 Task: Open an excel sheet and write heading  Excelerate Sales. Add 10 people name  'David White, Emily Green, Andrew Baker, Madison Evans, Logan King, Grace Hill, Gabriel Young, Elizabeth Flores, Samuel Reed, Avery Nelson'Item code in between  2020-2080. Product range in between  1000-10000. Add Products   TOMS Shoe, UGG Shoe, Wolverine Shoe, Z-Coil Shoe, Adidas shoe, Gucci T-shirt, Louis Vuitton bag, Zara Shirt, H&M jeans, Chanel perfume.Choose quantity  3 to 5 Tax 12 percent Total Add Amount. Save page  Excelerate Sales templetes book
Action: Mouse pressed left at (89, 179)
Screenshot: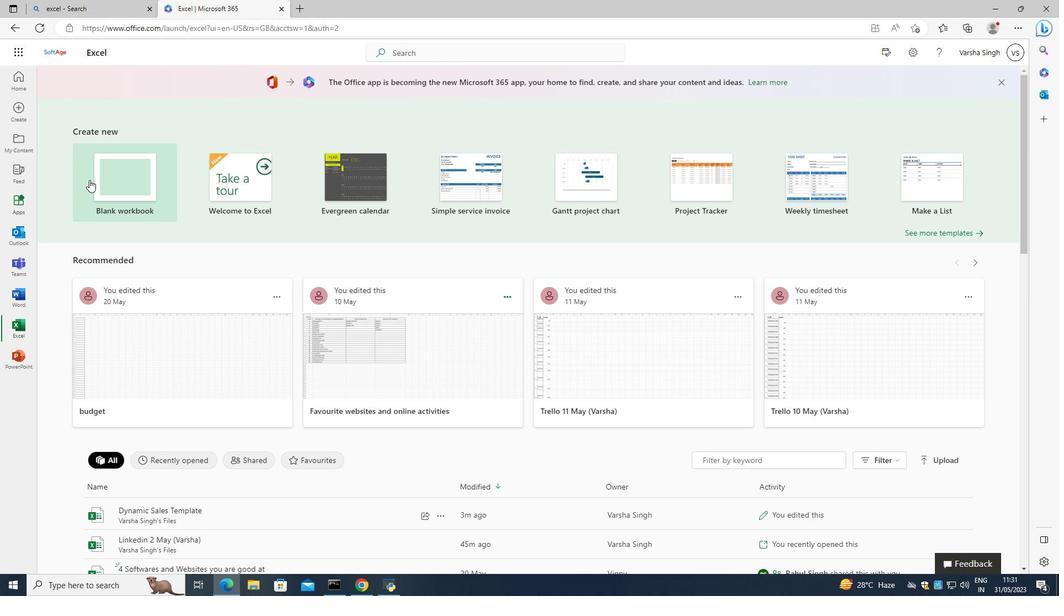 
Action: Mouse moved to (88, 173)
Screenshot: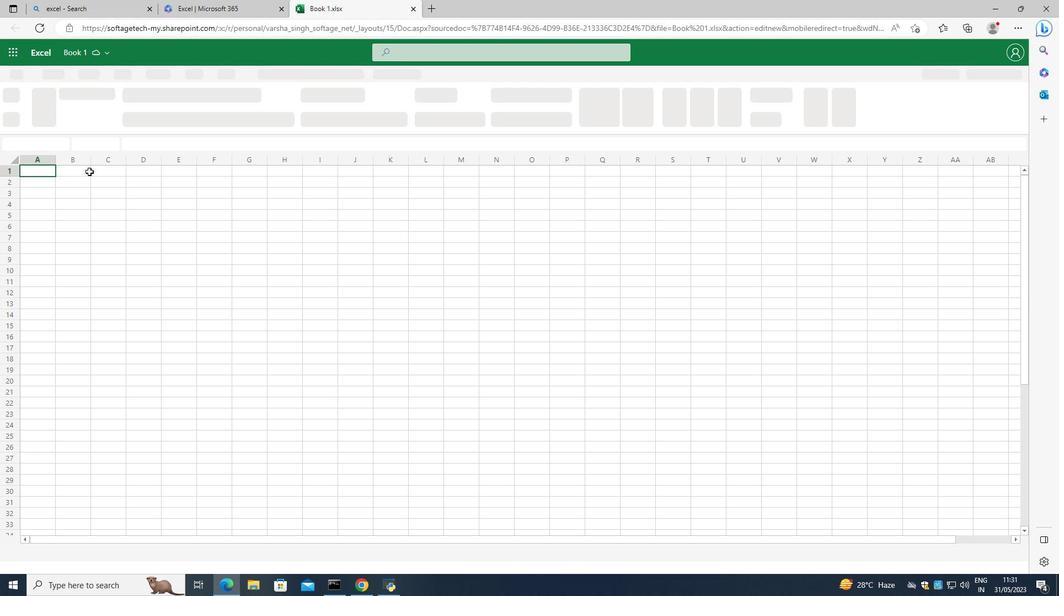 
Action: Mouse pressed left at (88, 173)
Screenshot: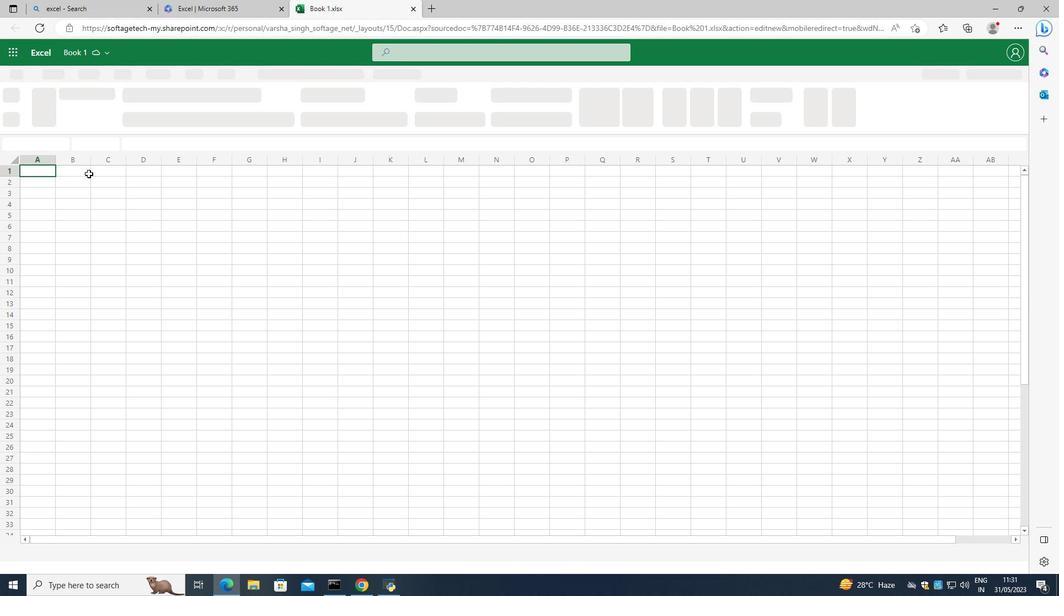 
Action: Mouse moved to (85, 166)
Screenshot: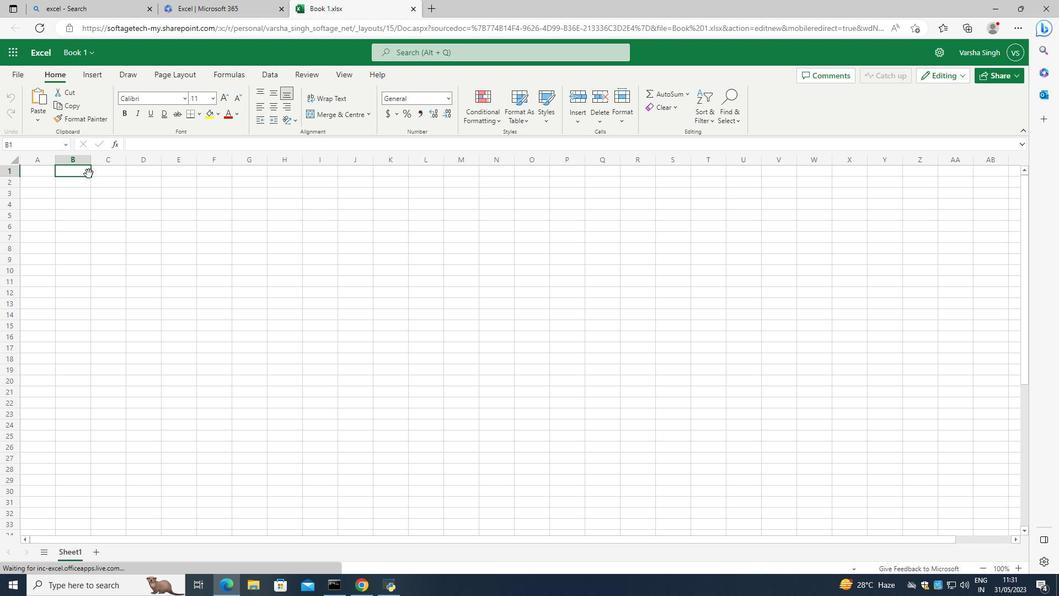 
Action: Key pressed <Key.caps_lock>E<Key.caps_lock>xcelee<Key.backspace><Key.backspace><Key.backspace><Key.backspace><Key.backspace><Key.backspace><Key.backspace>
Screenshot: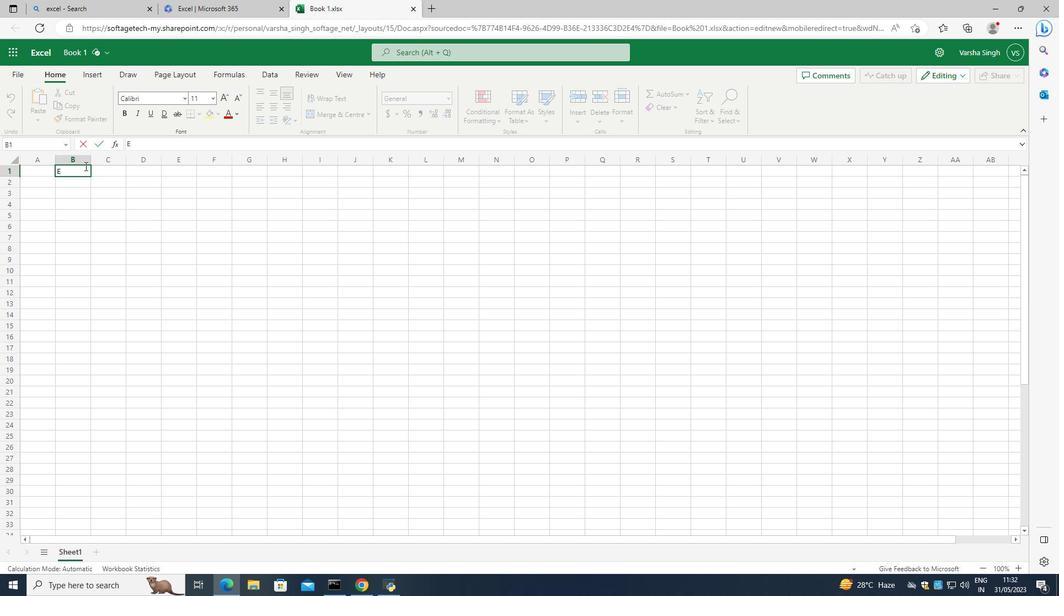
Action: Mouse moved to (118, 168)
Screenshot: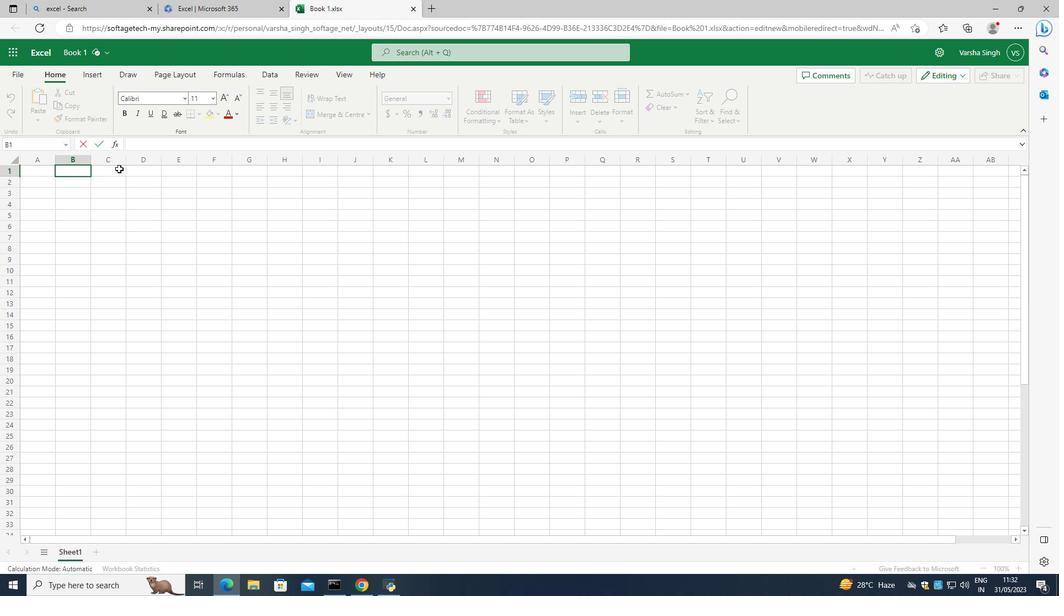 
Action: Mouse pressed left at (118, 168)
Screenshot: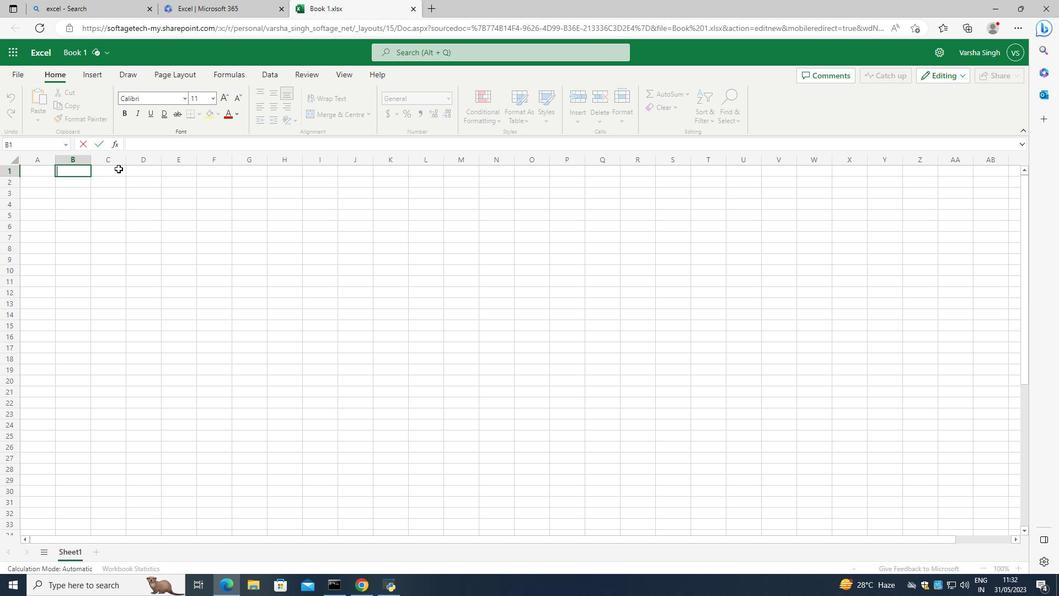 
Action: Mouse moved to (118, 169)
Screenshot: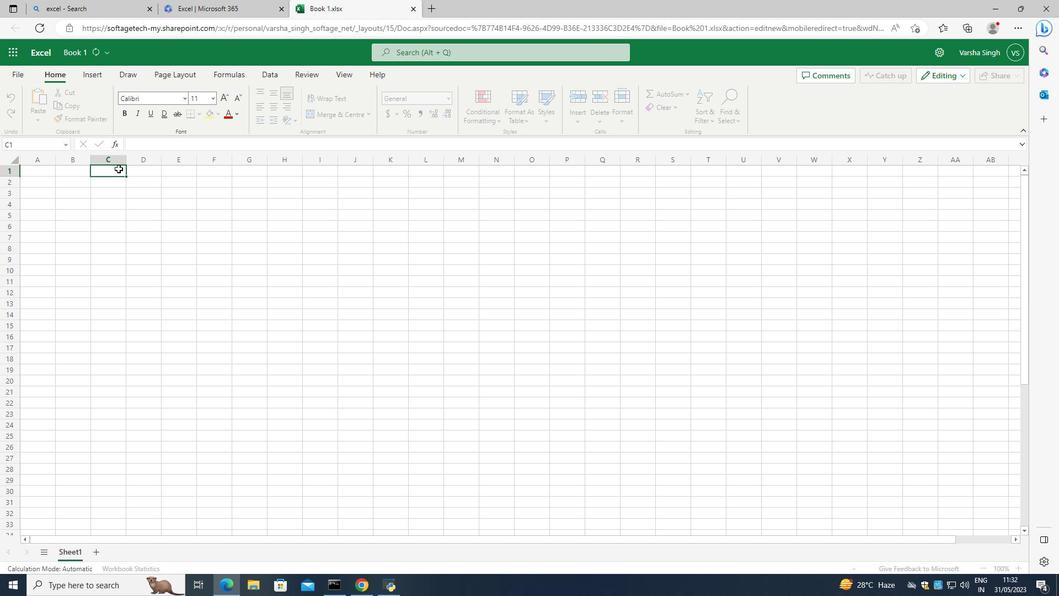 
Action: Key pressed <Key.caps_lock>R5<Key.caps_lock>xcelerate<Key.space><Key.caps_lock>S<Key.caps_lock>ales<Key.enter>
Screenshot: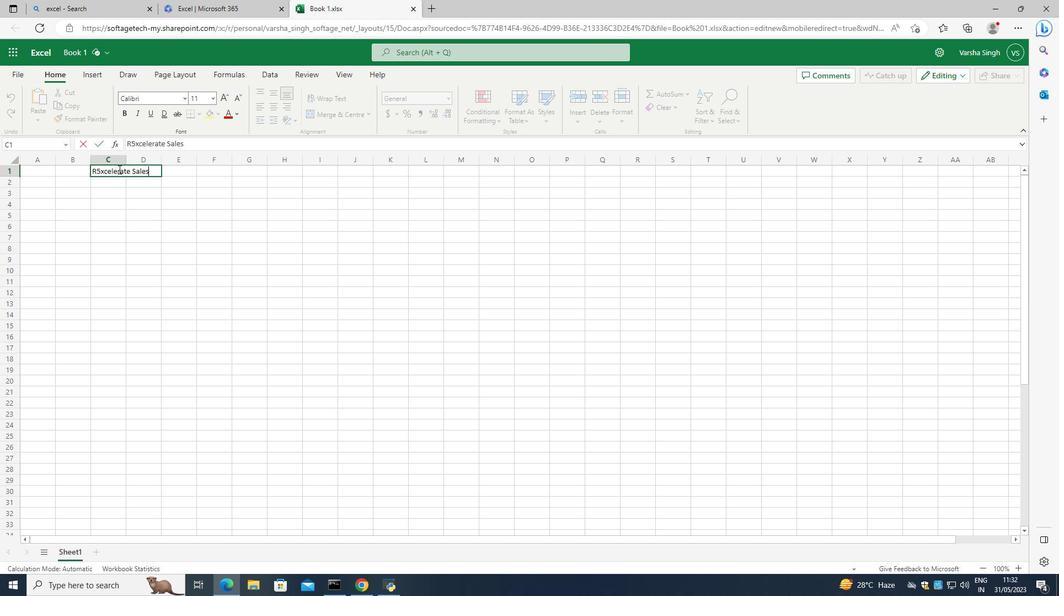 
Action: Mouse moved to (95, 179)
Screenshot: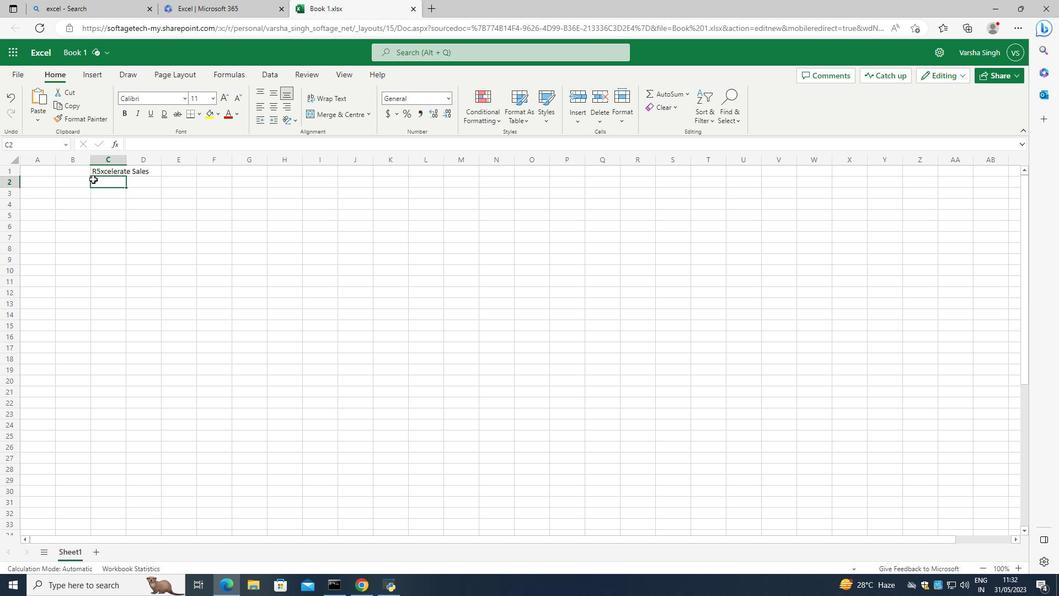 
Action: Mouse pressed left at (95, 179)
Screenshot: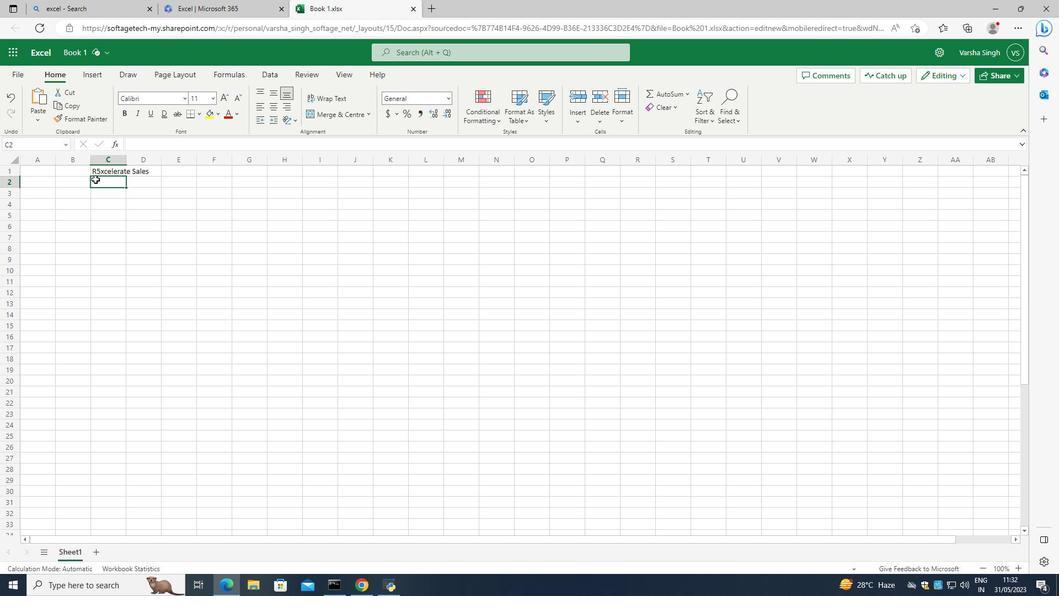 
Action: Mouse moved to (105, 172)
Screenshot: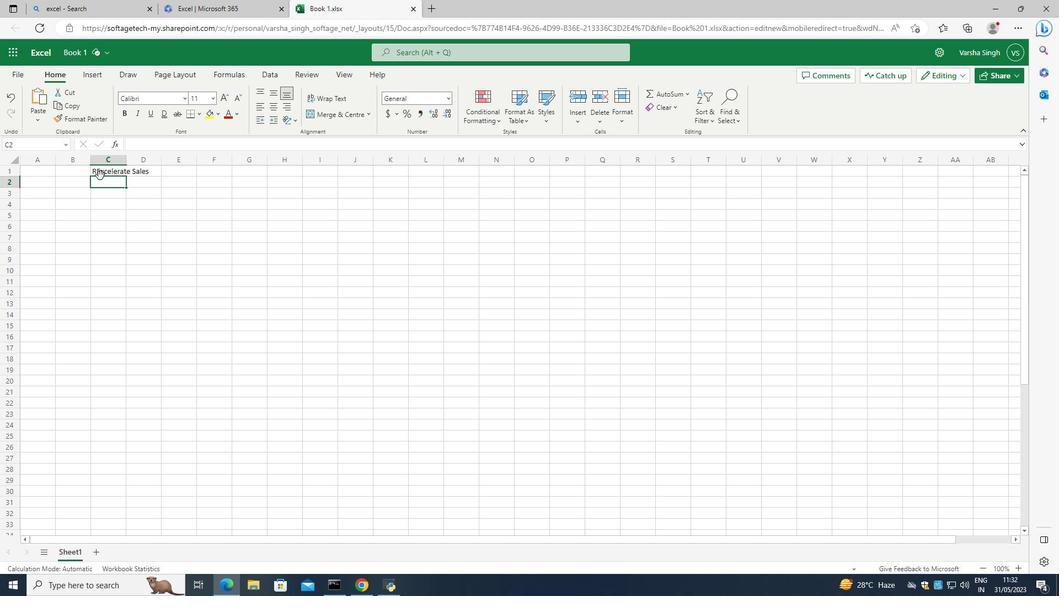 
Action: Mouse pressed left at (105, 172)
Screenshot: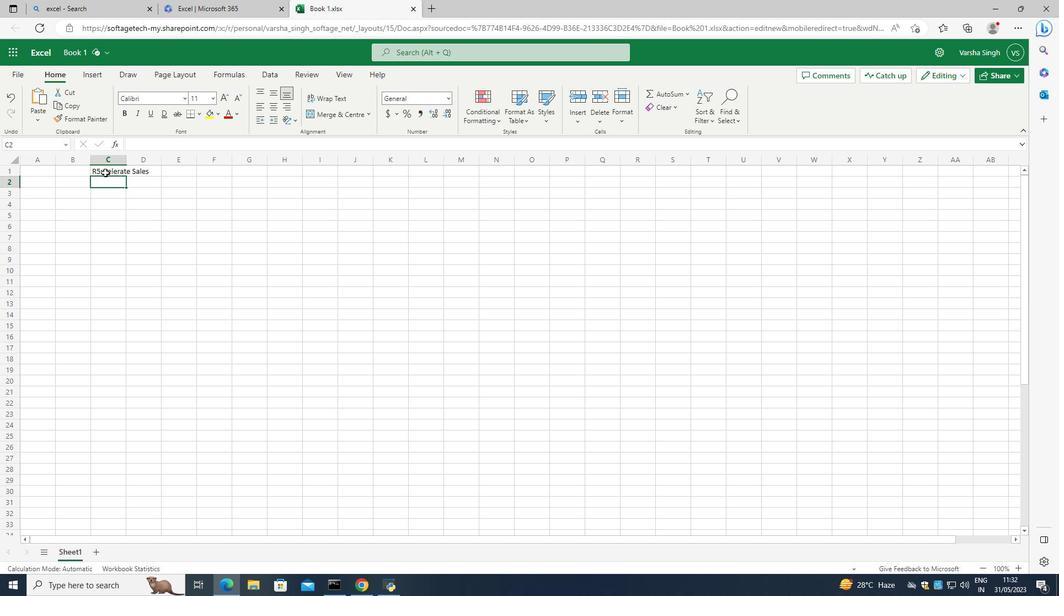 
Action: Mouse pressed left at (105, 172)
Screenshot: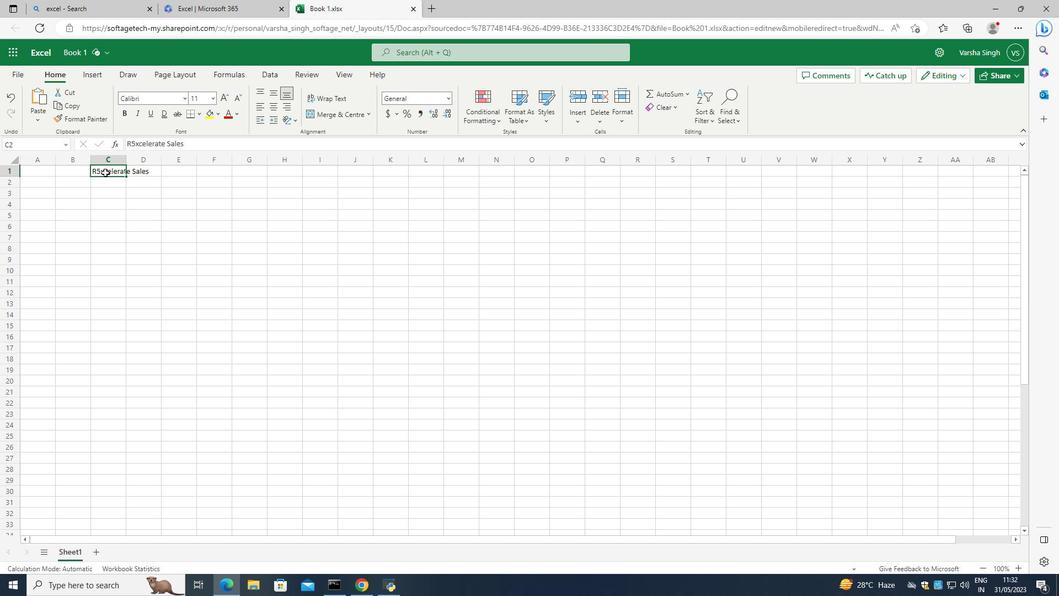 
Action: Mouse moved to (104, 172)
Screenshot: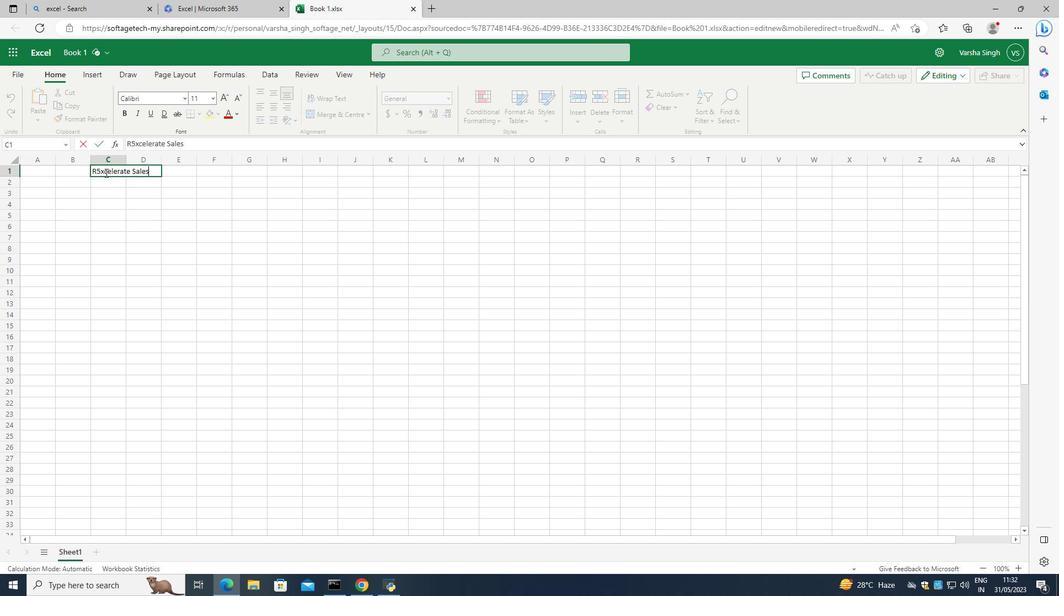 
Action: Mouse pressed left at (104, 172)
Screenshot: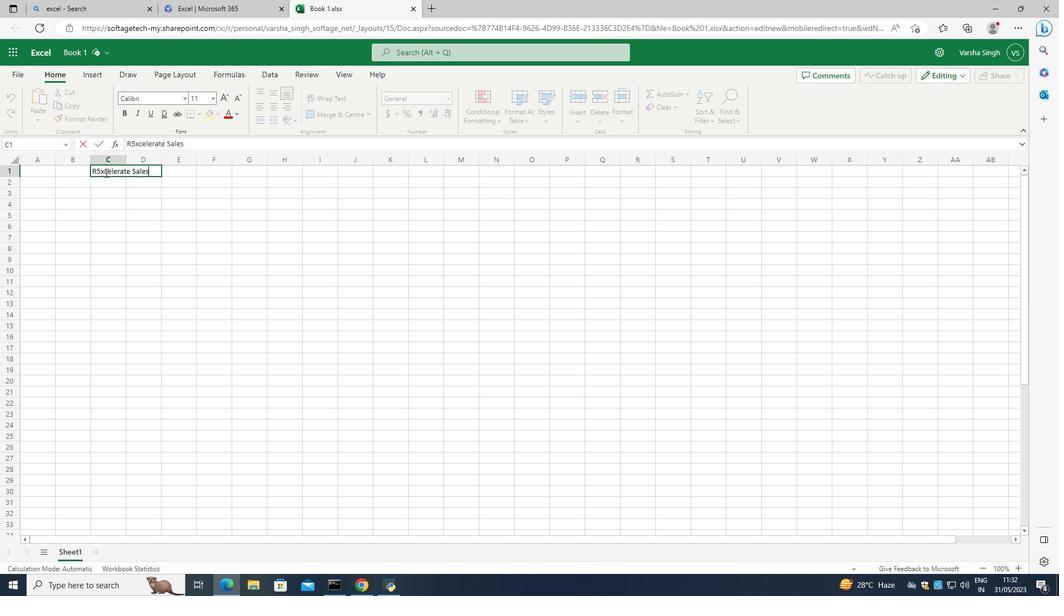 
Action: Mouse moved to (98, 176)
Screenshot: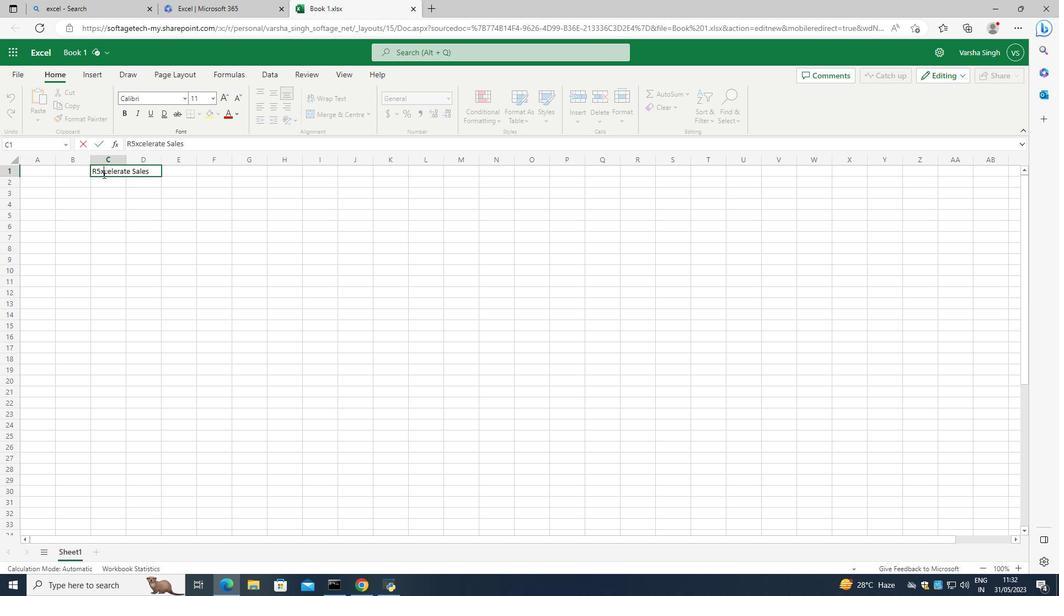 
Action: Key pressed <Key.backspace>
Screenshot: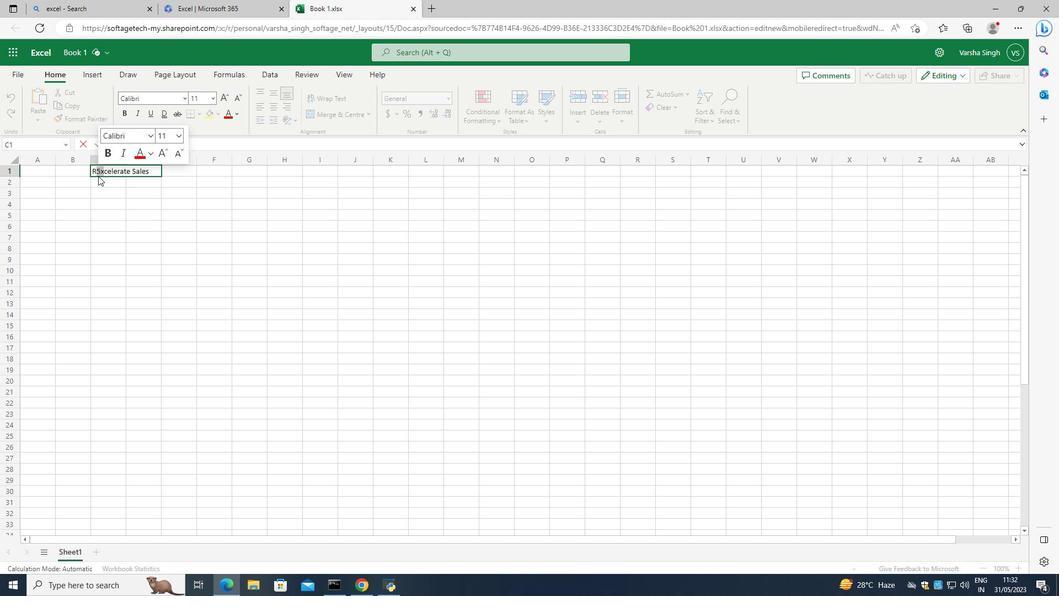 
Action: Mouse moved to (98, 176)
Screenshot: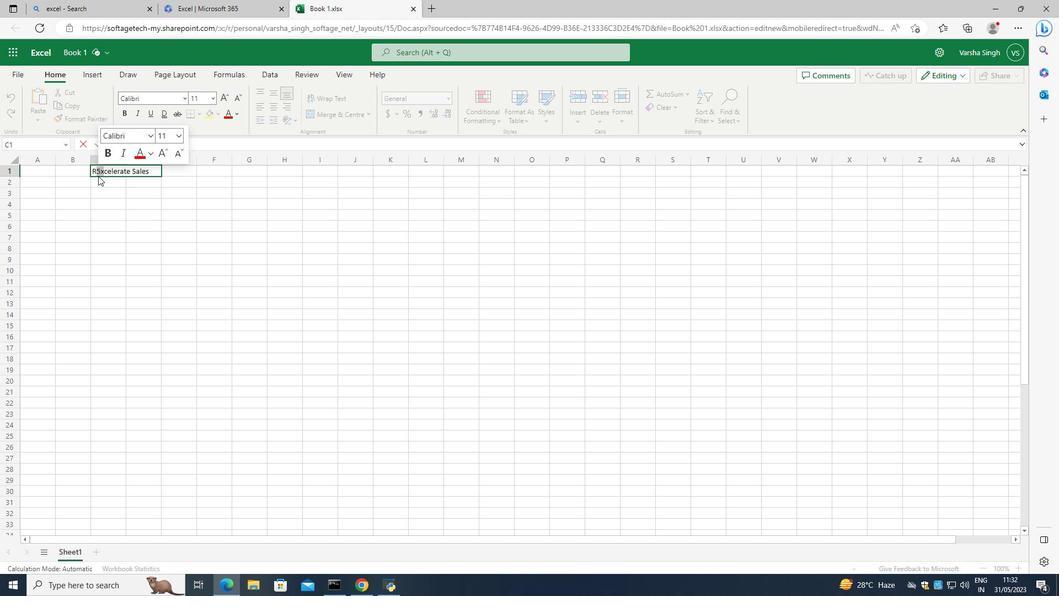 
Action: Key pressed <Key.backspace><Key.backspace>
Screenshot: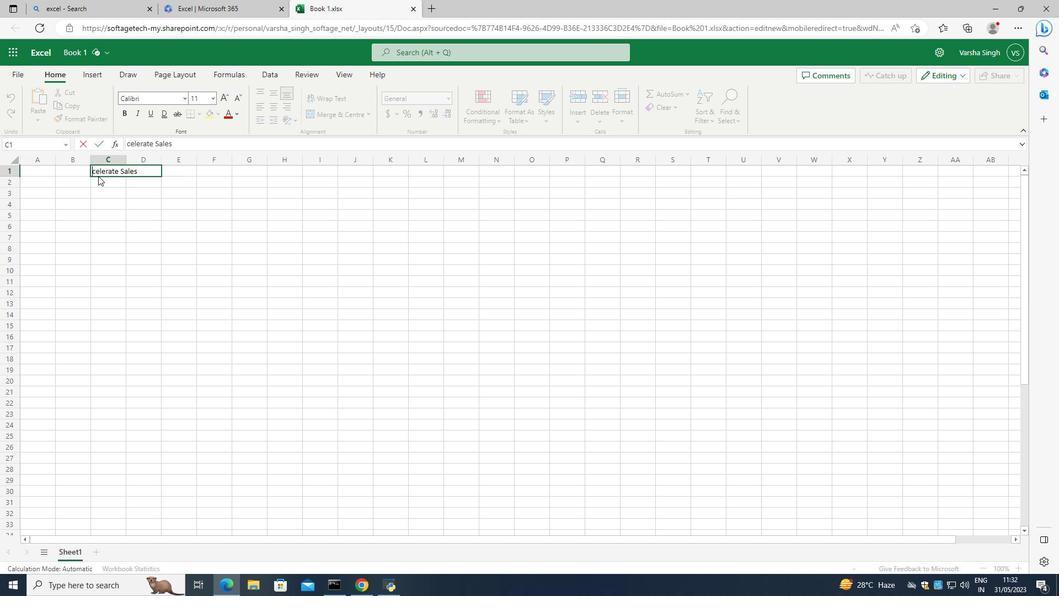 
Action: Mouse moved to (97, 170)
Screenshot: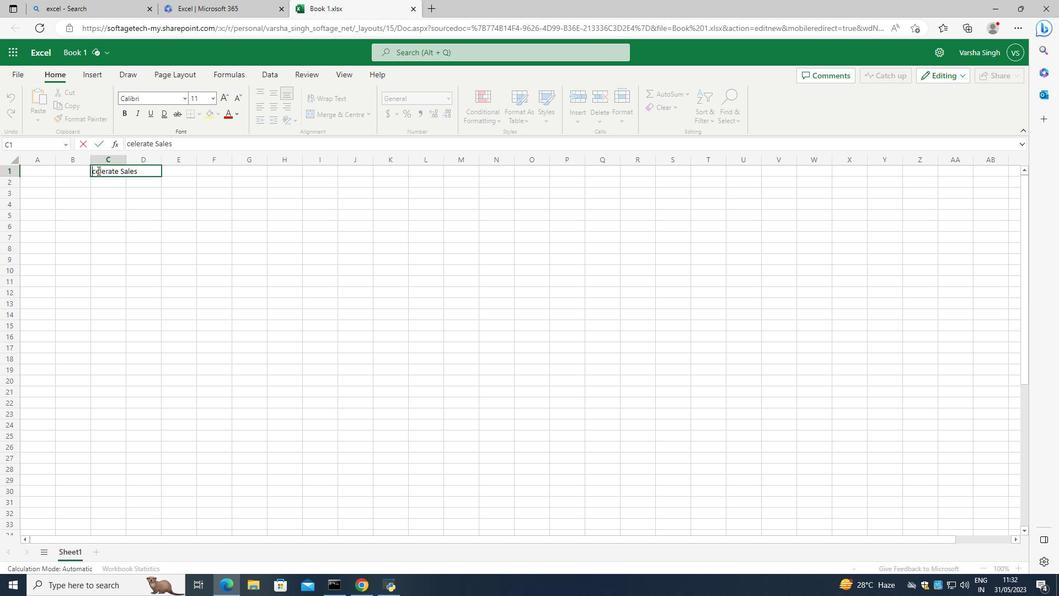 
Action: Key pressed <Key.caps_lock>E
Screenshot: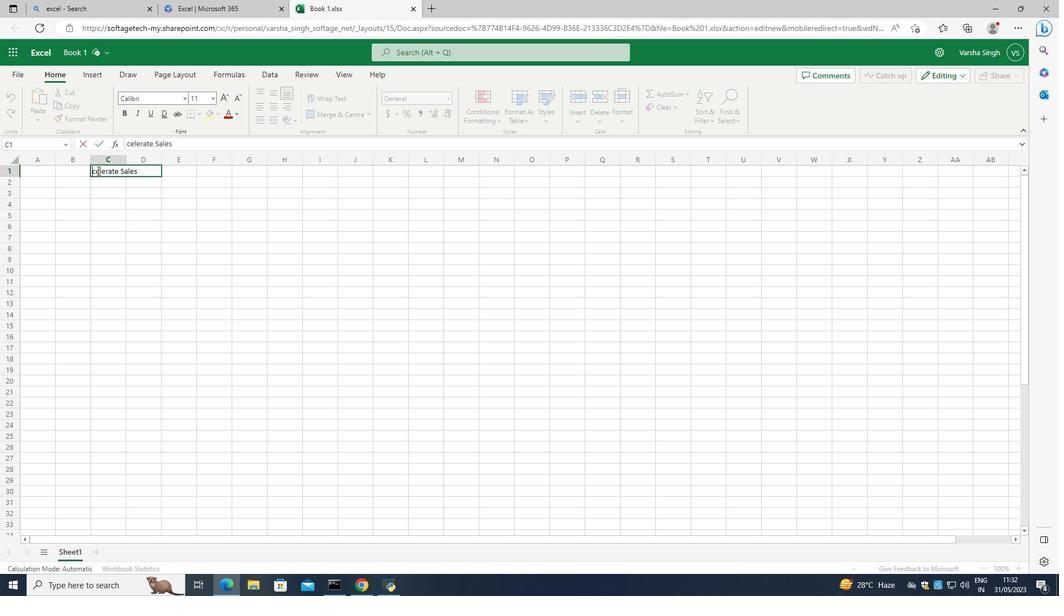 
Action: Mouse moved to (97, 170)
Screenshot: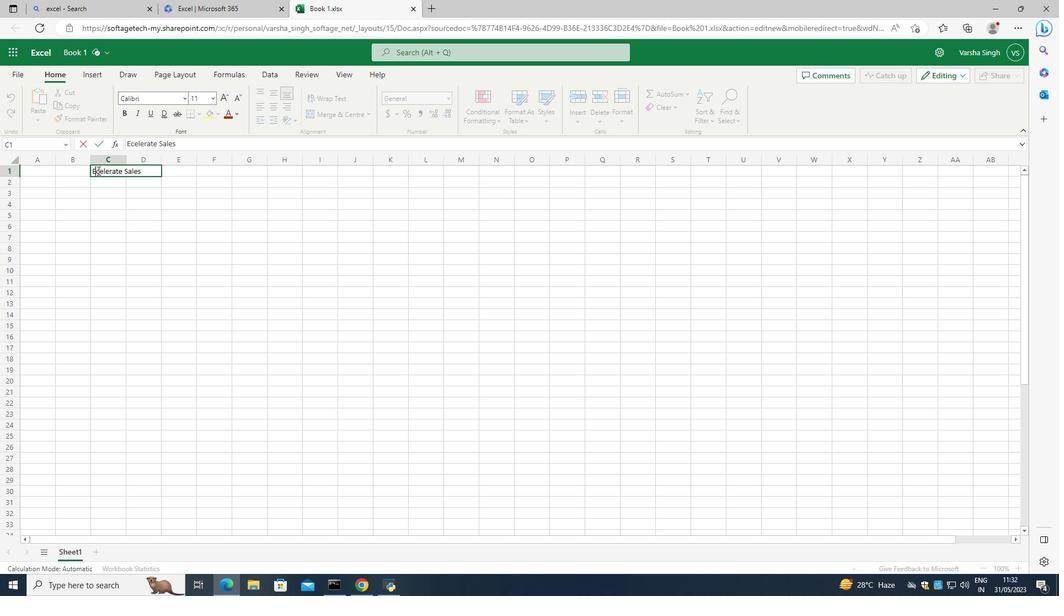 
Action: Key pressed <Key.caps_lock>
Screenshot: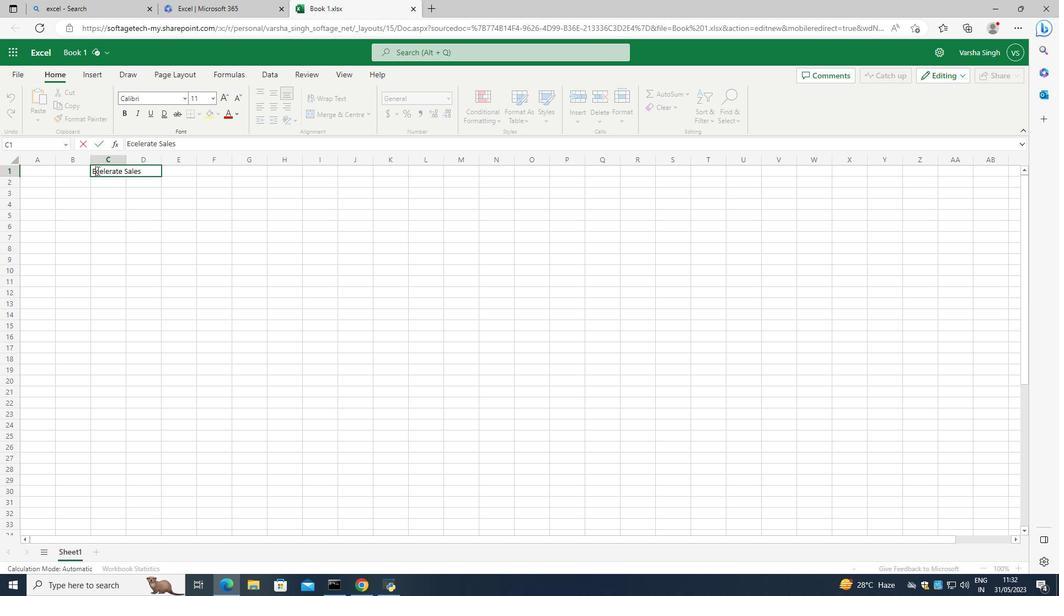 
Action: Mouse moved to (95, 171)
Screenshot: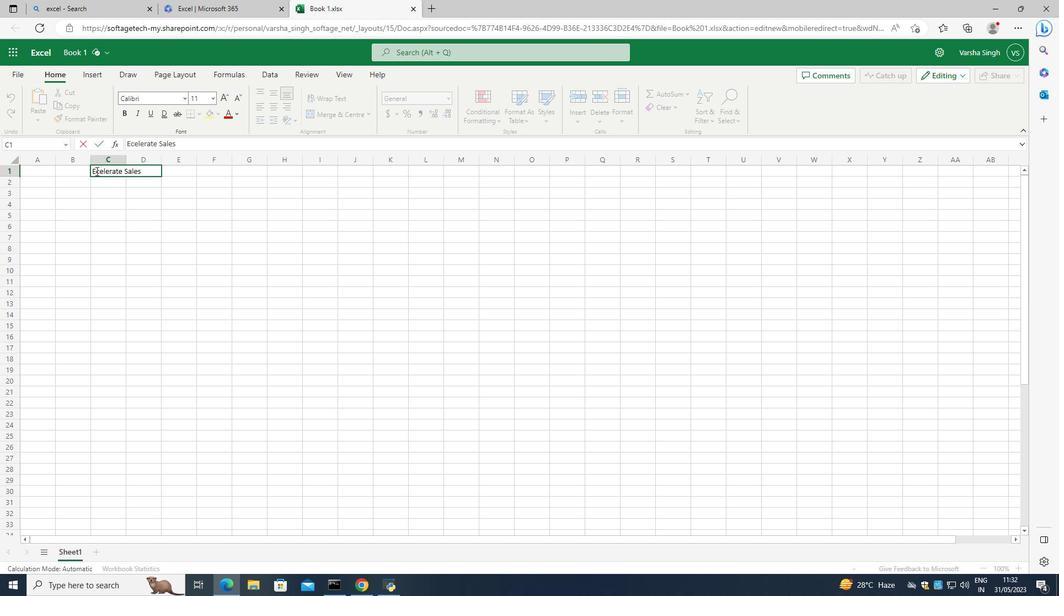 
Action: Key pressed x
Screenshot: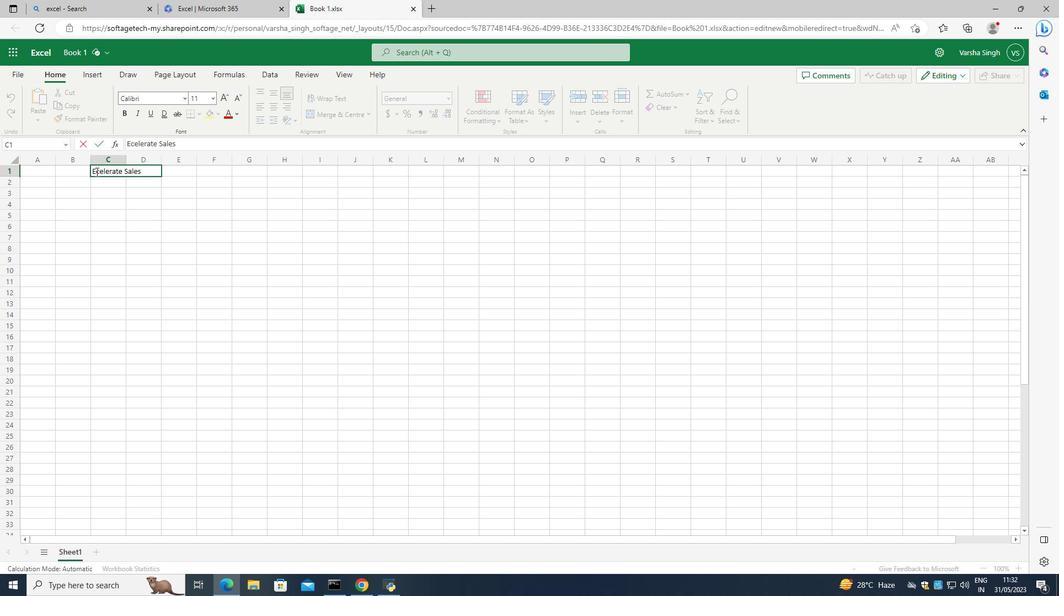 
Action: Mouse moved to (93, 214)
Screenshot: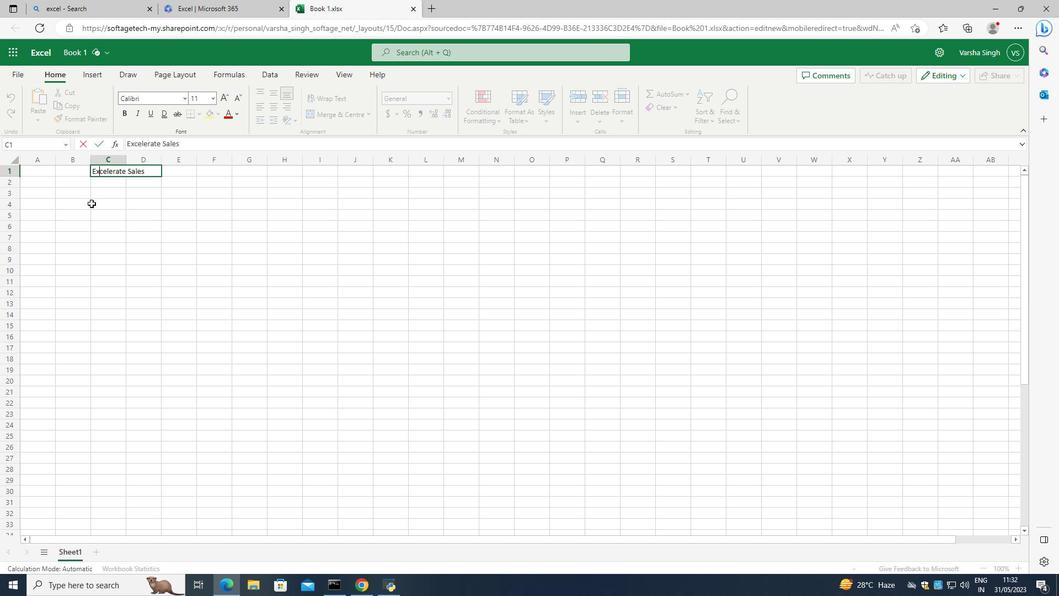 
Action: Mouse pressed left at (93, 214)
Screenshot: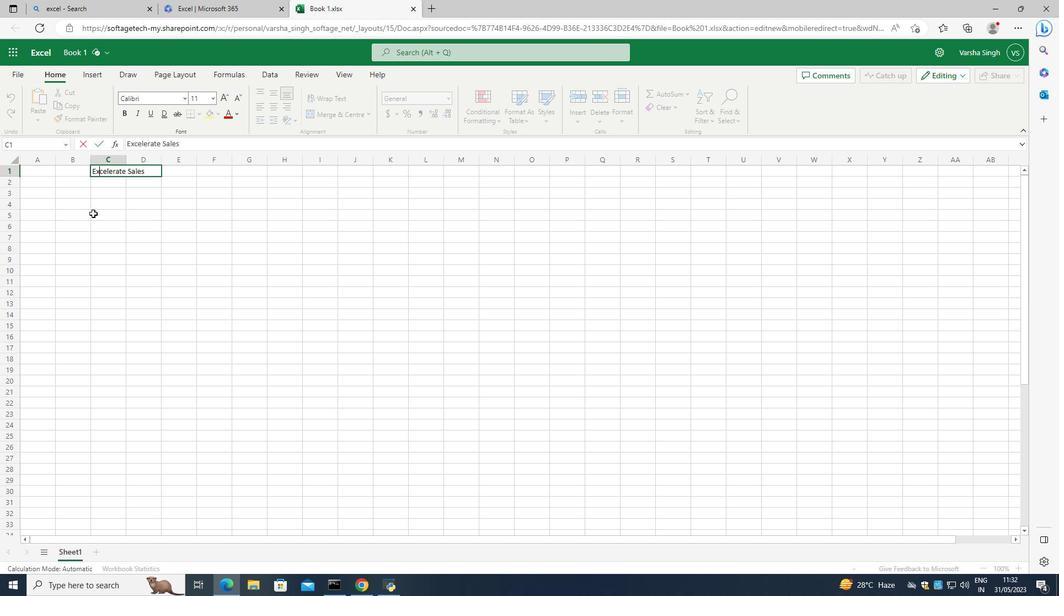 
Action: Mouse moved to (52, 183)
Screenshot: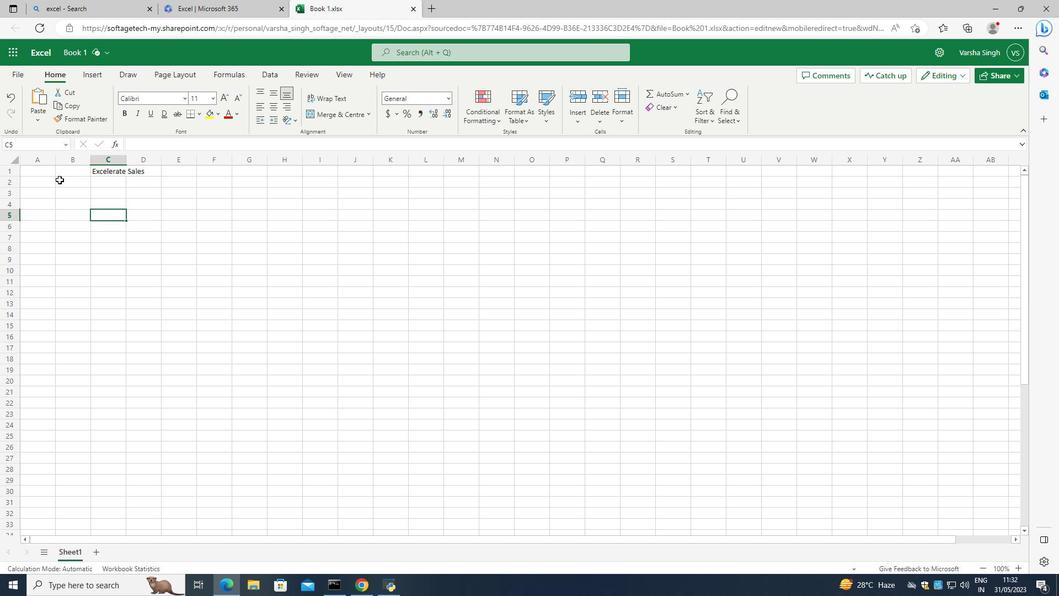 
Action: Mouse pressed left at (52, 183)
Screenshot: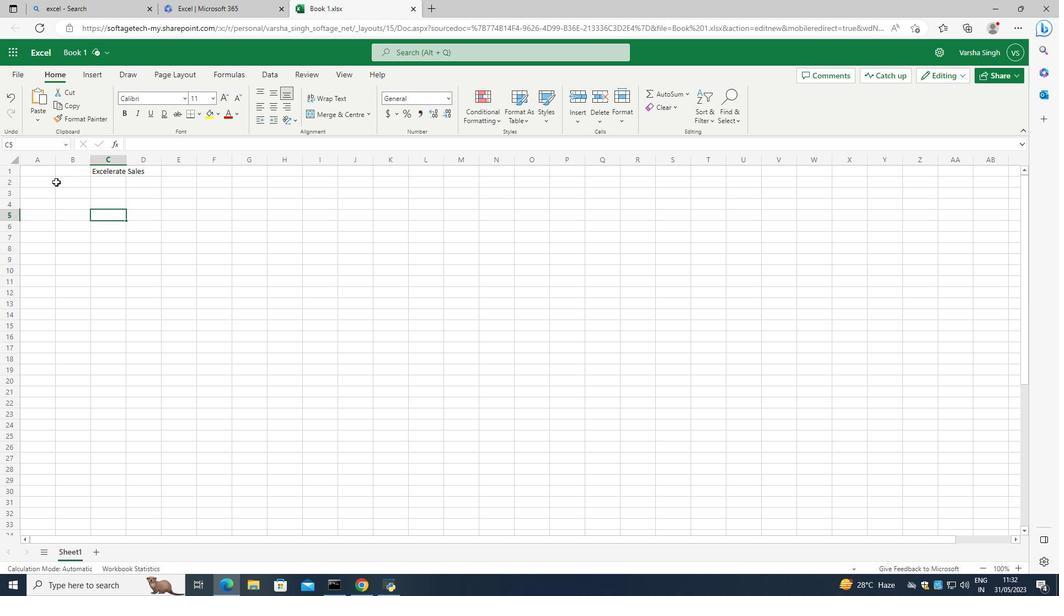 
Action: Mouse pressed left at (52, 183)
Screenshot: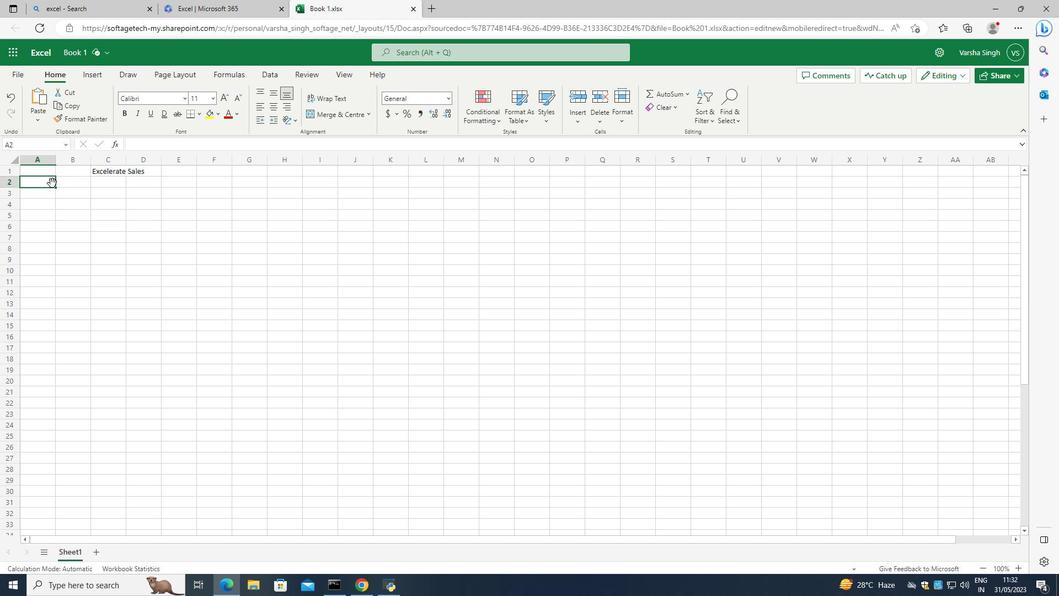 
Action: Mouse pressed left at (52, 183)
Screenshot: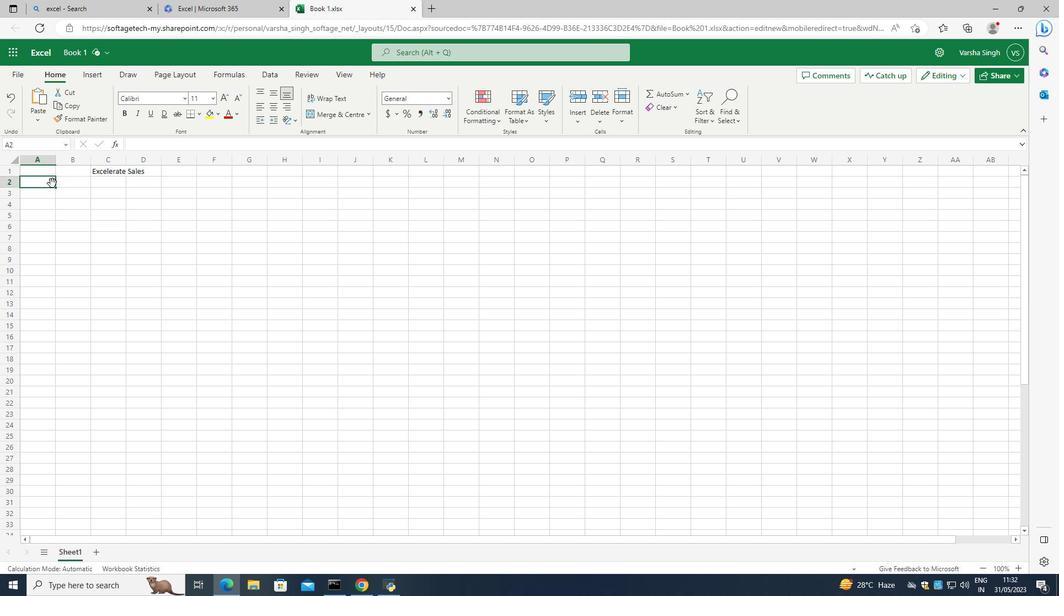 
Action: Mouse pressed left at (52, 183)
Screenshot: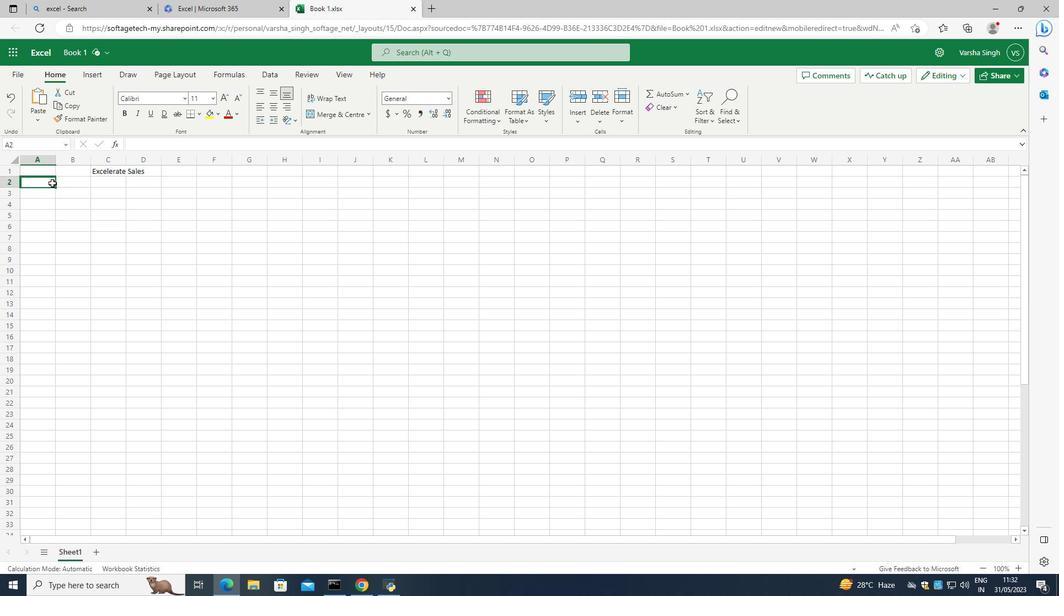 
Action: Mouse moved to (44, 228)
Screenshot: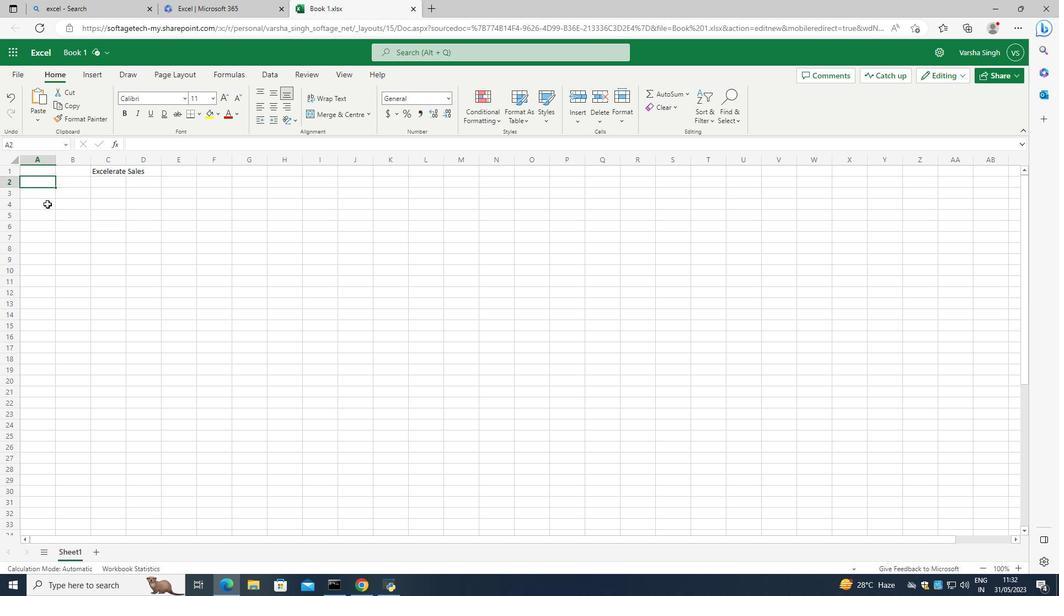 
Action: Mouse pressed left at (44, 228)
Screenshot: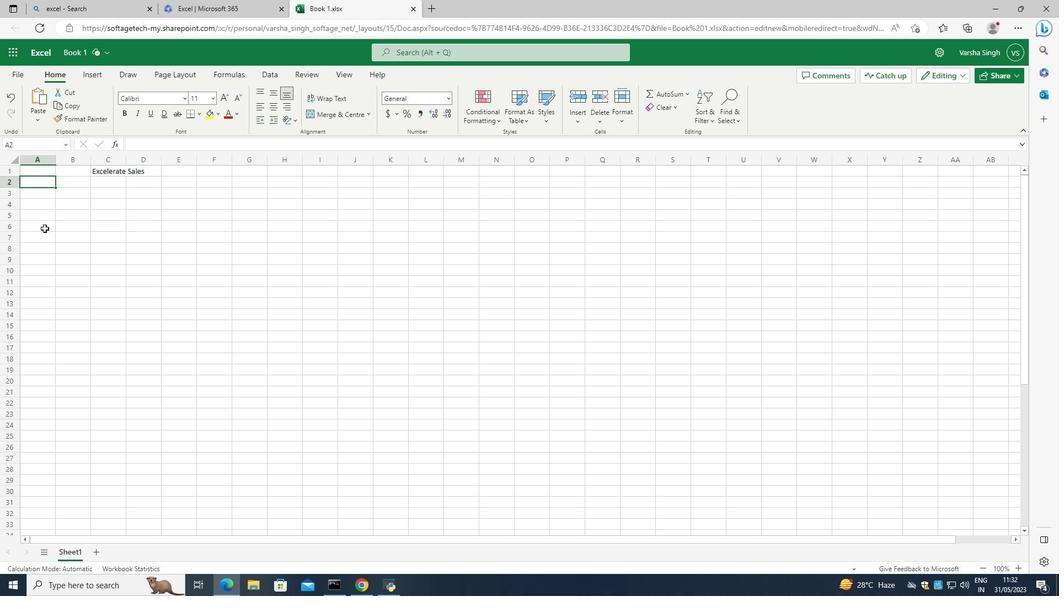 
Action: Mouse moved to (176, 205)
Screenshot: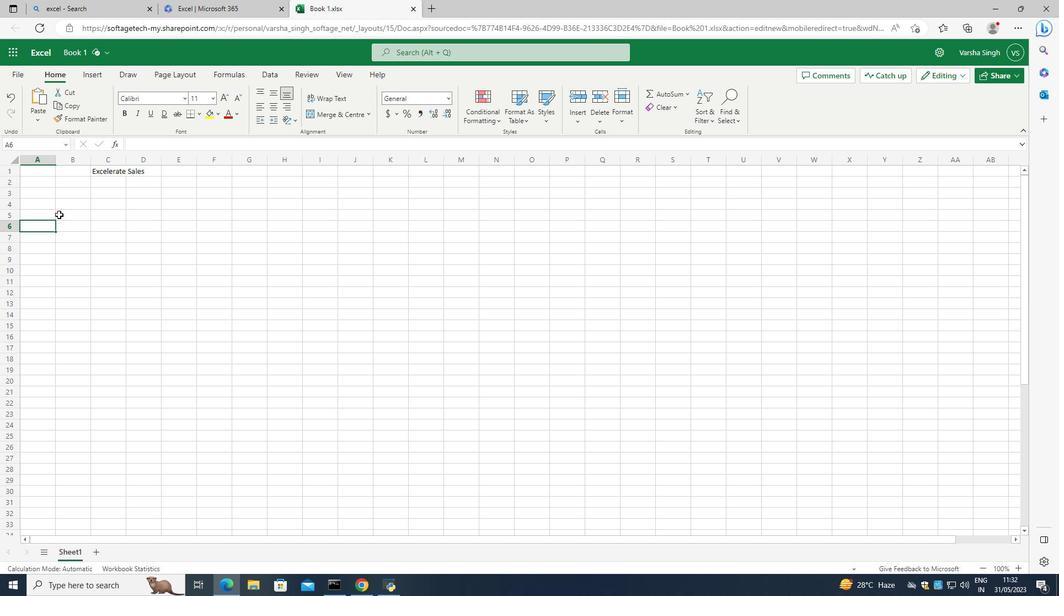 
Action: Mouse pressed left at (176, 205)
Screenshot: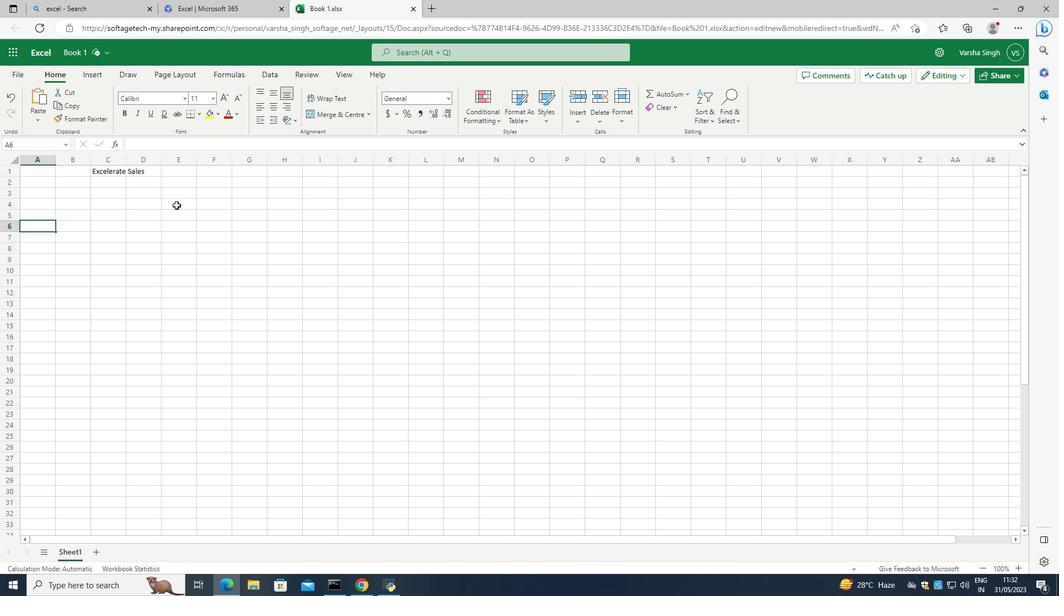 
Action: Mouse moved to (40, 182)
Screenshot: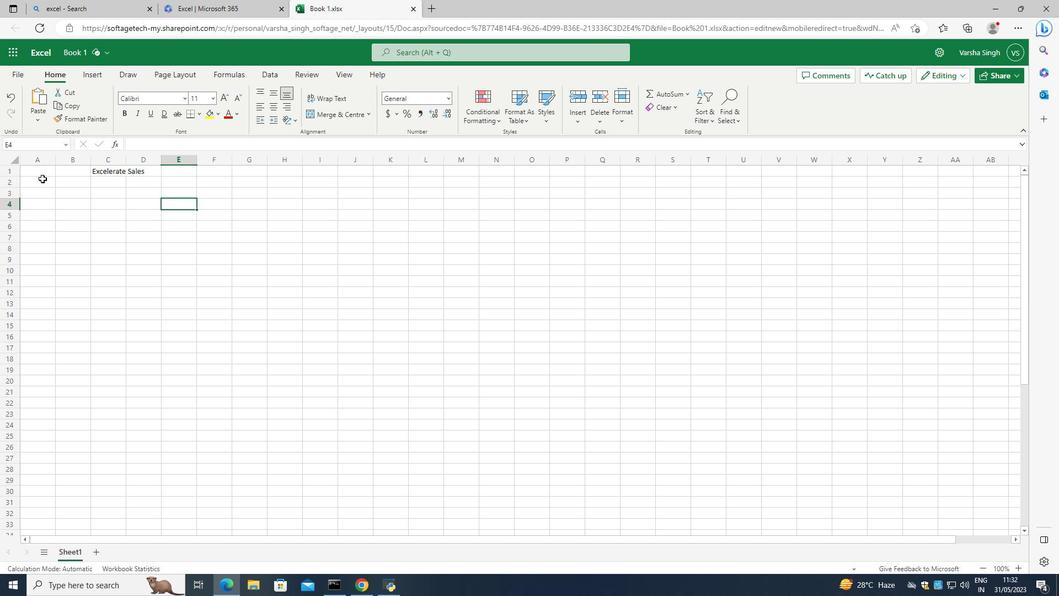 
Action: Mouse pressed left at (40, 182)
Screenshot: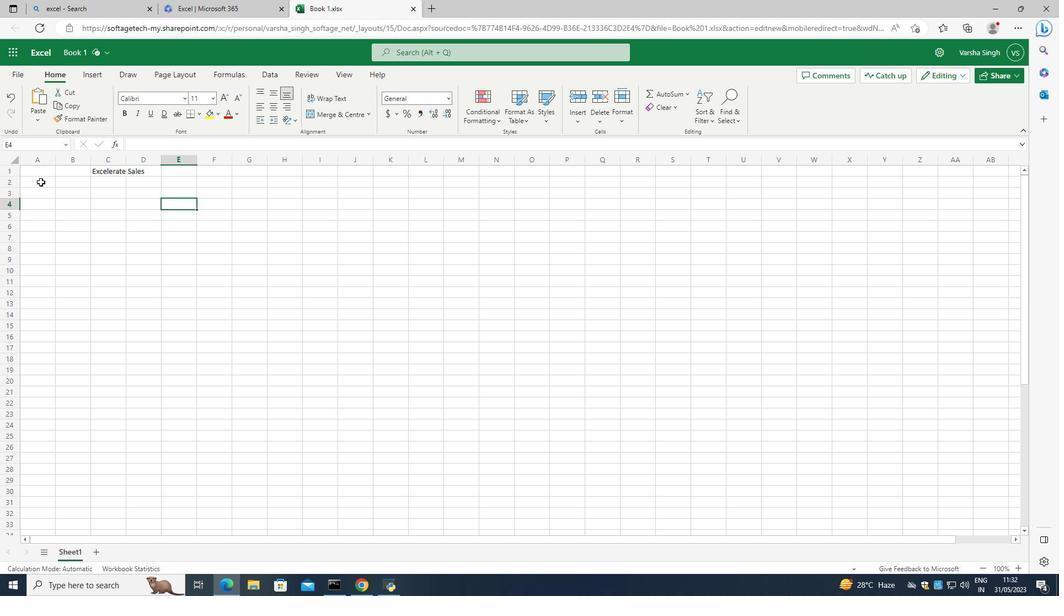
Action: Mouse pressed left at (40, 182)
Screenshot: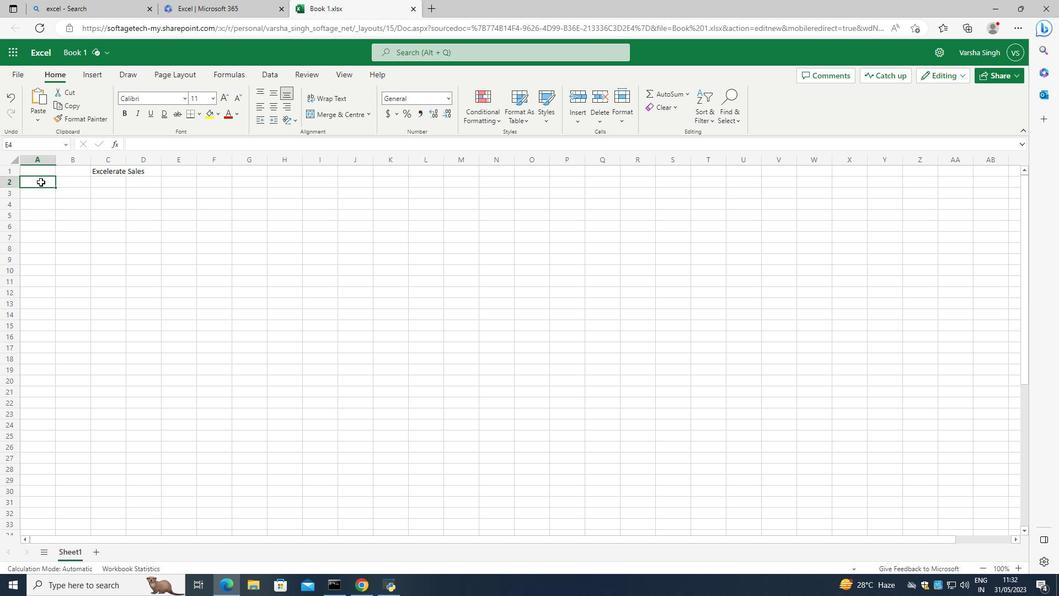 
Action: Mouse moved to (41, 182)
Screenshot: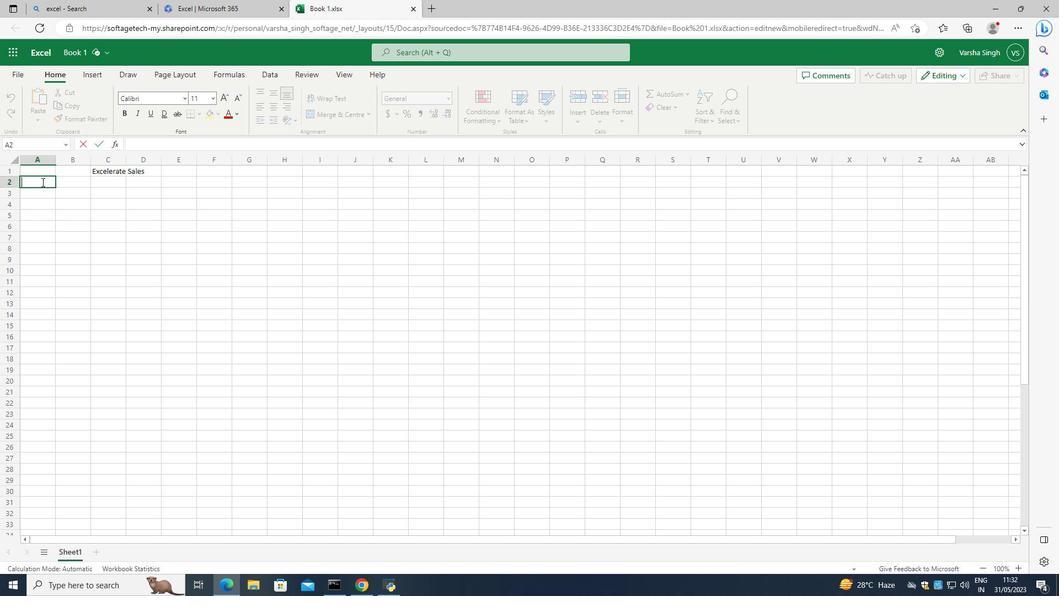 
Action: Key pressed <Key.caps_lock>N<Key.caps_lock>ames
Screenshot: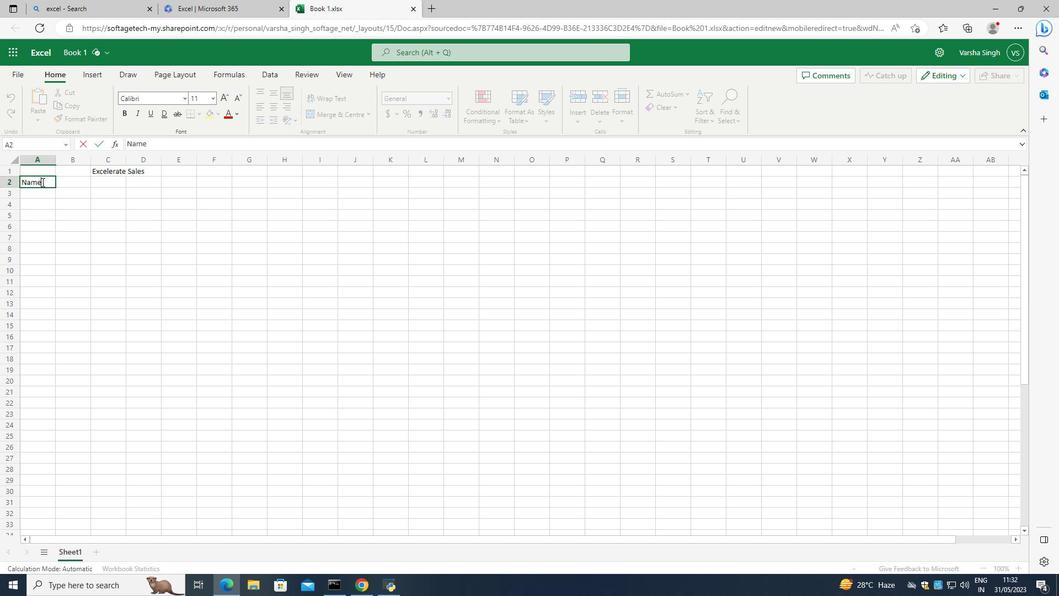 
Action: Mouse moved to (108, 207)
Screenshot: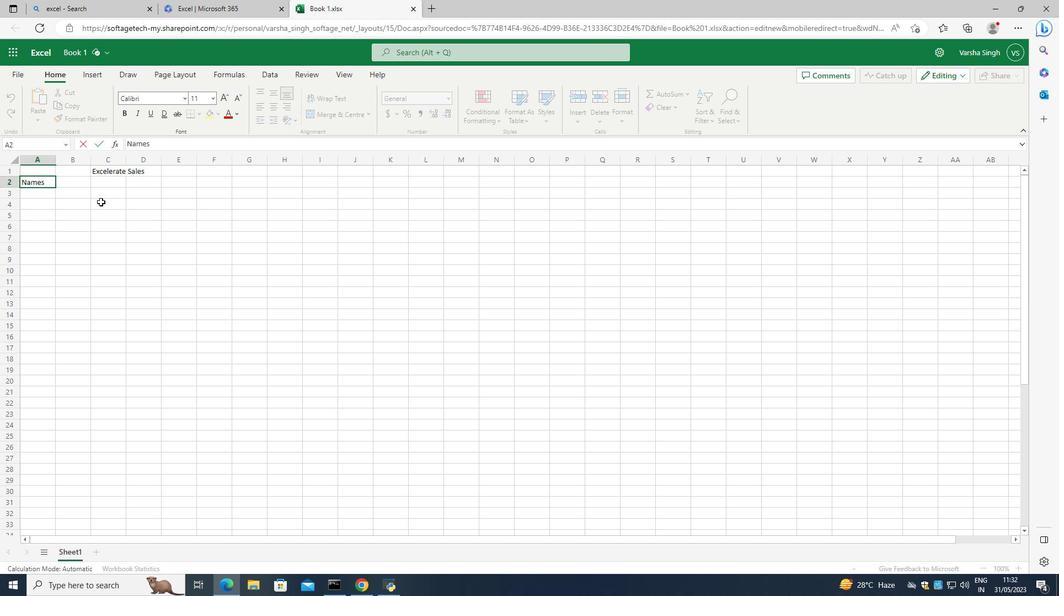 
Action: Mouse pressed left at (108, 207)
Screenshot: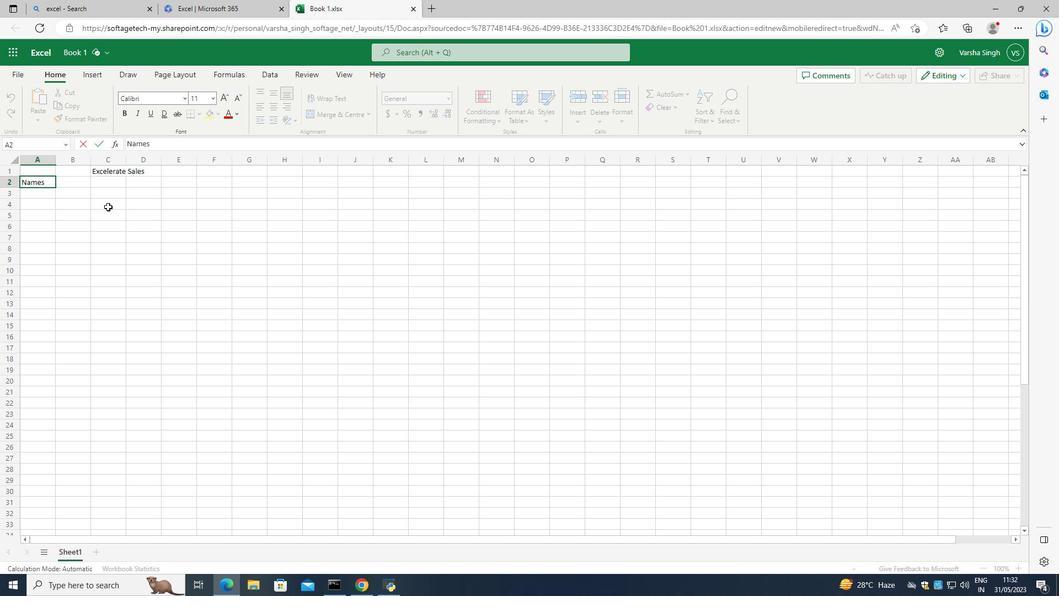 
Action: Mouse moved to (86, 183)
Screenshot: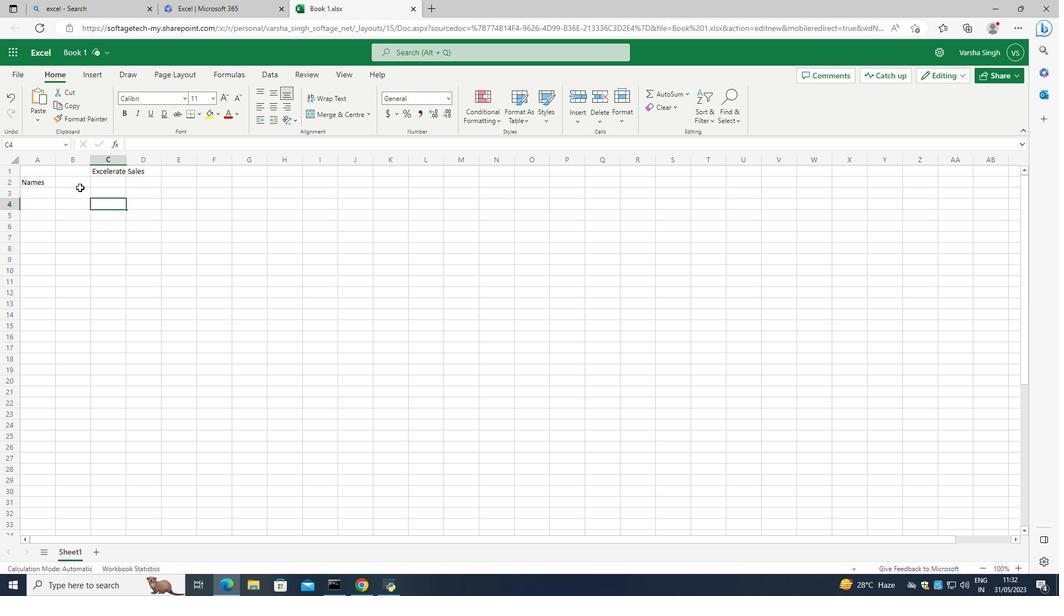 
Action: Mouse pressed left at (86, 183)
Screenshot: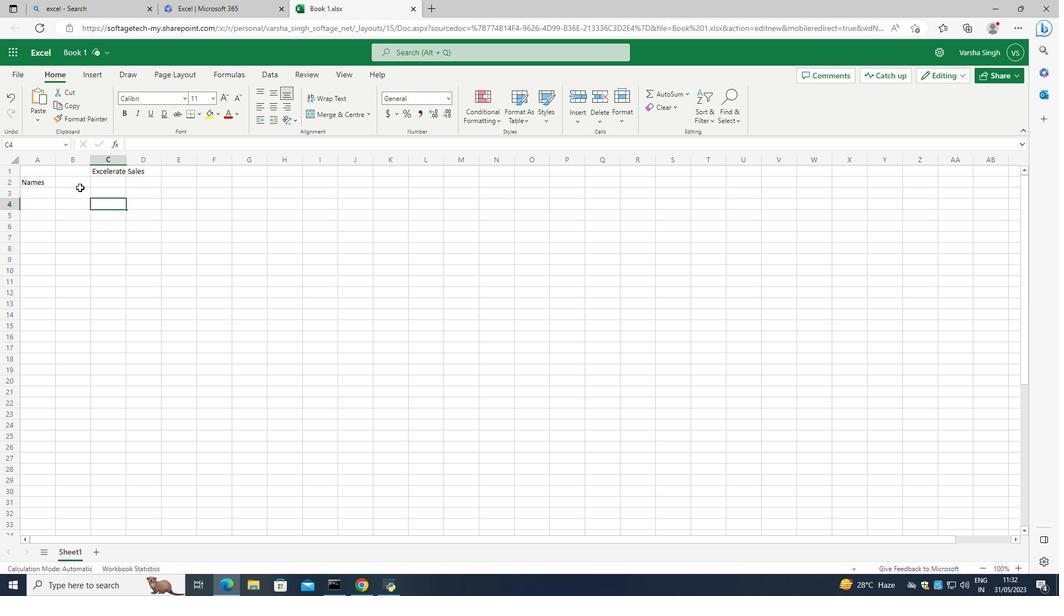 
Action: Mouse moved to (86, 183)
Screenshot: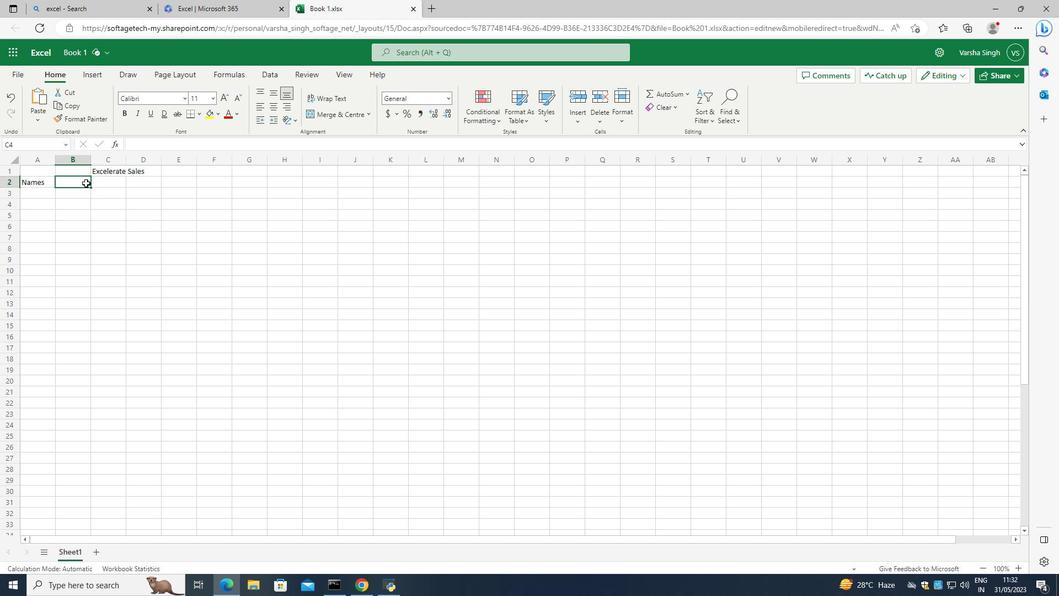 
Action: Mouse pressed left at (86, 183)
Screenshot: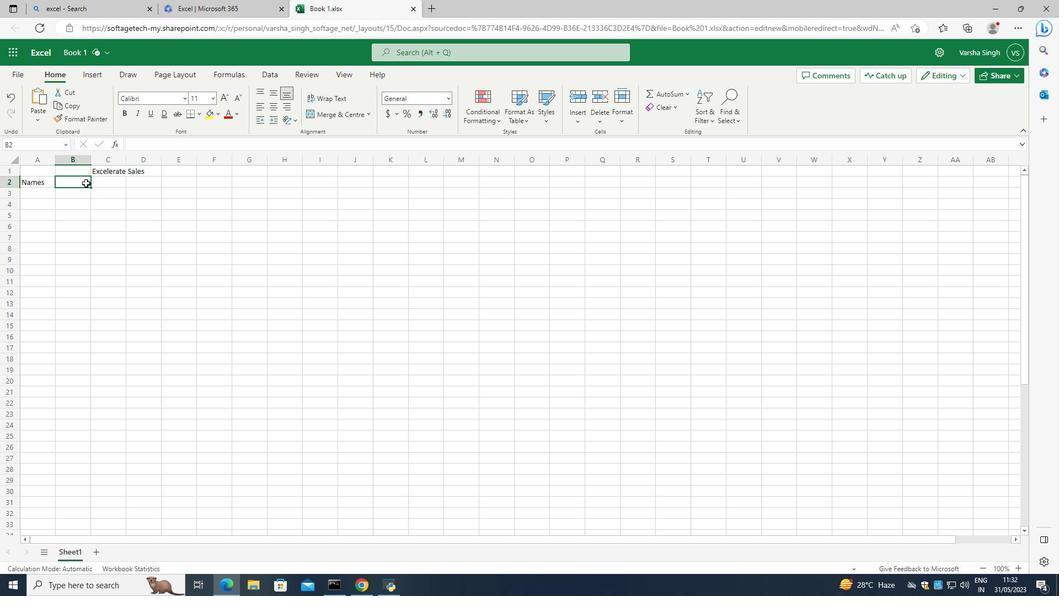 
Action: Key pressed <Key.caps_lock>I<Key.caps_lock>tem,<Key.space>c==<Key.backspace><Key.backspace><Key.backspace><Key.backspace><Key.backspace><Key.space><Key.caps_lock>C<Key.caps_lock>ode
Screenshot: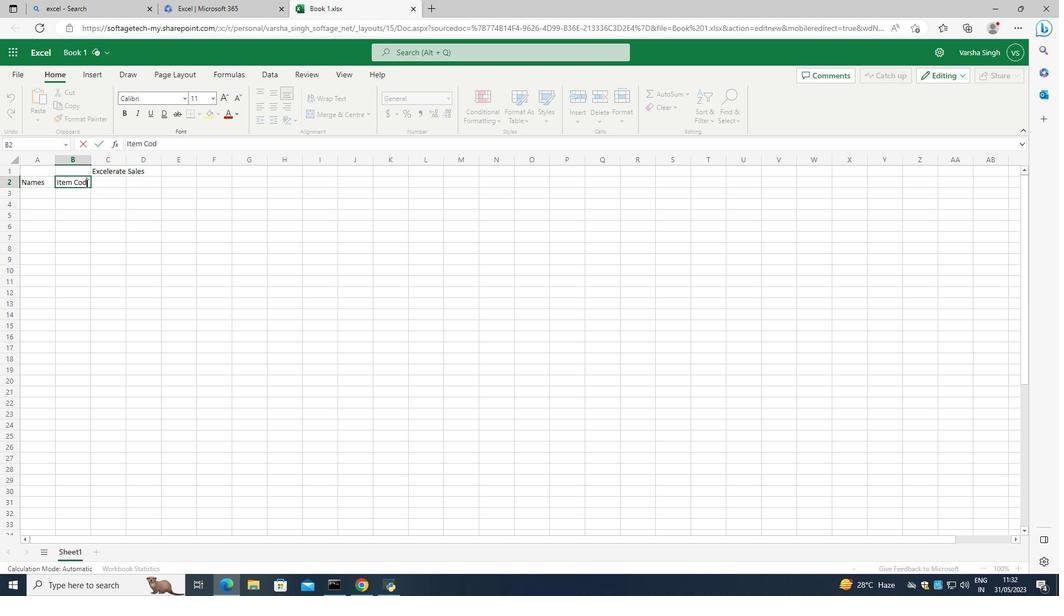 
Action: Mouse moved to (69, 177)
Screenshot: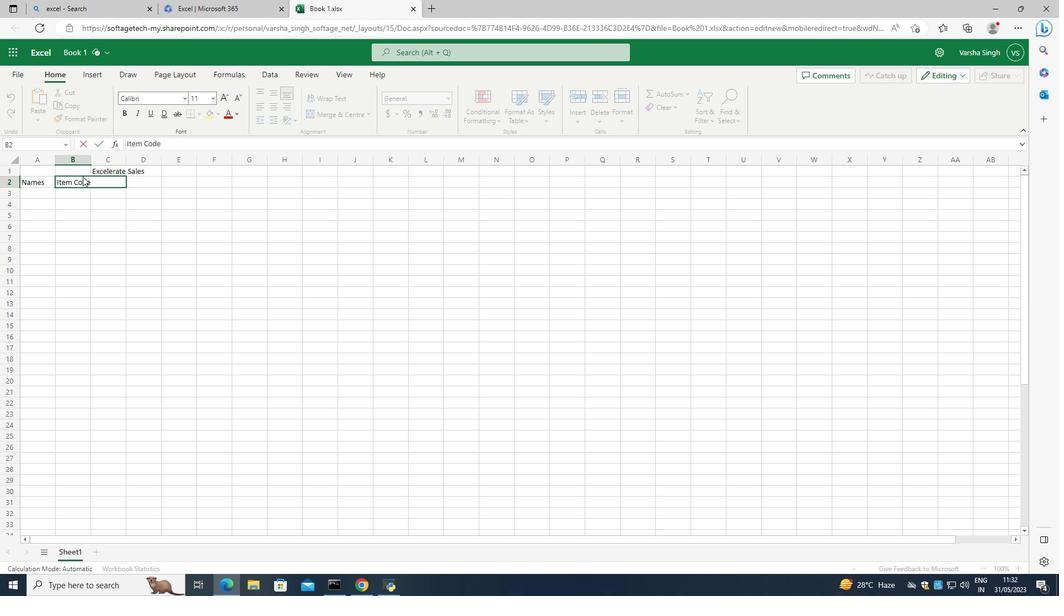
Action: Mouse pressed left at (69, 177)
Screenshot: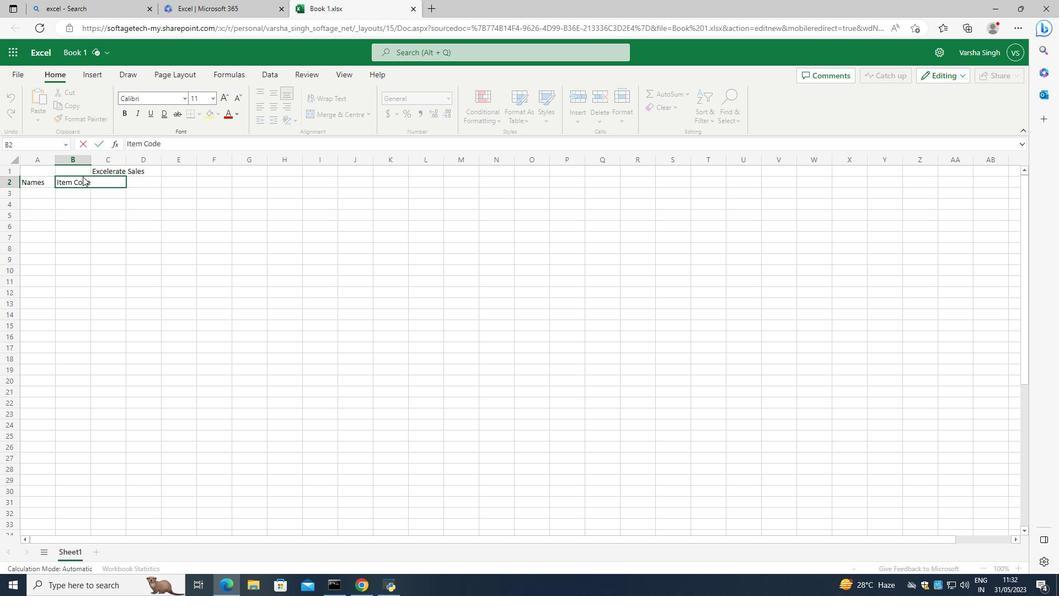 
Action: Mouse moved to (76, 199)
Screenshot: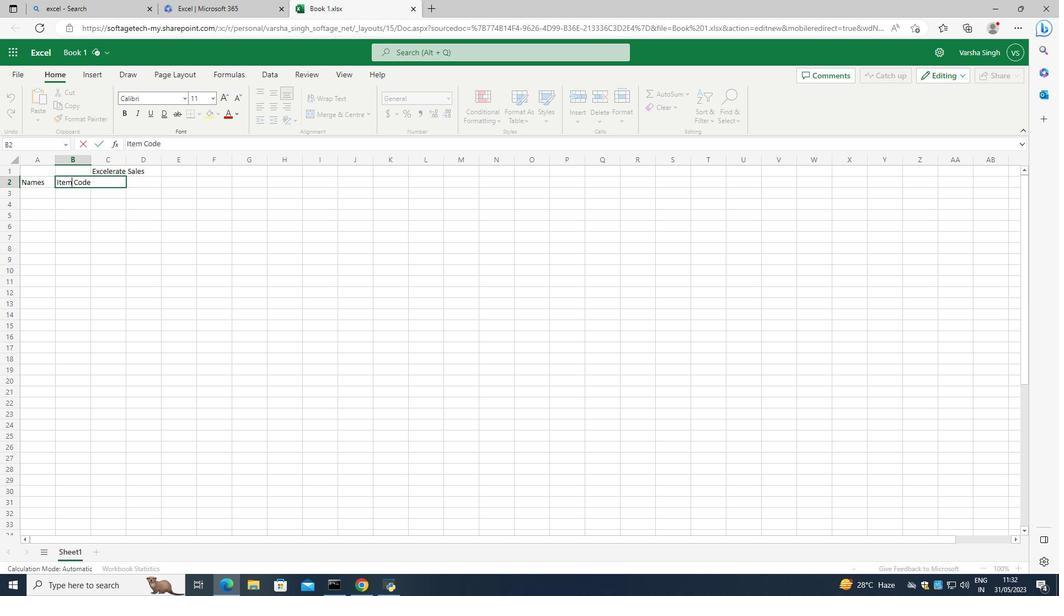 
Action: Mouse pressed left at (76, 199)
Screenshot: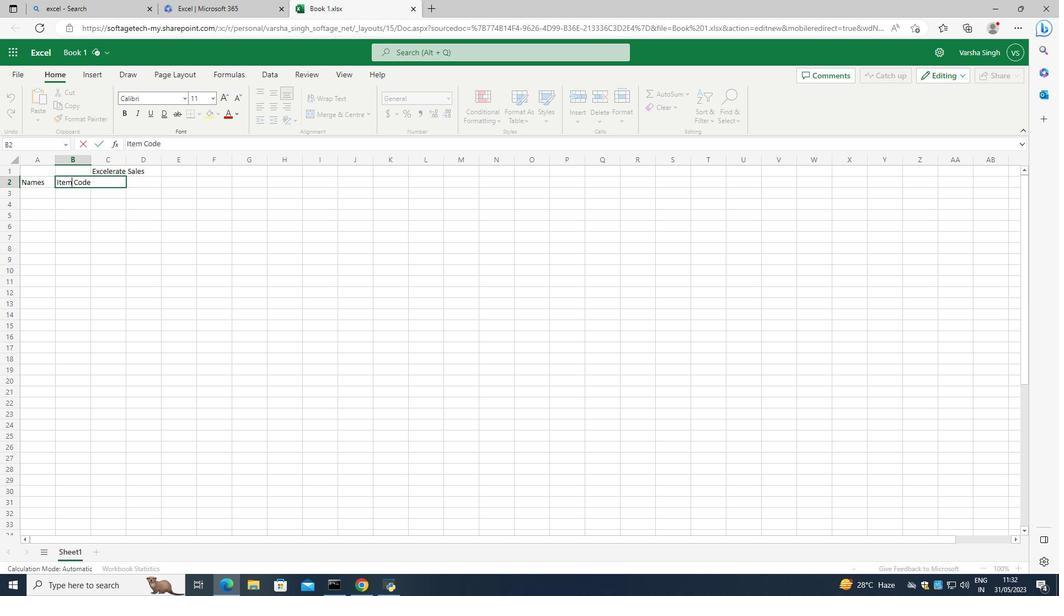 
Action: Mouse moved to (115, 185)
Screenshot: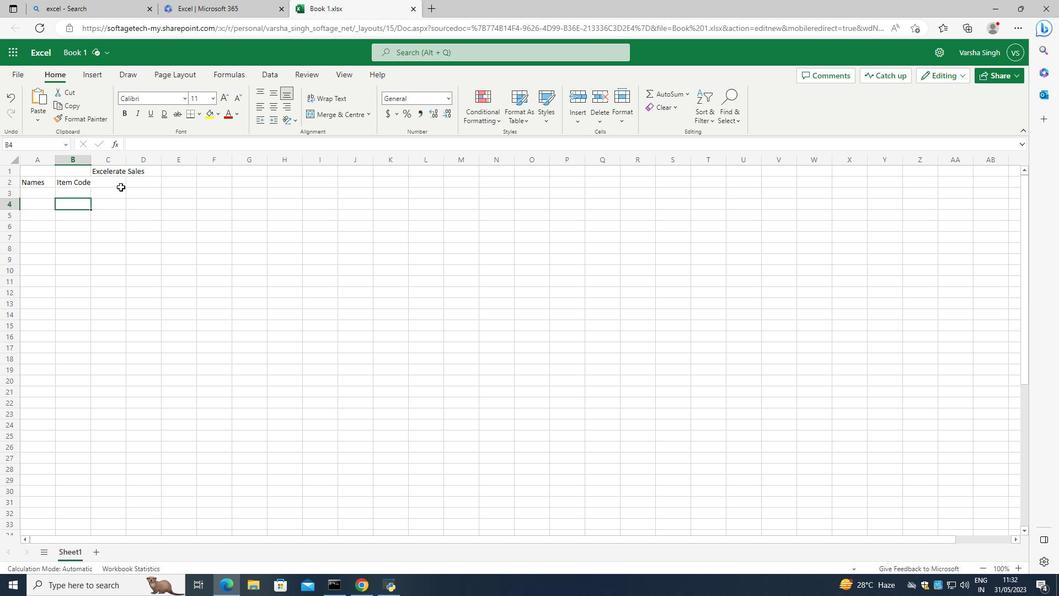 
Action: Mouse pressed left at (115, 185)
Screenshot: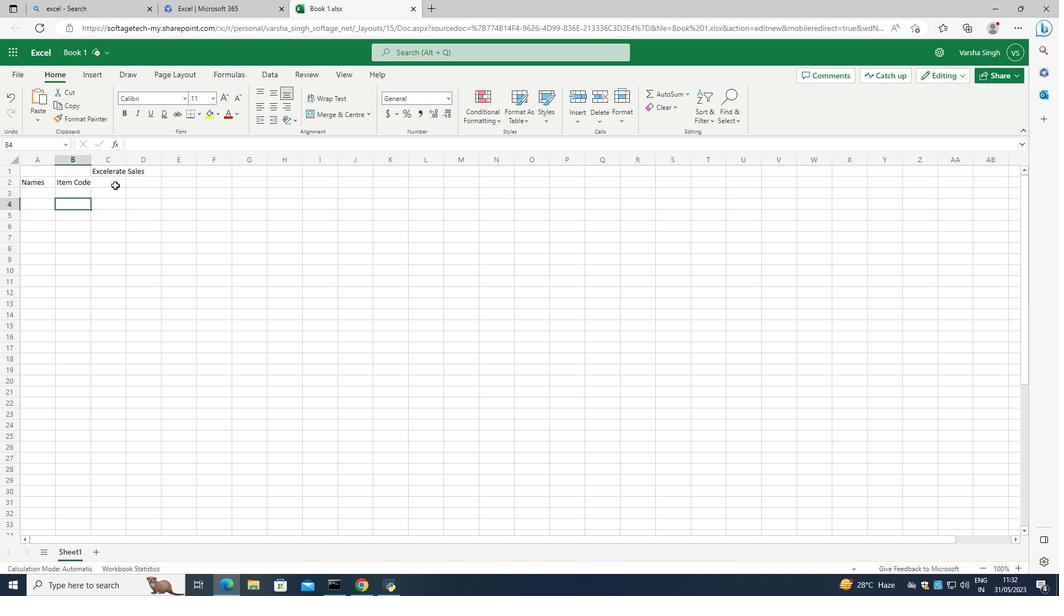 
Action: Mouse pressed left at (115, 185)
Screenshot: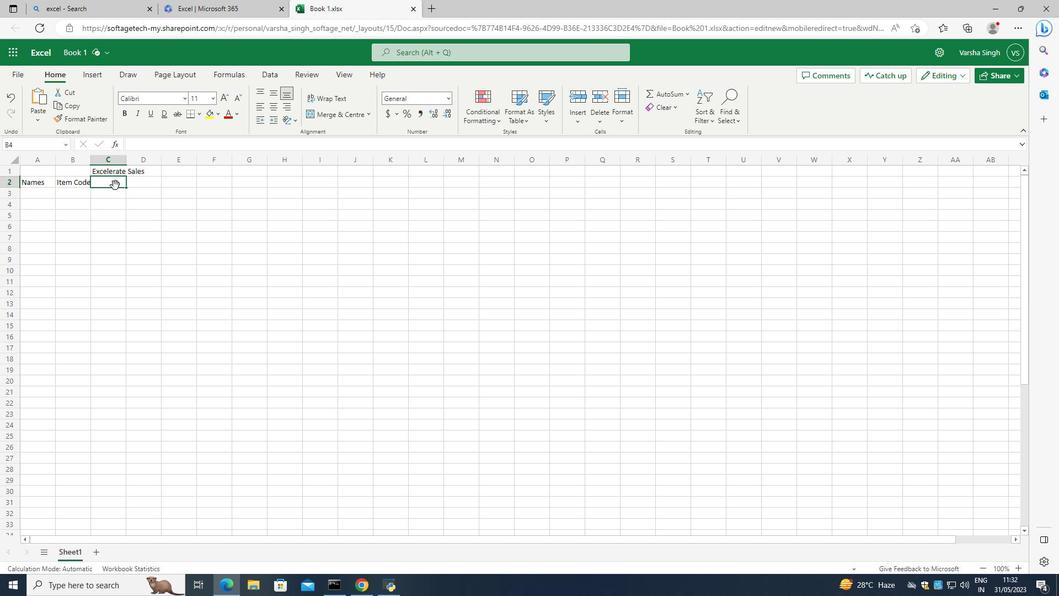 
Action: Mouse moved to (114, 185)
Screenshot: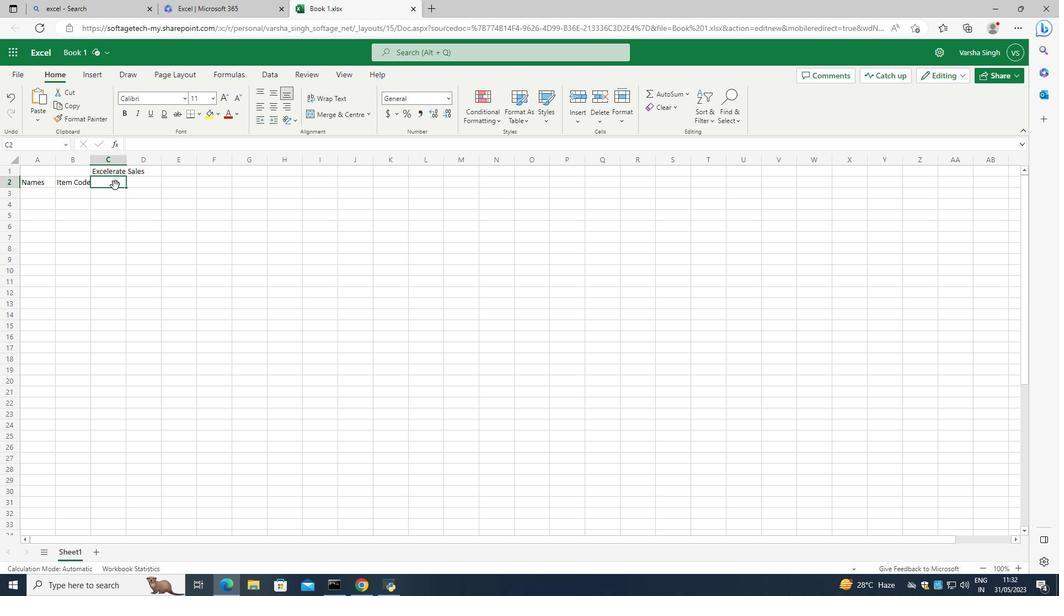 
Action: Mouse pressed left at (114, 185)
Screenshot: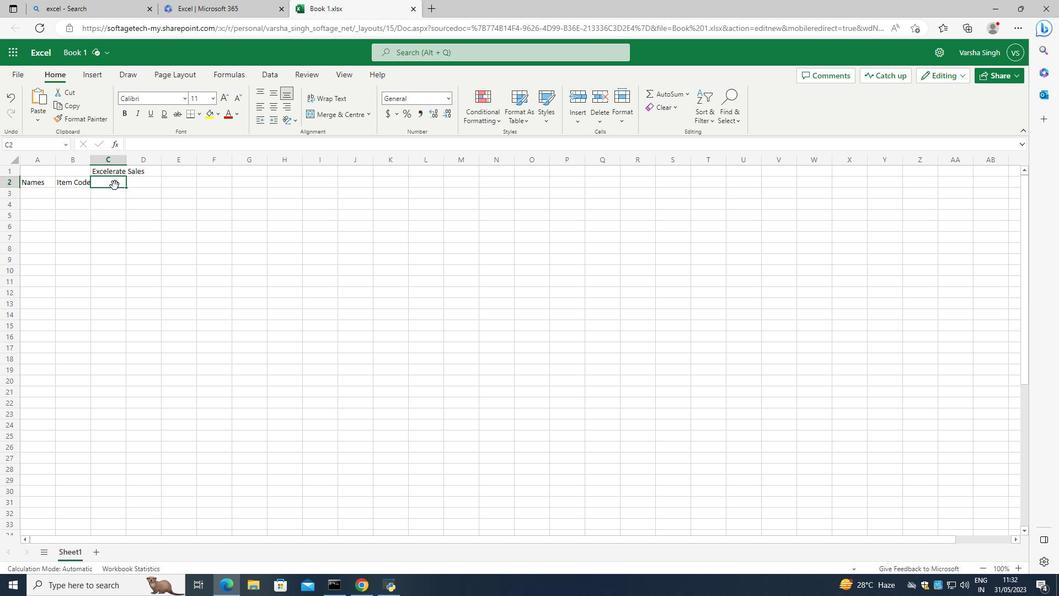 
Action: Mouse moved to (114, 184)
Screenshot: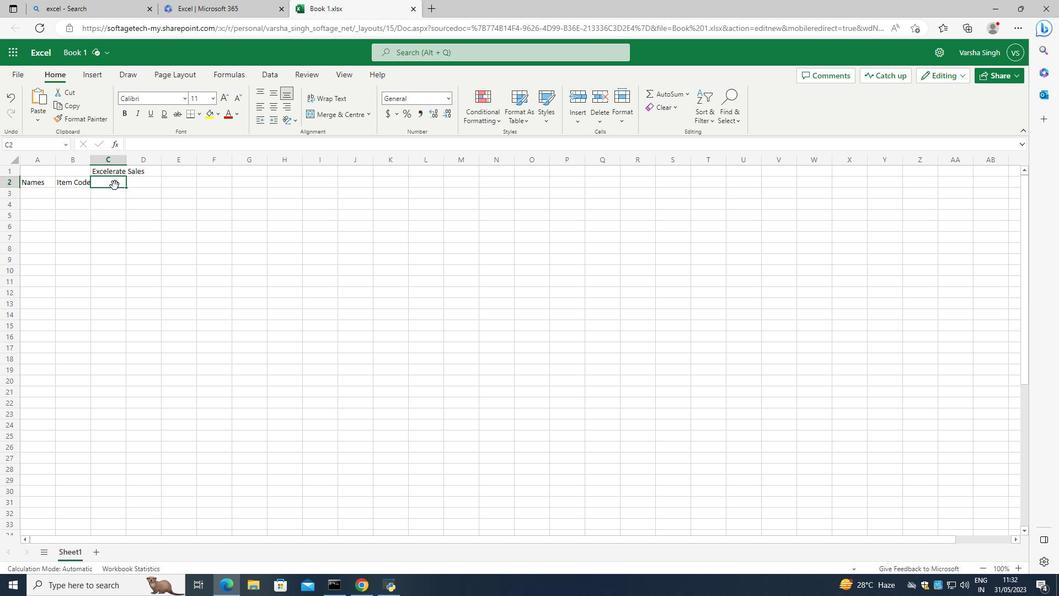 
Action: Mouse pressed left at (114, 184)
Screenshot: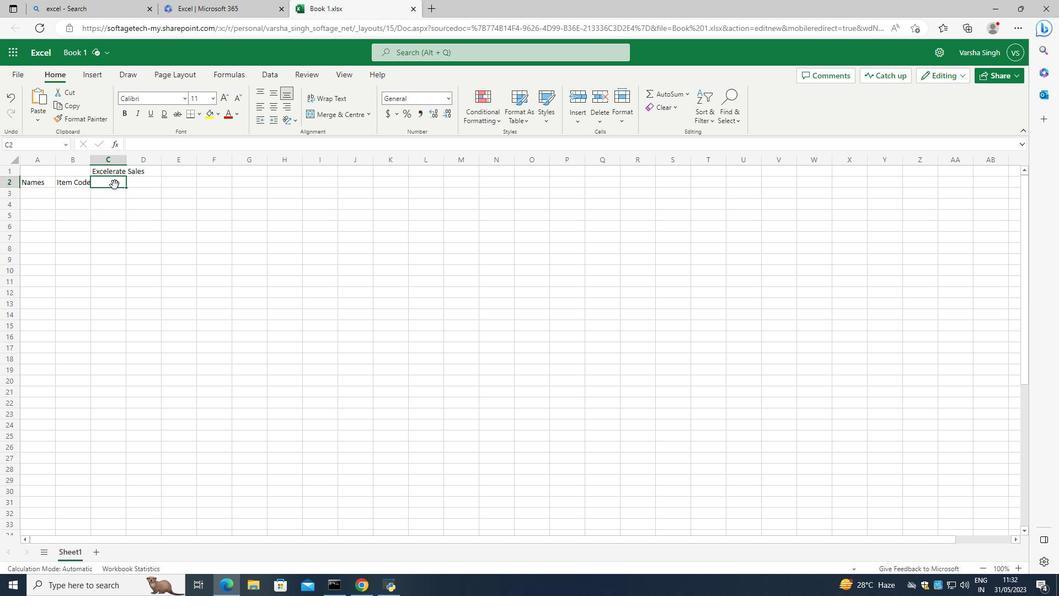 
Action: Mouse moved to (118, 179)
Screenshot: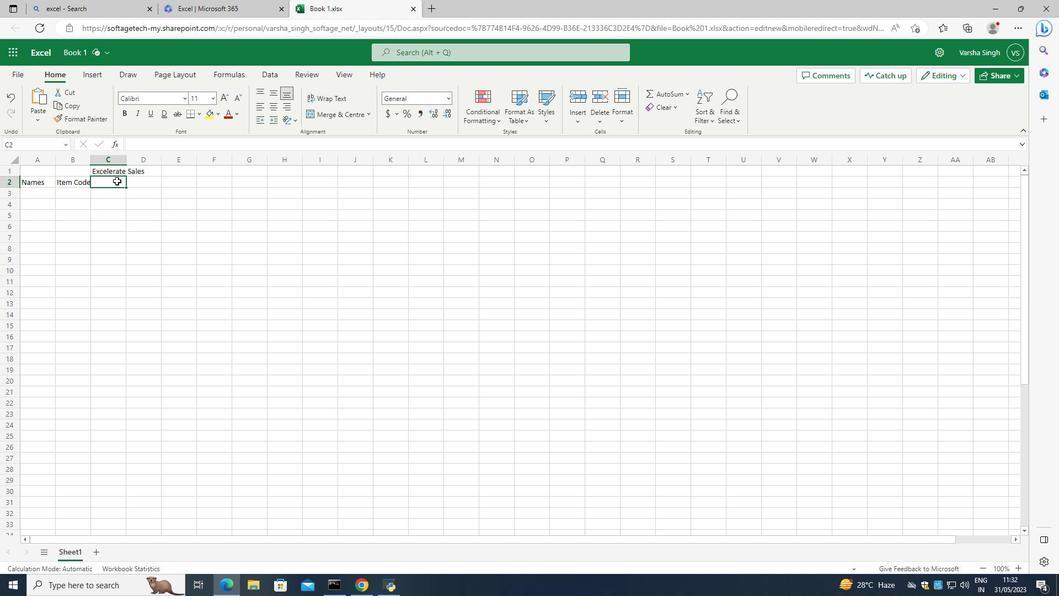 
Action: Mouse pressed left at (118, 179)
Screenshot: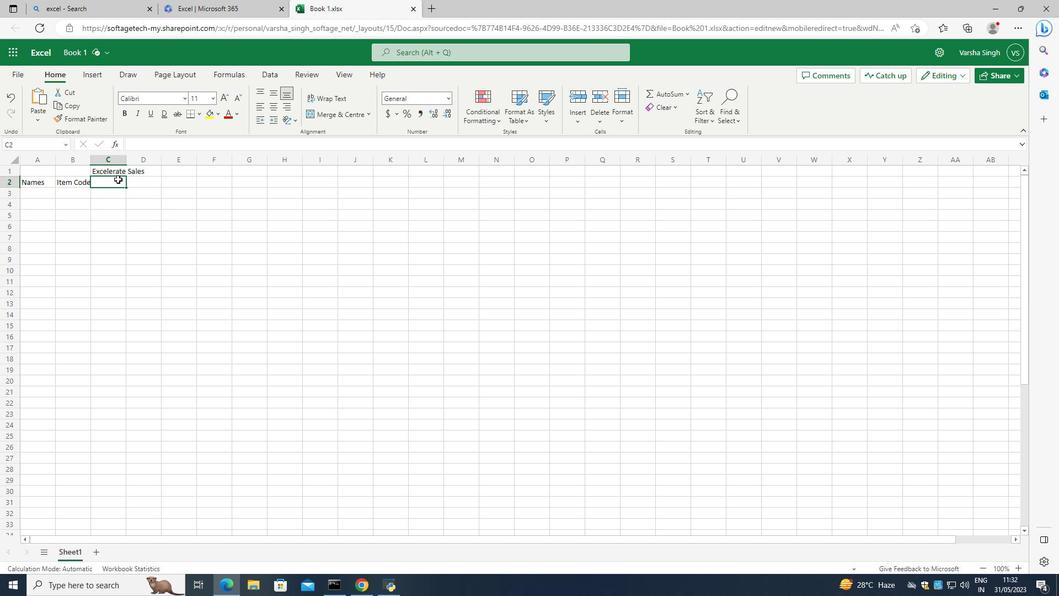 
Action: Mouse moved to (115, 182)
Screenshot: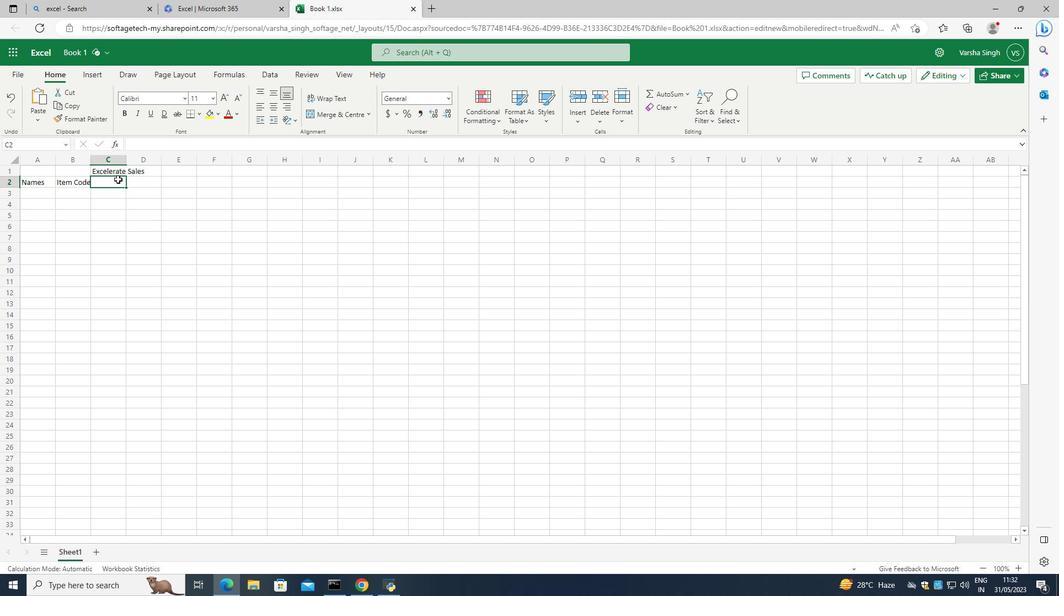 
Action: Mouse pressed left at (115, 182)
Screenshot: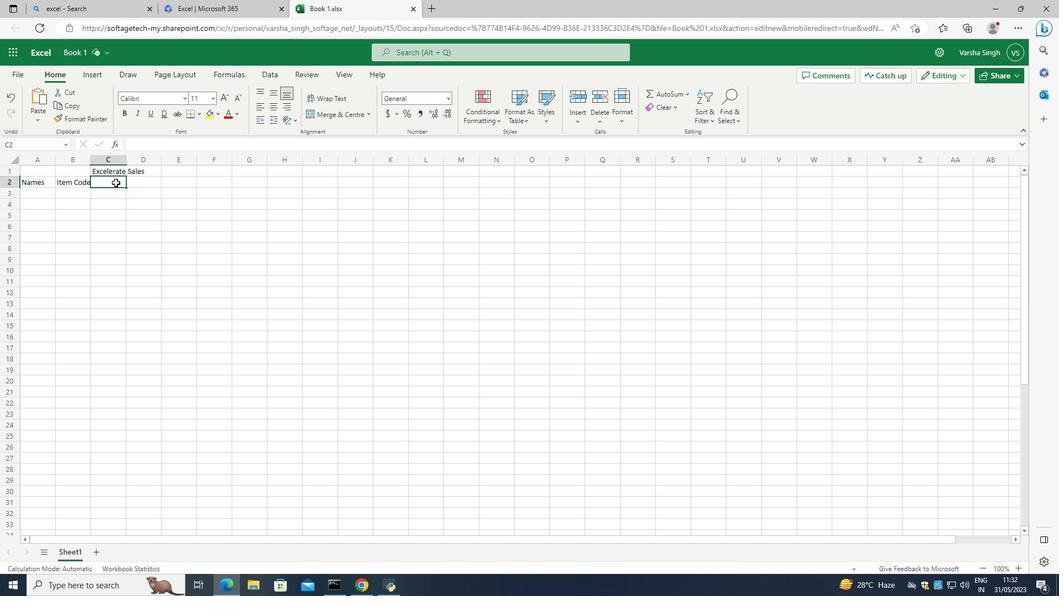 
Action: Mouse pressed left at (115, 182)
Screenshot: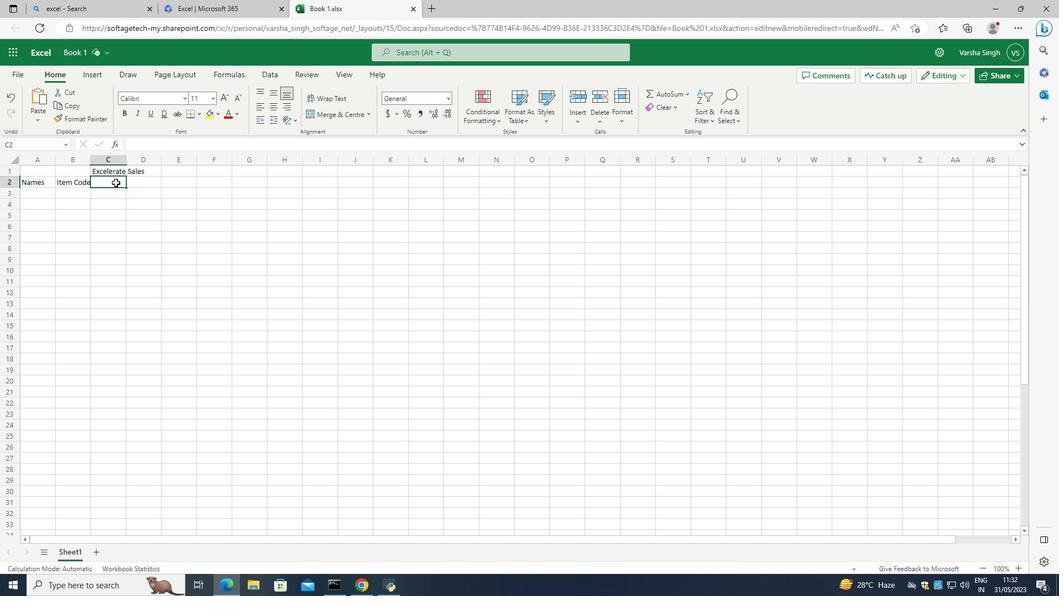 
Action: Mouse moved to (117, 182)
Screenshot: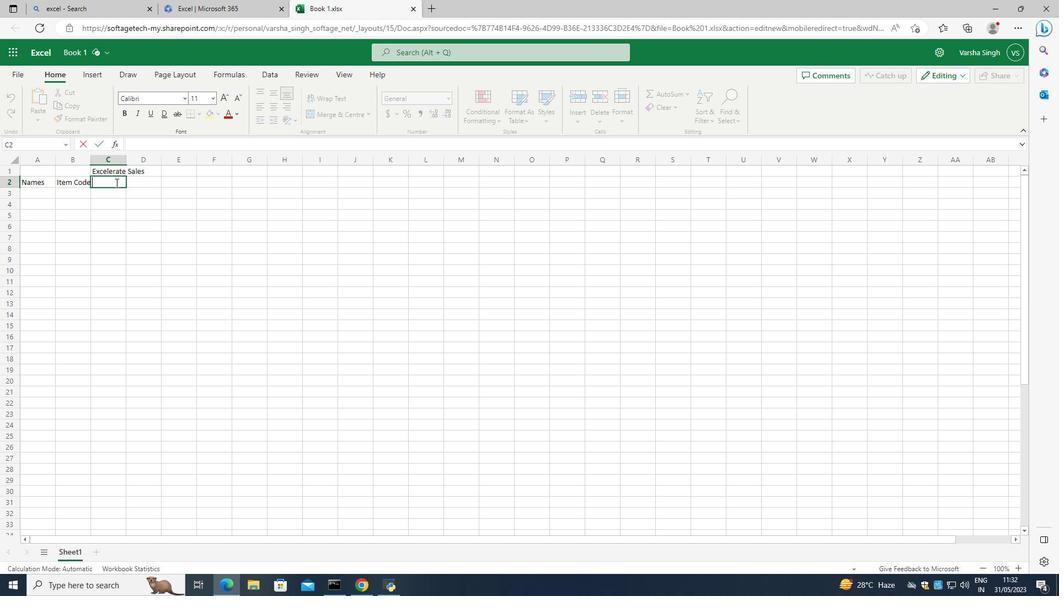 
Action: Key pressed <Key.caps_lock>P<Key.caps_lock>roduct<Key.space><Key.caps_lock>R<Key.caps_lock>ange
Screenshot: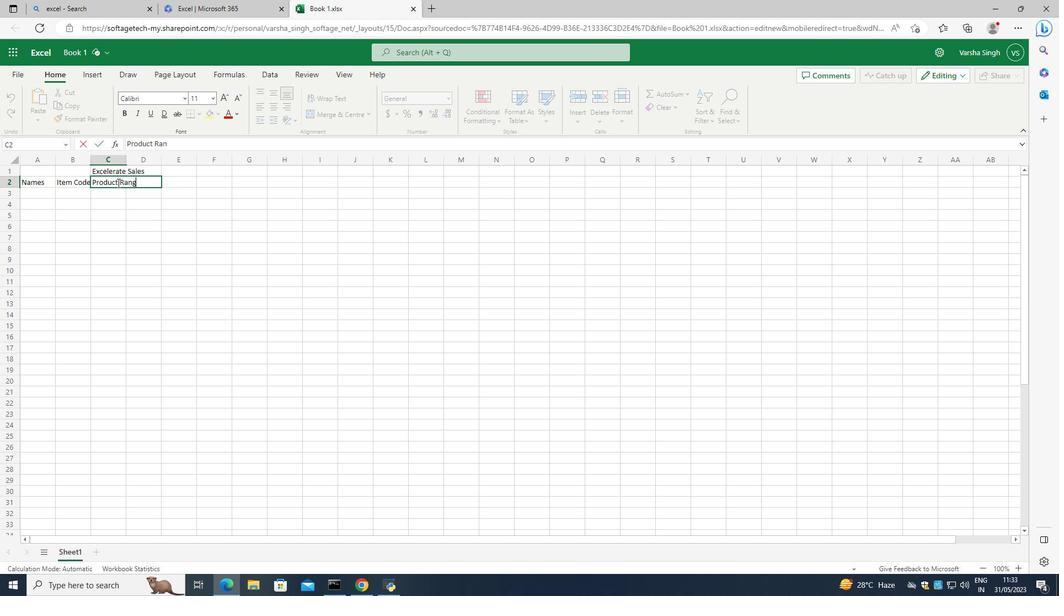 
Action: Mouse moved to (177, 236)
Screenshot: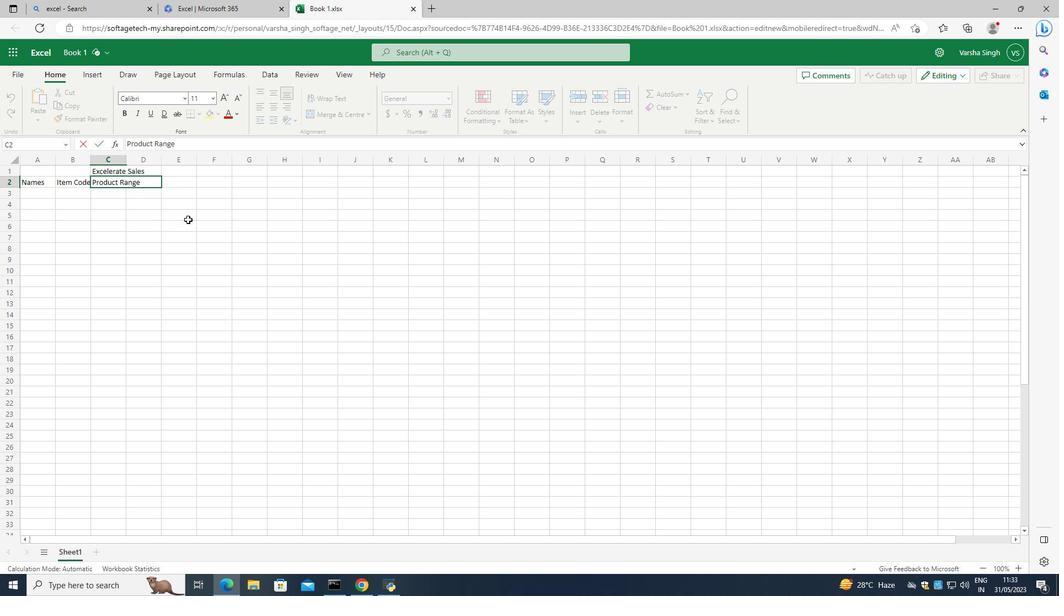 
Action: Mouse pressed left at (177, 236)
Screenshot: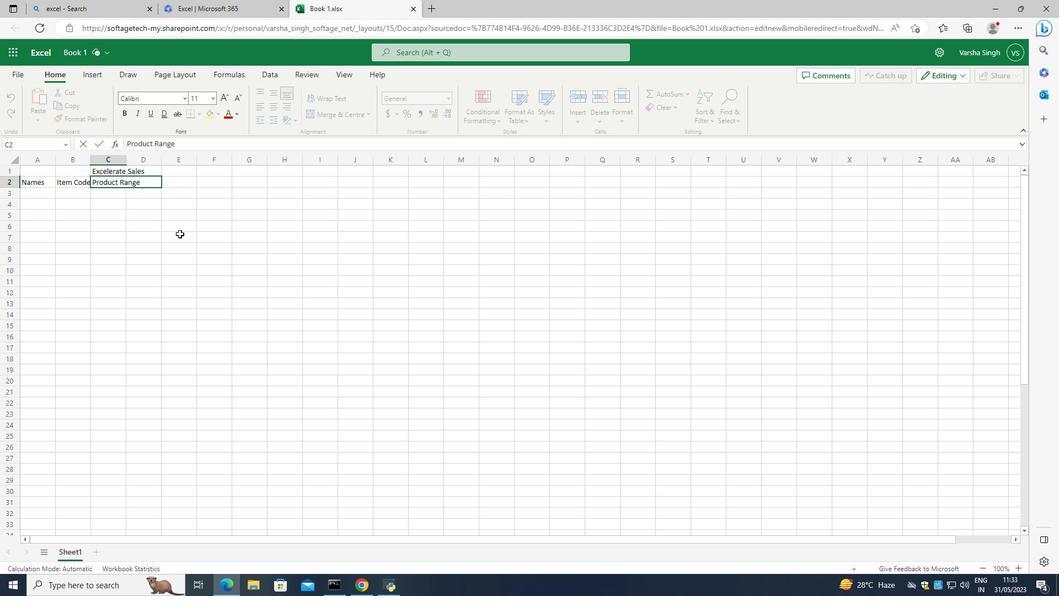 
Action: Mouse moved to (176, 185)
Screenshot: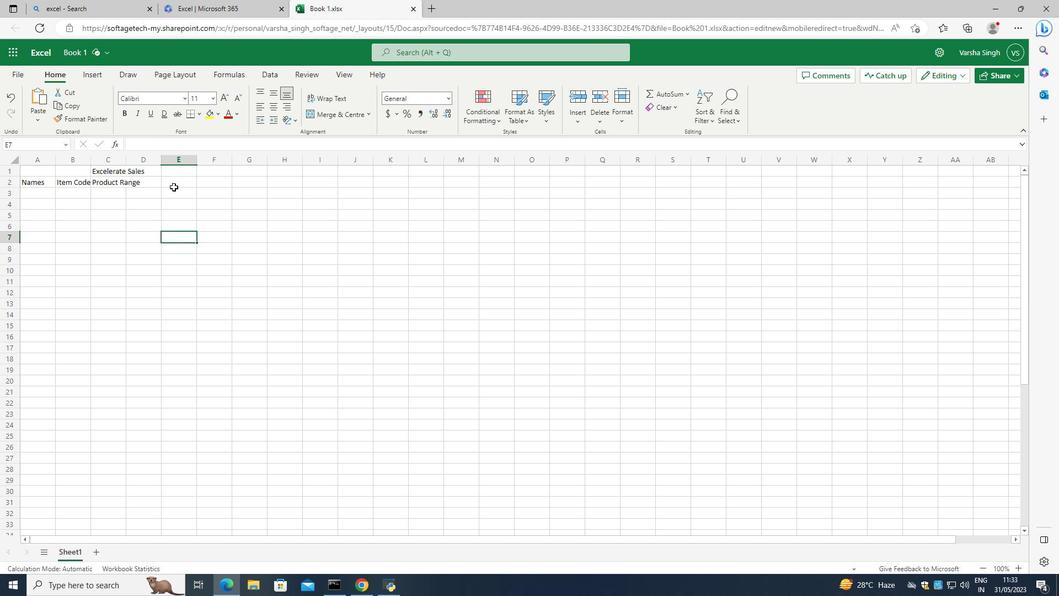 
Action: Mouse pressed left at (176, 185)
Screenshot: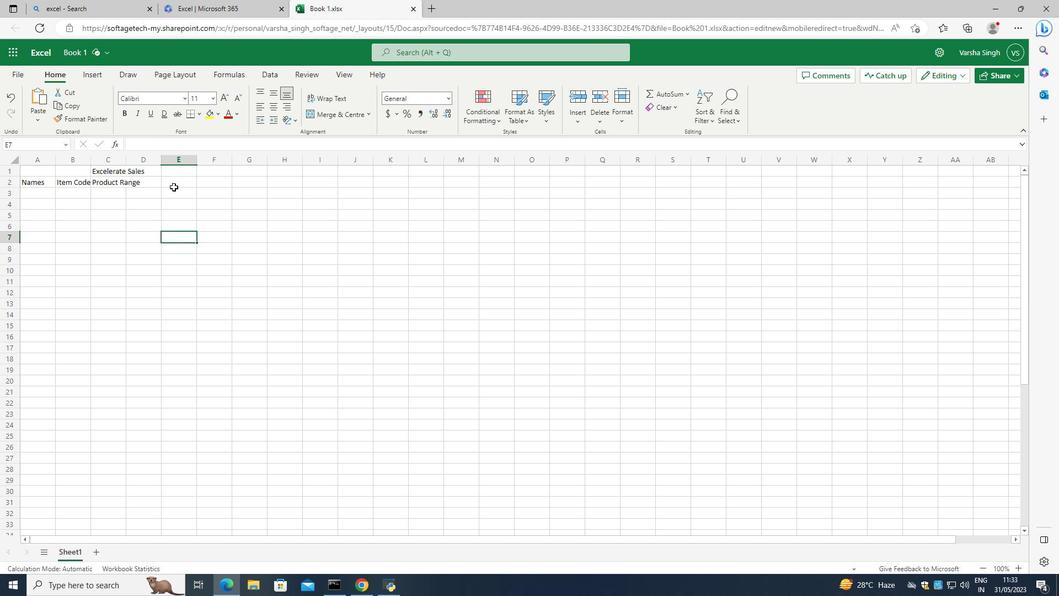 
Action: Mouse pressed left at (176, 185)
Screenshot: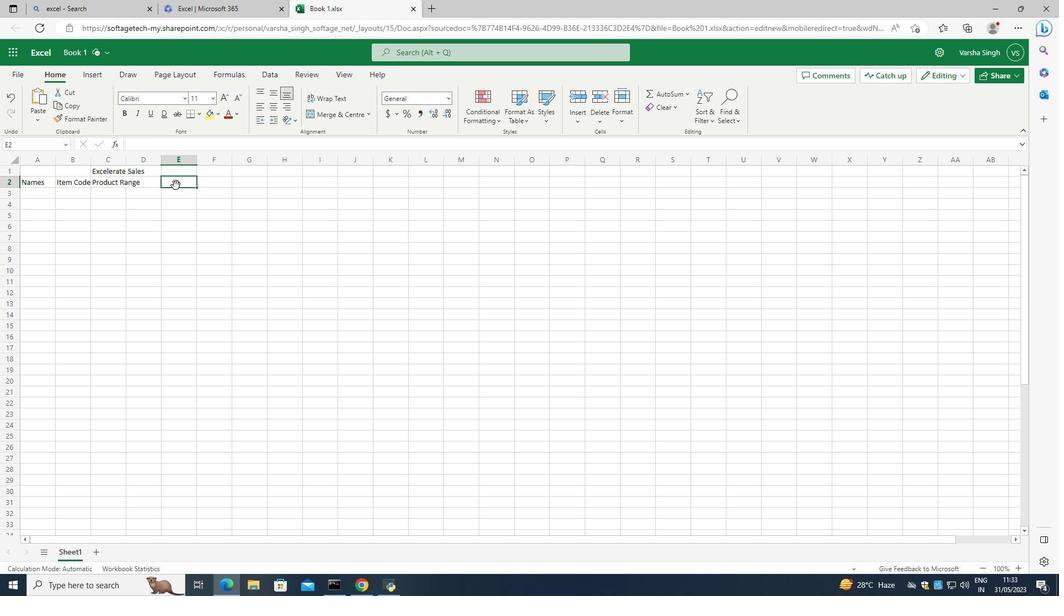 
Action: Mouse moved to (178, 183)
Screenshot: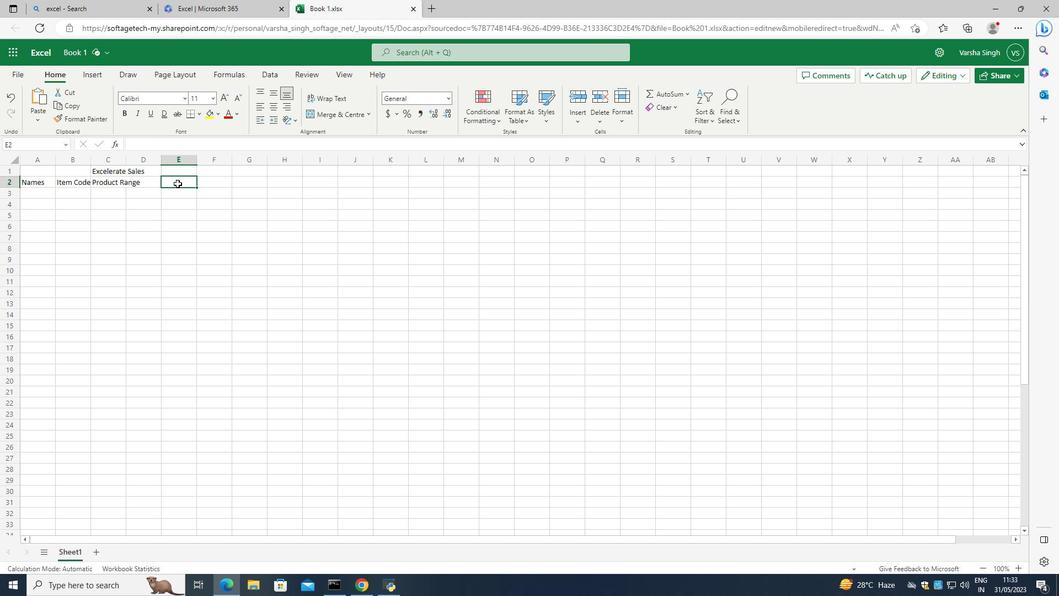 
Action: Mouse pressed left at (178, 183)
Screenshot: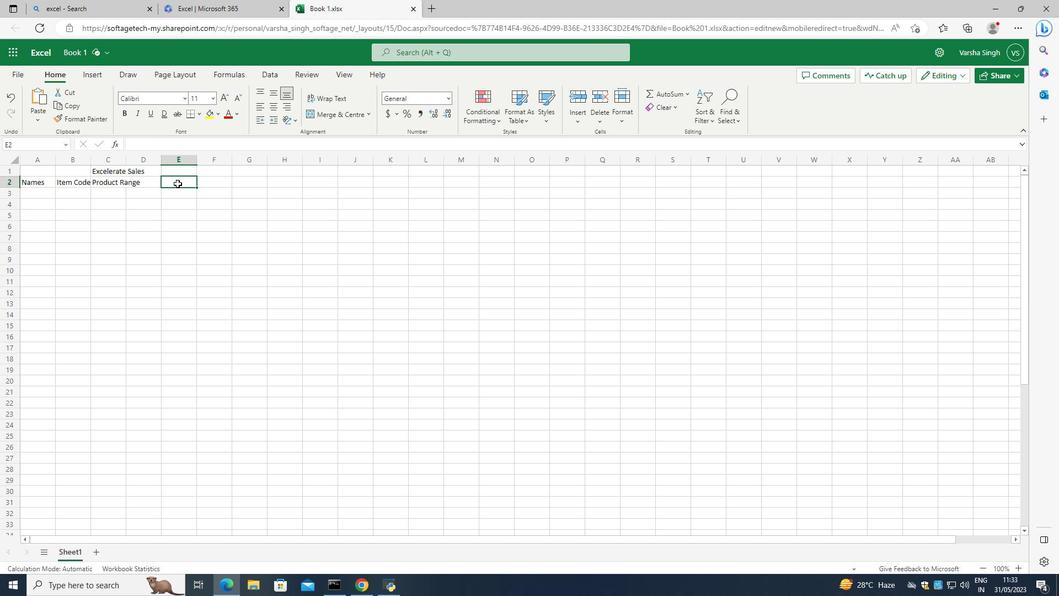 
Action: Mouse pressed left at (178, 183)
Screenshot: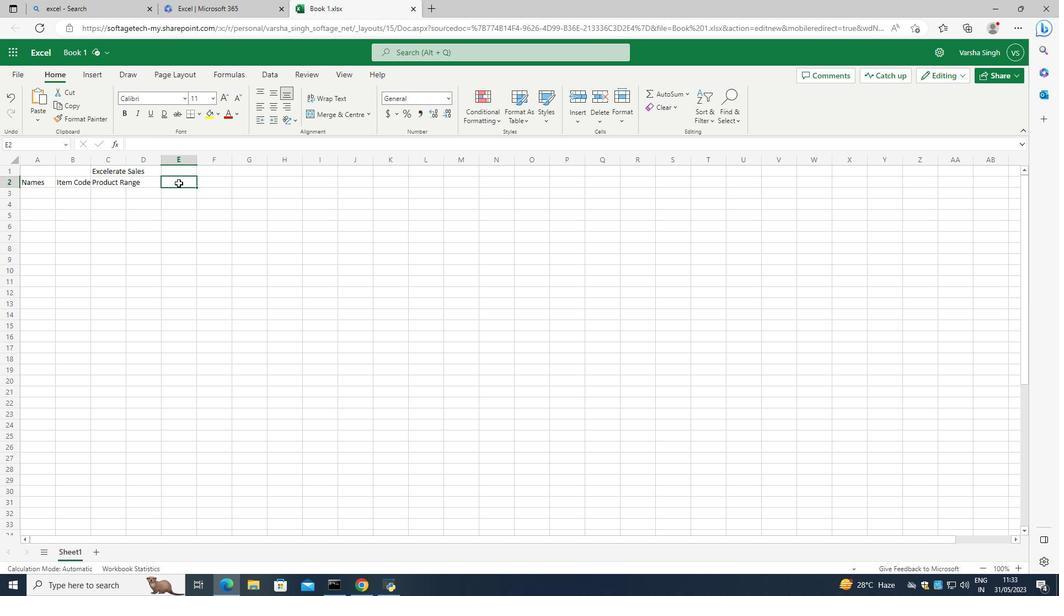 
Action: Mouse moved to (125, 180)
Screenshot: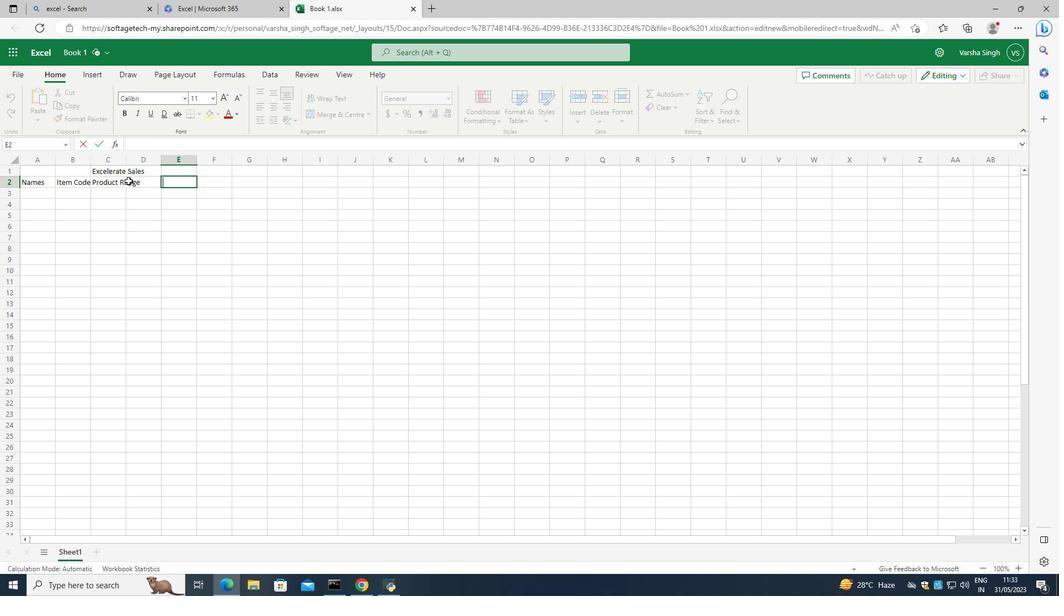 
Action: Mouse pressed left at (125, 180)
Screenshot: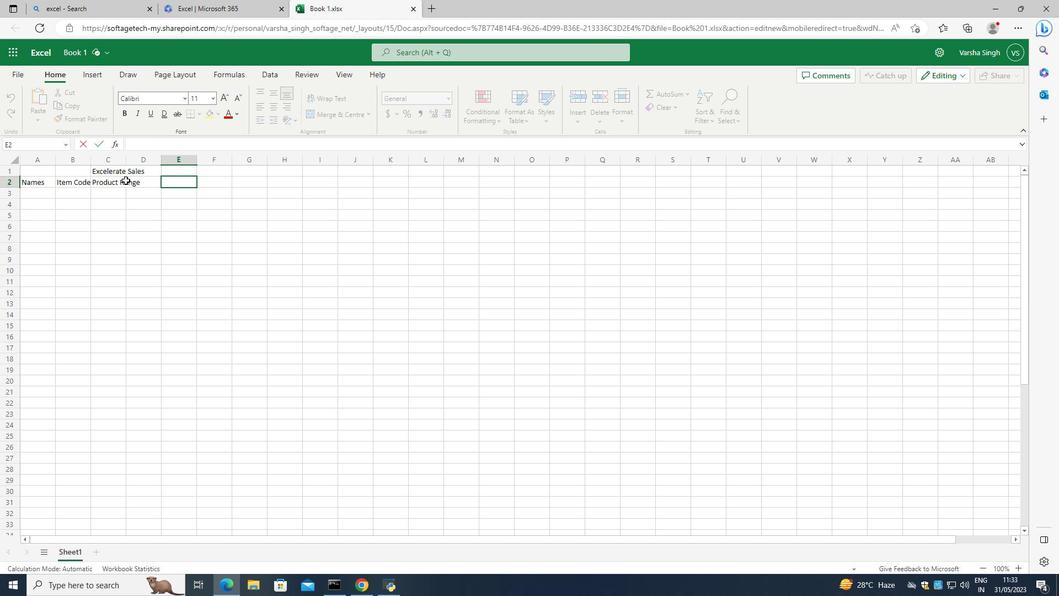 
Action: Mouse moved to (128, 162)
Screenshot: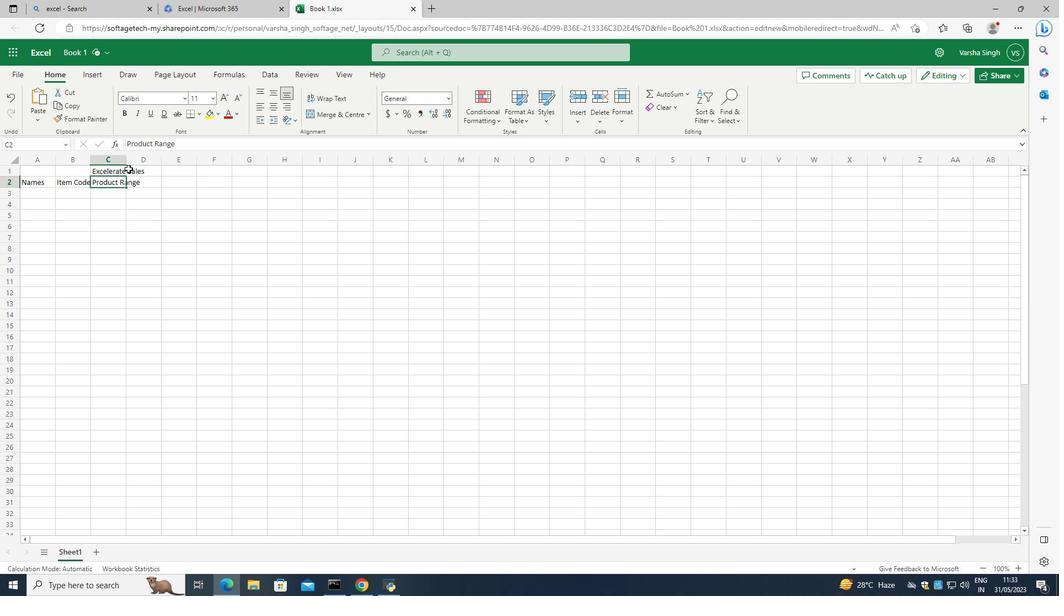 
Action: Mouse pressed left at (128, 162)
Screenshot: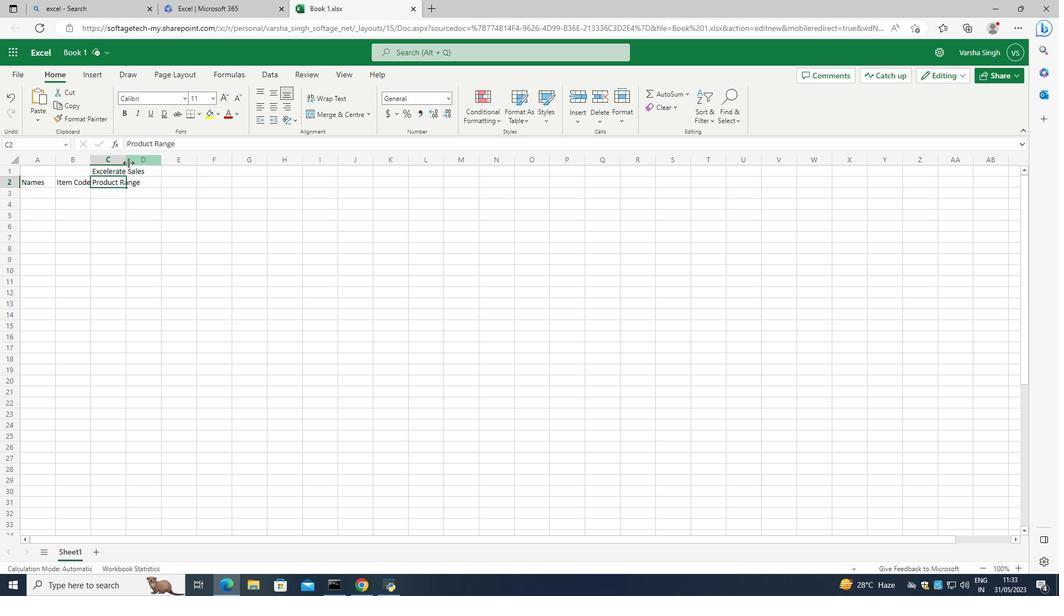 
Action: Mouse moved to (156, 181)
Screenshot: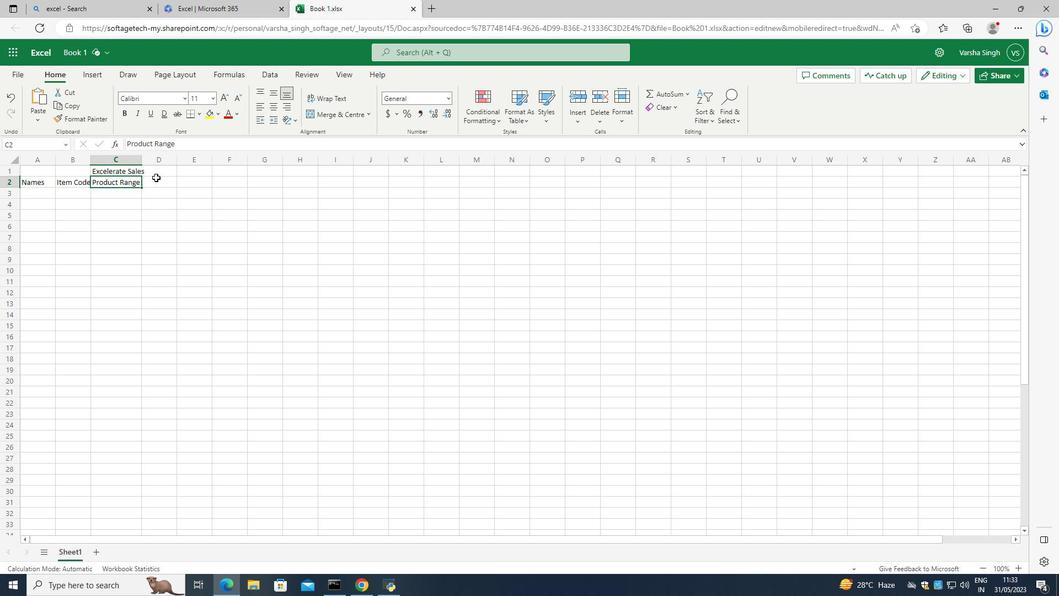 
Action: Mouse pressed left at (156, 181)
Screenshot: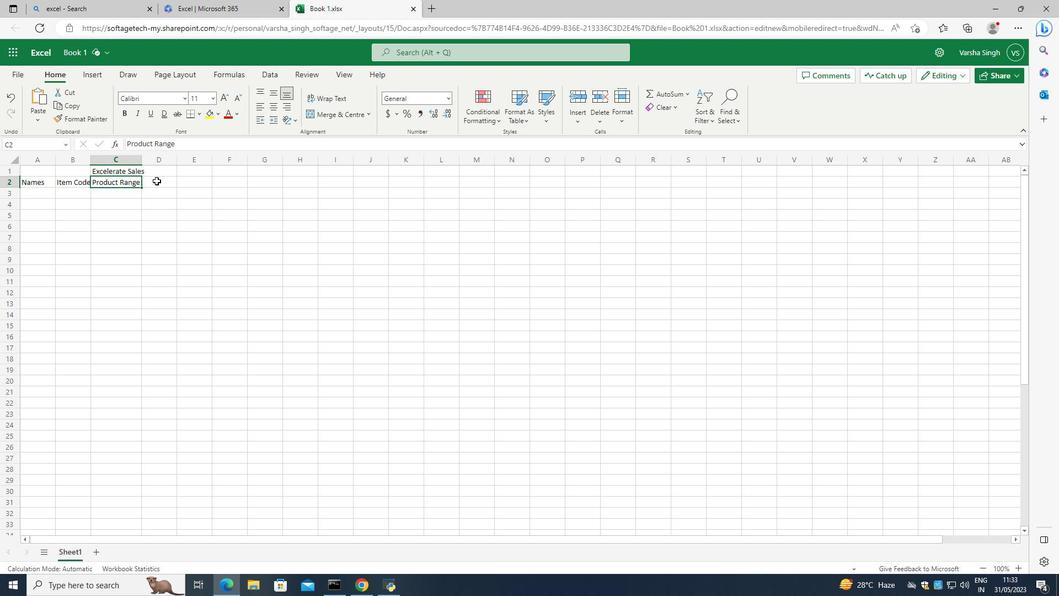 
Action: Mouse moved to (156, 182)
Screenshot: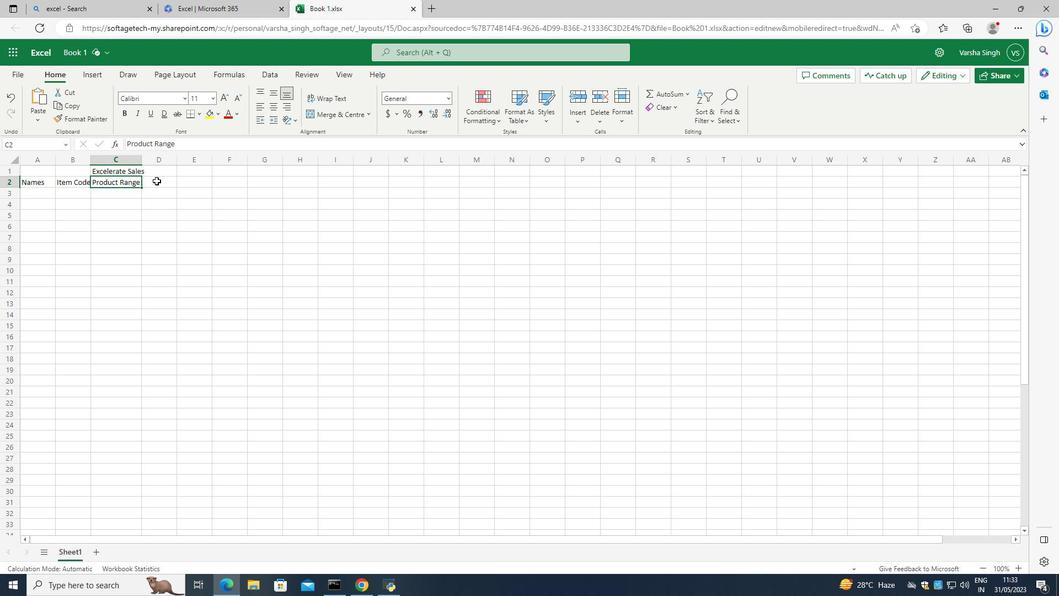 
Action: Mouse pressed left at (156, 182)
Screenshot: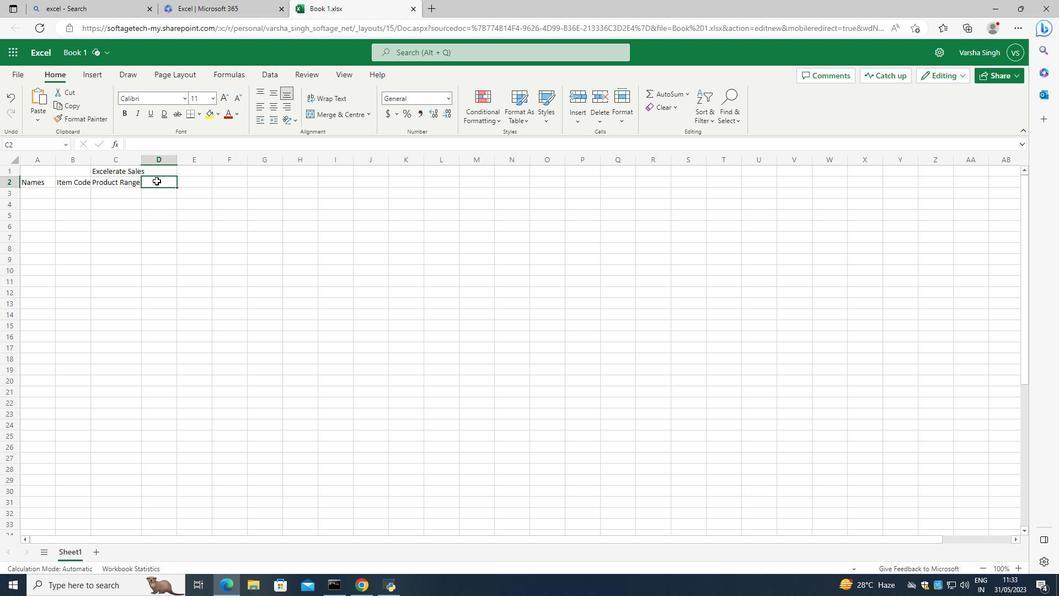 
Action: Mouse moved to (158, 182)
Screenshot: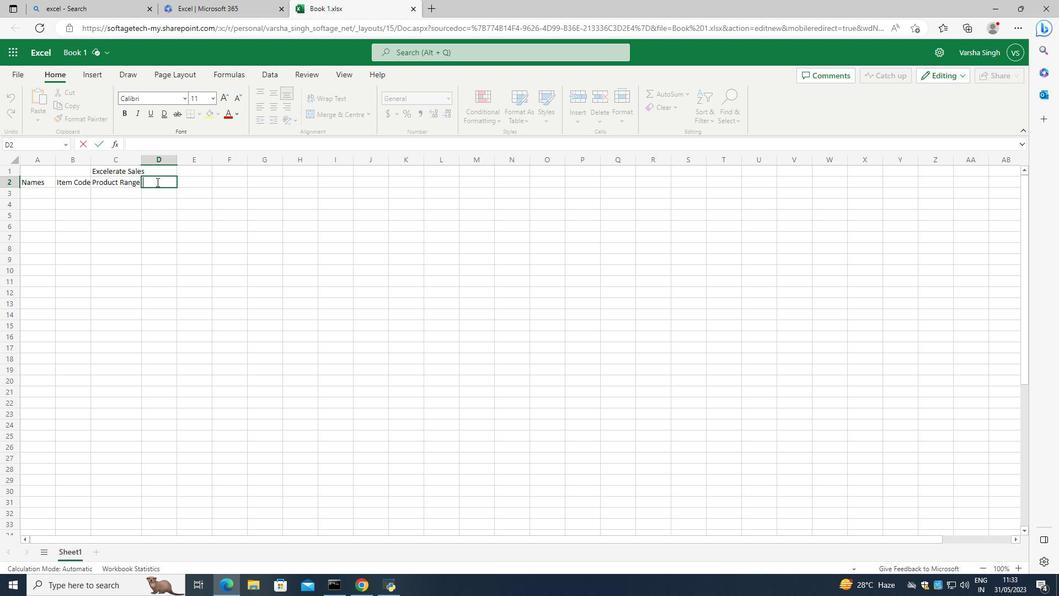 
Action: Key pressed <Key.caps_lock>P<Key.caps_lock>roducts
Screenshot: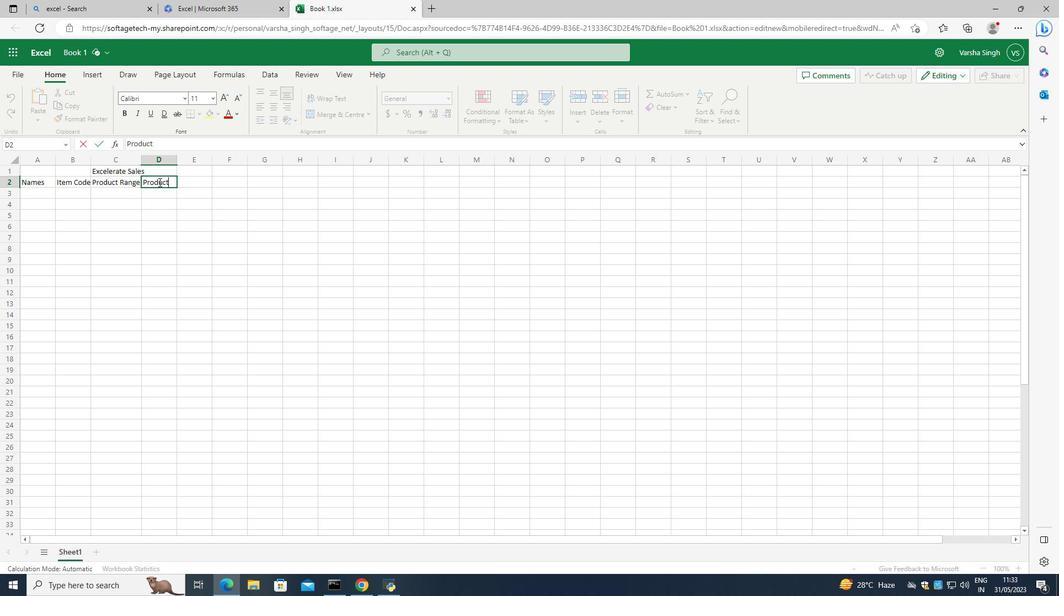 
Action: Mouse moved to (308, 275)
Screenshot: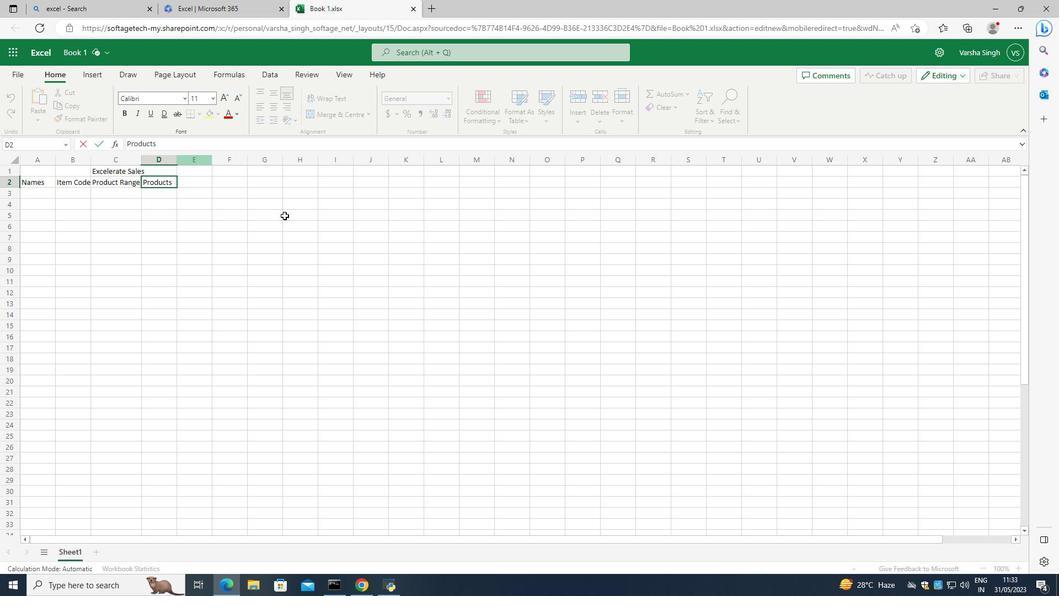 
Action: Mouse pressed left at (308, 275)
Screenshot: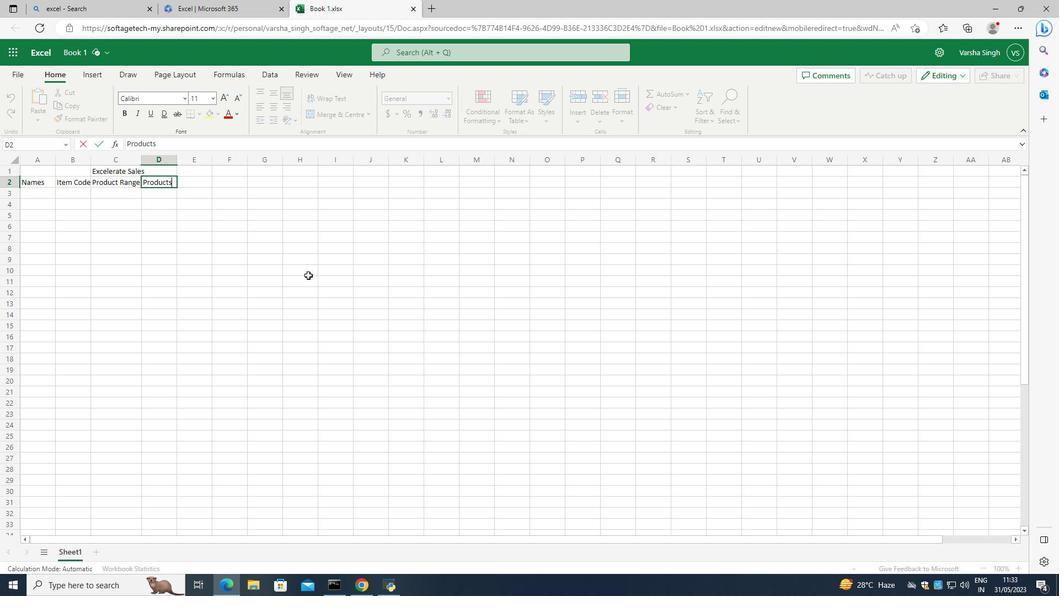 
Action: Mouse moved to (173, 182)
Screenshot: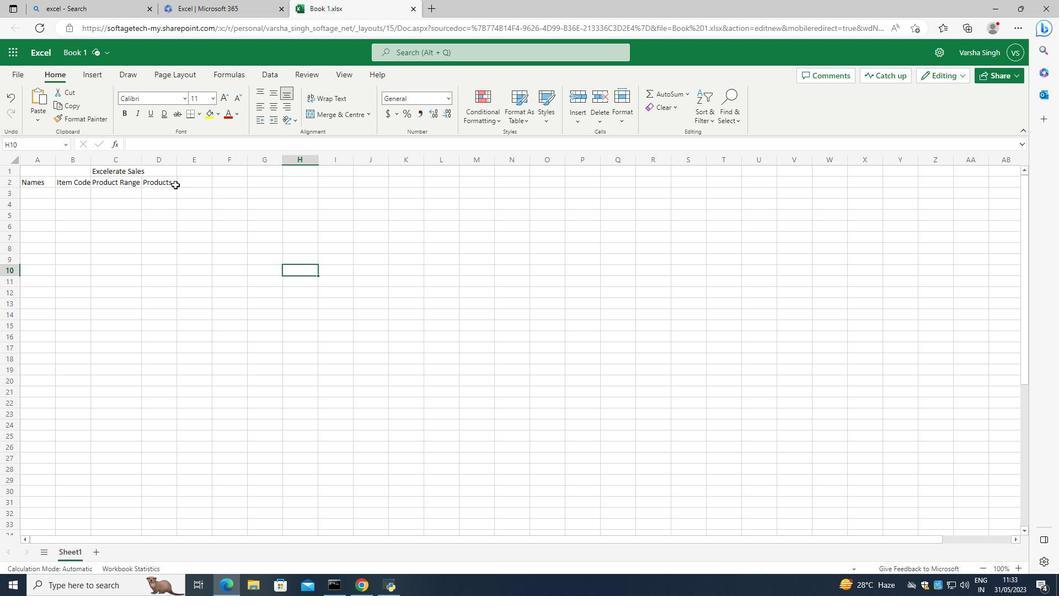 
Action: Mouse pressed left at (173, 182)
Screenshot: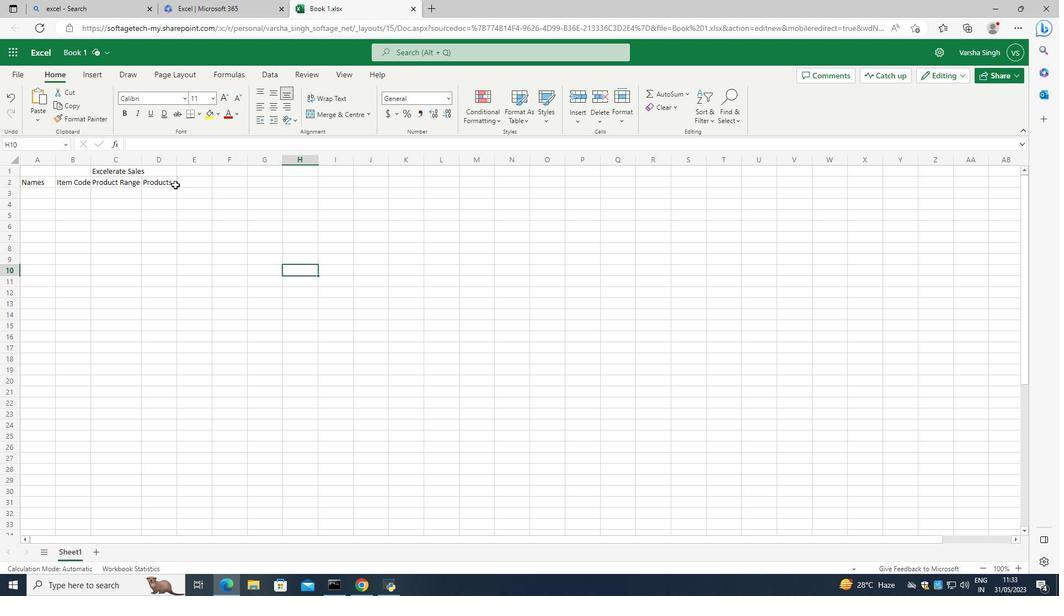 
Action: Mouse moved to (178, 163)
Screenshot: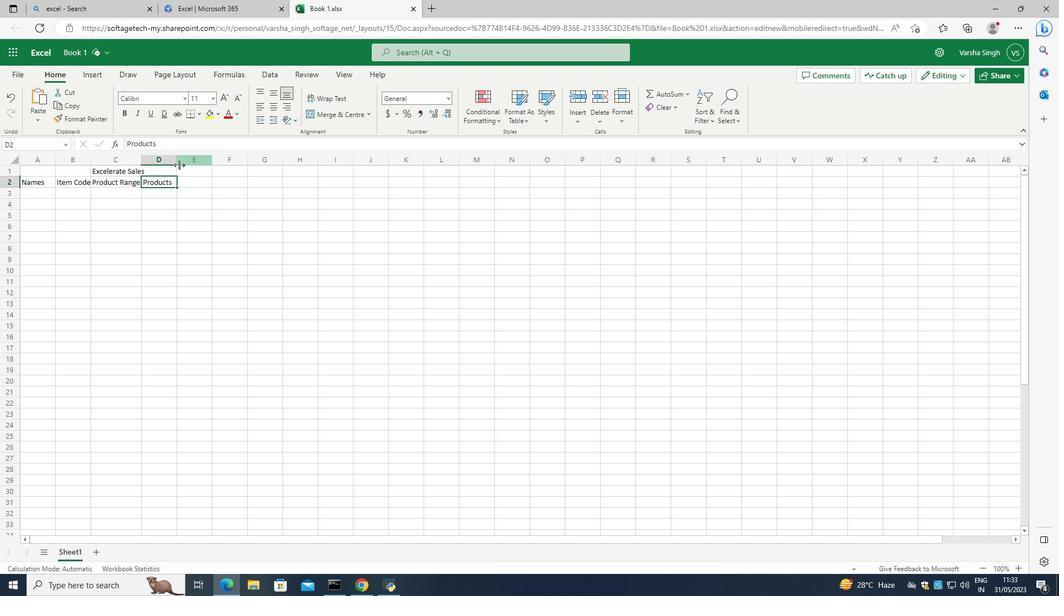 
Action: Mouse pressed left at (178, 163)
Screenshot: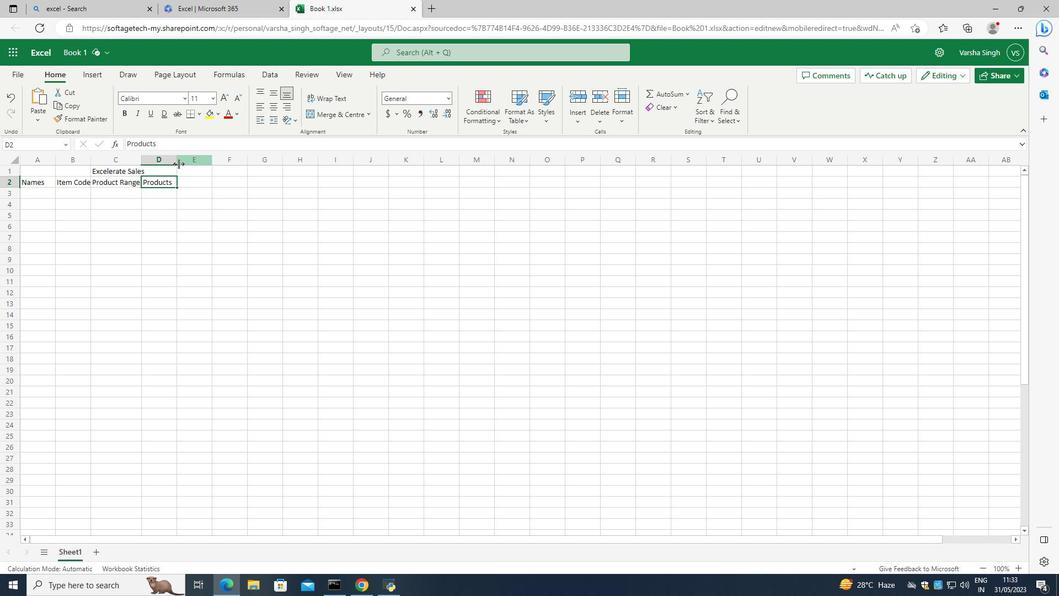 
Action: Mouse moved to (198, 178)
Screenshot: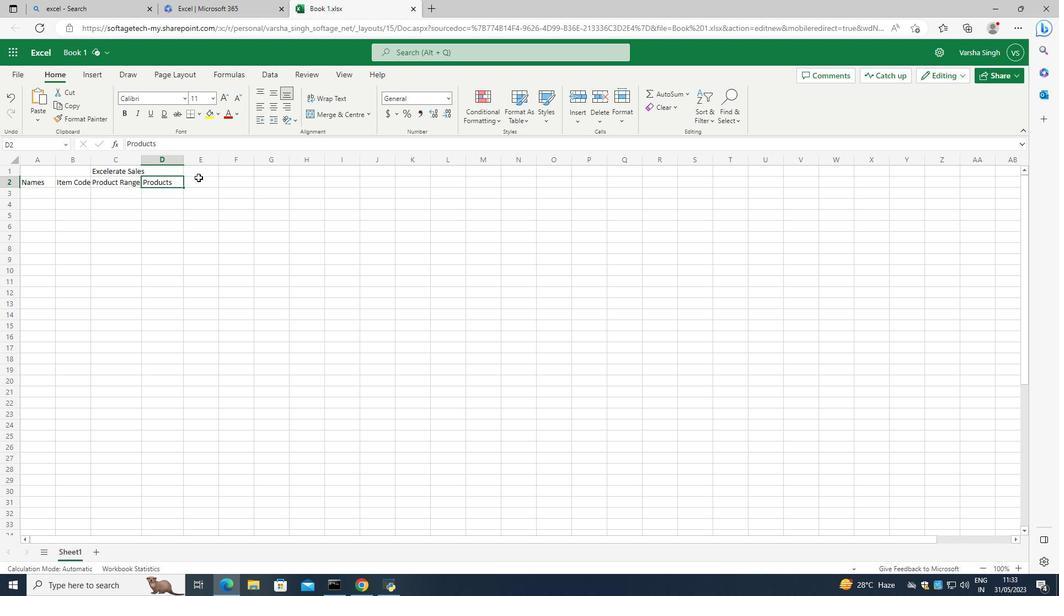 
Action: Mouse pressed left at (198, 177)
Screenshot: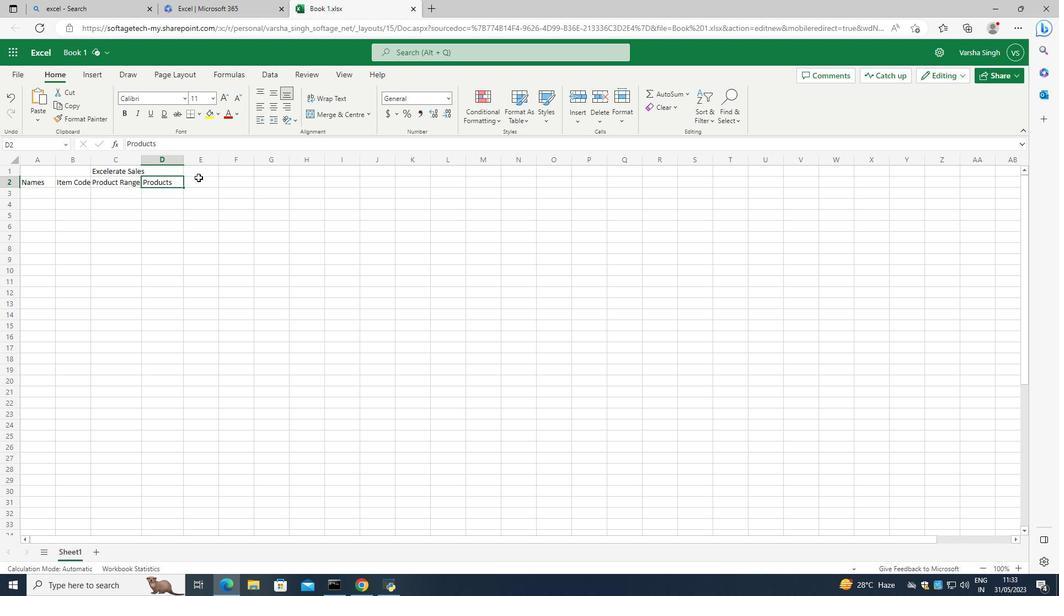 
Action: Mouse pressed left at (198, 178)
Screenshot: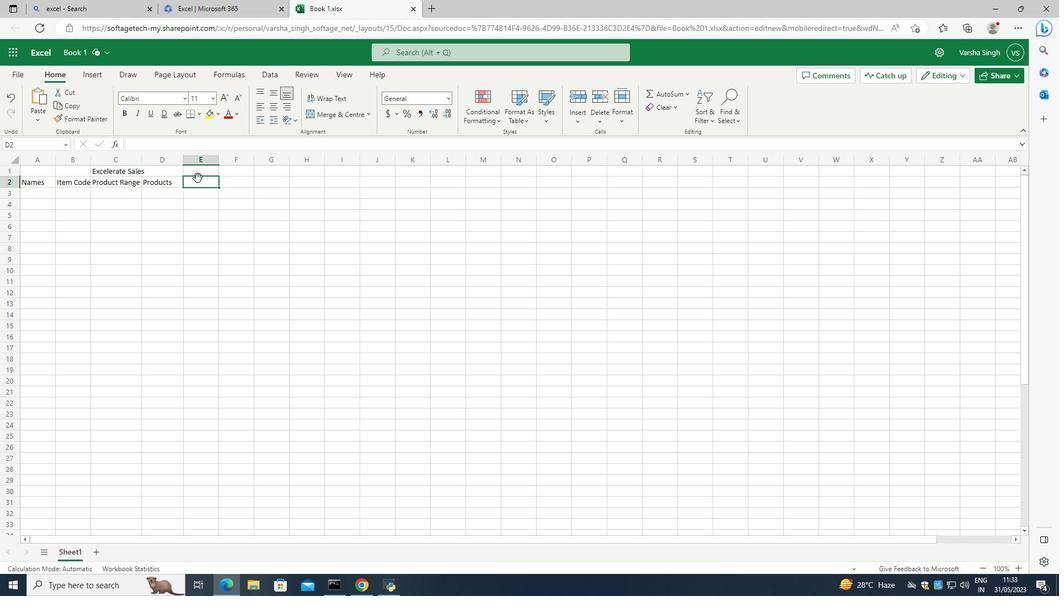 
Action: Mouse moved to (81, 171)
Screenshot: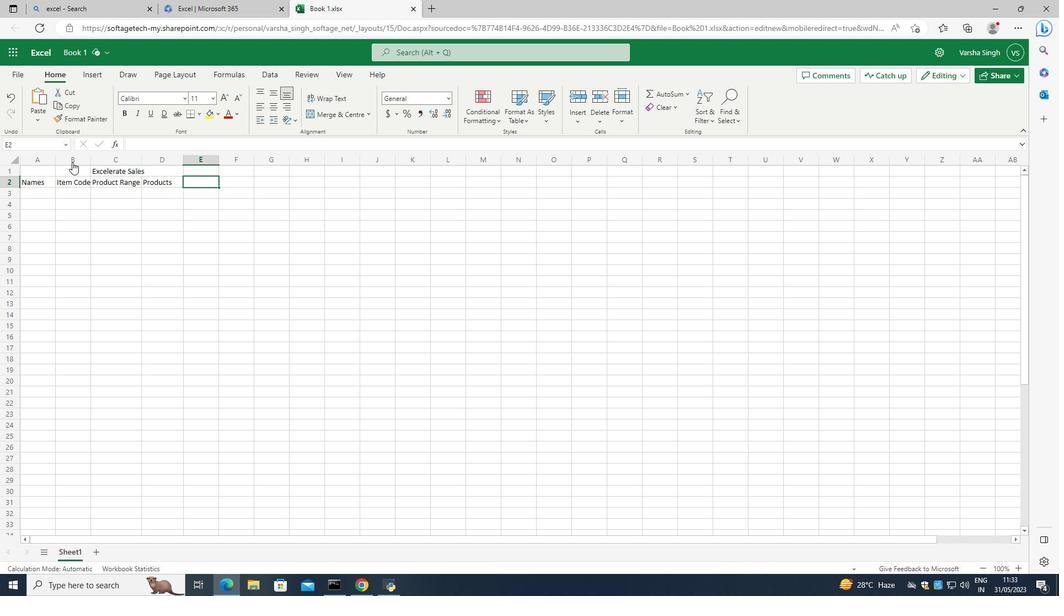 
Action: Mouse pressed left at (81, 171)
Screenshot: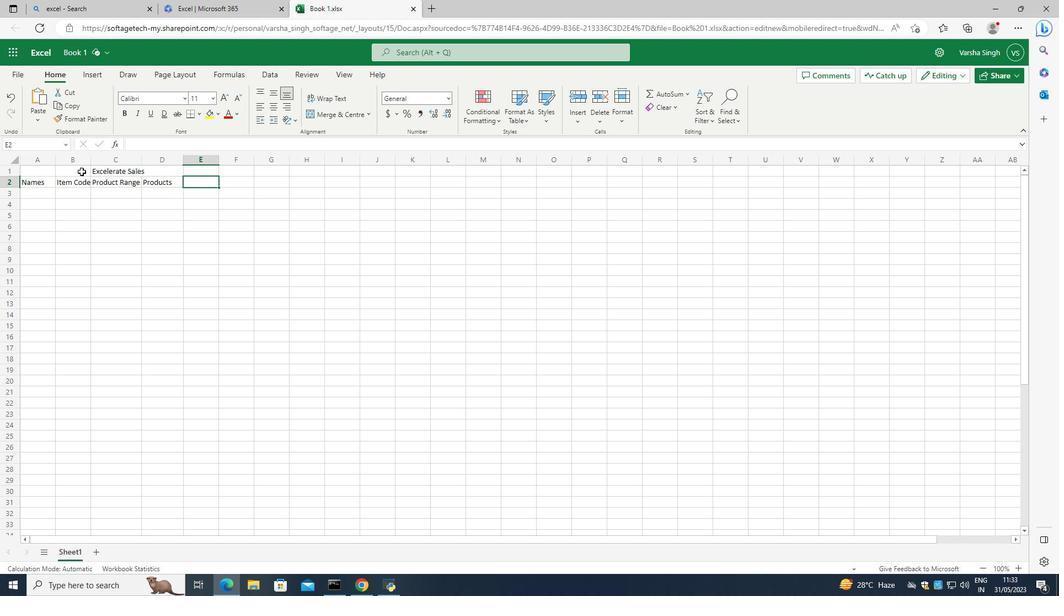 
Action: Mouse moved to (91, 161)
Screenshot: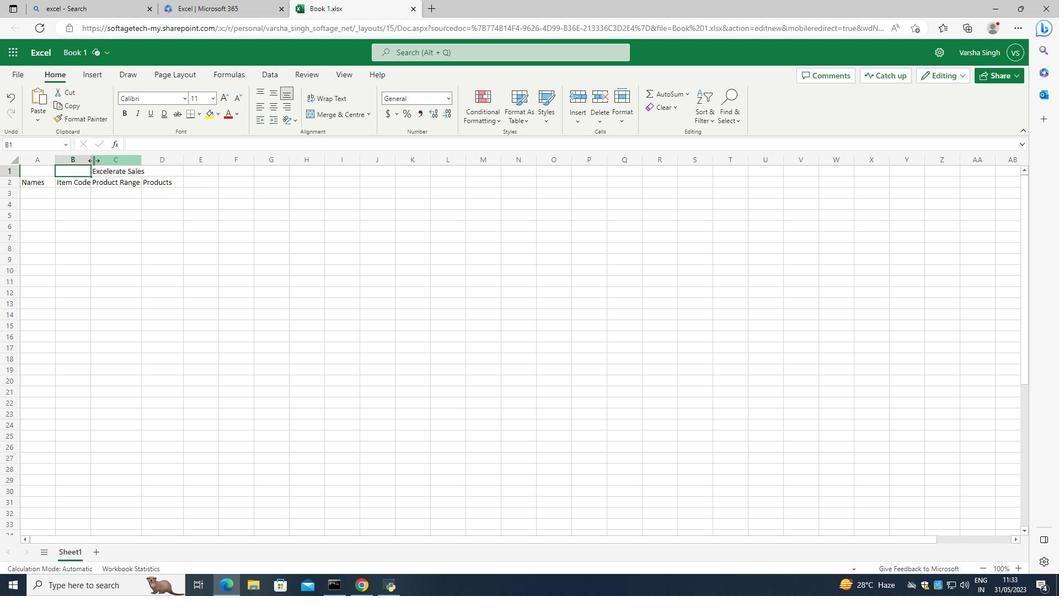 
Action: Mouse pressed left at (91, 161)
Screenshot: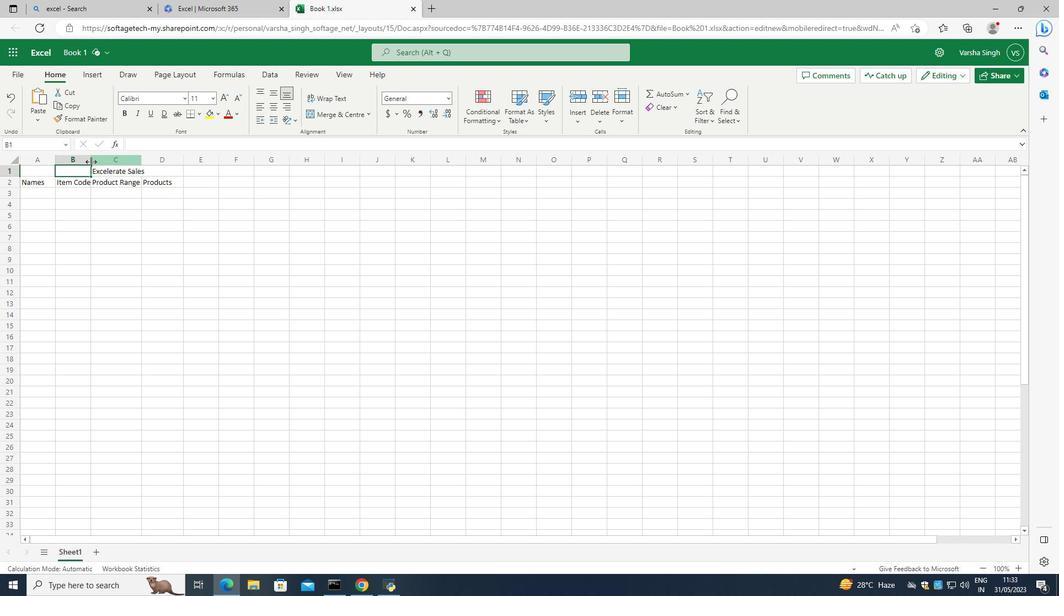 
Action: Mouse moved to (195, 181)
Screenshot: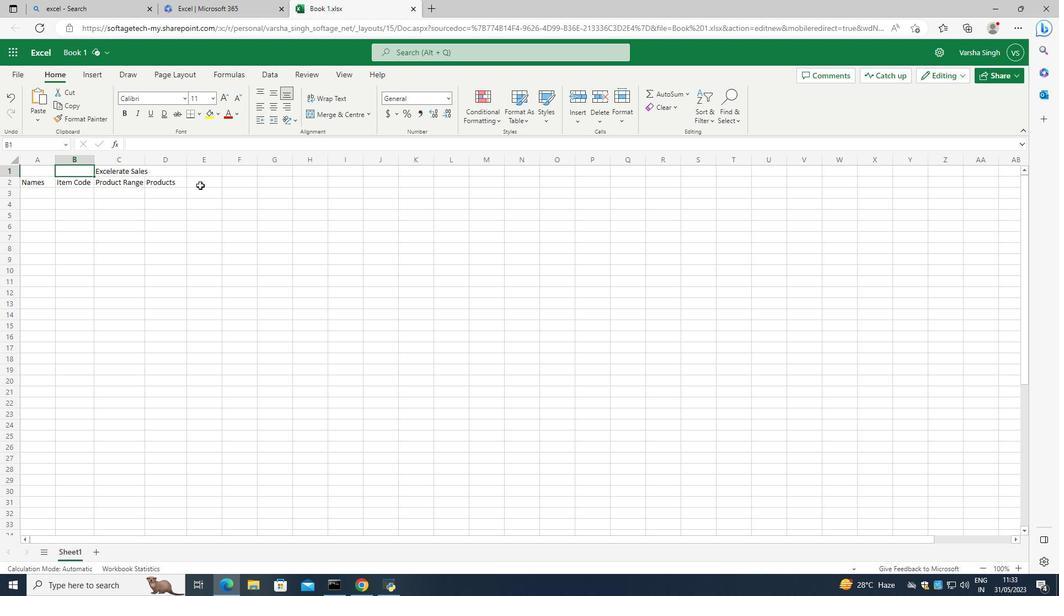 
Action: Mouse pressed left at (195, 181)
Screenshot: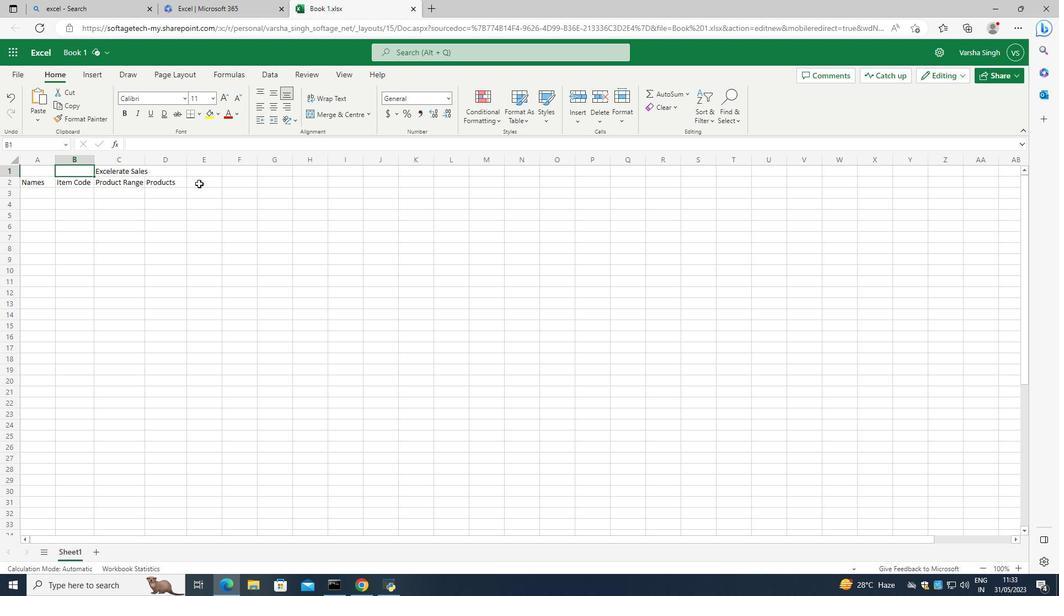 
Action: Mouse moved to (195, 180)
Screenshot: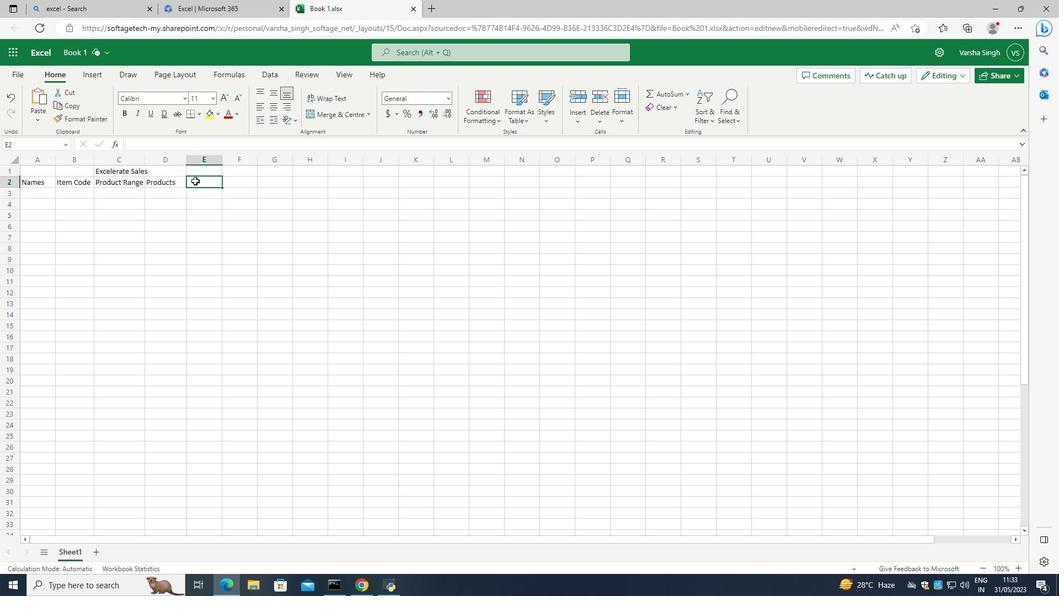 
Action: Mouse pressed left at (195, 180)
Screenshot: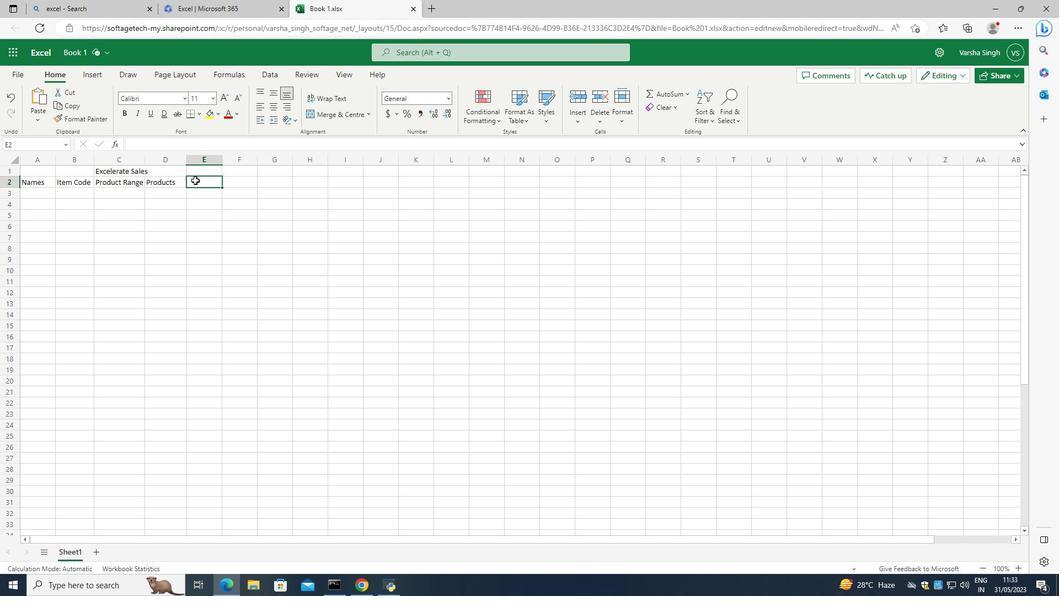 
Action: Mouse pressed left at (195, 180)
Screenshot: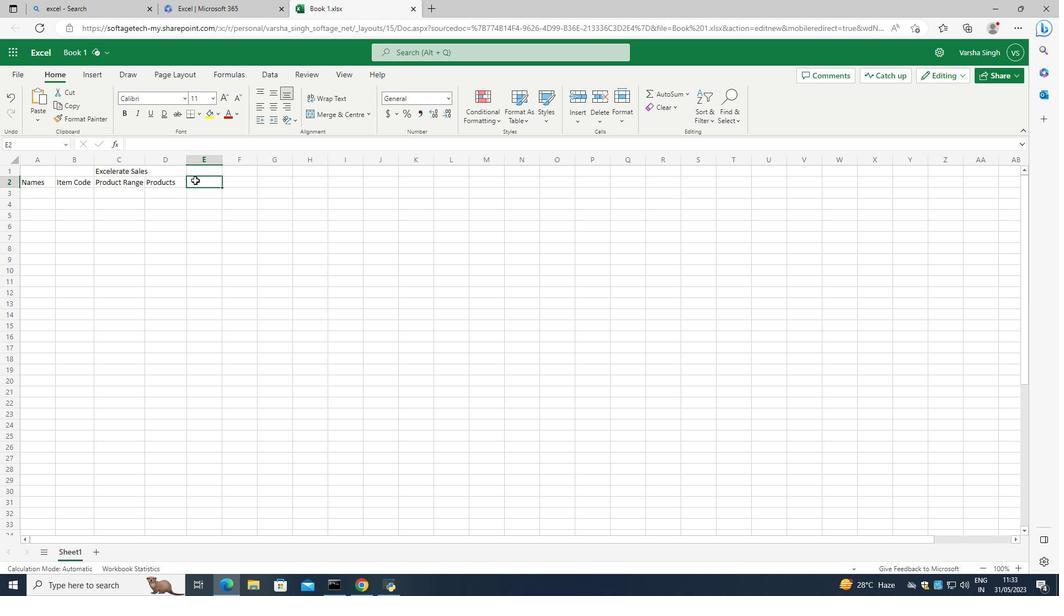 
Action: Mouse moved to (189, 182)
Screenshot: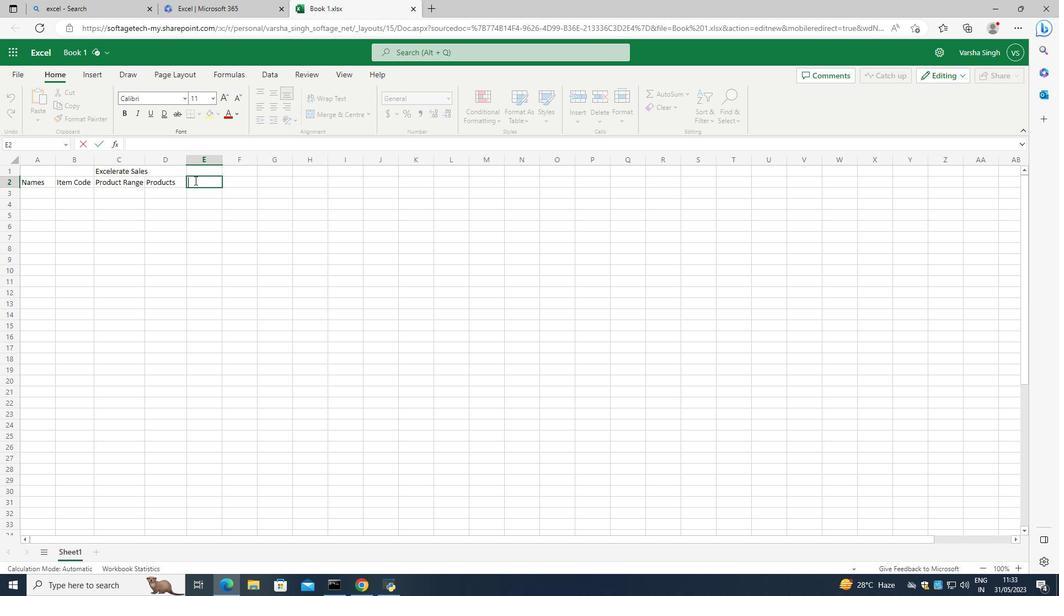
Action: Key pressed <Key.caps_lock>Q<Key.caps_lock>ty.
Screenshot: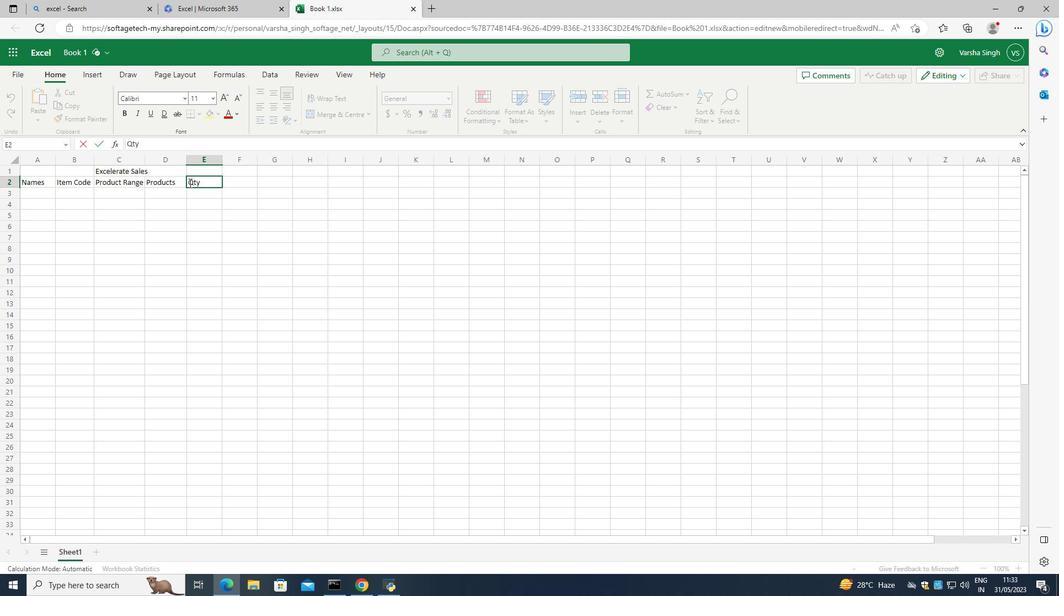 
Action: Mouse moved to (225, 224)
Screenshot: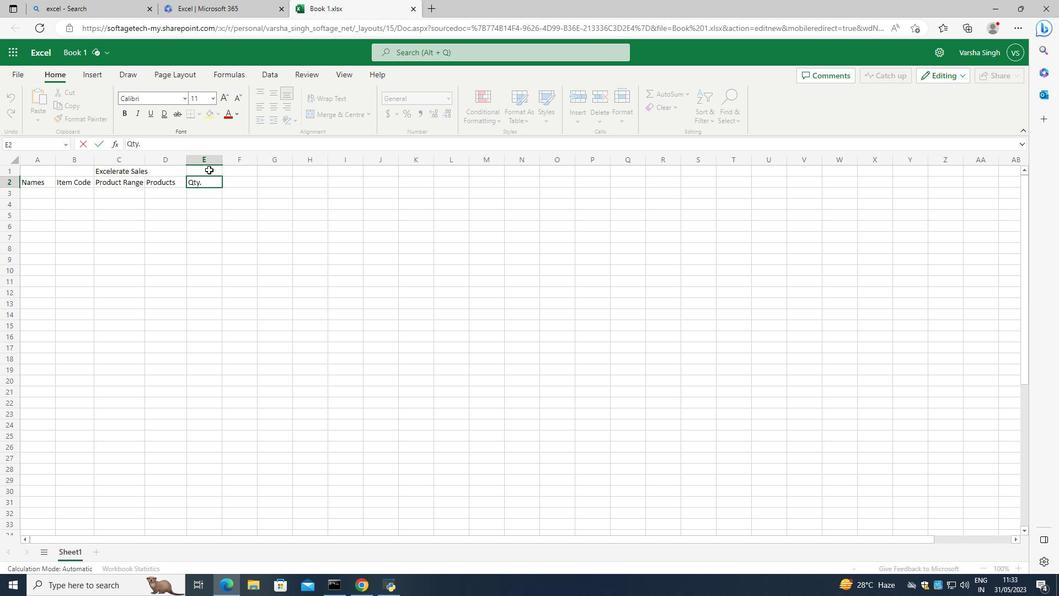 
Action: Mouse pressed left at (225, 224)
Screenshot: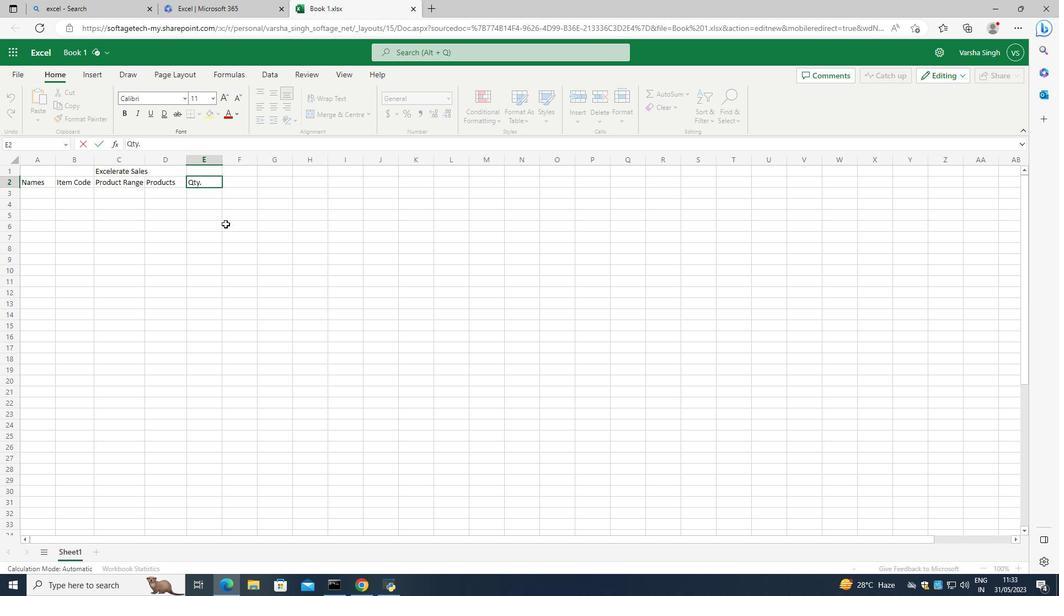 
Action: Mouse moved to (234, 184)
Screenshot: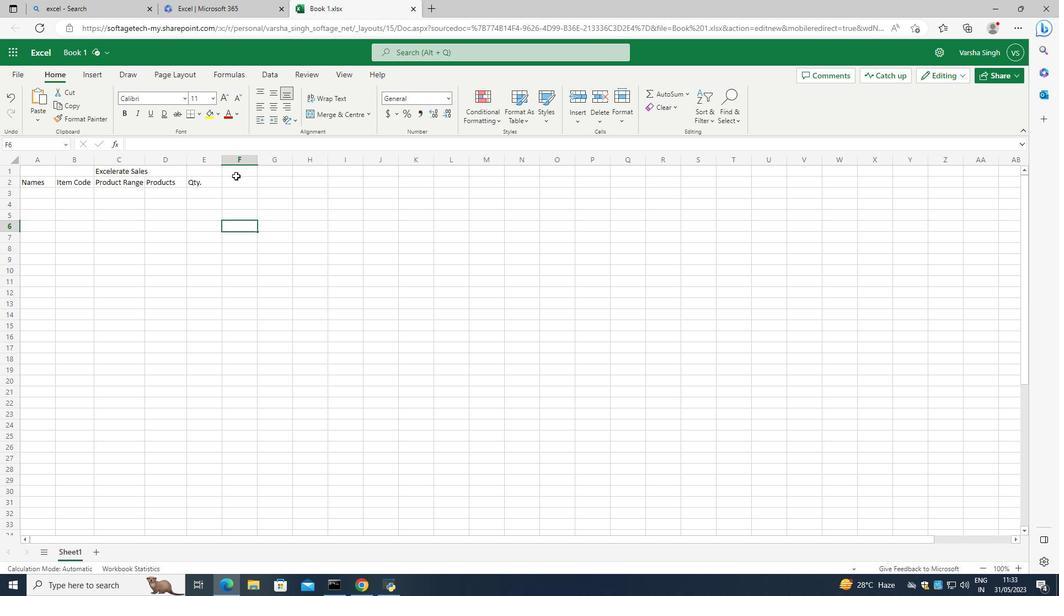
Action: Mouse pressed left at (234, 184)
Screenshot: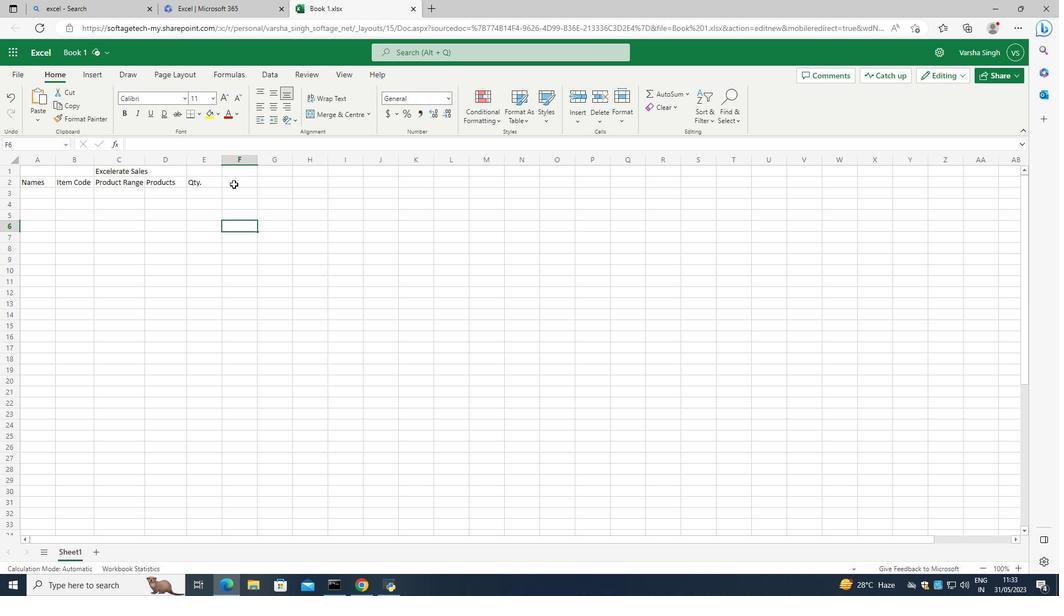 
Action: Mouse pressed left at (234, 184)
Screenshot: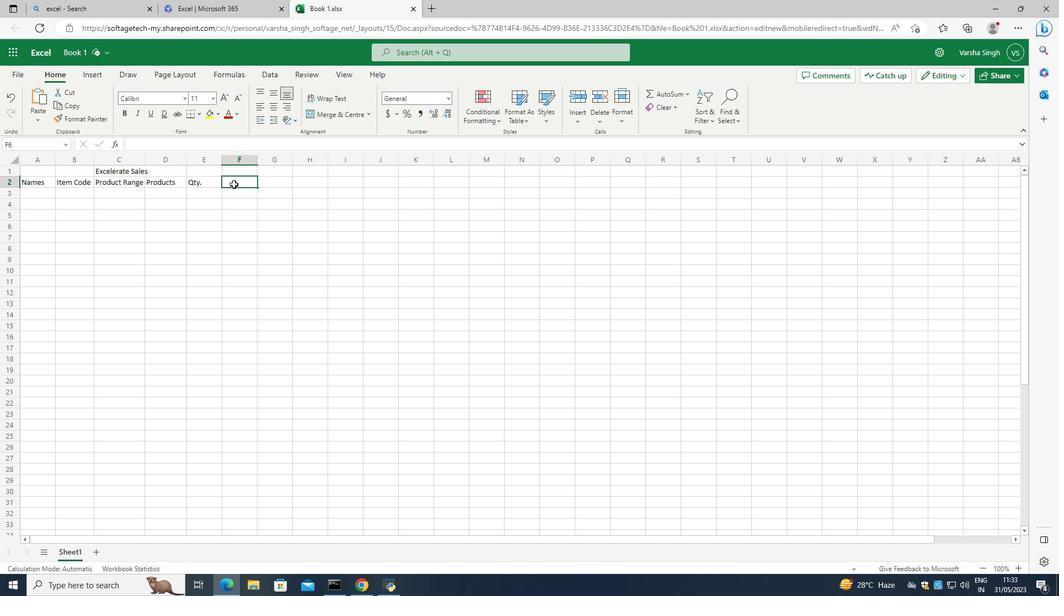 
Action: Mouse moved to (234, 184)
Screenshot: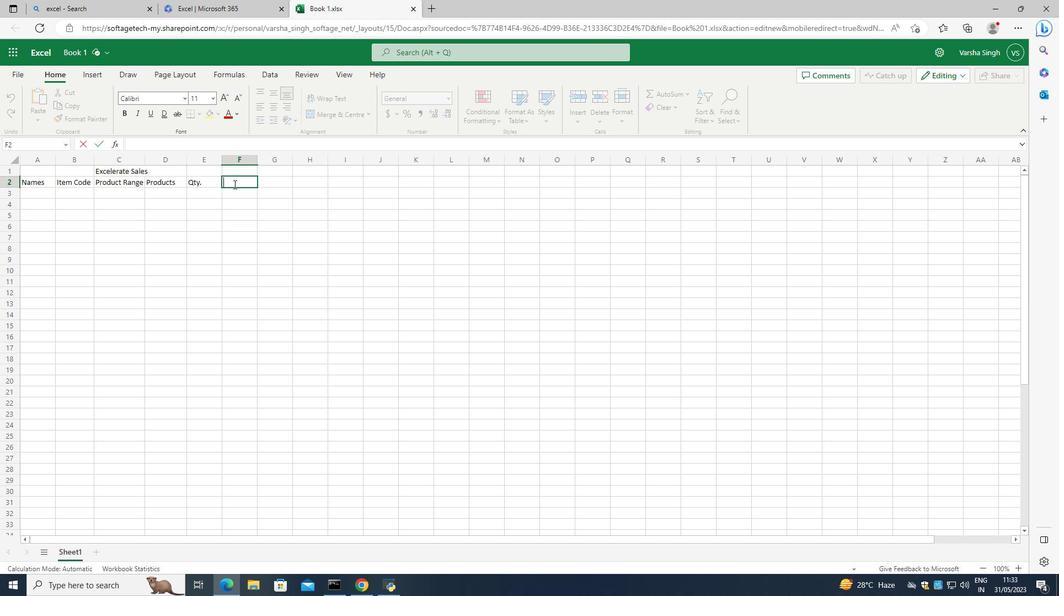 
Action: Key pressed <Key.caps_lock>A<Key.caps_lock>
Screenshot: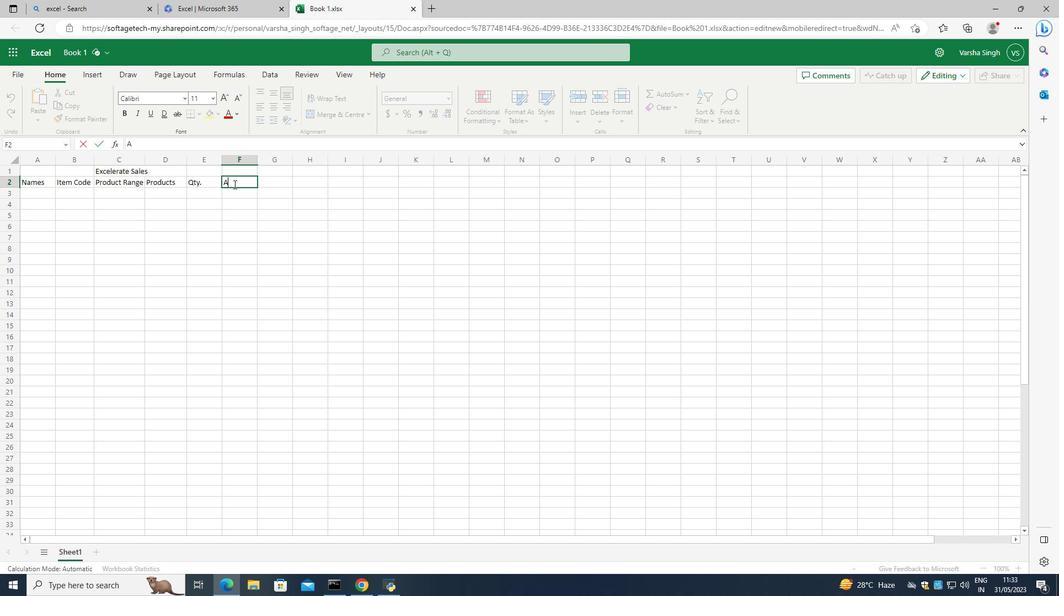 
Action: Mouse moved to (232, 182)
Screenshot: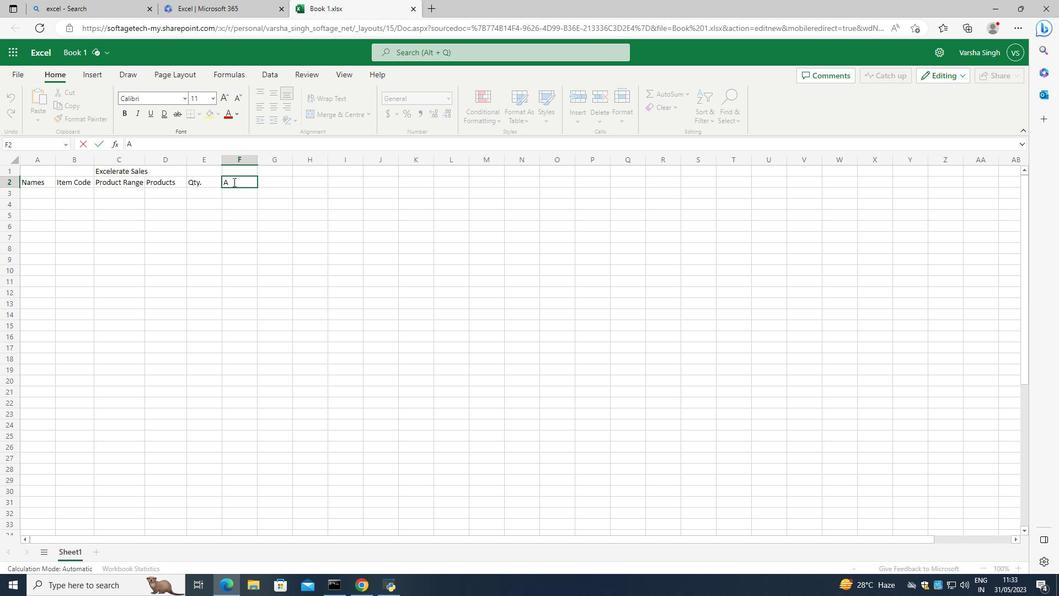 
Action: Key pressed mount
Screenshot: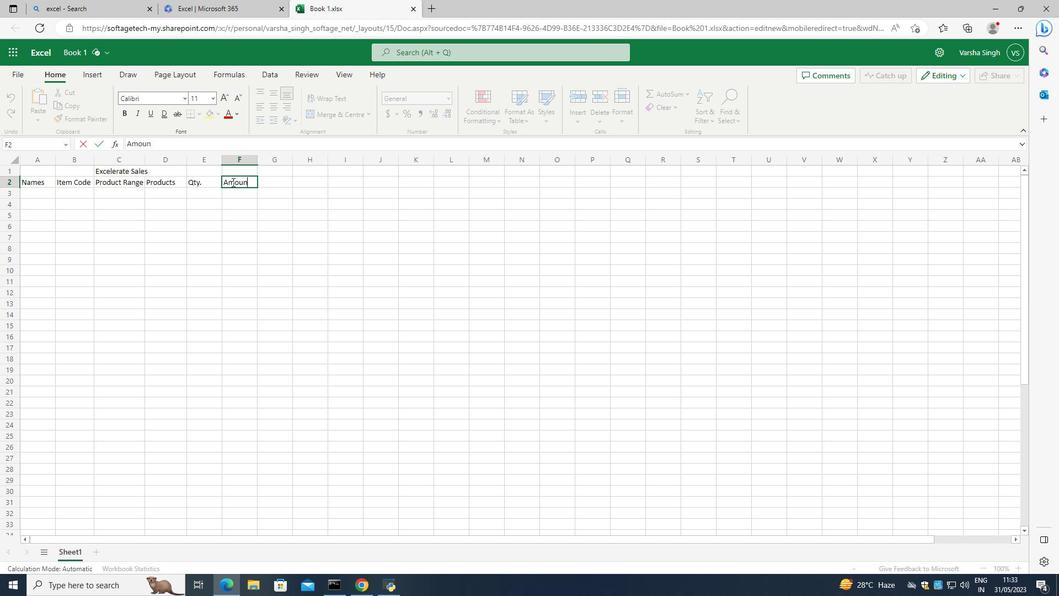 
Action: Mouse moved to (284, 186)
Screenshot: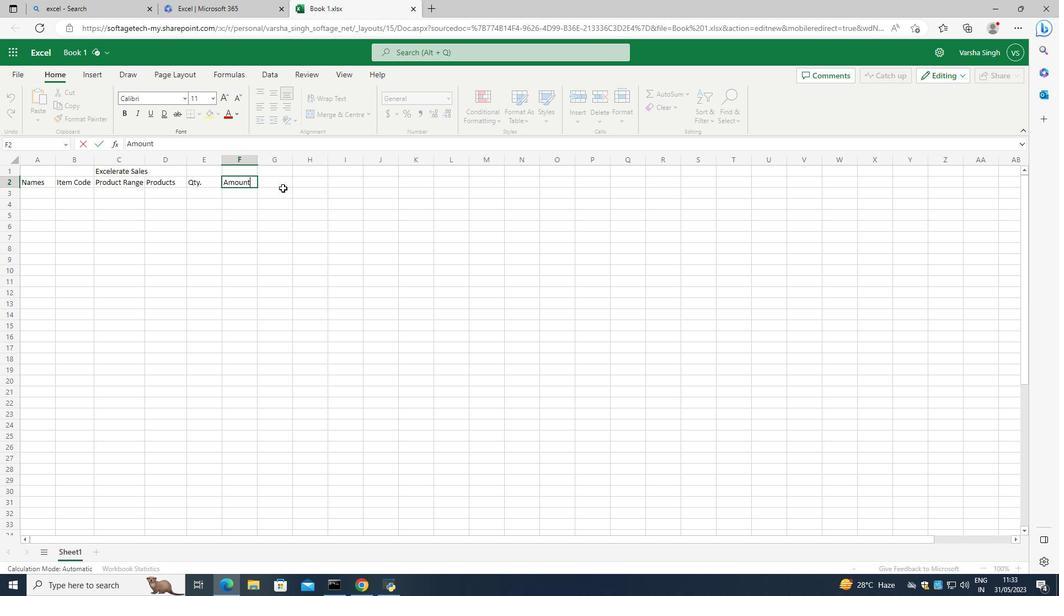
Action: Mouse pressed left at (284, 186)
Screenshot: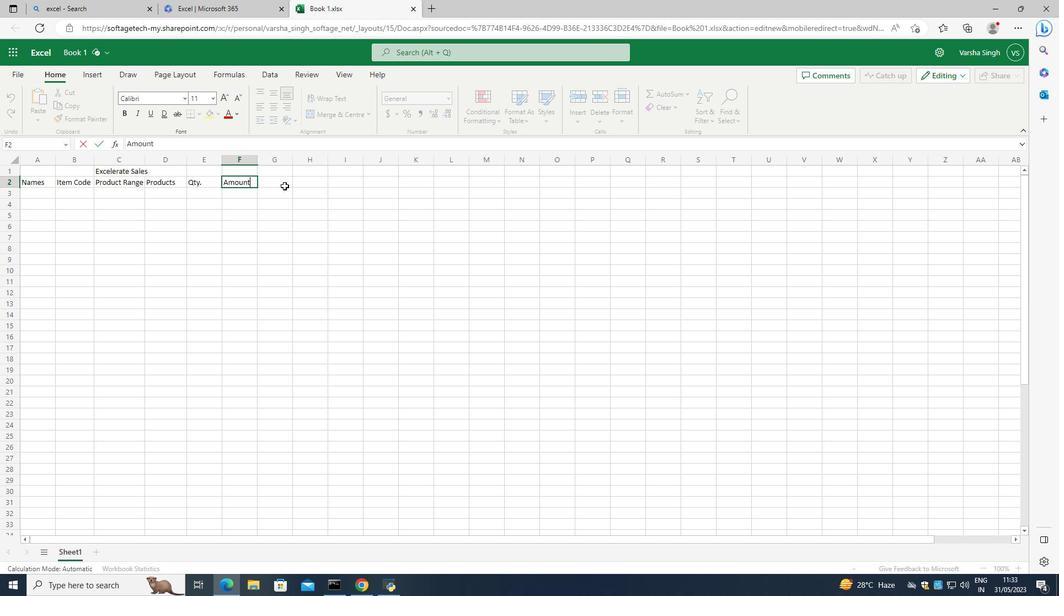 
Action: Mouse pressed left at (284, 186)
Screenshot: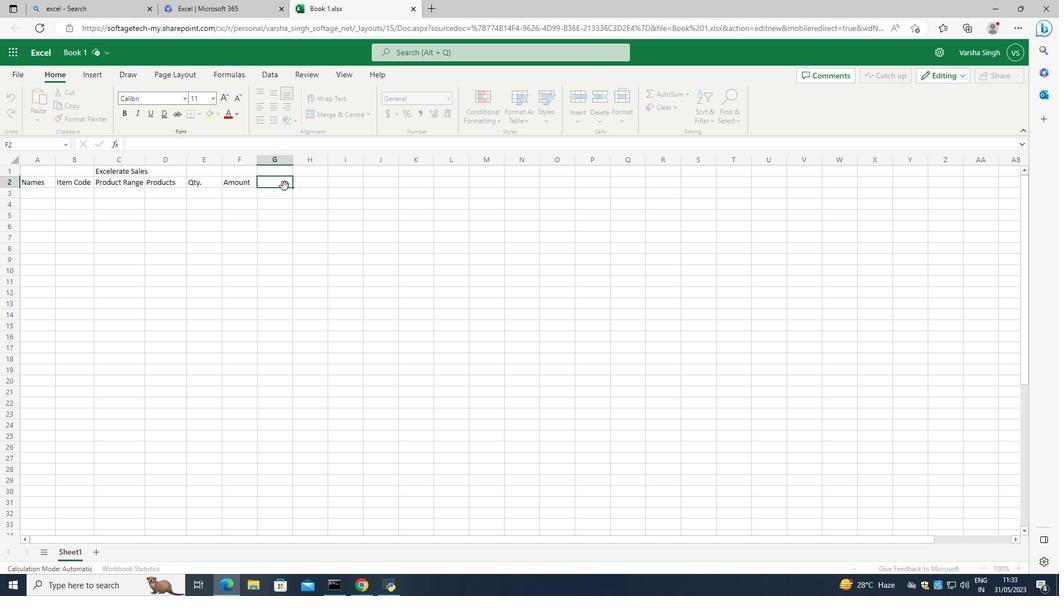 
Action: Mouse moved to (280, 184)
Screenshot: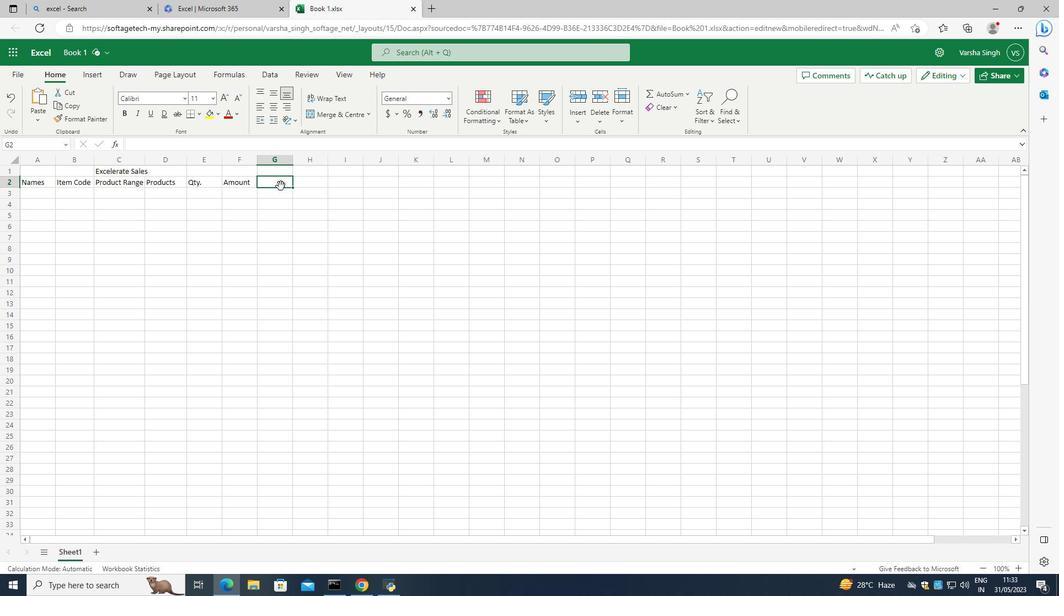 
Action: Mouse pressed left at (280, 184)
Screenshot: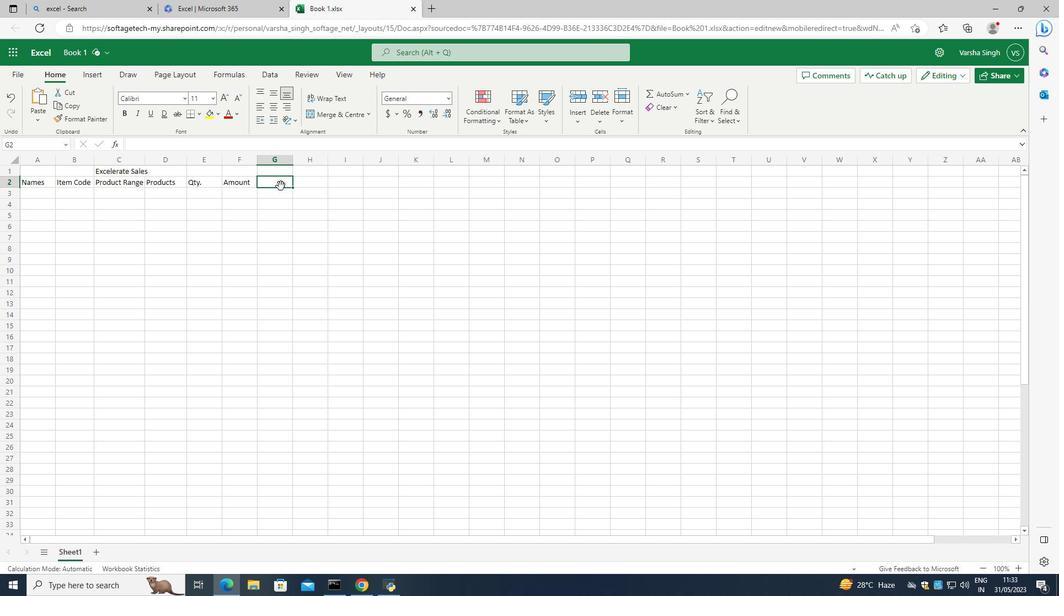 
Action: Mouse pressed left at (280, 184)
Screenshot: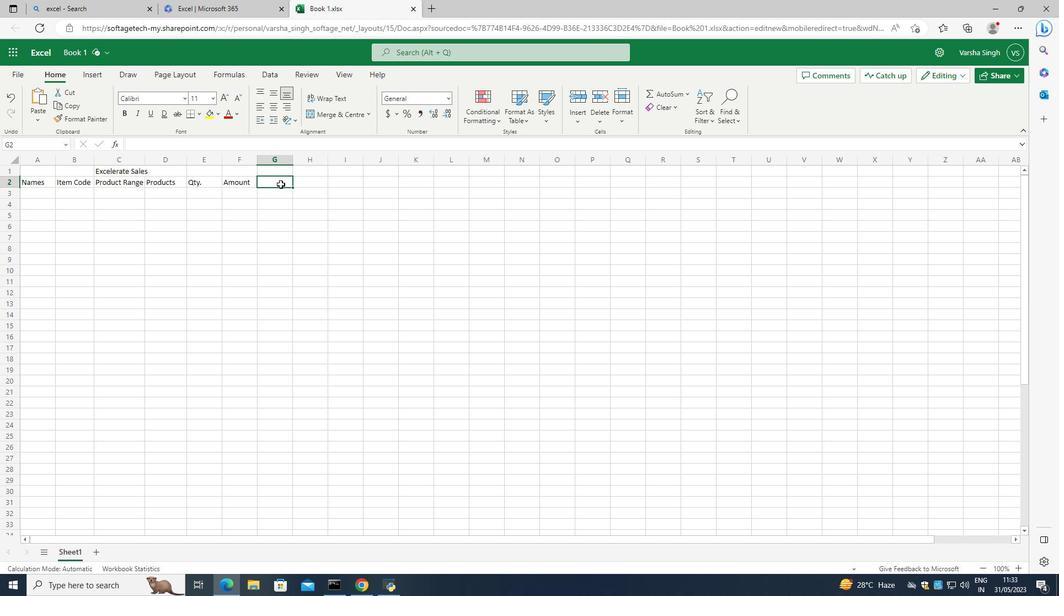
Action: Mouse moved to (277, 185)
Screenshot: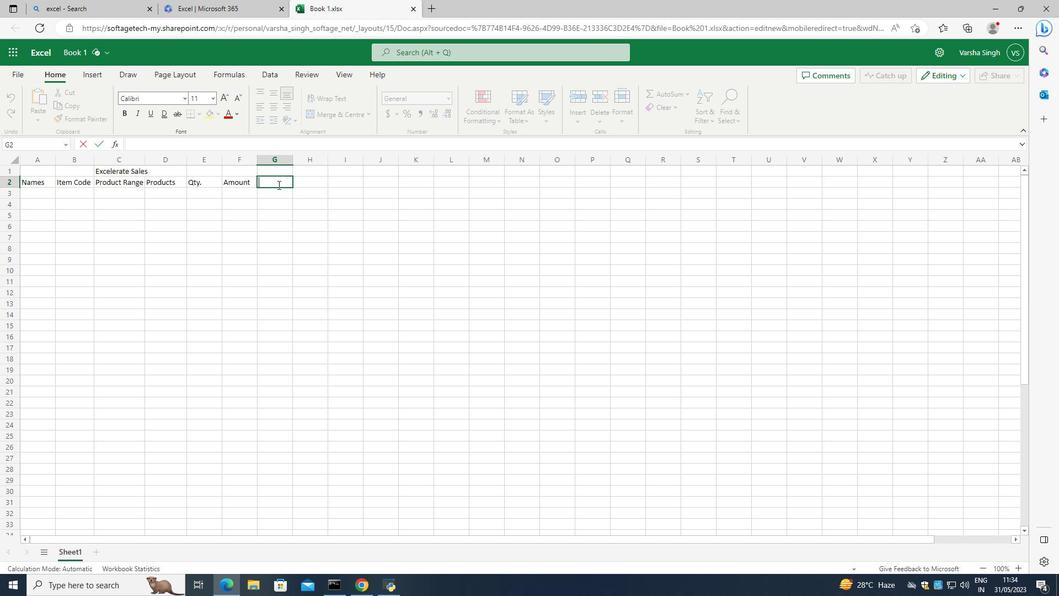 
Action: Key pressed <Key.caps_lock>
Screenshot: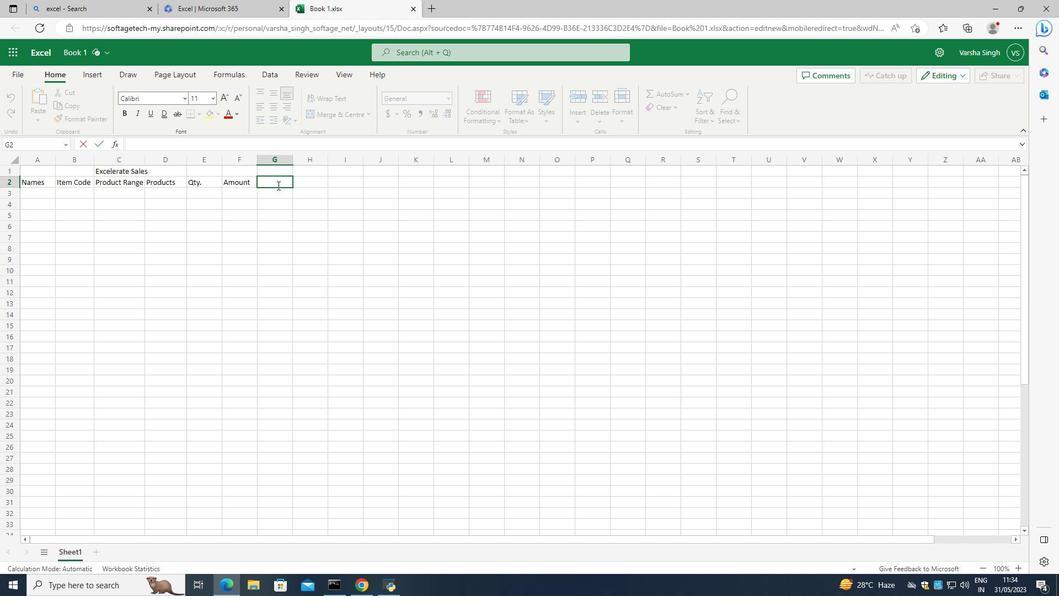 
Action: Mouse moved to (293, 195)
Screenshot: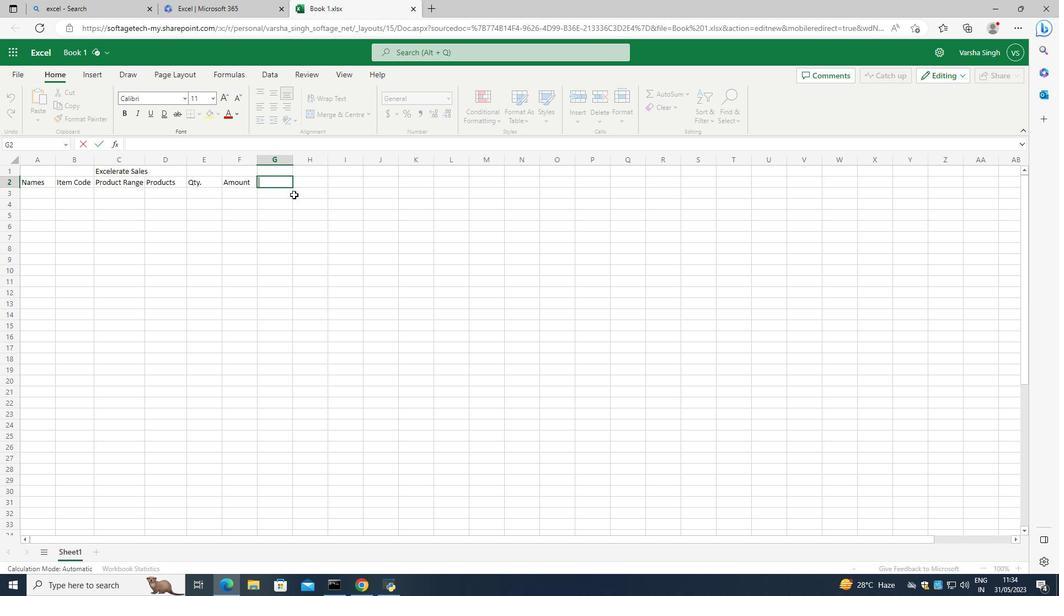 
Action: Key pressed 12<Key.shift_r><Key.shift_r><Key.shift_r>%<Key.space><Key.caps_lock><Key.caps_lock>T<Key.caps_lock>ax
Screenshot: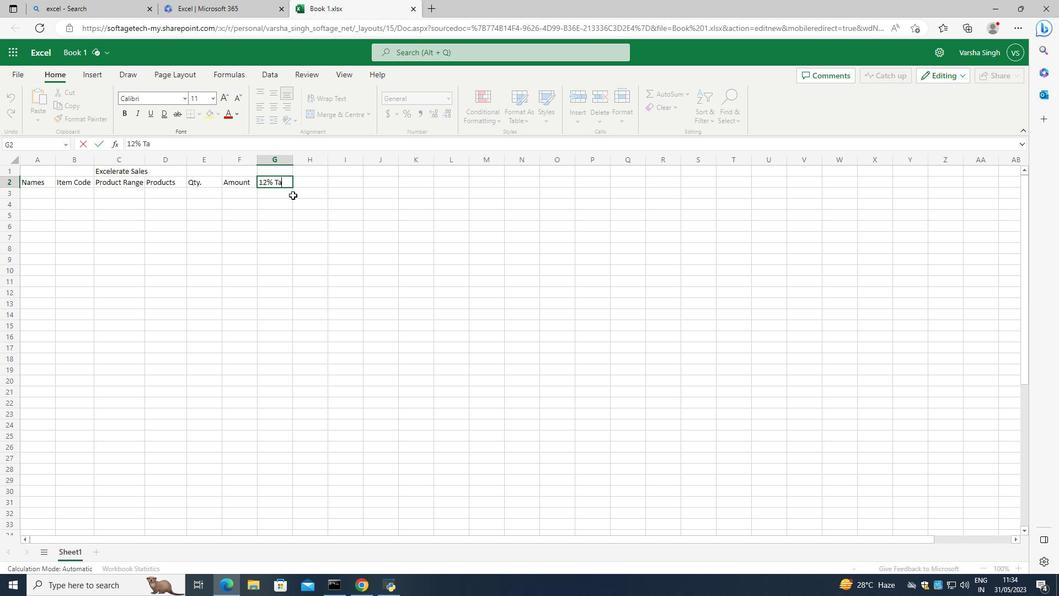 
Action: Mouse moved to (315, 177)
Screenshot: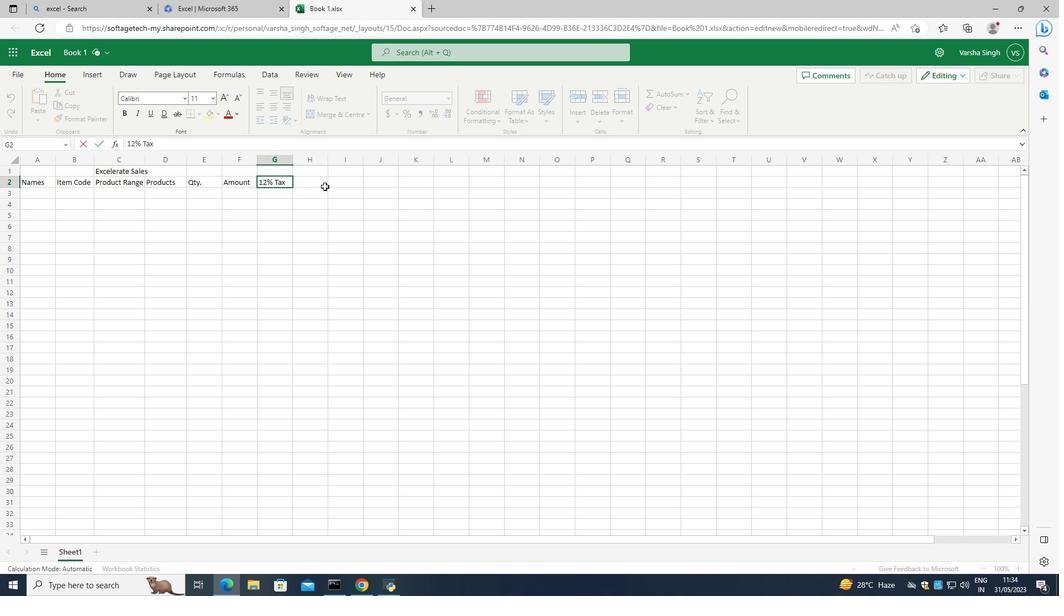 
Action: Mouse pressed left at (315, 177)
Screenshot: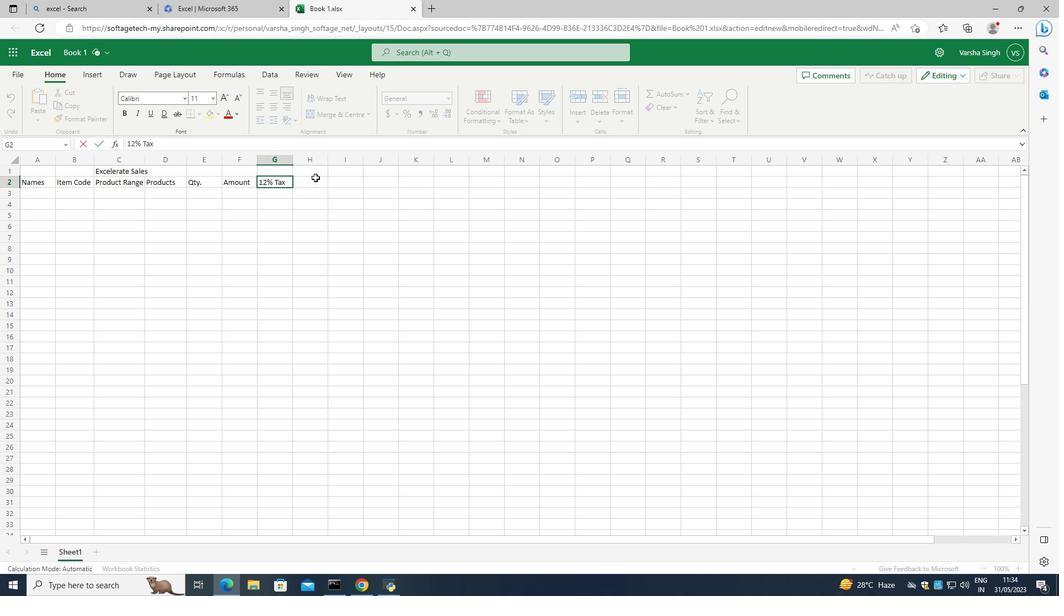 
Action: Mouse moved to (313, 181)
Screenshot: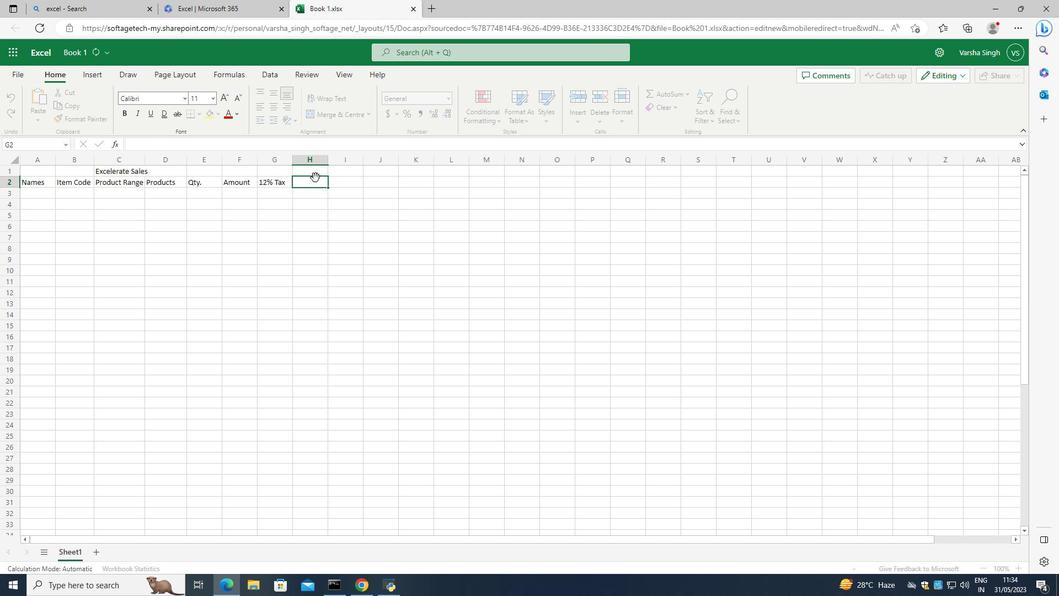 
Action: Mouse pressed left at (313, 181)
Screenshot: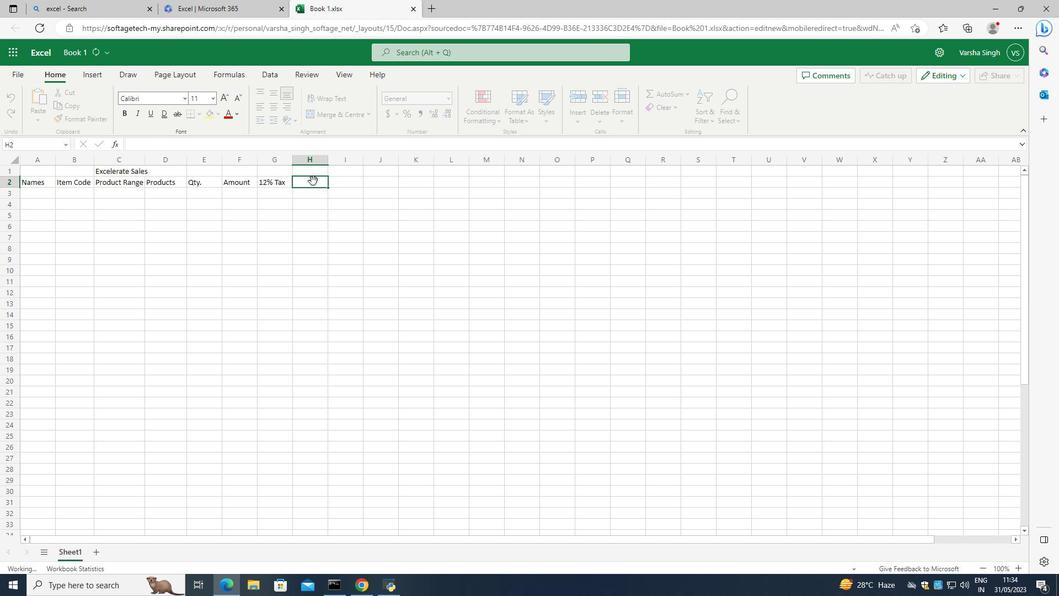 
Action: Mouse pressed left at (313, 181)
Screenshot: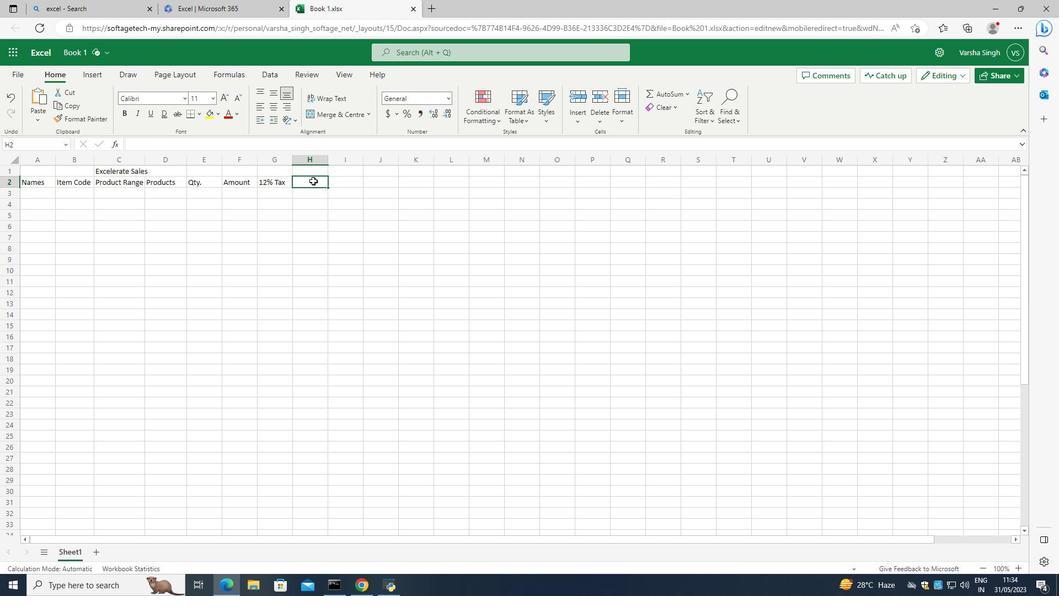 
Action: Mouse moved to (292, 193)
Screenshot: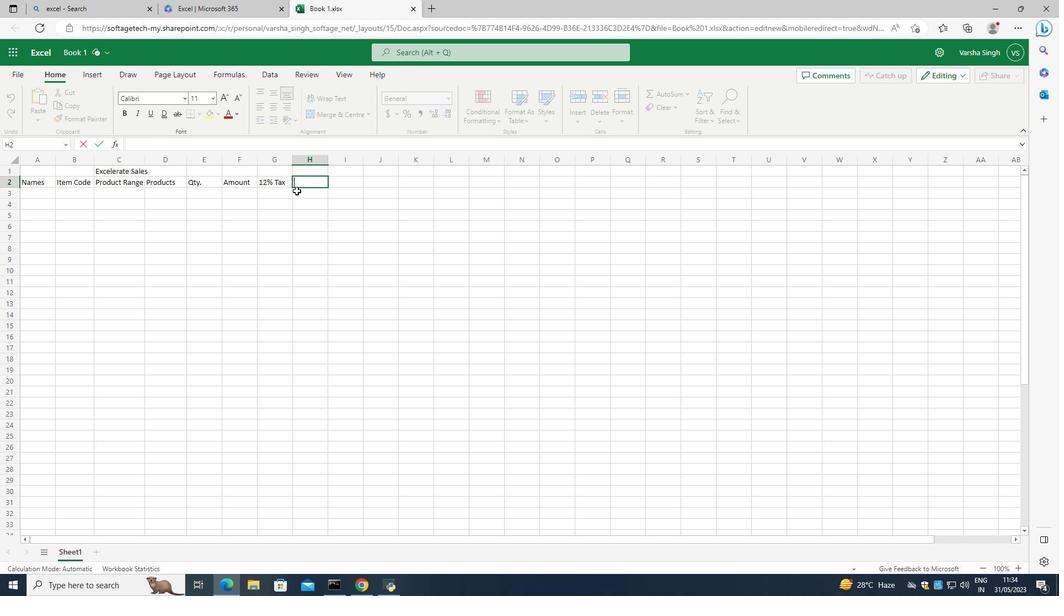 
Action: Key pressed <Key.caps_lock>A<Key.caps_lock>mount
Screenshot: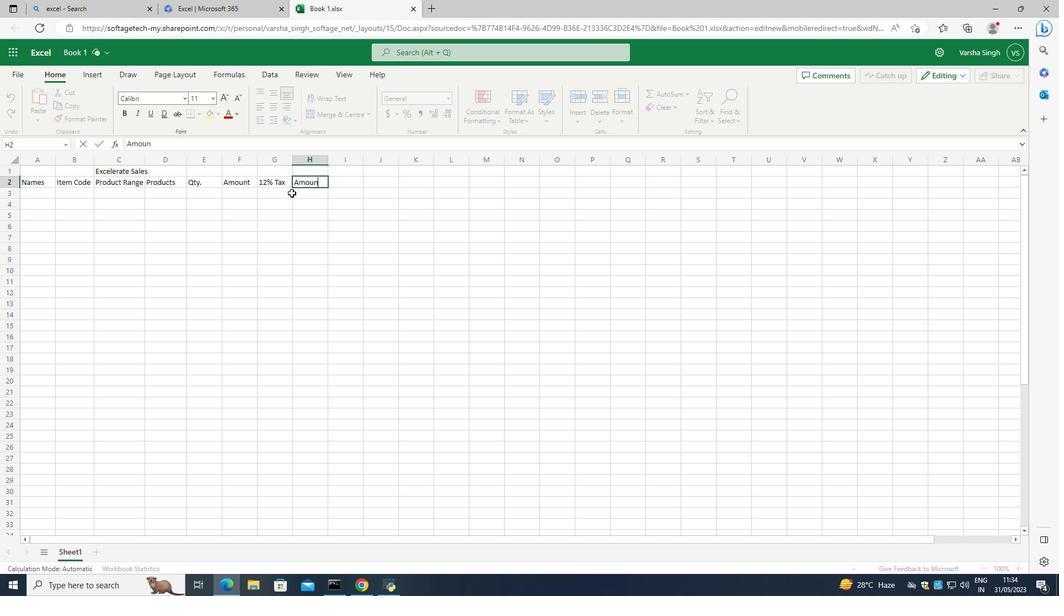 
Action: Mouse moved to (293, 183)
Screenshot: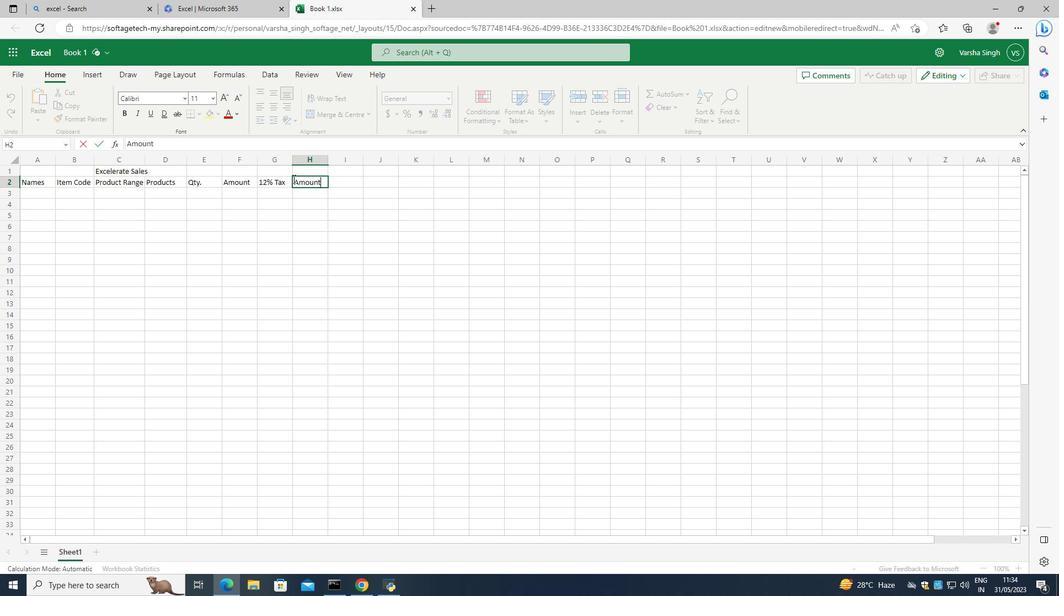 
Action: Mouse pressed left at (293, 183)
Screenshot: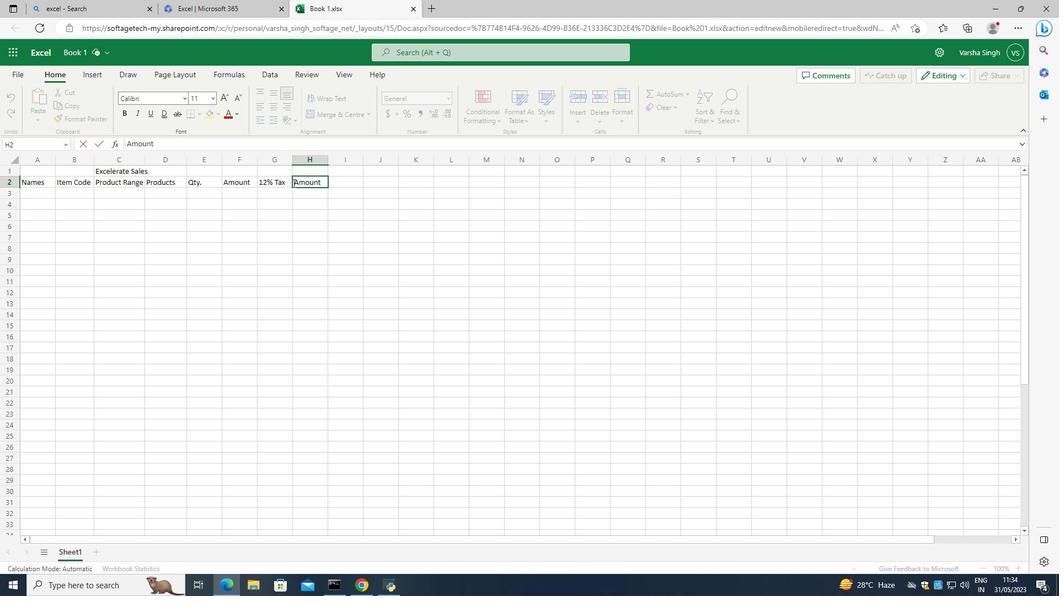 
Action: Mouse moved to (287, 198)
Screenshot: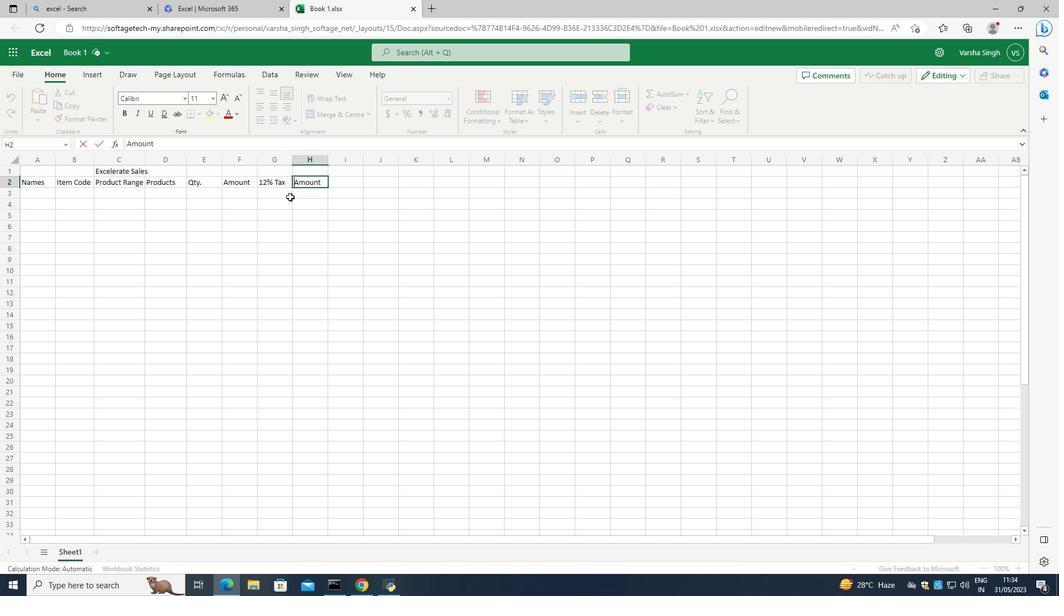 
Action: Key pressed <Key.caps_lock>
Screenshot: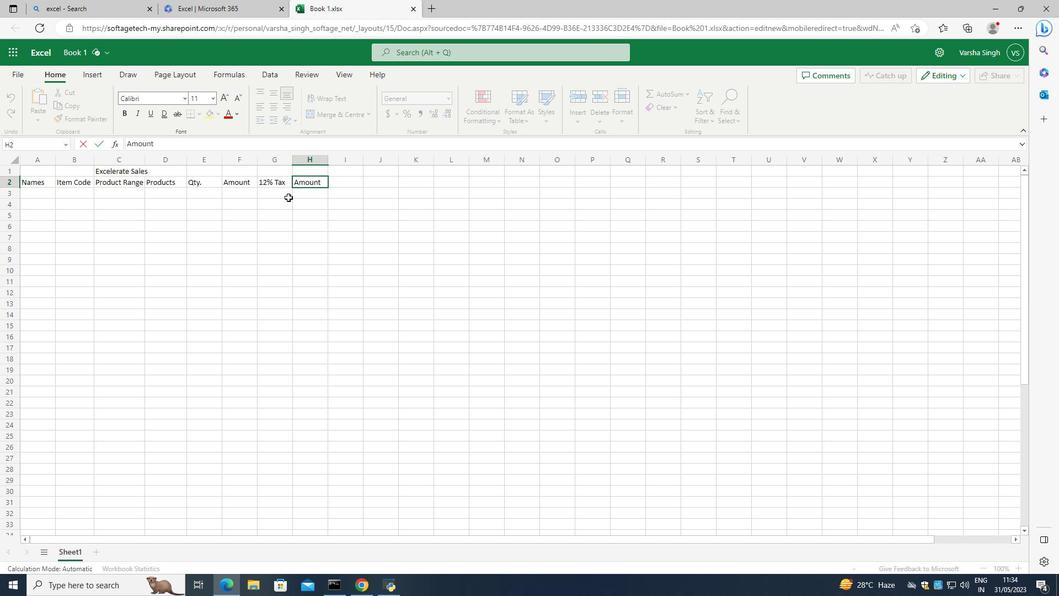 
Action: Mouse moved to (285, 198)
Screenshot: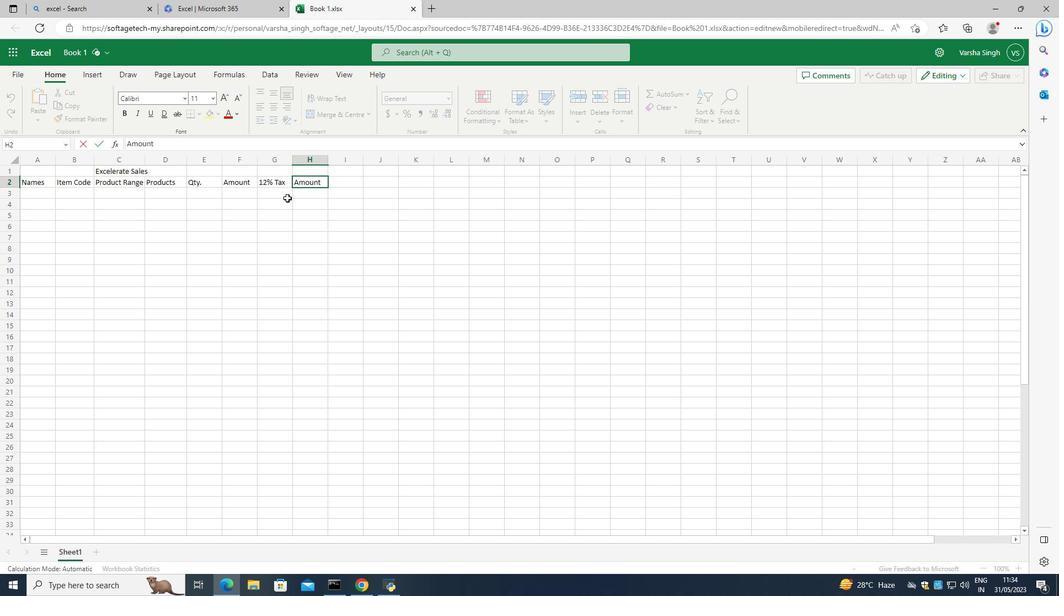 
Action: Key pressed T<Key.caps_lock>otal<Key.space>
Screenshot: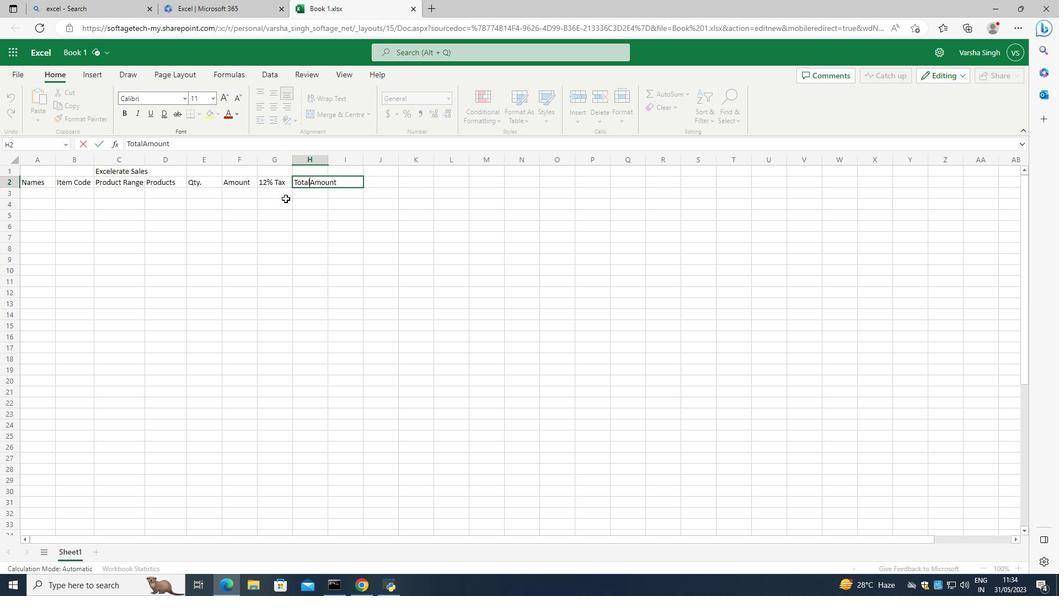
Action: Mouse moved to (322, 291)
Screenshot: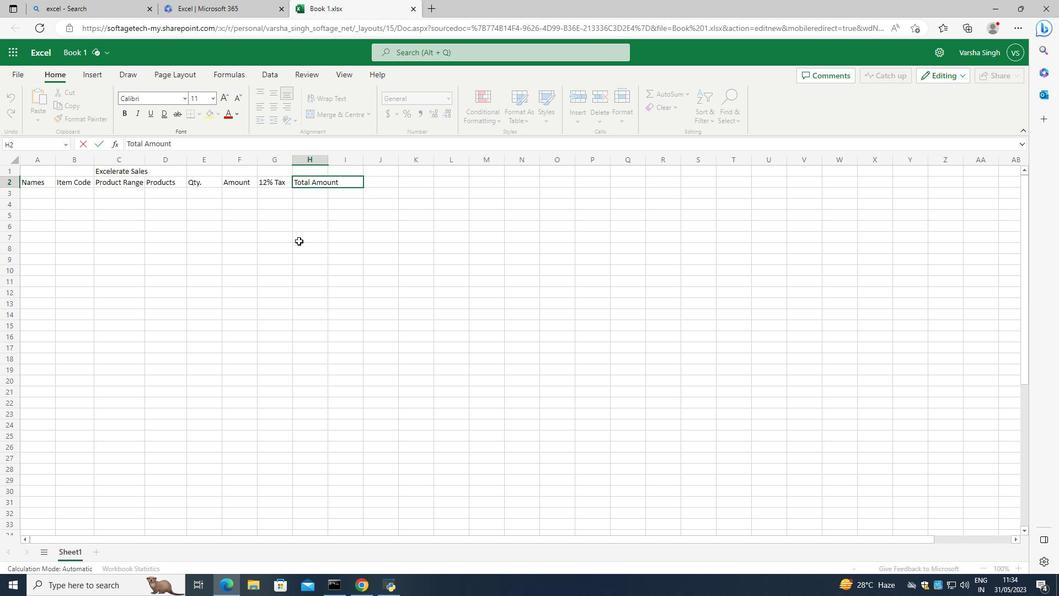 
Action: Mouse pressed left at (322, 291)
Screenshot: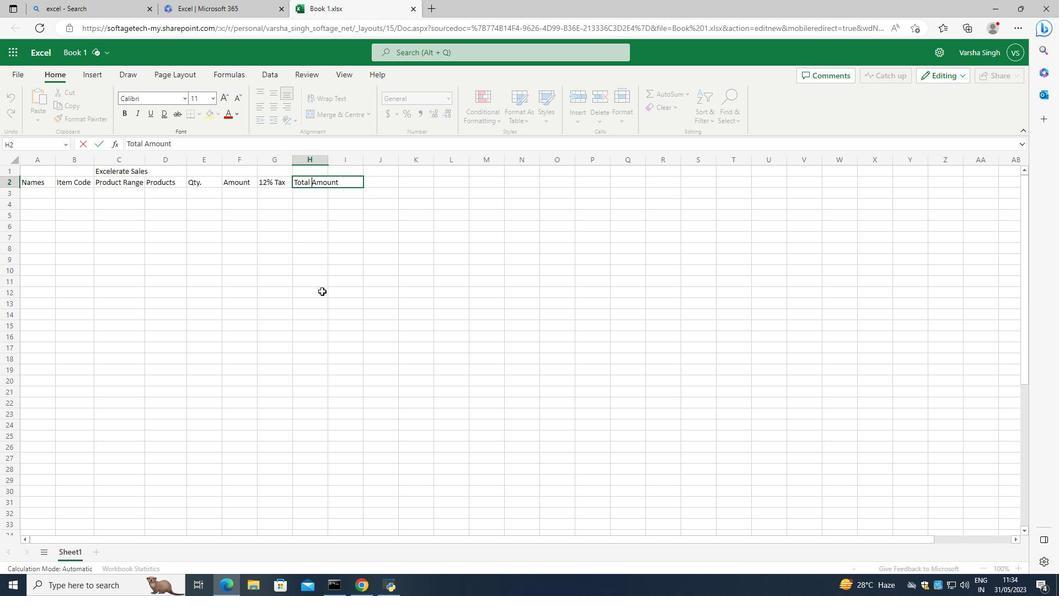 
Action: Mouse moved to (312, 187)
Screenshot: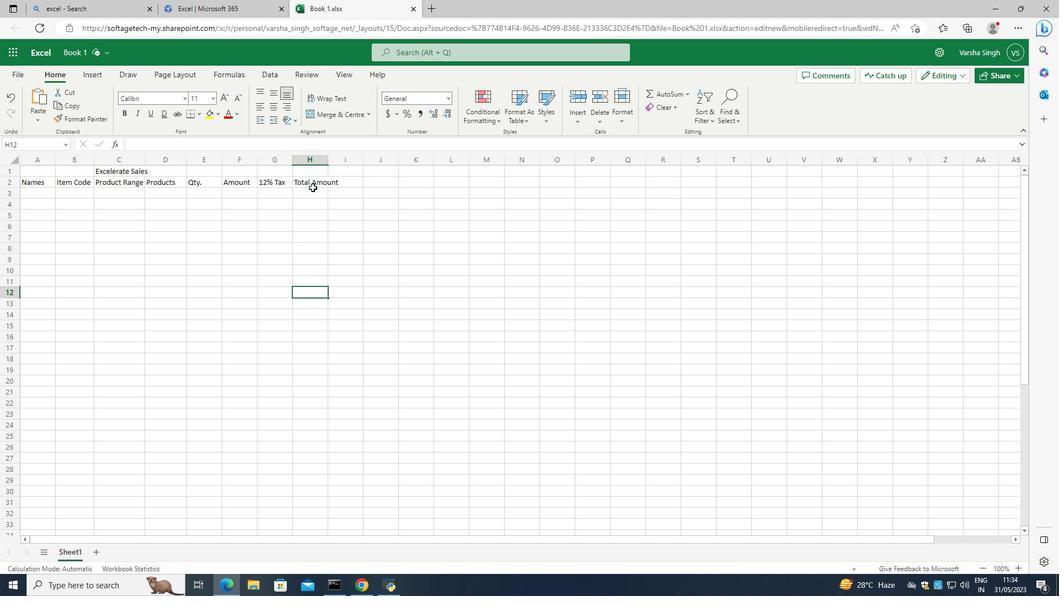 
Action: Mouse pressed left at (312, 187)
Screenshot: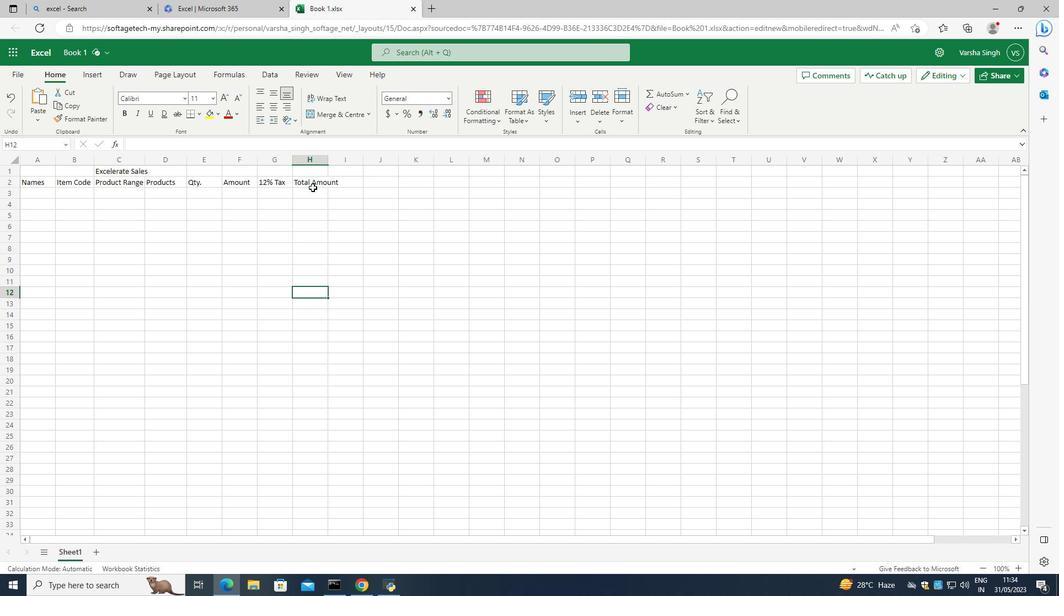 
Action: Mouse pressed left at (312, 187)
Screenshot: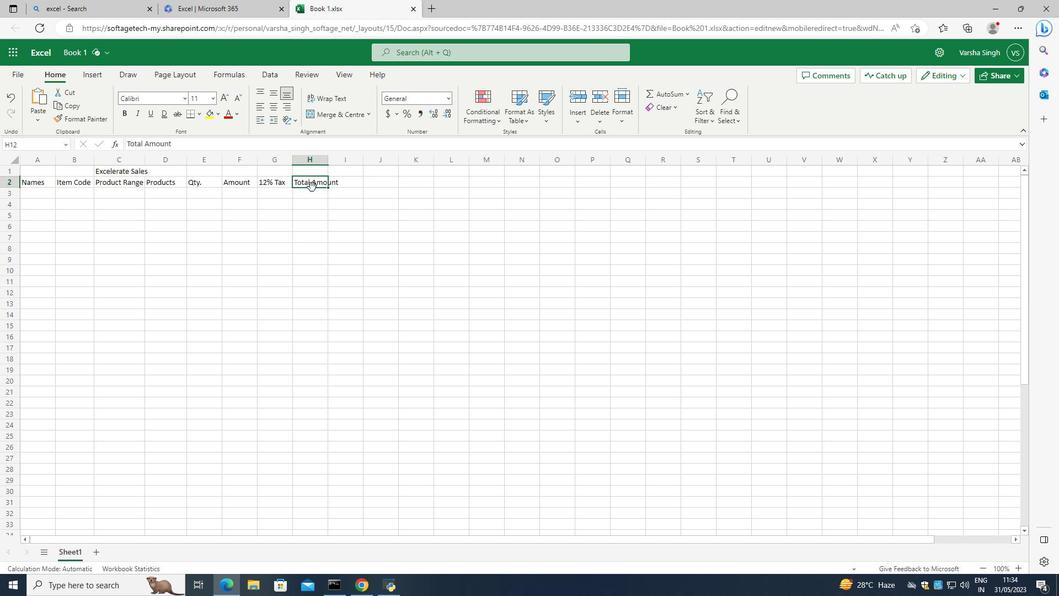 
Action: Mouse moved to (323, 182)
Screenshot: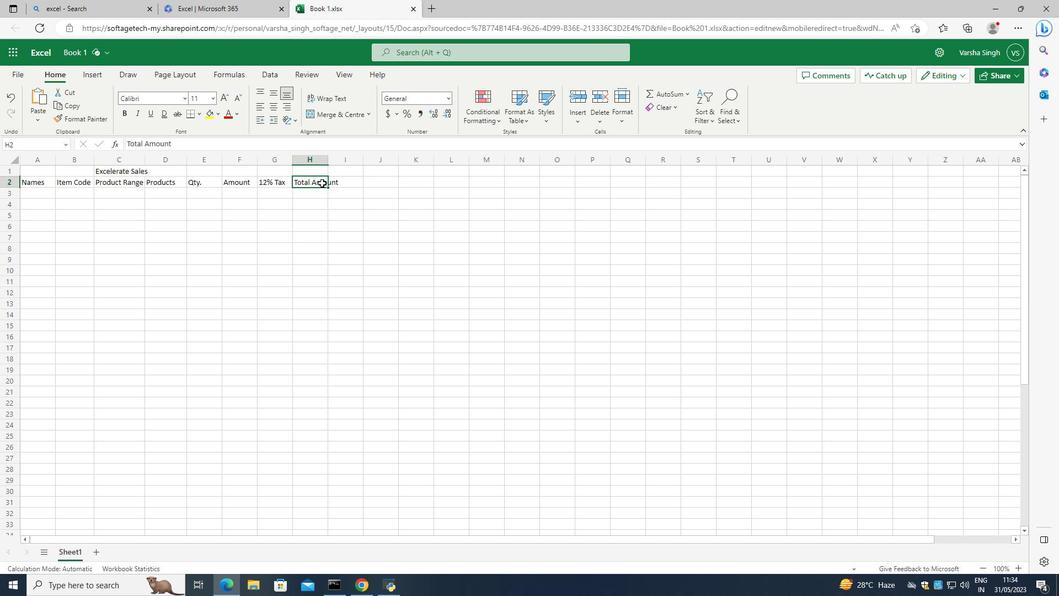 
Action: Mouse pressed left at (323, 182)
Screenshot: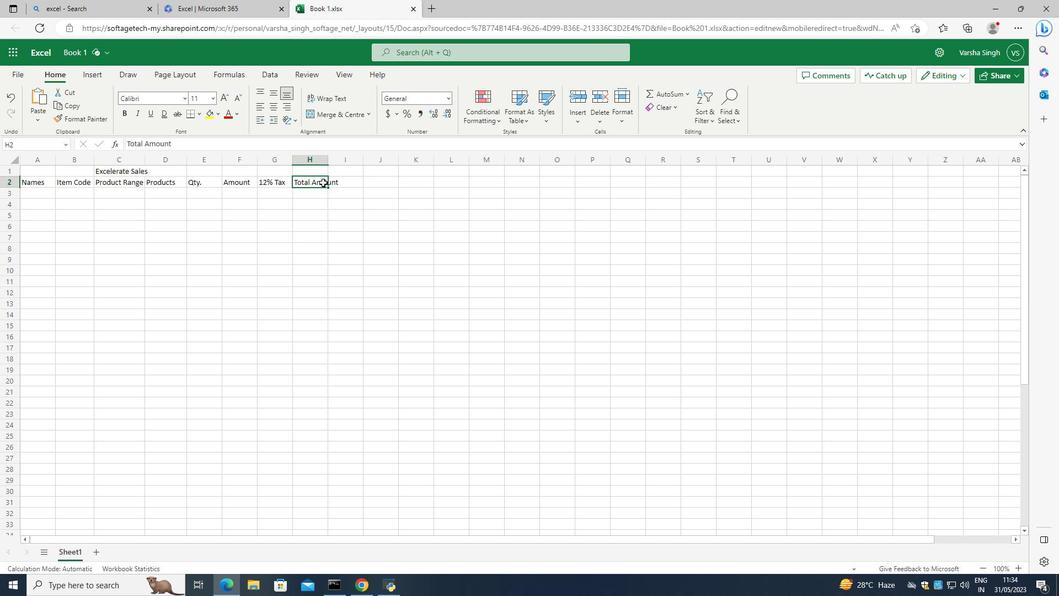 
Action: Mouse pressed left at (323, 182)
Screenshot: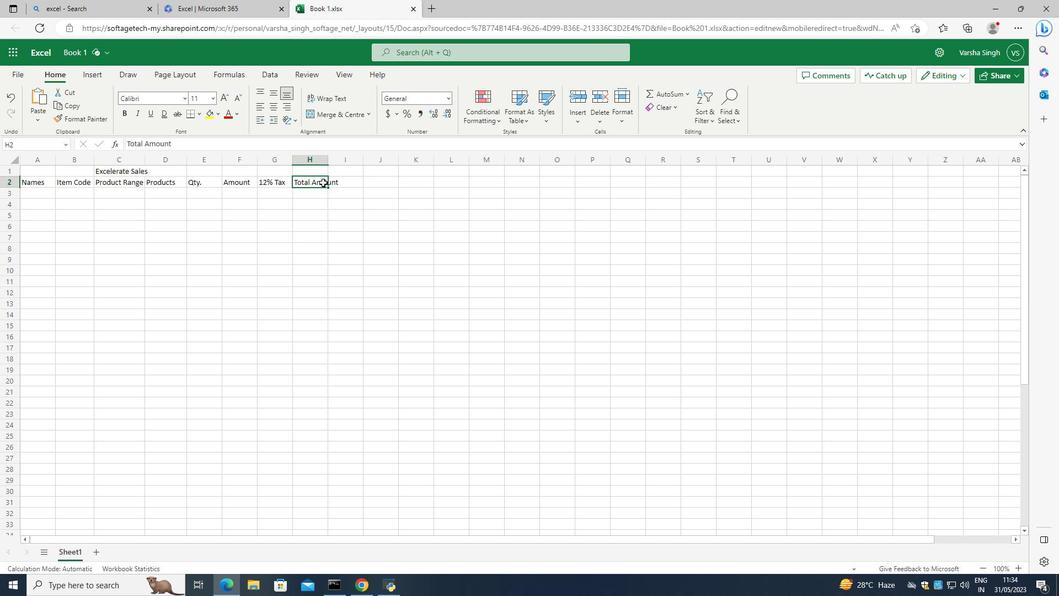 
Action: Mouse moved to (327, 182)
Screenshot: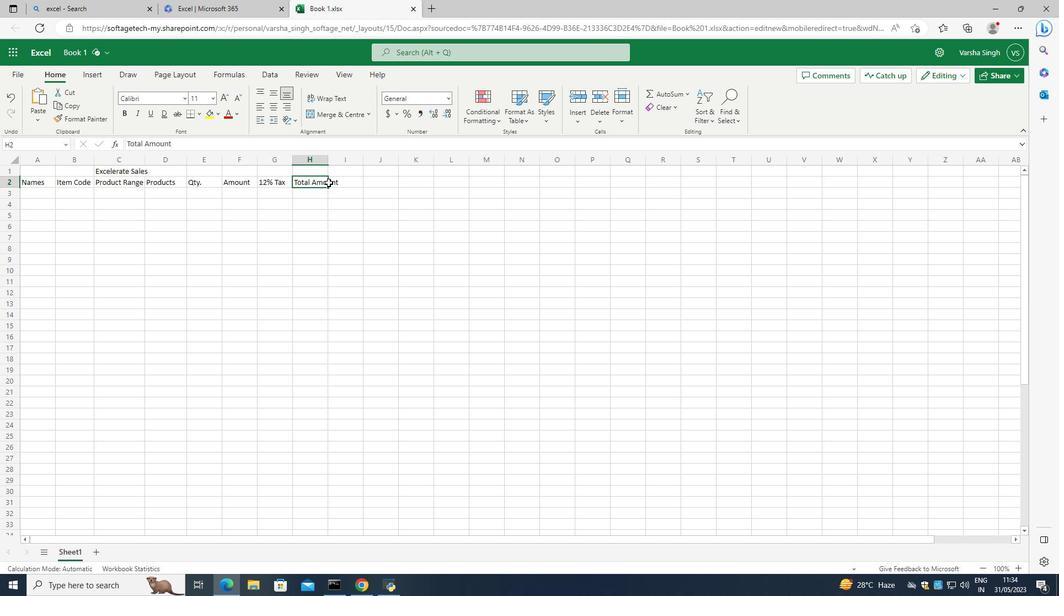 
Action: Mouse pressed left at (327, 182)
Screenshot: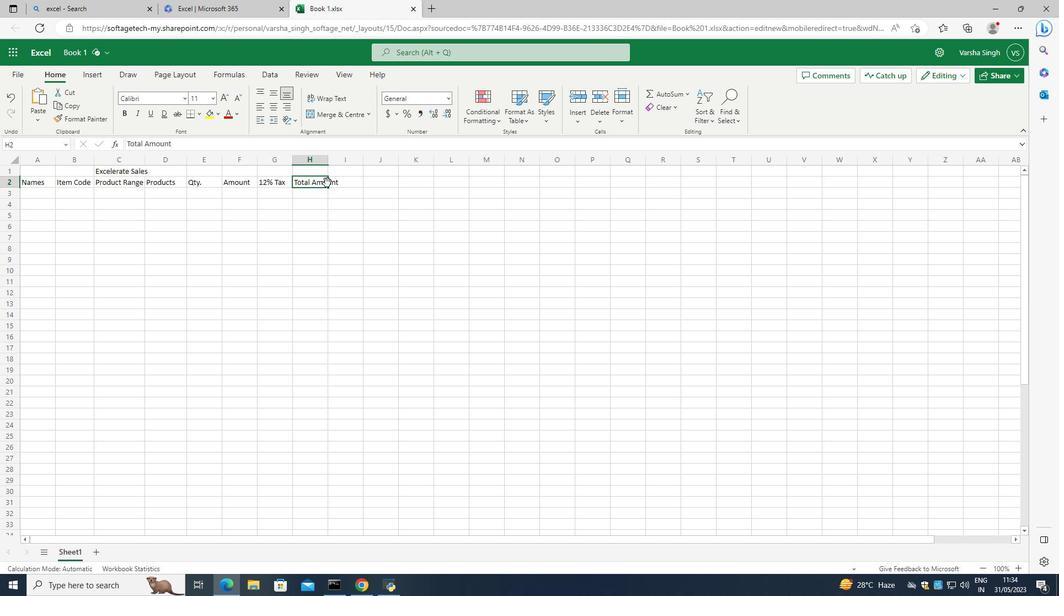 
Action: Mouse moved to (324, 182)
Screenshot: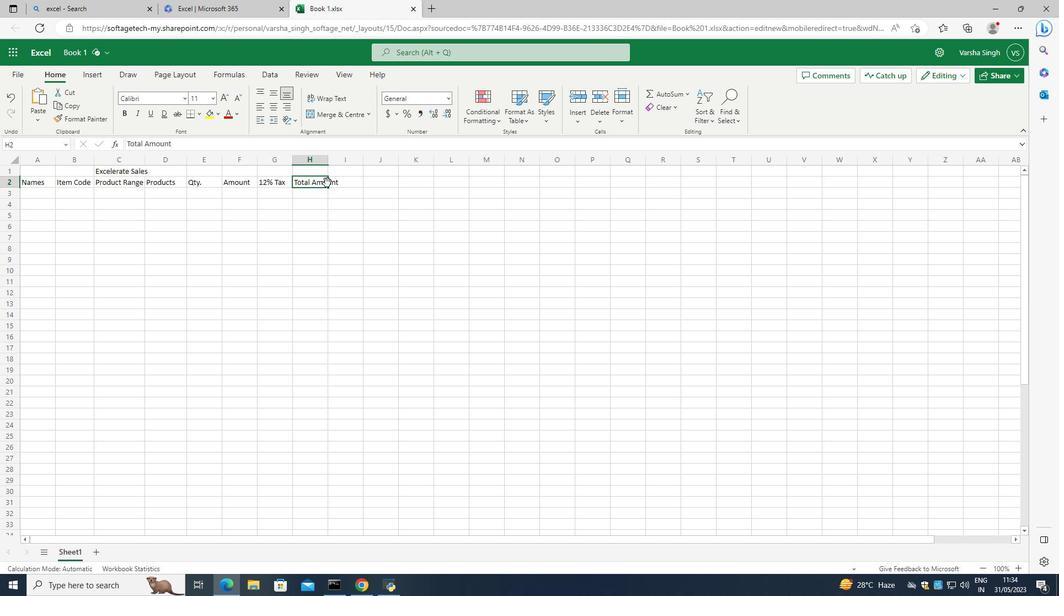 
Action: Mouse pressed left at (324, 182)
Screenshot: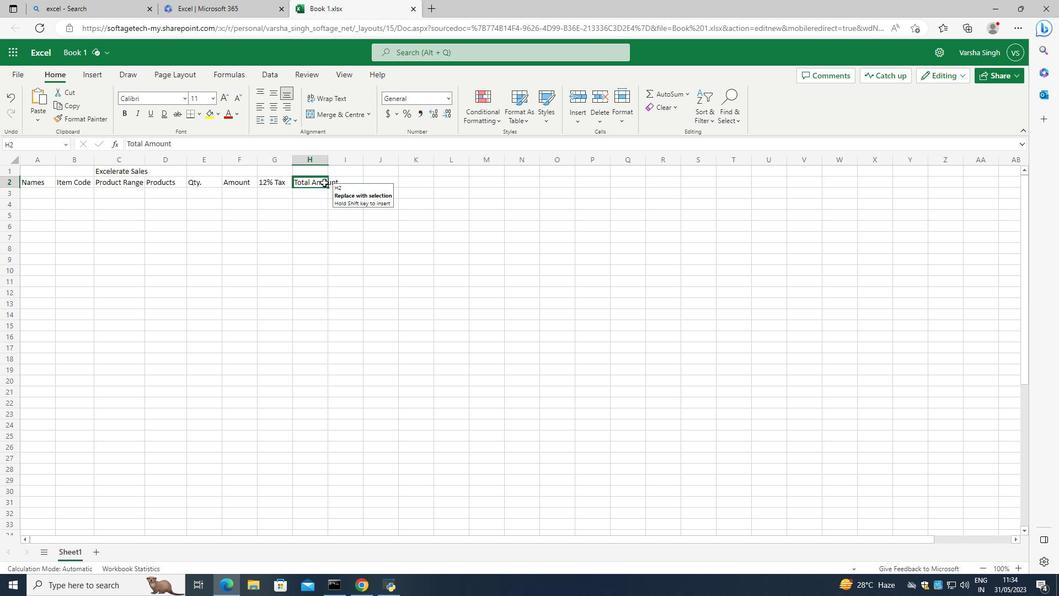 
Action: Mouse pressed left at (324, 182)
Screenshot: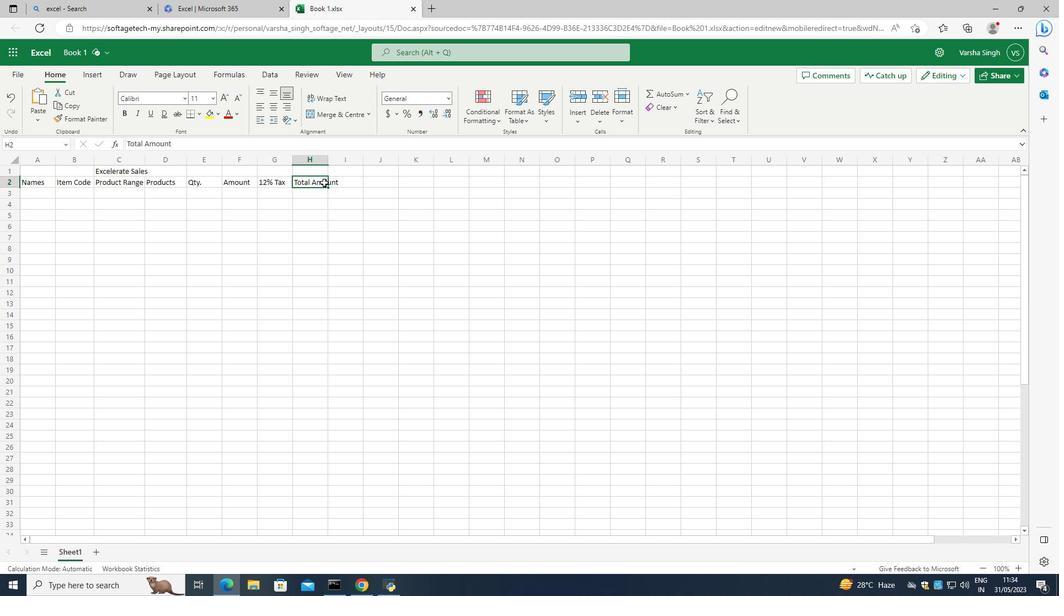 
Action: Mouse moved to (322, 182)
Screenshot: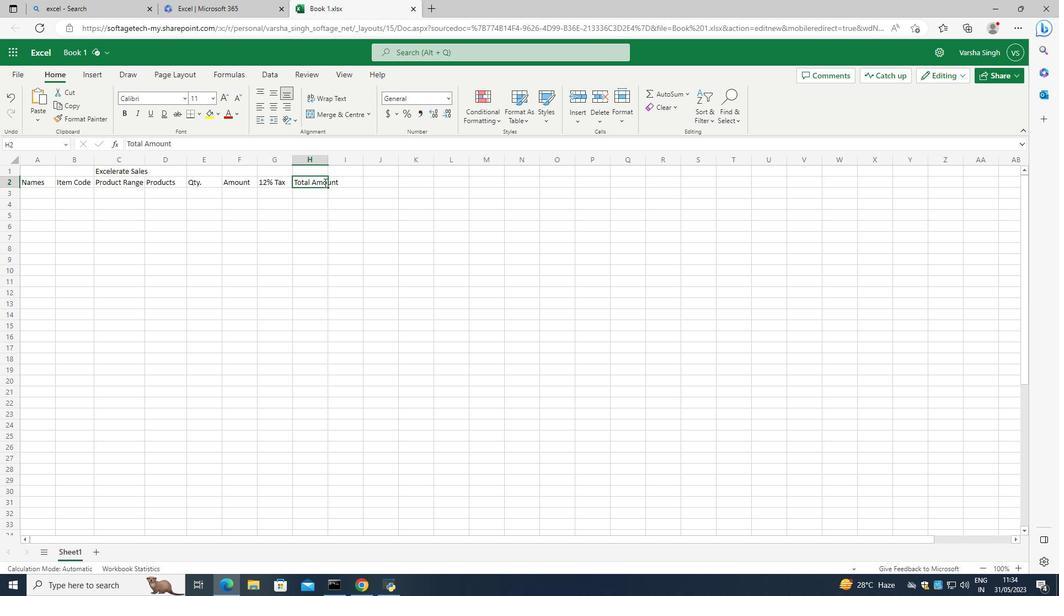 
Action: Mouse pressed left at (322, 182)
Screenshot: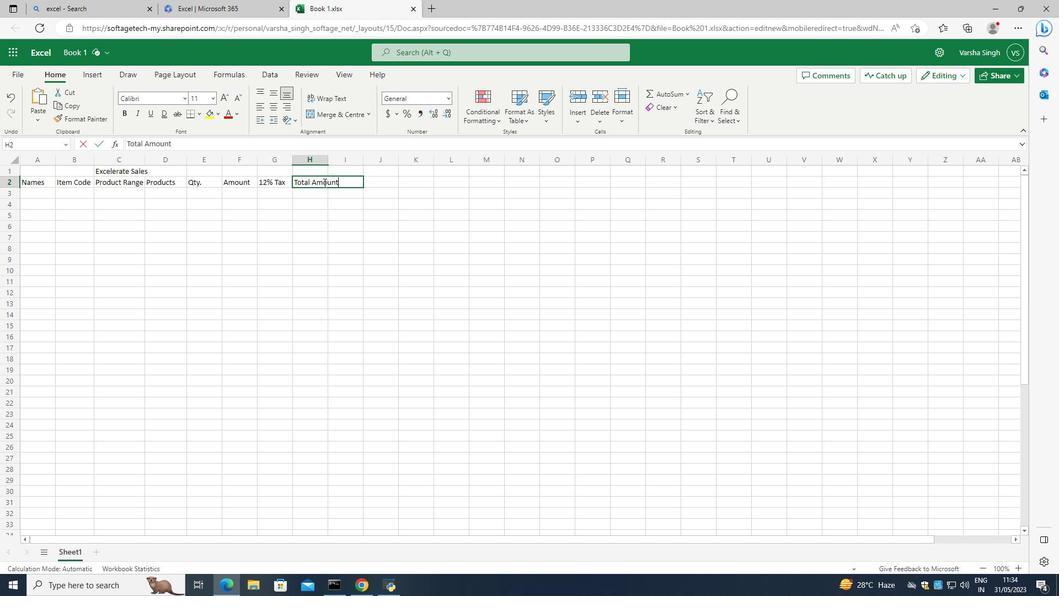 
Action: Mouse moved to (342, 182)
Screenshot: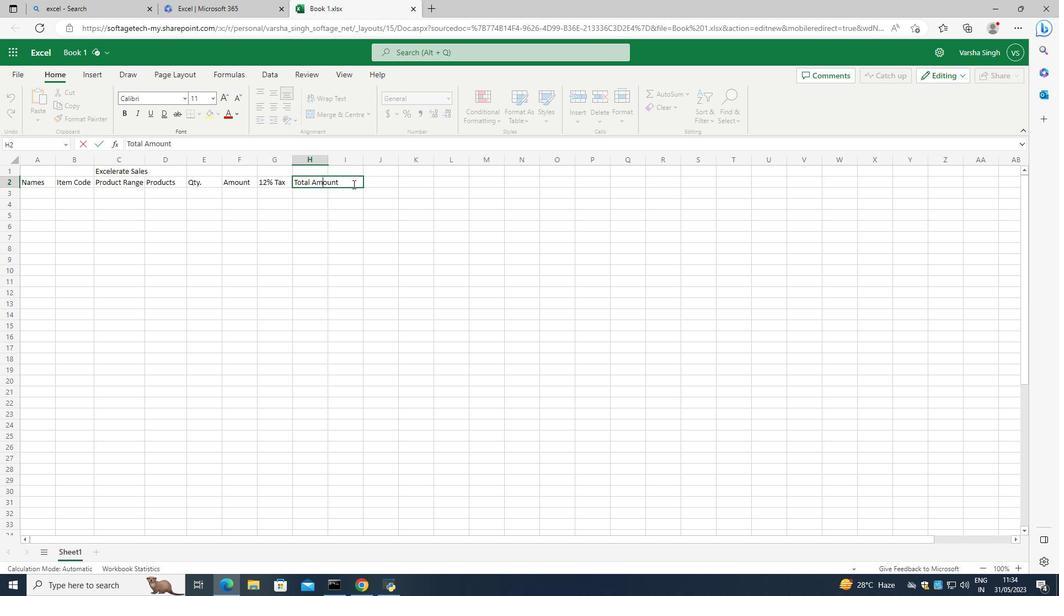 
Action: Mouse pressed left at (342, 182)
Screenshot: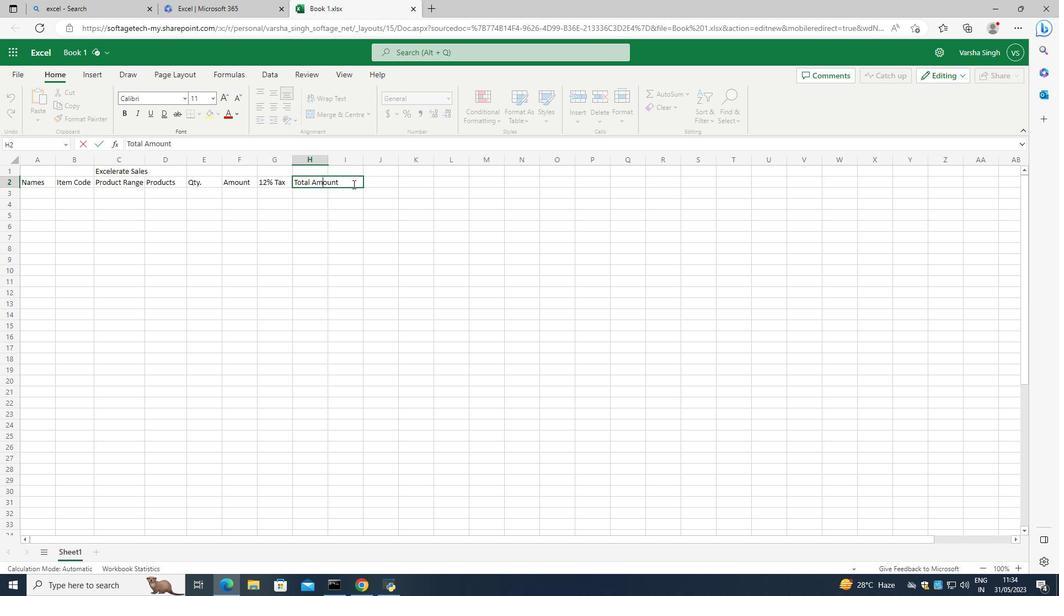 
Action: Mouse moved to (308, 183)
Screenshot: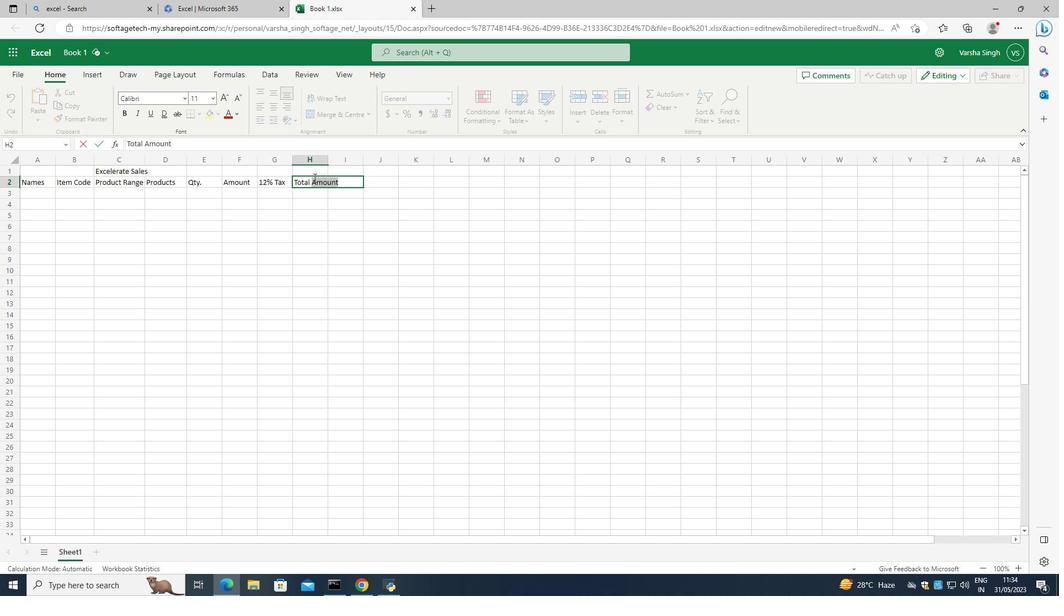 
Action: Key pressed <Key.backspace>
Screenshot: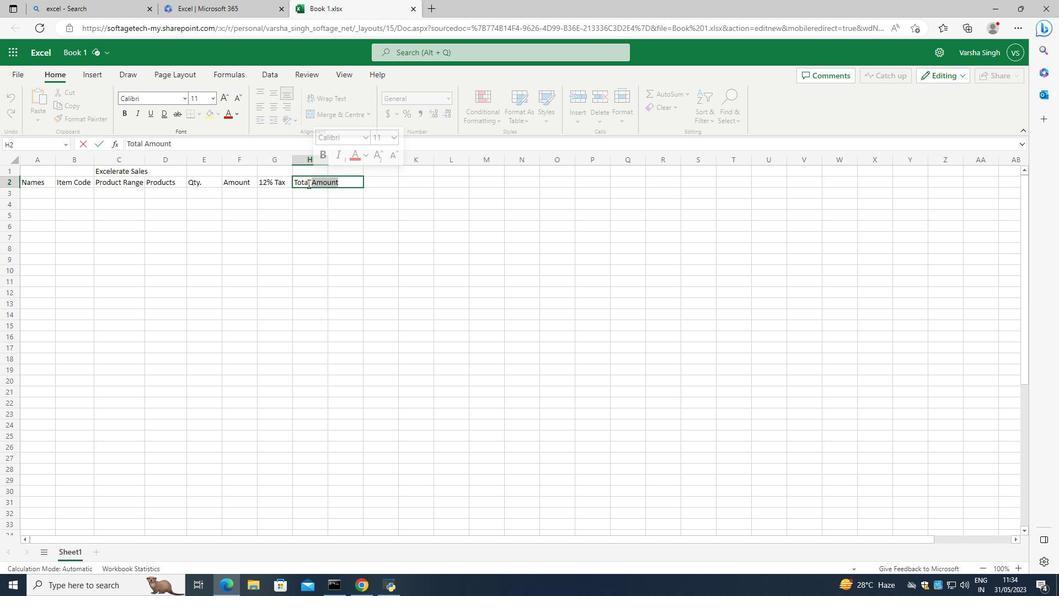 
Action: Mouse moved to (340, 256)
Screenshot: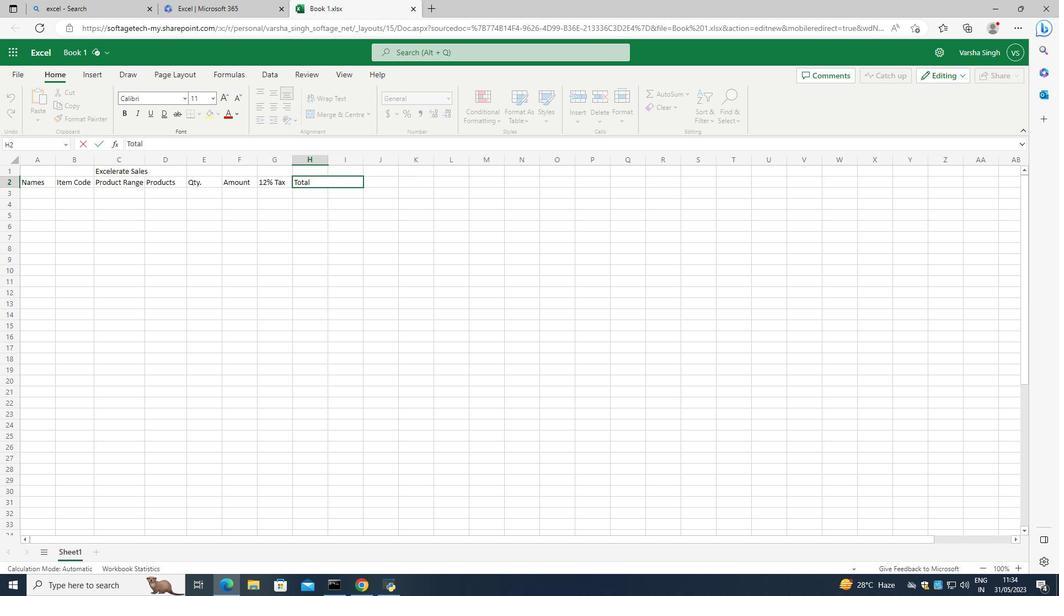 
Action: Mouse pressed left at (340, 256)
Screenshot: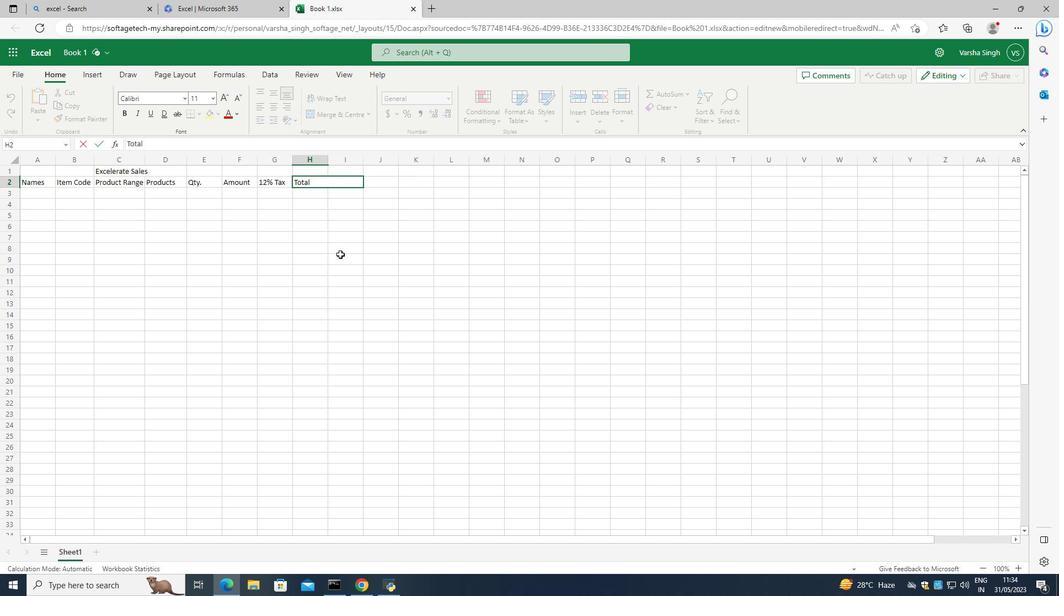 
Action: Mouse moved to (70, 50)
Screenshot: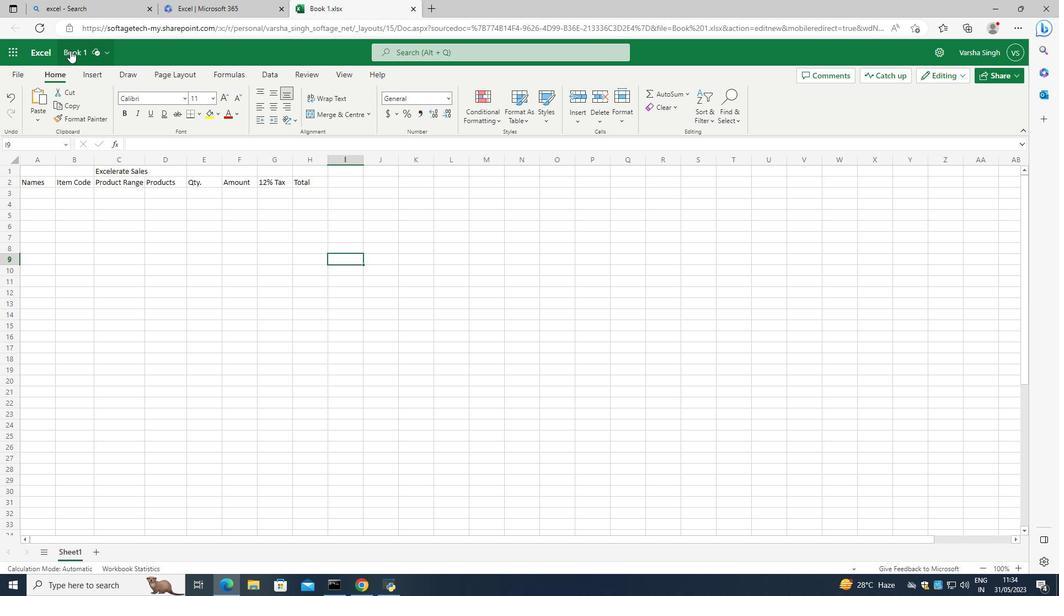 
Action: Mouse pressed left at (70, 50)
Screenshot: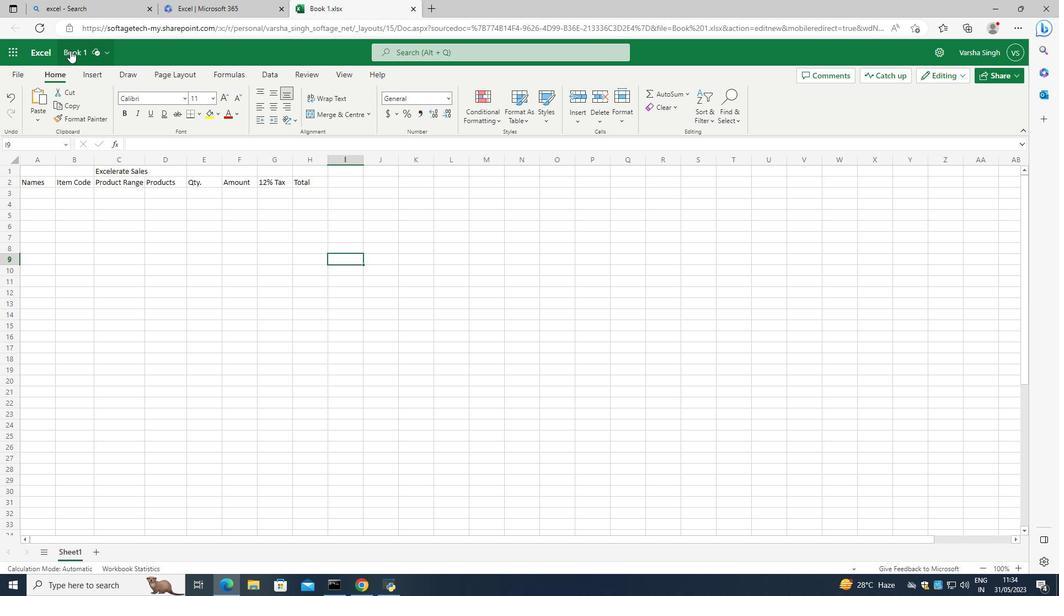 
Action: Mouse moved to (73, 45)
Screenshot: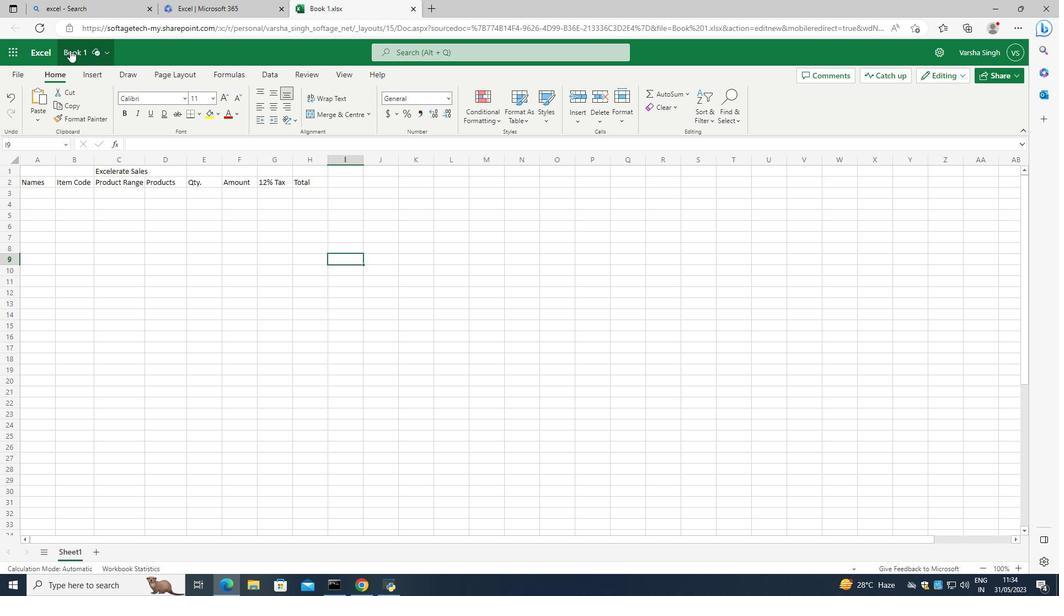 
Action: Mouse pressed left at (73, 45)
Screenshot: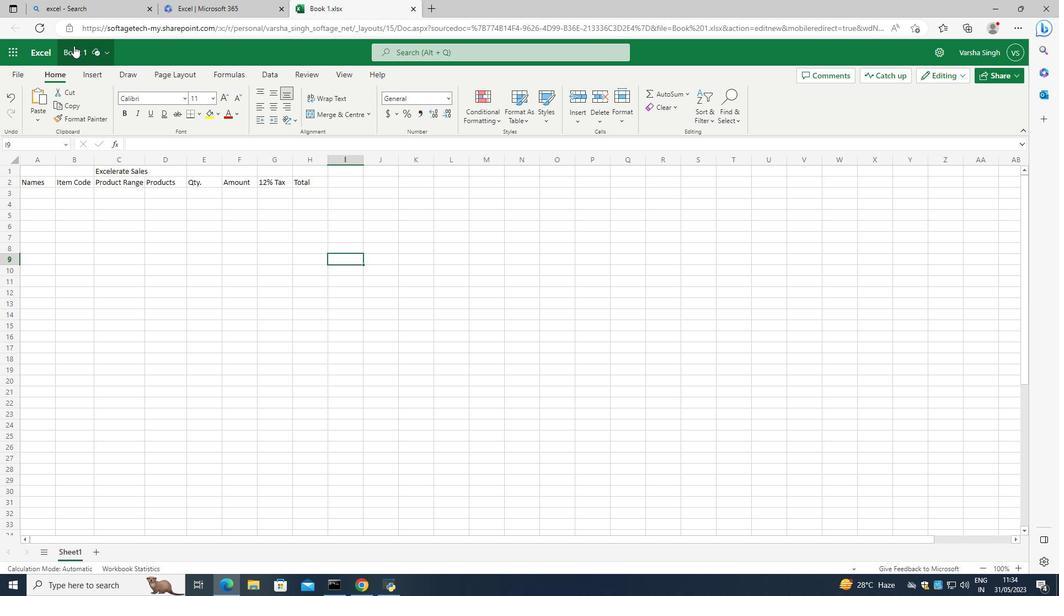 
Action: Mouse pressed left at (73, 45)
Screenshot: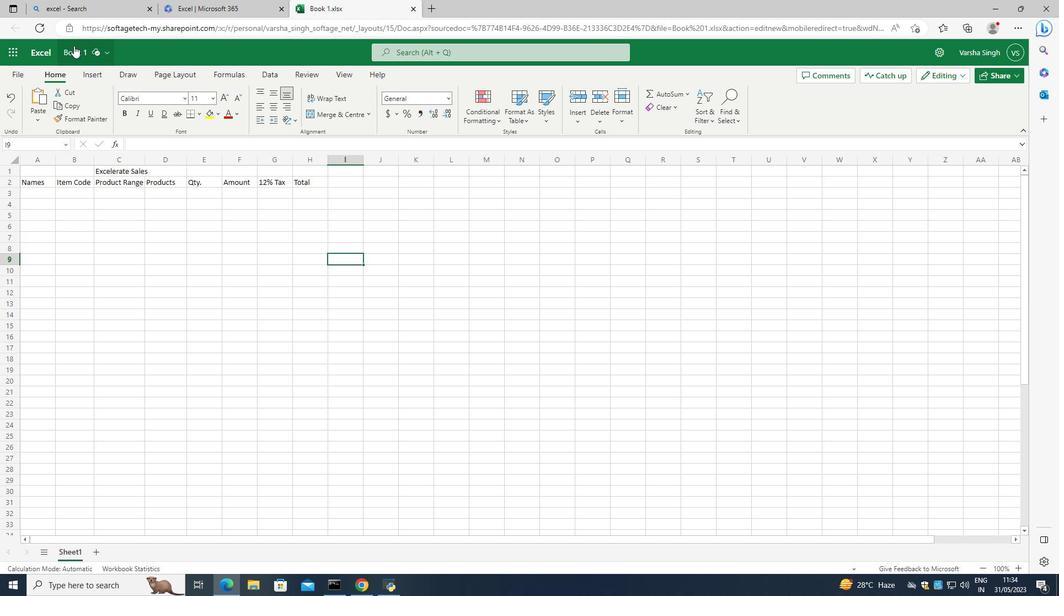 
Action: Mouse moved to (55, 98)
Screenshot: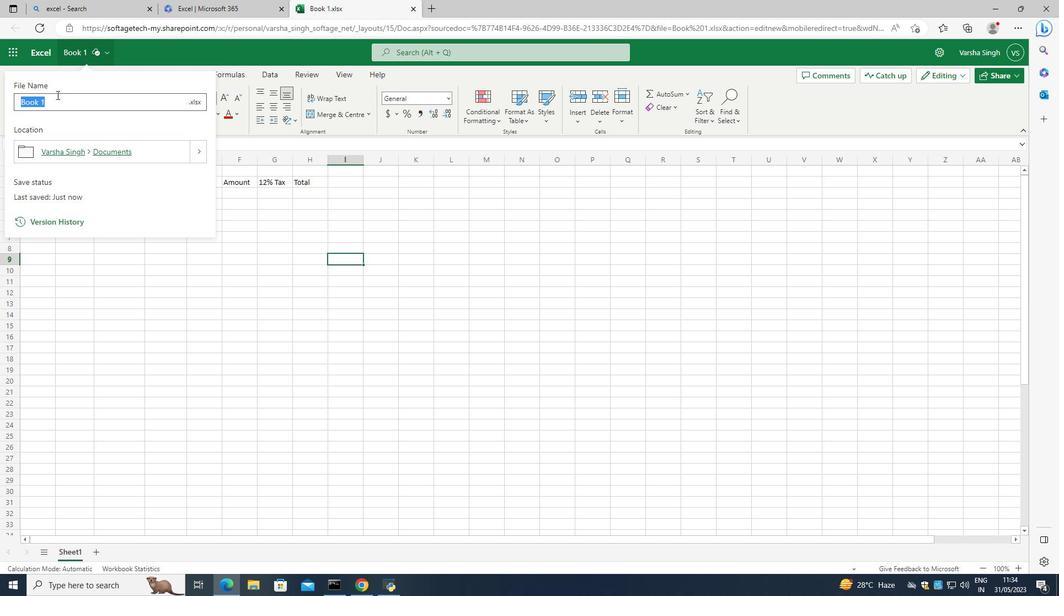 
Action: Mouse pressed left at (55, 98)
Screenshot: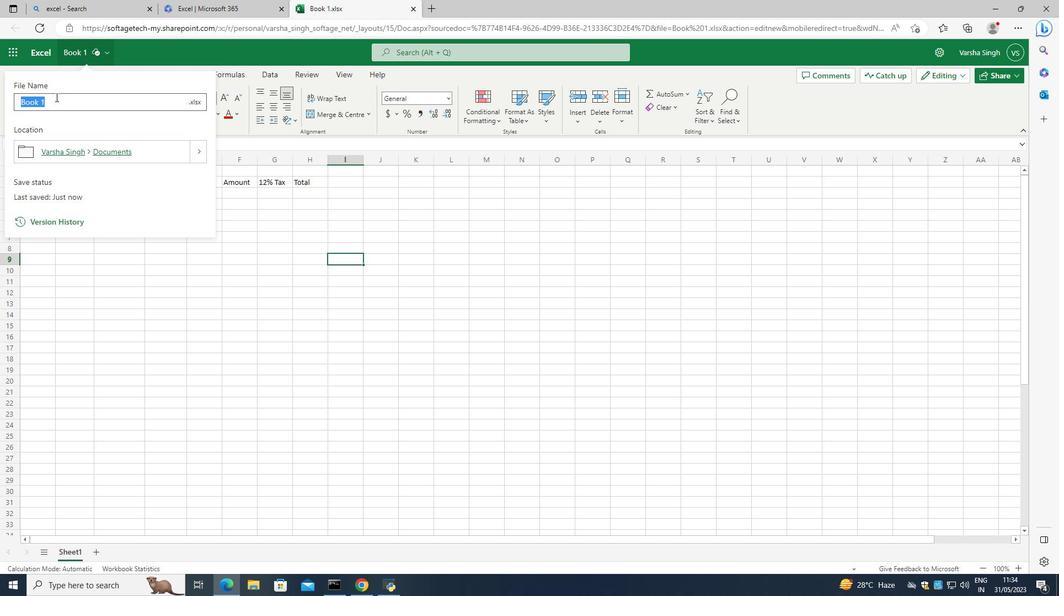 
Action: Mouse moved to (35, 112)
Screenshot: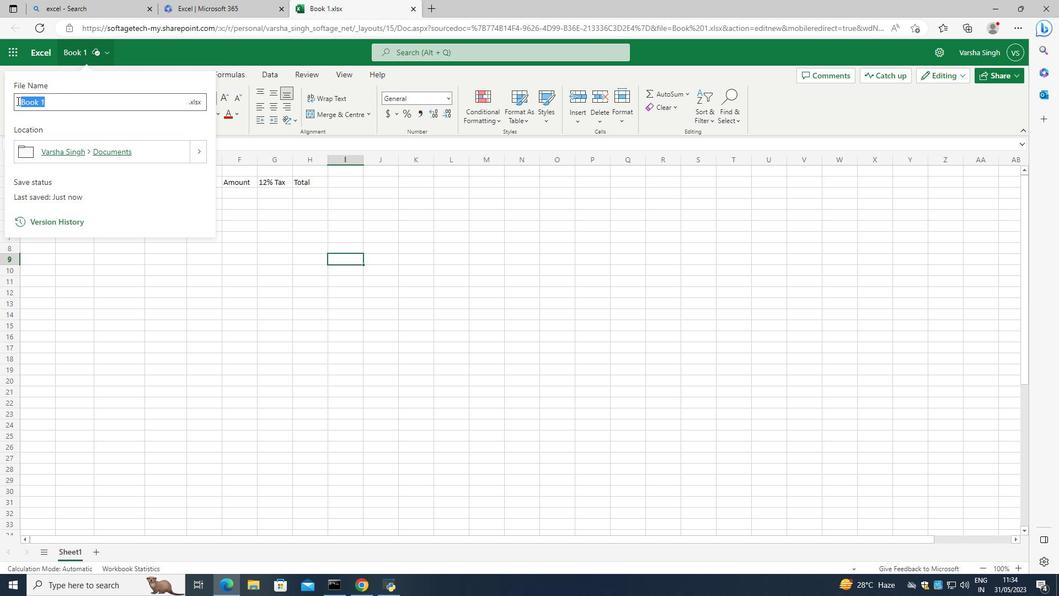 
Action: Key pressed <Key.caps_lock>E<Key.caps_lock>xce
Screenshot: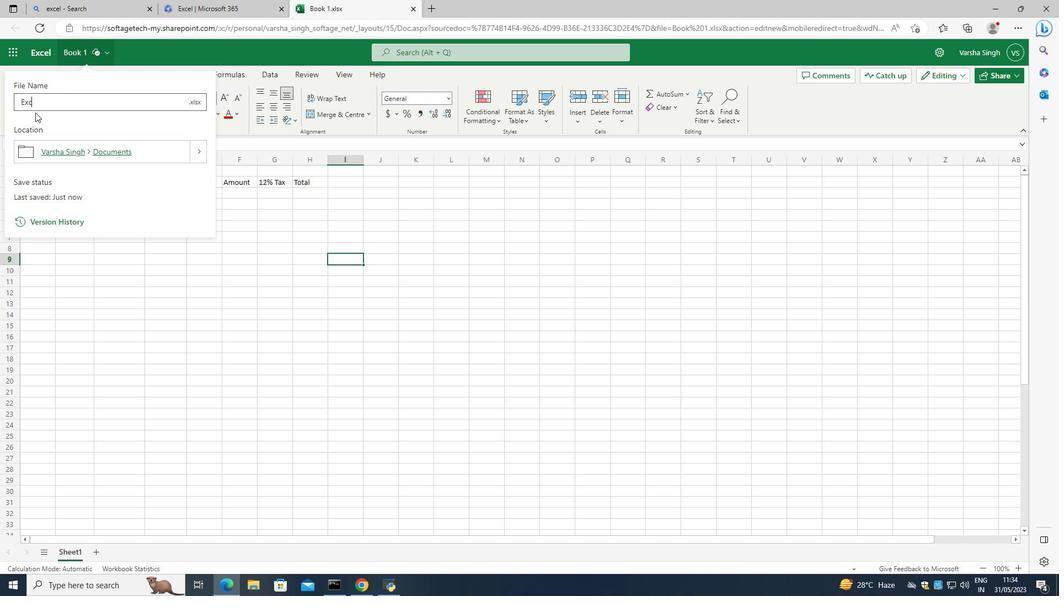 
Action: Mouse moved to (42, 103)
Screenshot: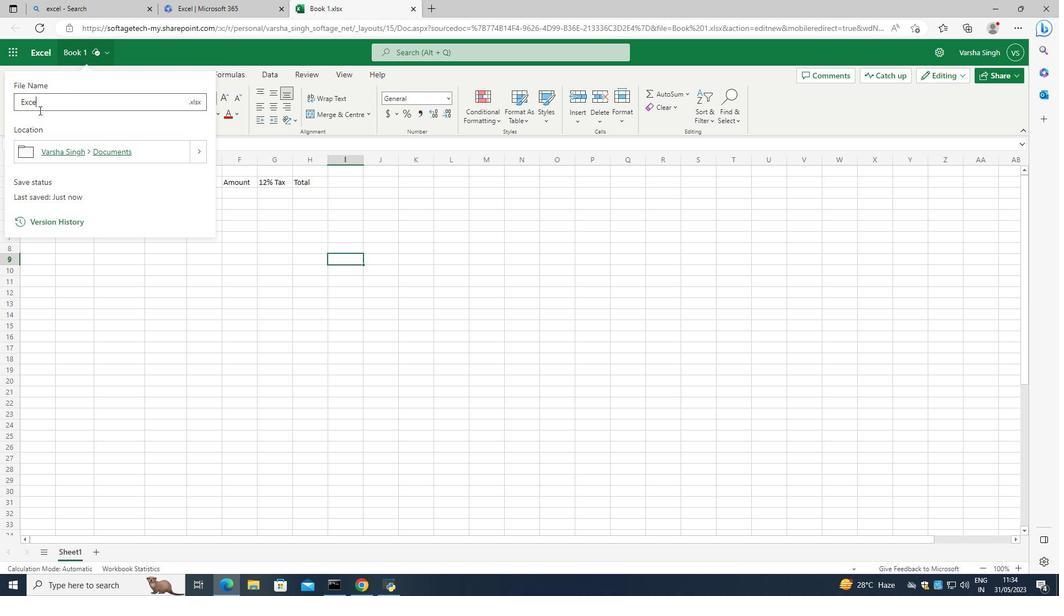 
Action: Key pressed l
Screenshot: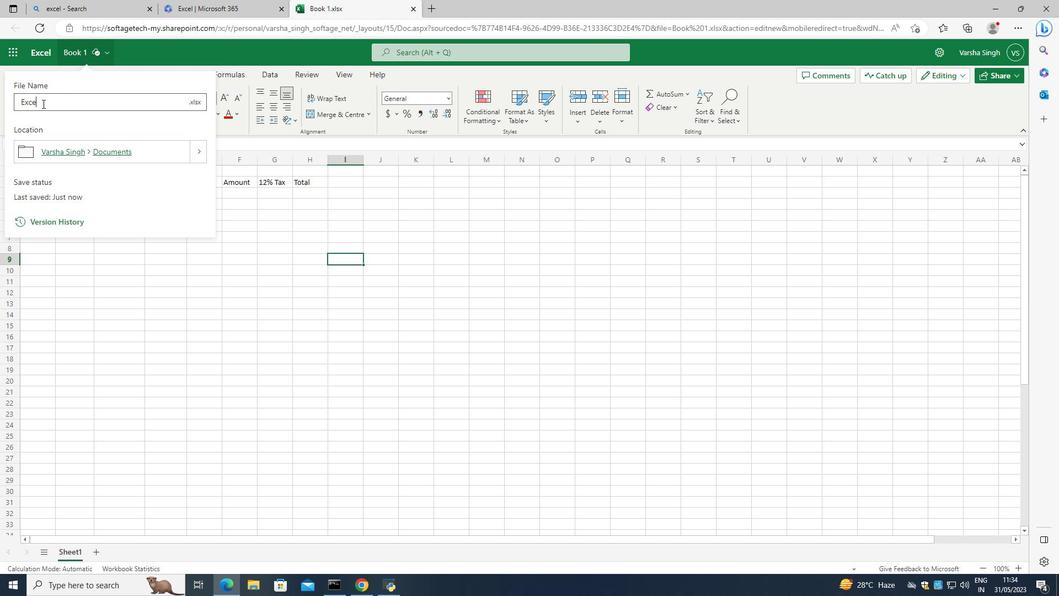
Action: Mouse moved to (43, 99)
Screenshot: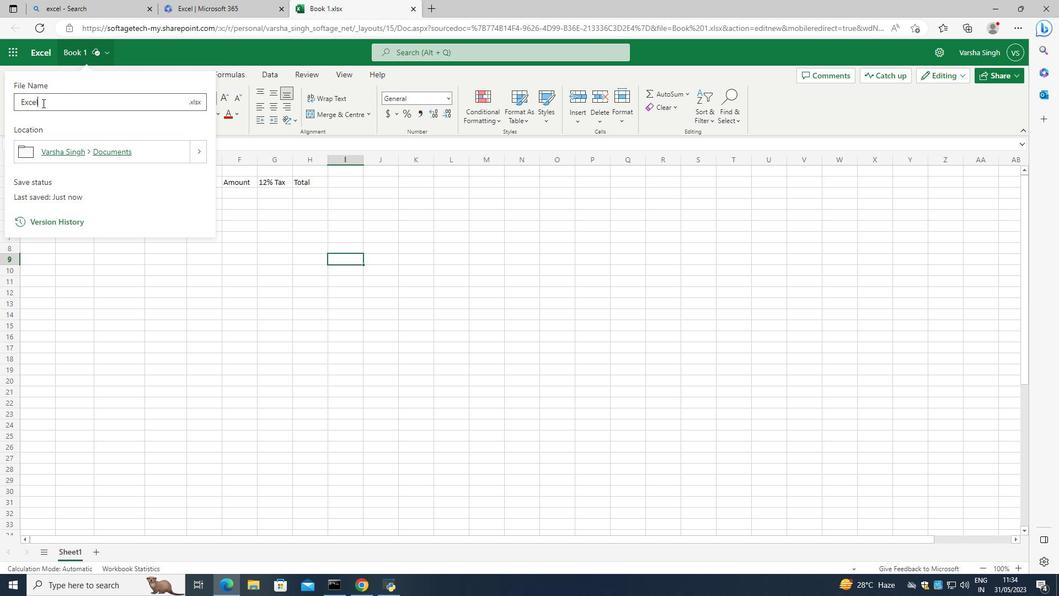
Action: Key pressed l
Screenshot: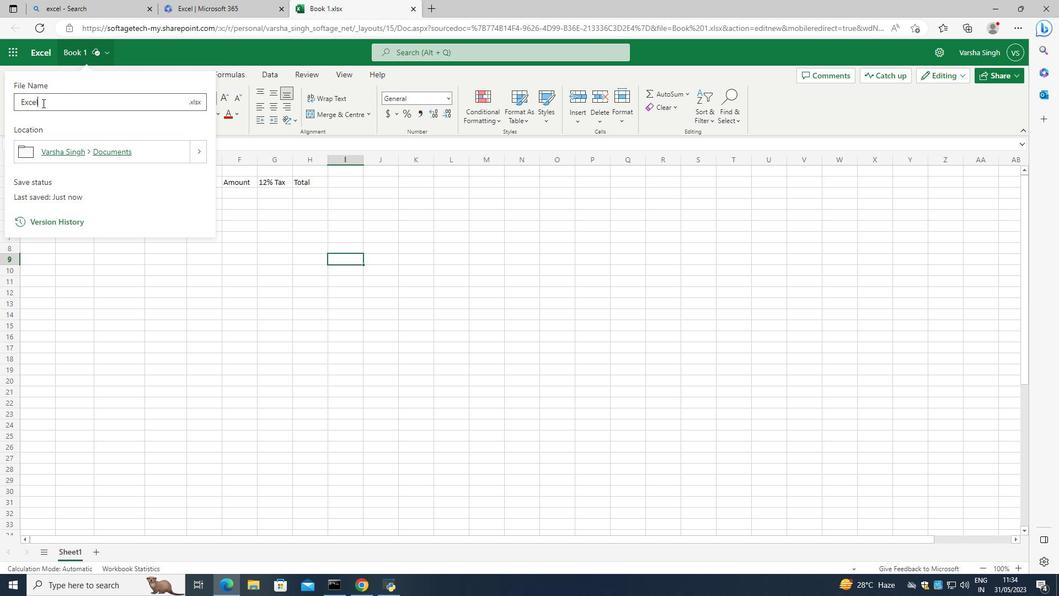 
Action: Mouse moved to (53, 65)
Screenshot: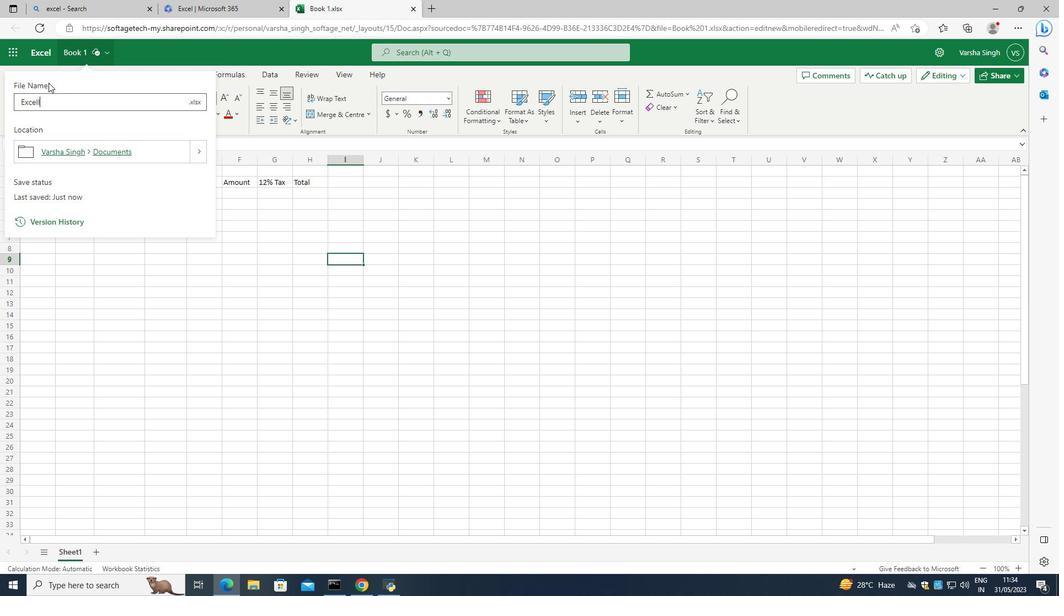 
Action: Key pressed e
Screenshot: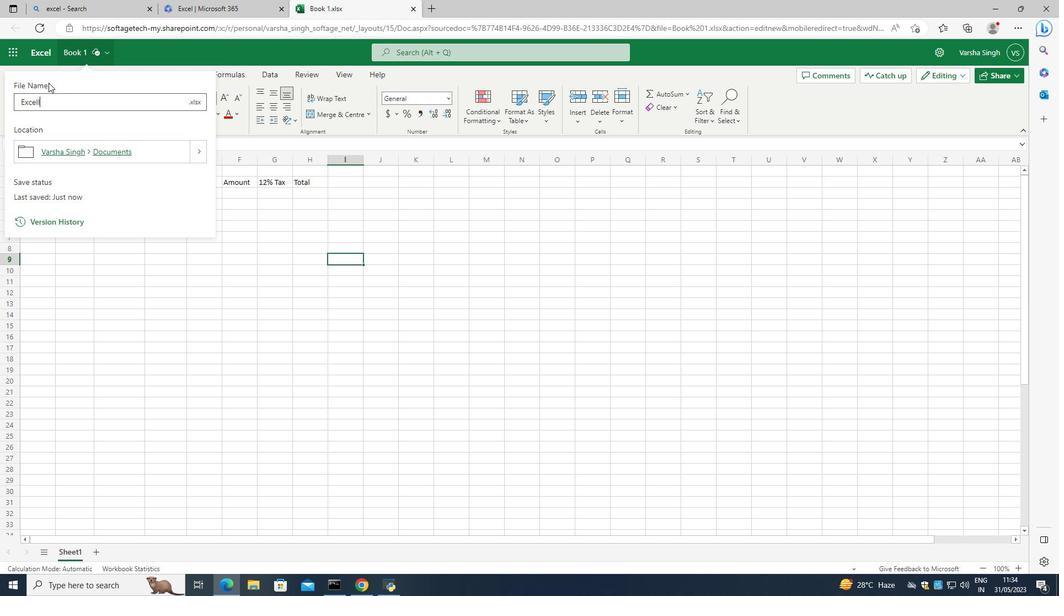 
Action: Mouse moved to (60, 31)
Screenshot: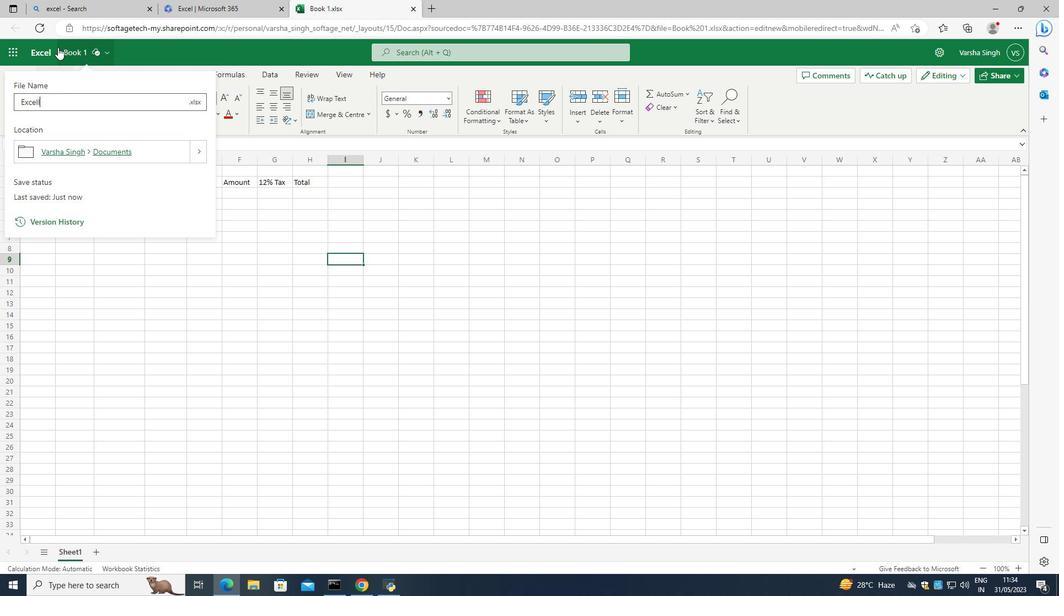 
Action: Key pressed r
Screenshot: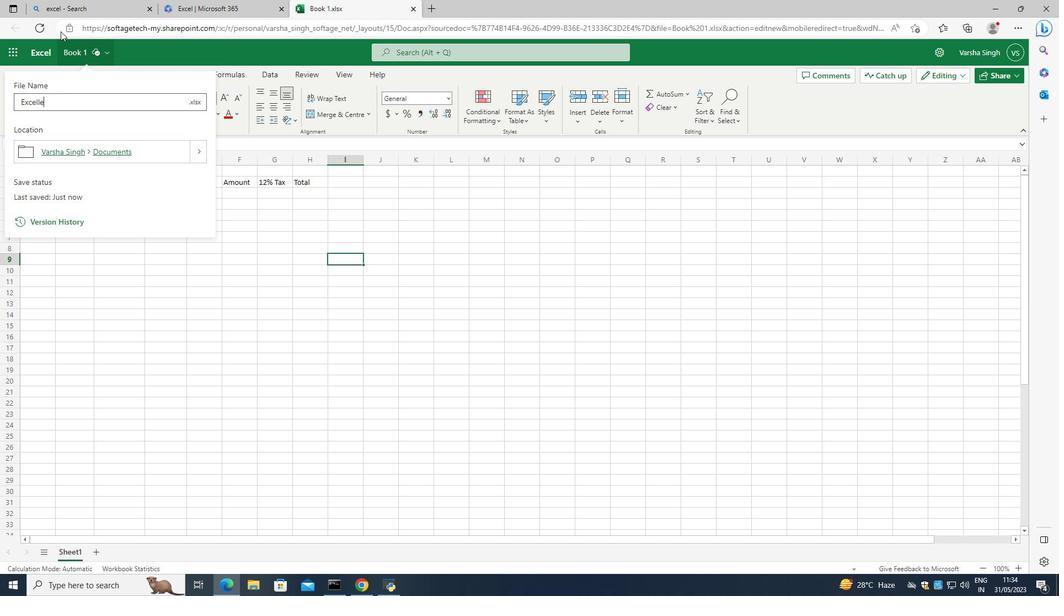 
Action: Mouse moved to (61, 31)
Screenshot: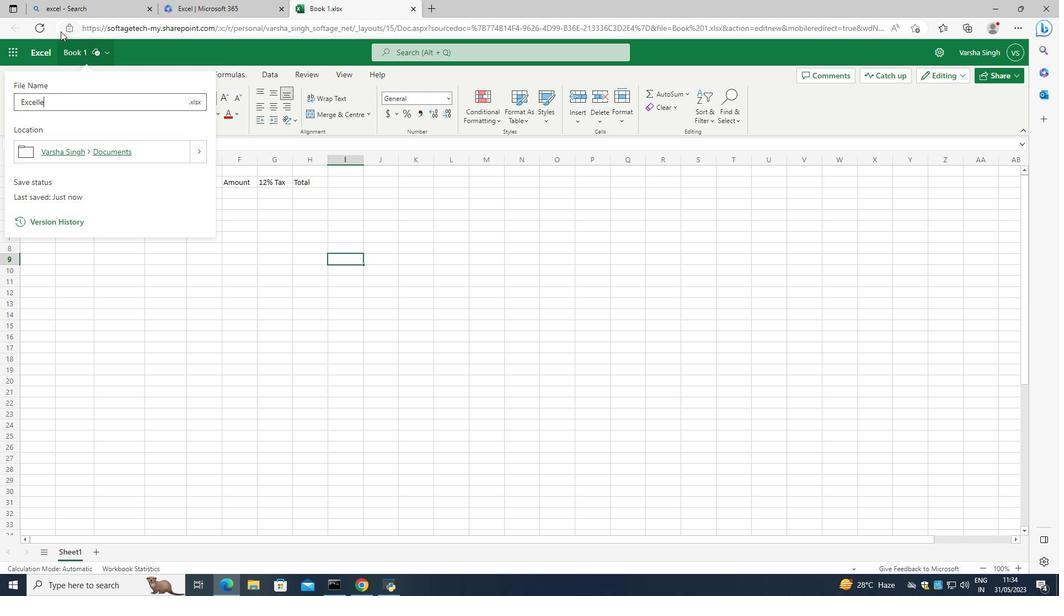 
Action: Key pressed a
Screenshot: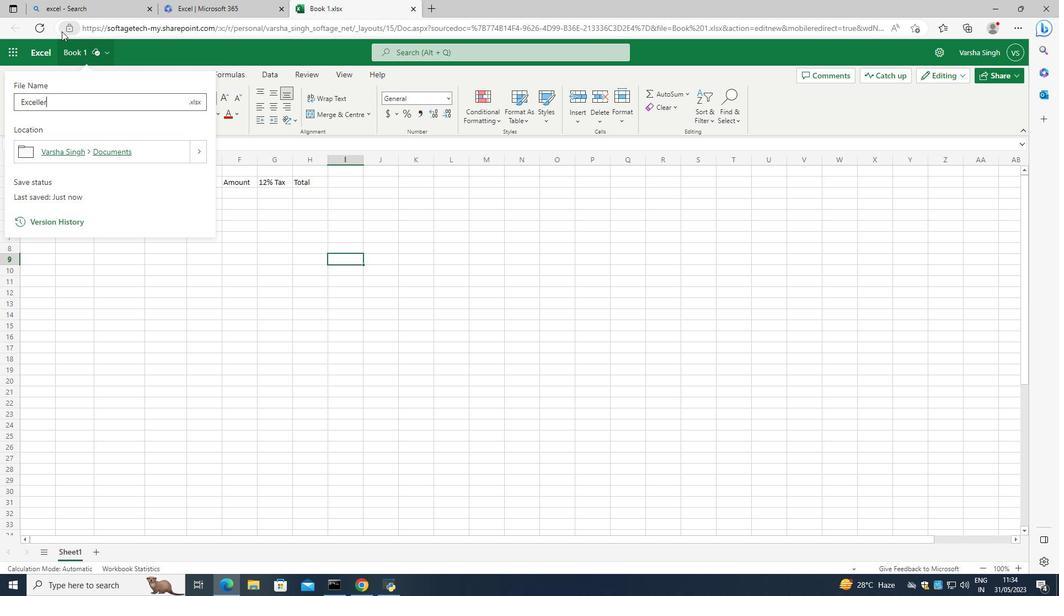 
Action: Mouse moved to (65, 20)
Screenshot: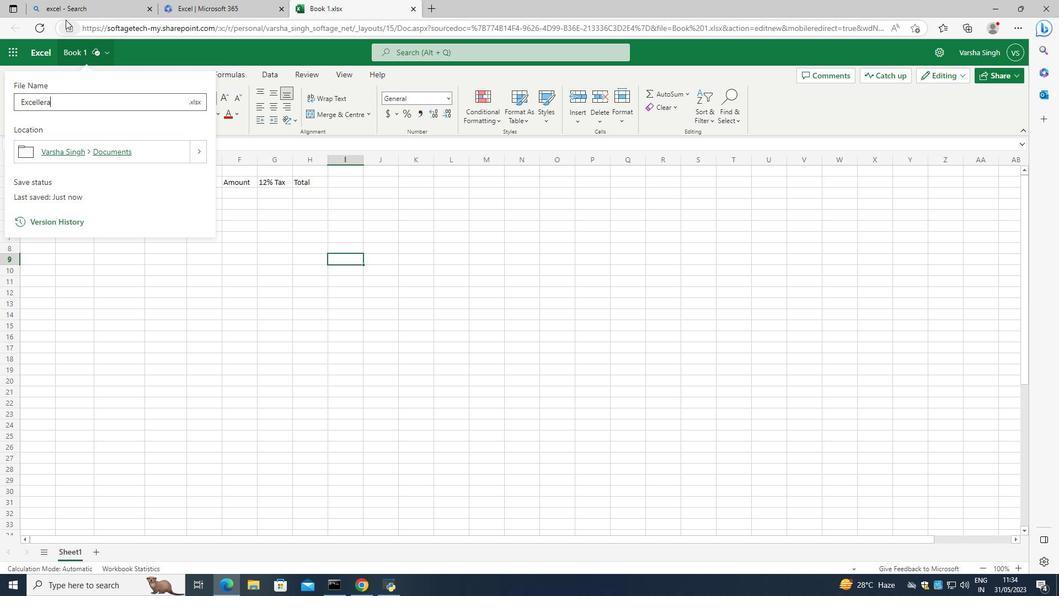 
Action: Key pressed t
Screenshot: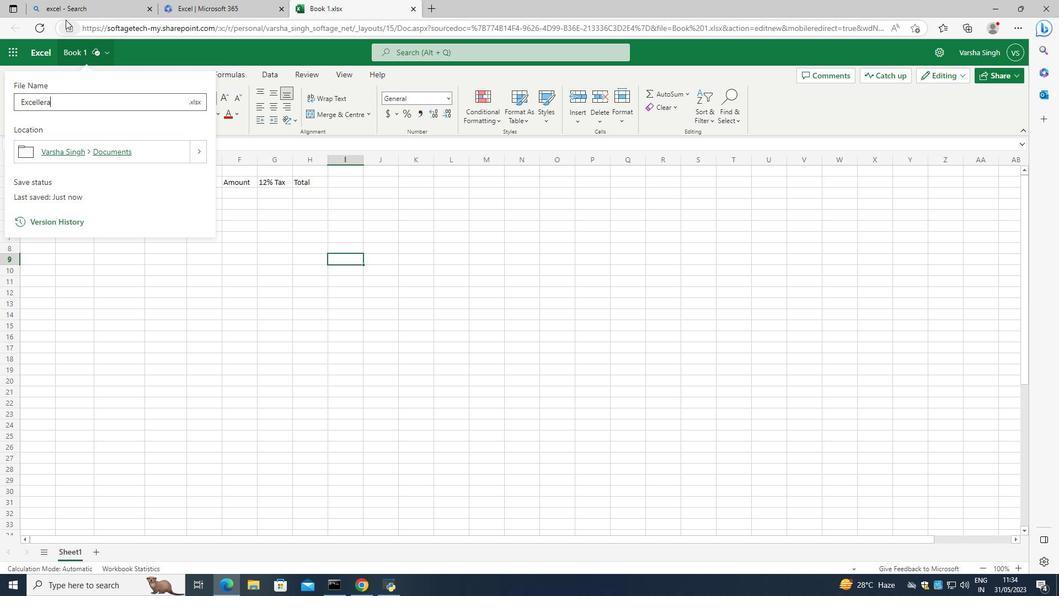 
Action: Mouse moved to (66, 22)
Screenshot: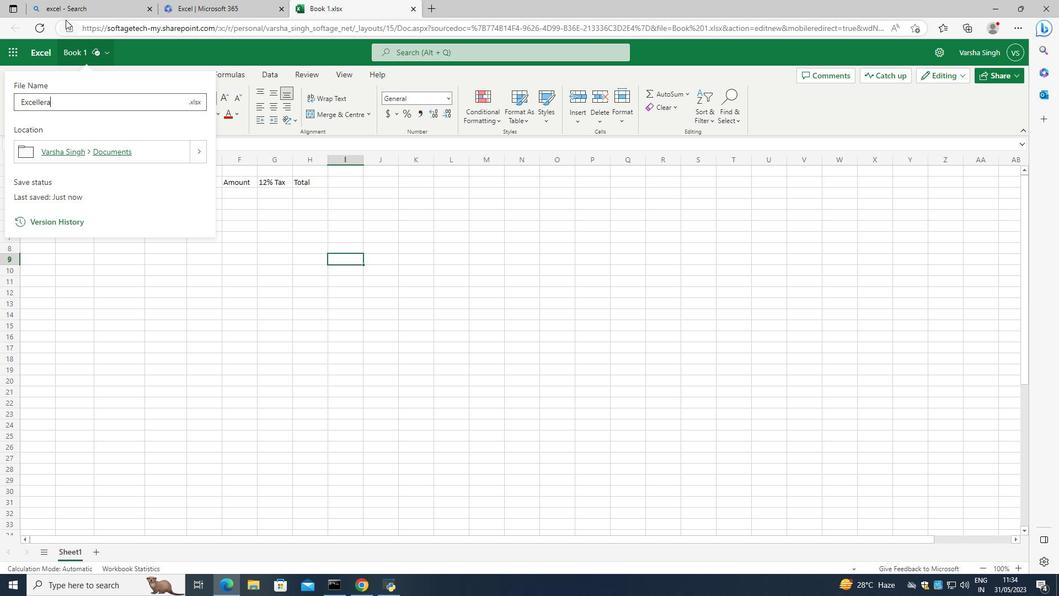 
Action: Key pressed e
Screenshot: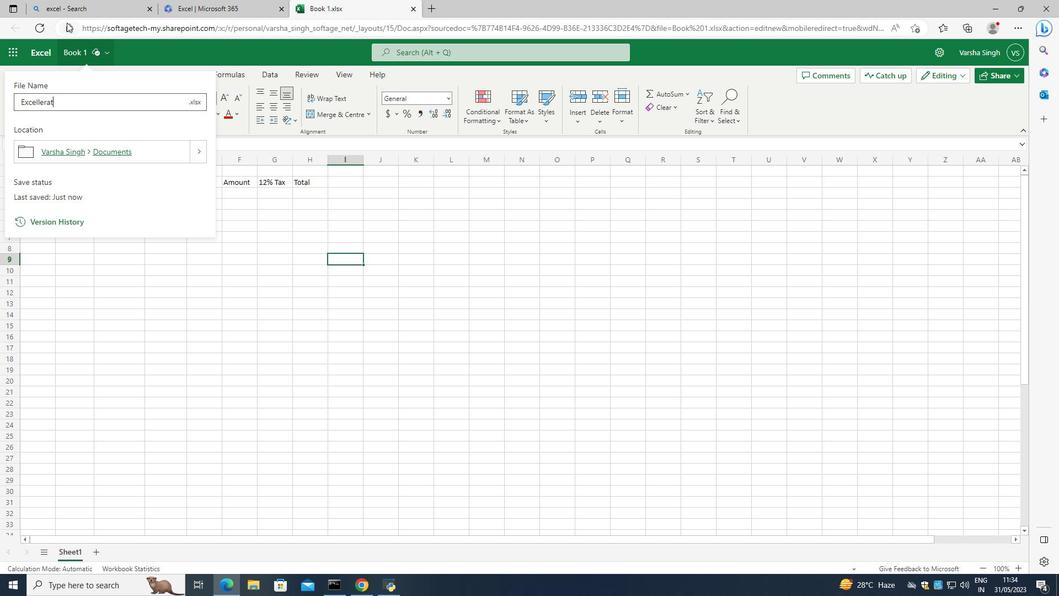 
Action: Mouse moved to (41, 290)
Screenshot: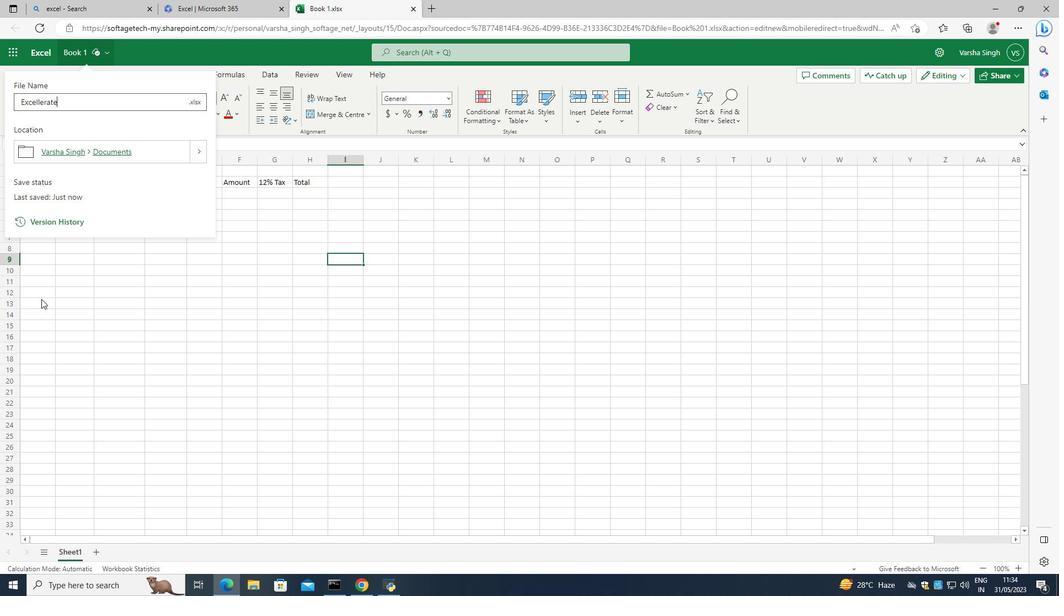 
Action: Key pressed <Key.space>
Screenshot: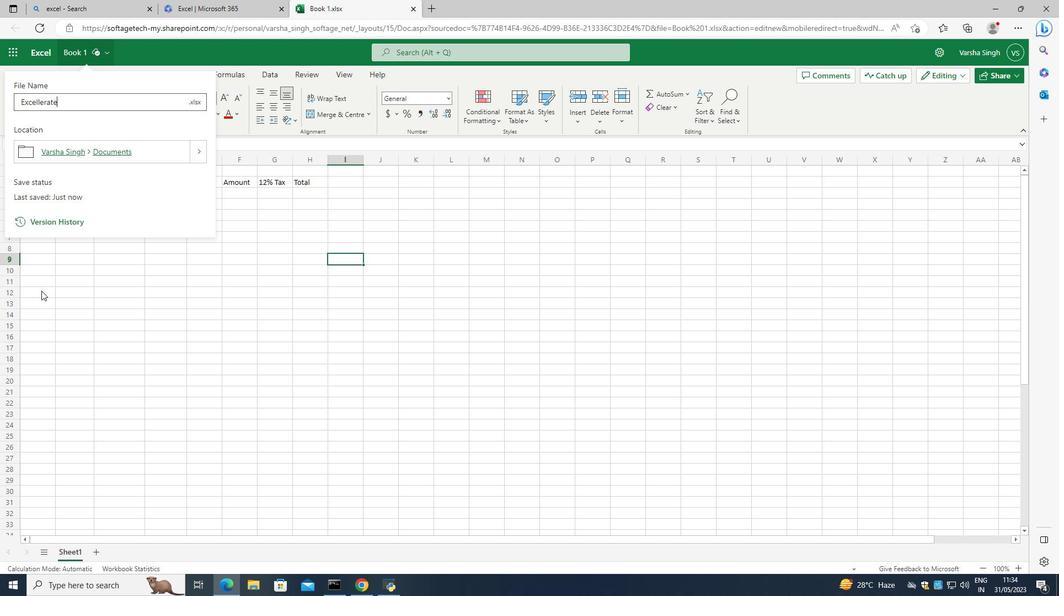 
Action: Mouse moved to (39, 290)
Screenshot: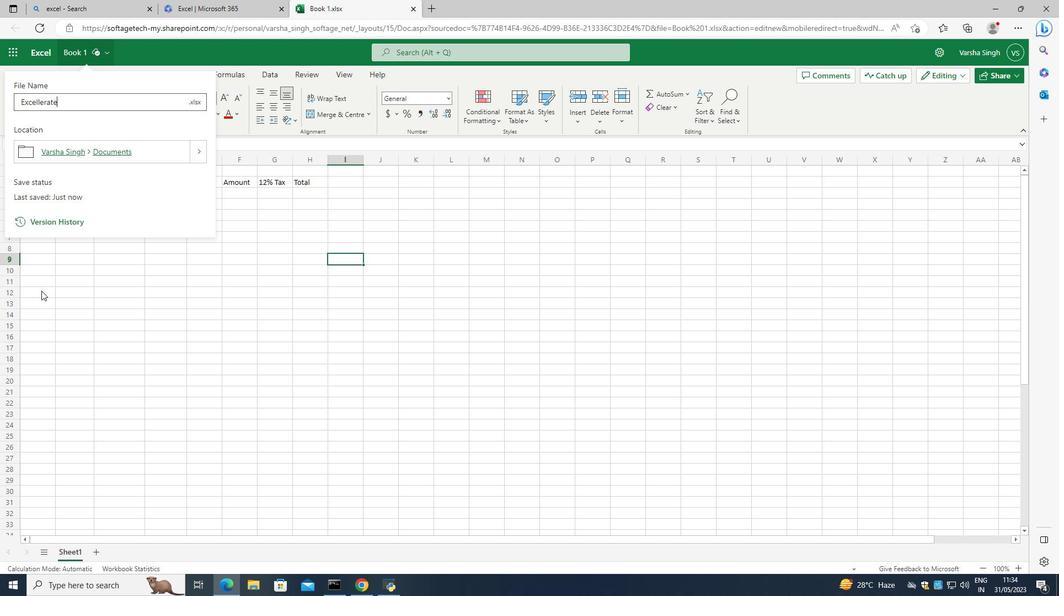 
Action: Key pressed <Key.caps_lock>S<Key.caps_lock>ales<Key.caps_lock><Key.space>T<Key.caps_lock>
Screenshot: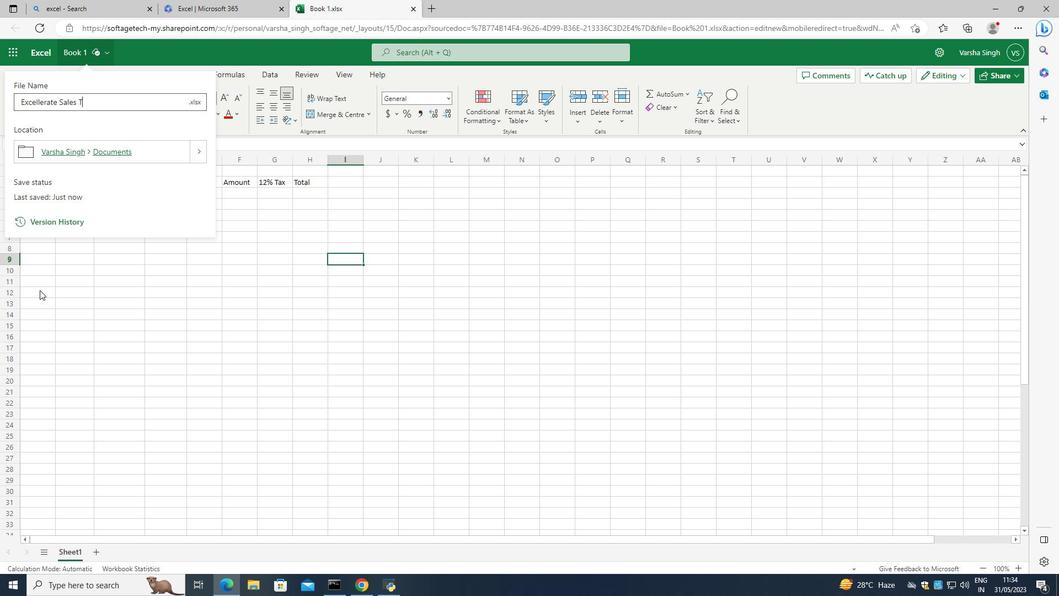 
Action: Mouse moved to (37, 289)
Screenshot: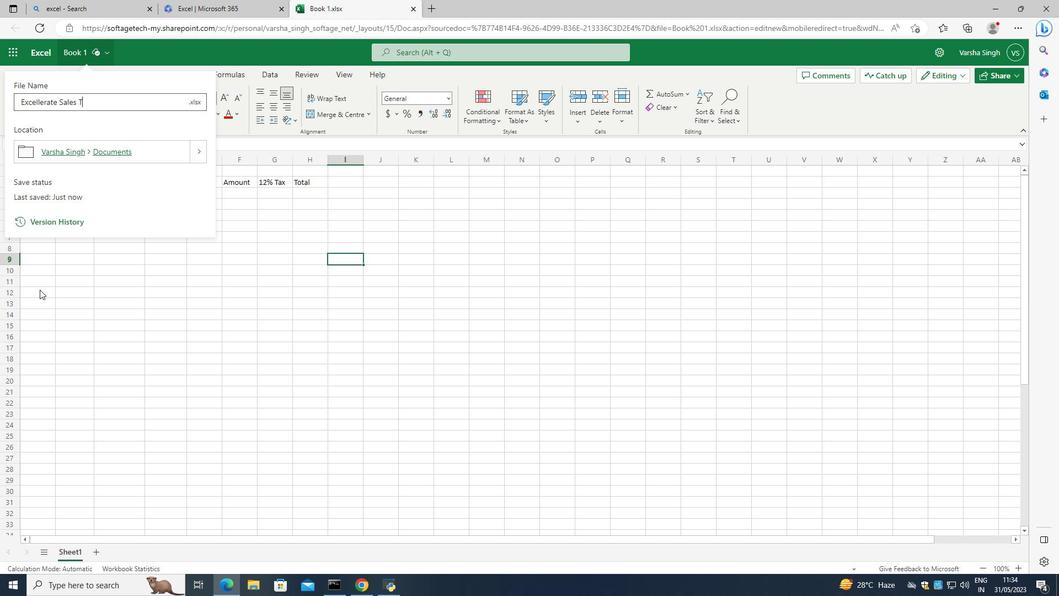
Action: Key pressed empl
Screenshot: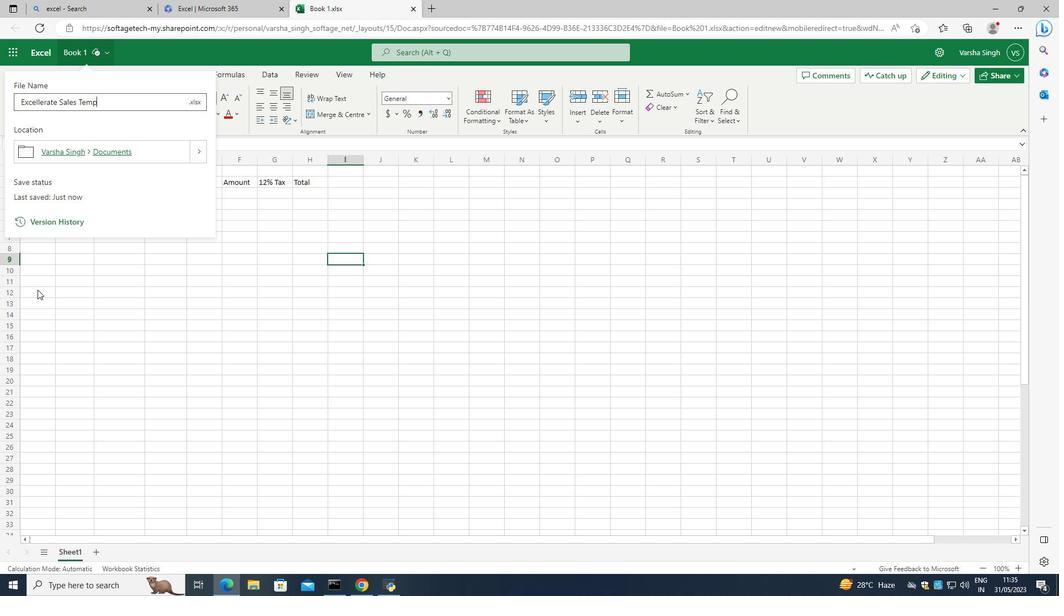 
Action: Mouse moved to (39, 284)
Screenshot: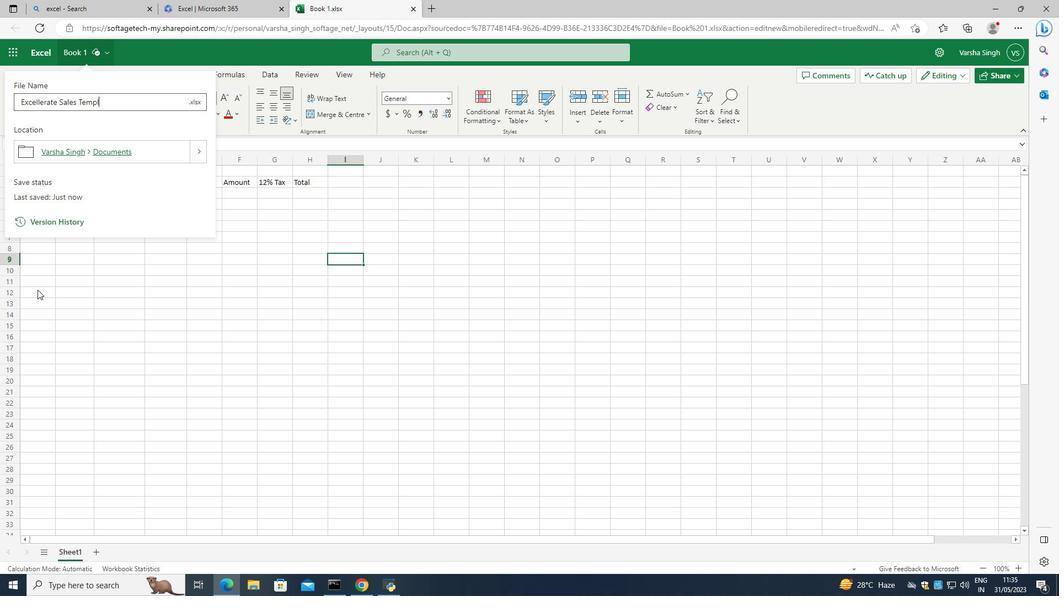 
Action: Key pressed as
Screenshot: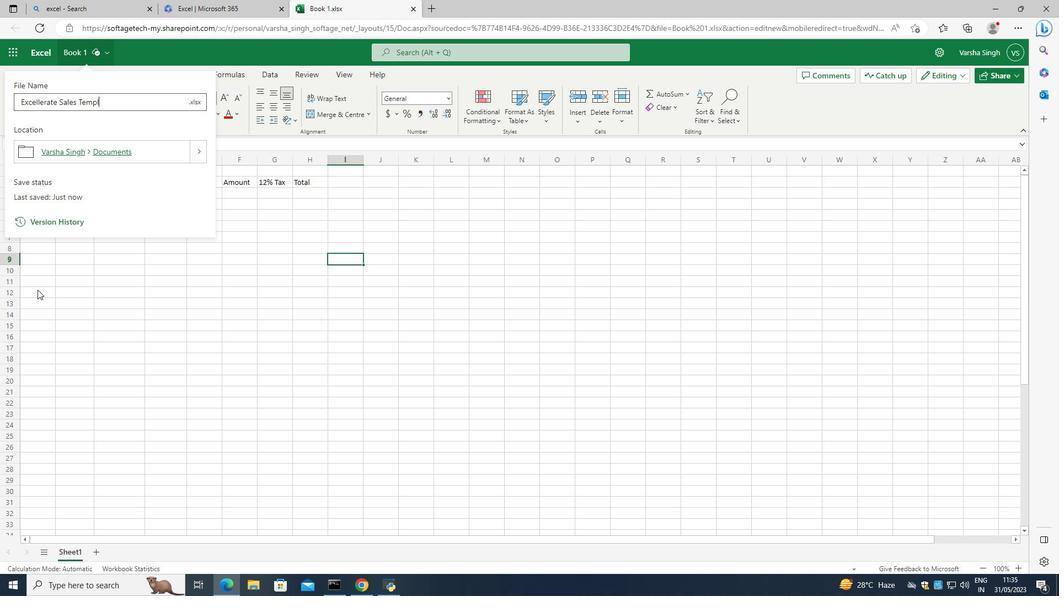 
Action: Mouse moved to (41, 280)
Screenshot: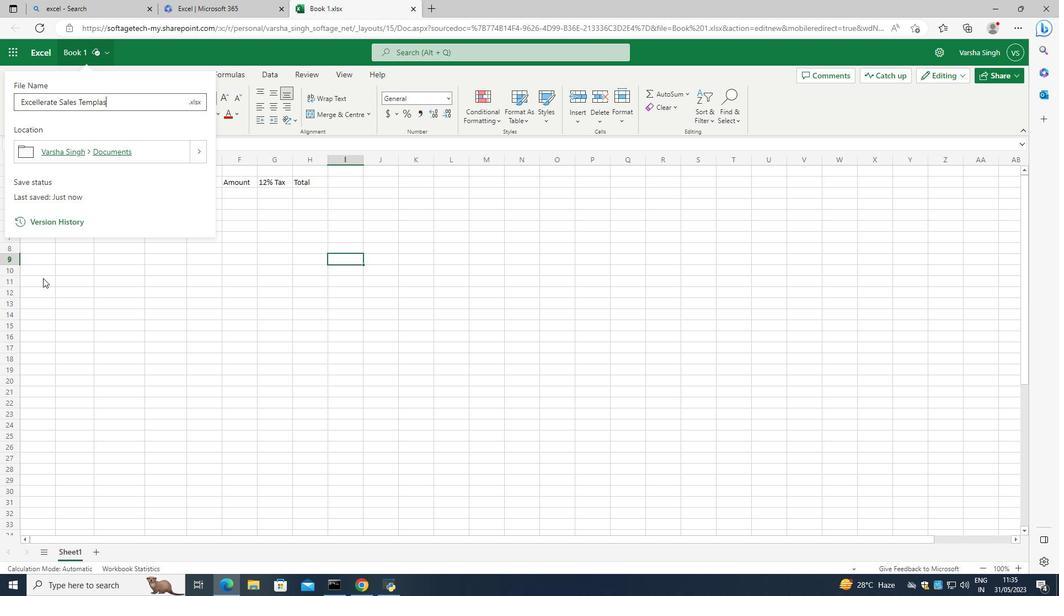 
Action: Key pressed te
Screenshot: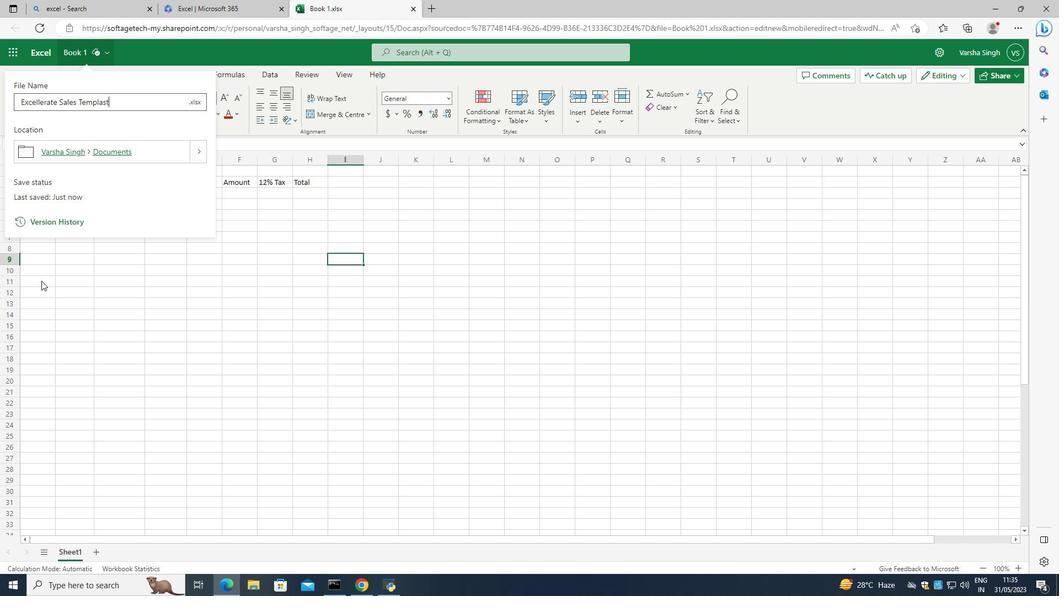
Action: Mouse moved to (129, 358)
Screenshot: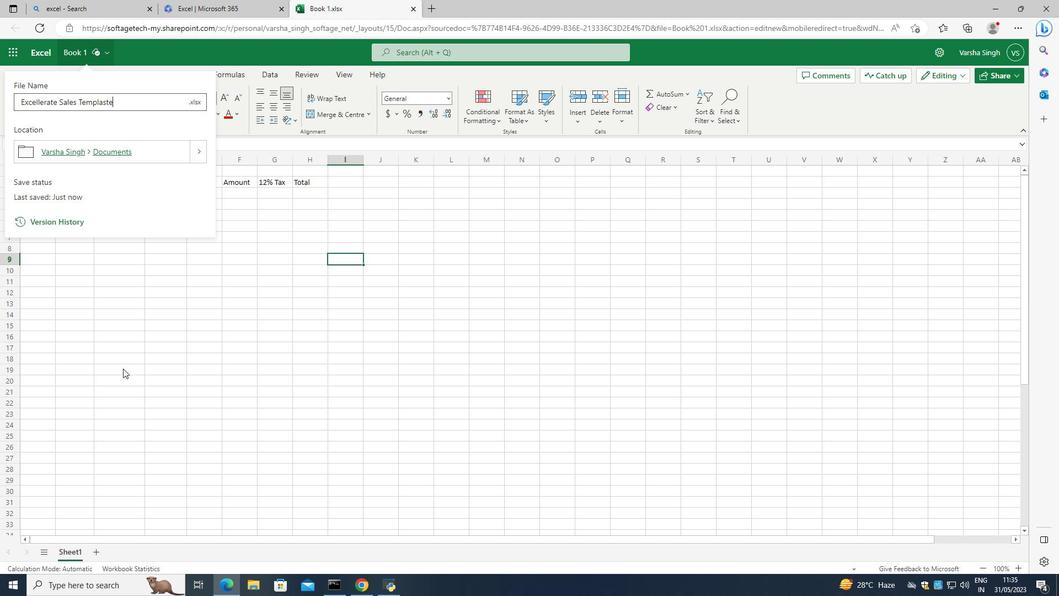 
Action: Mouse pressed left at (129, 358)
Screenshot: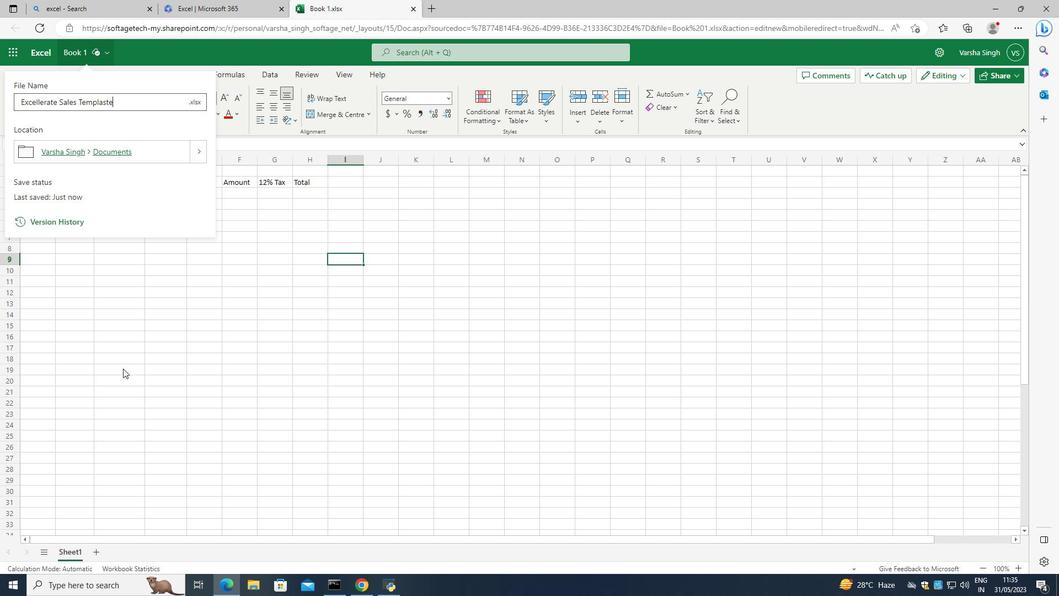 
Action: Mouse moved to (116, 97)
Screenshot: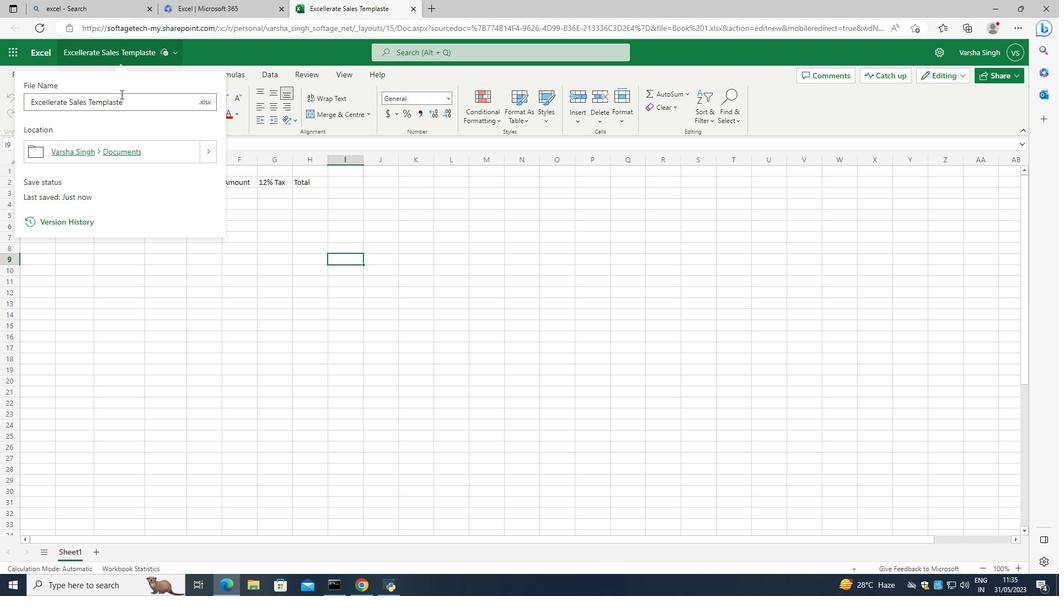 
Action: Mouse pressed left at (116, 97)
Screenshot: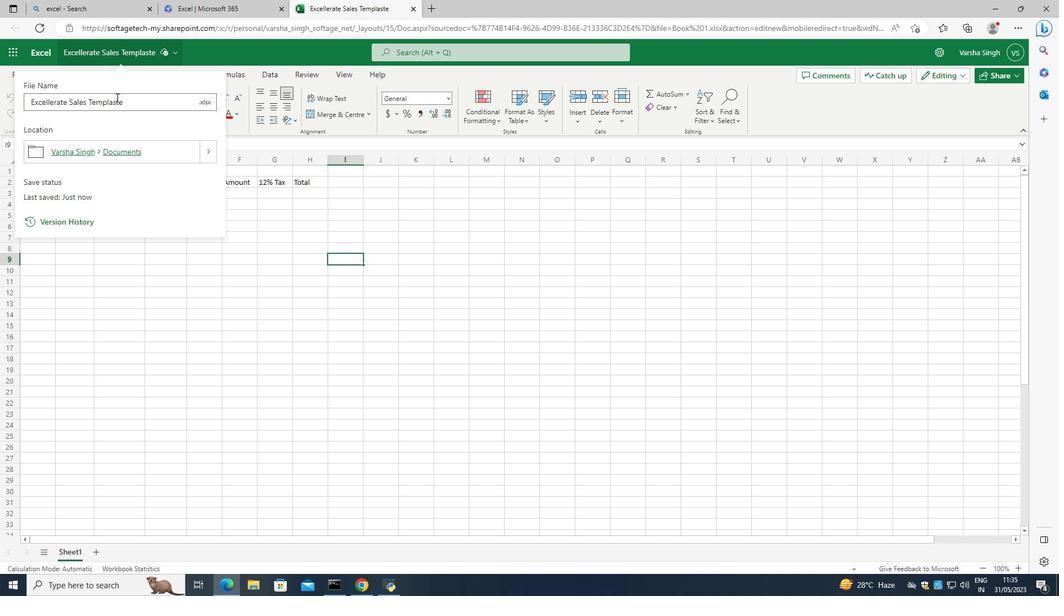 
Action: Mouse moved to (114, 99)
Screenshot: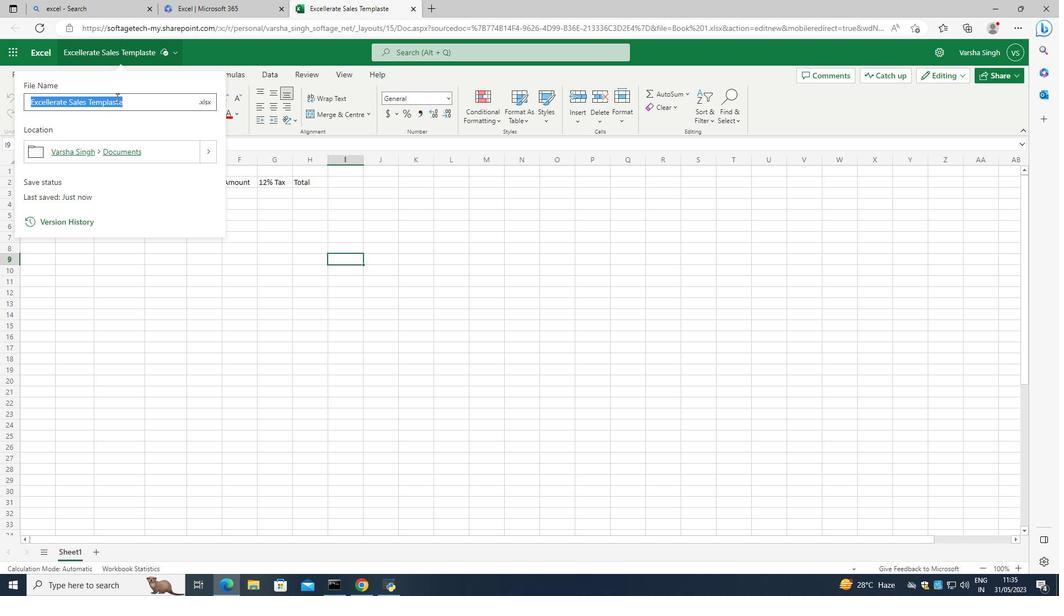 
Action: Mouse pressed left at (114, 99)
Screenshot: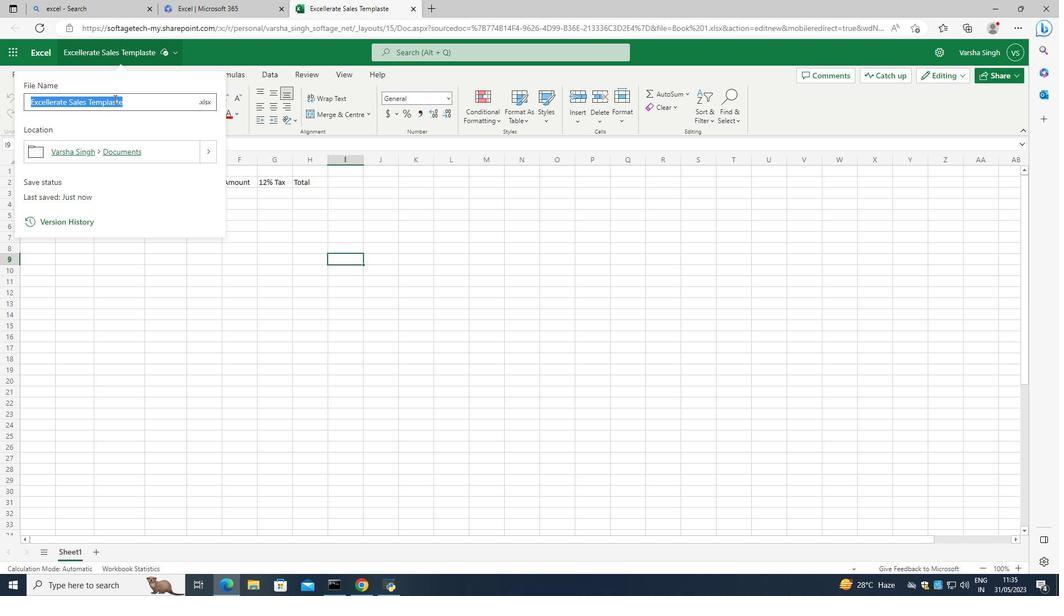 
Action: Mouse moved to (114, 99)
Screenshot: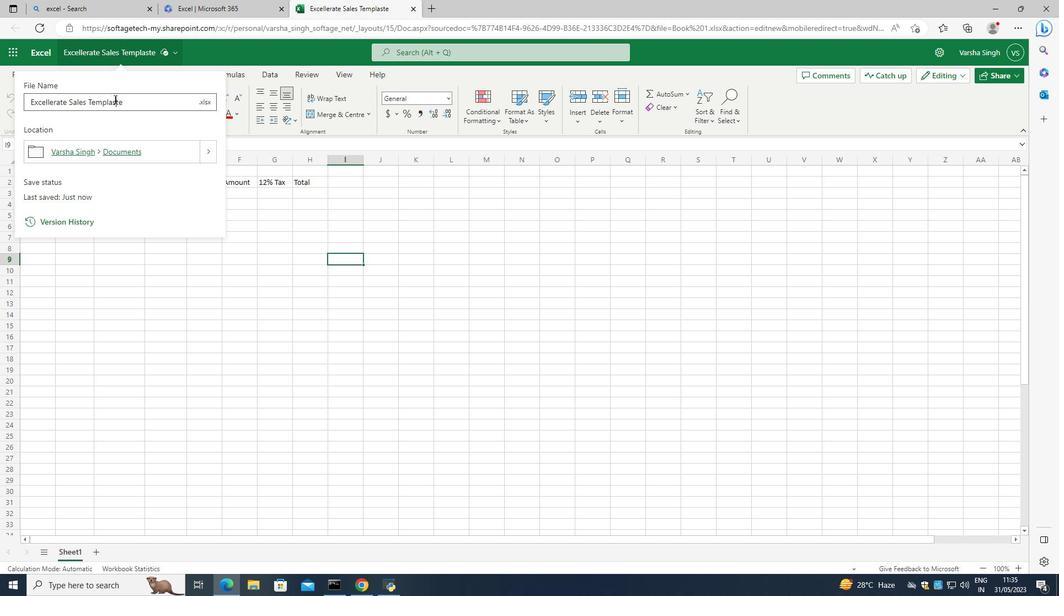 
Action: Key pressed <Key.backspace>
Screenshot: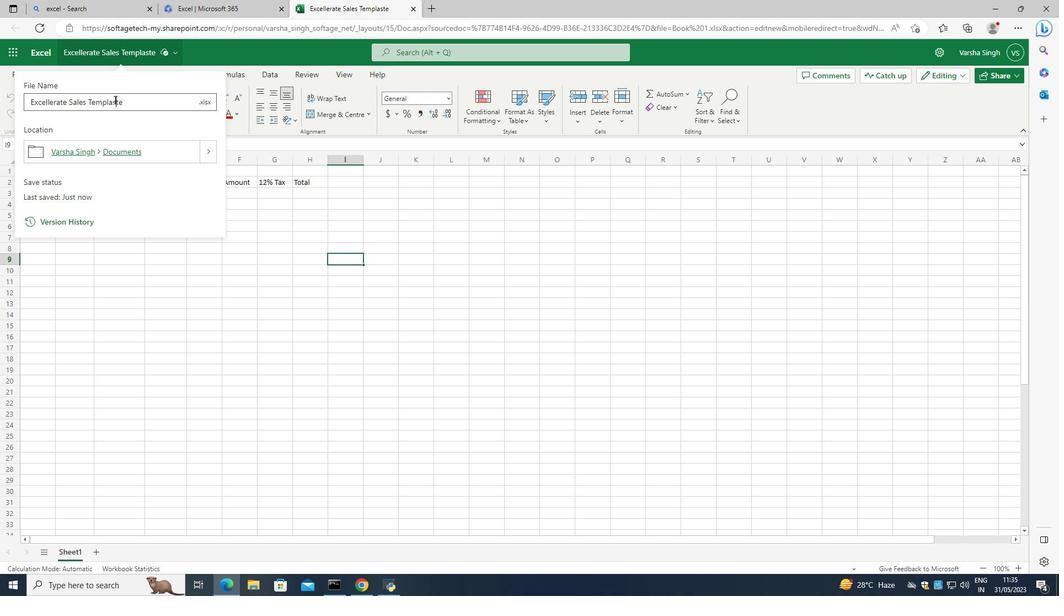
Action: Mouse moved to (187, 97)
Screenshot: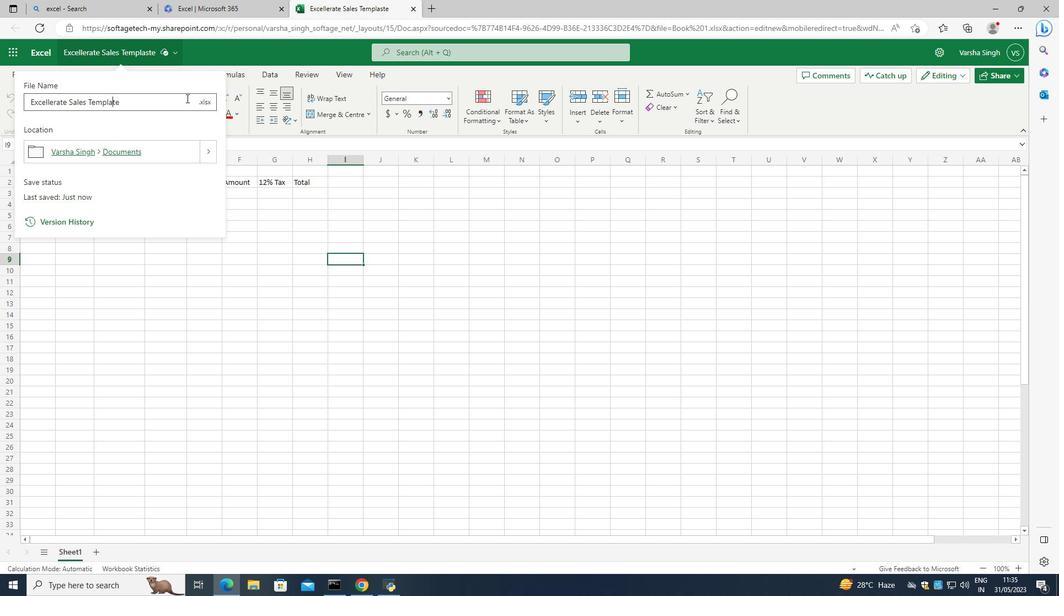
Action: Mouse pressed left at (187, 97)
Screenshot: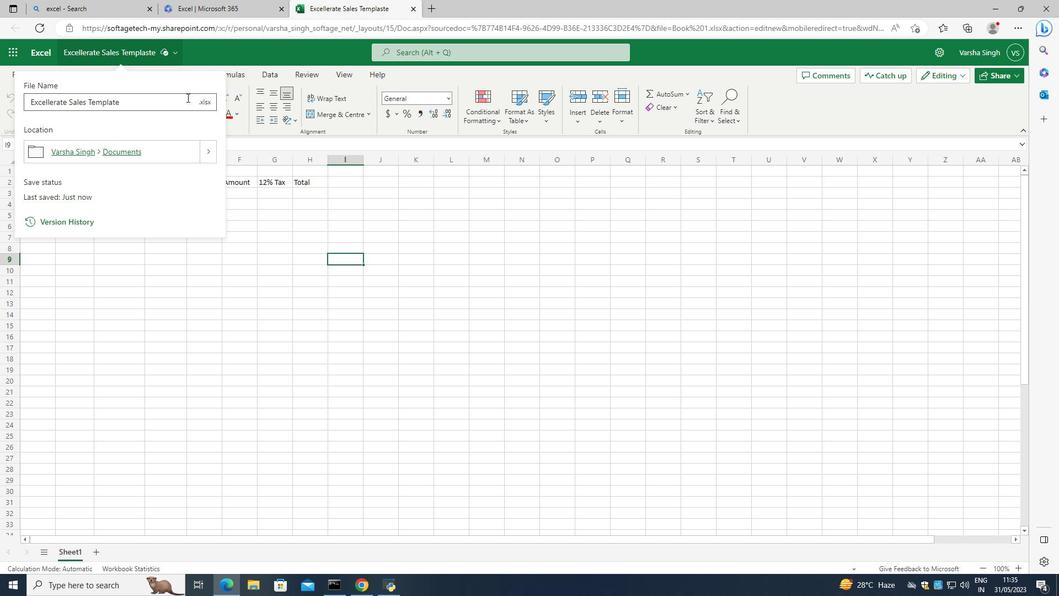 
Action: Mouse moved to (186, 97)
Screenshot: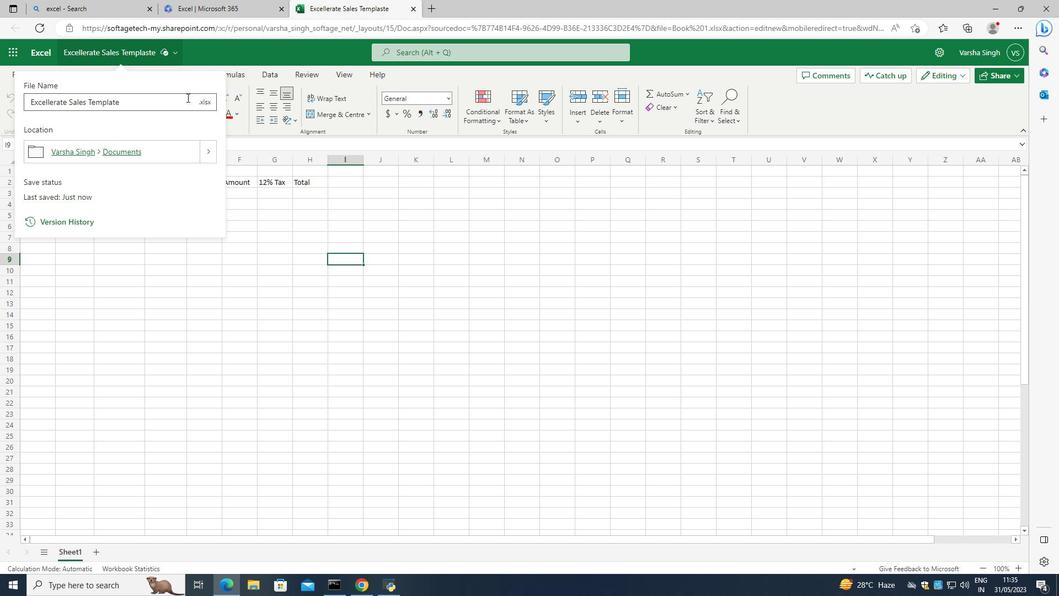 
Action: Key pressed <Key.enter>
Screenshot: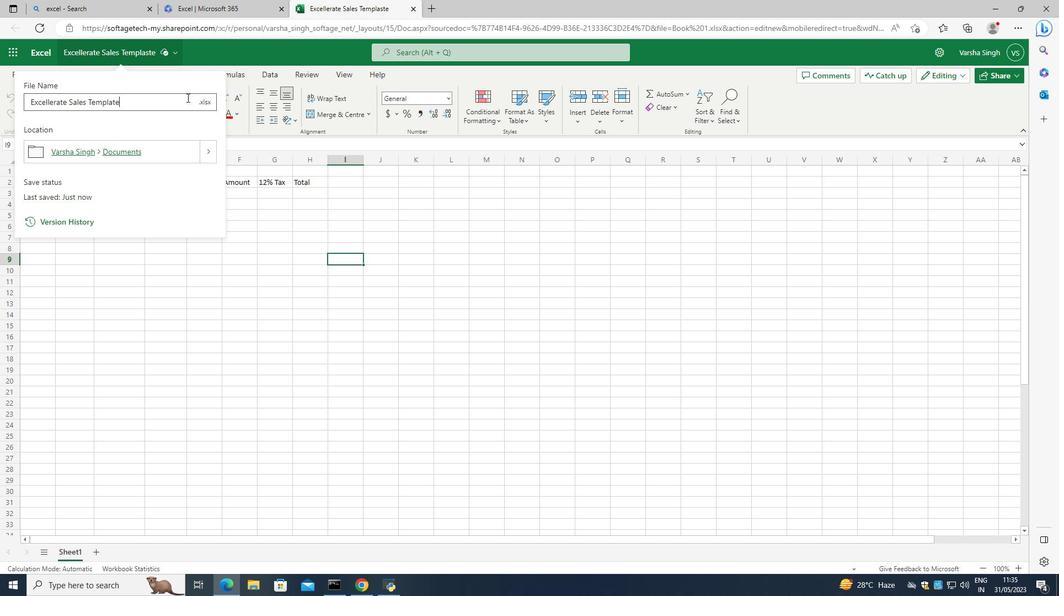 
Action: Mouse moved to (123, 307)
Screenshot: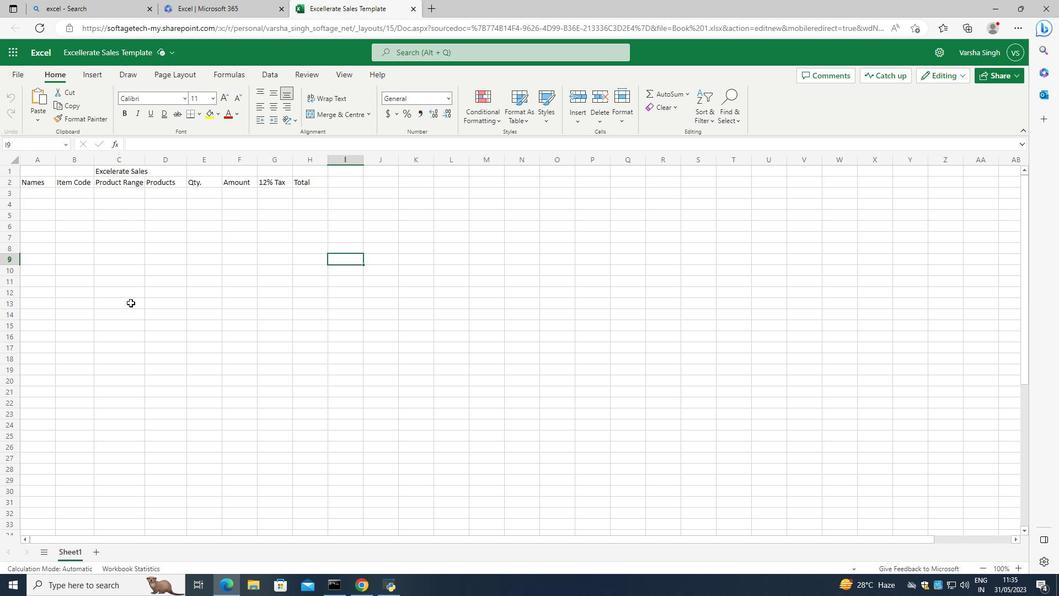 
Action: Mouse pressed left at (123, 307)
Screenshot: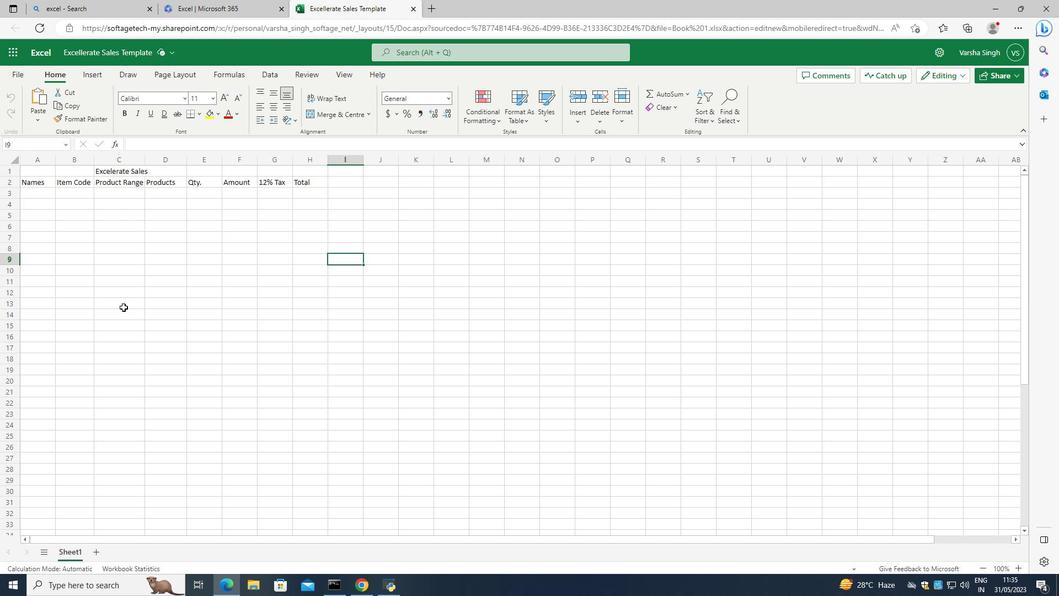 
Action: Mouse moved to (29, 189)
Screenshot: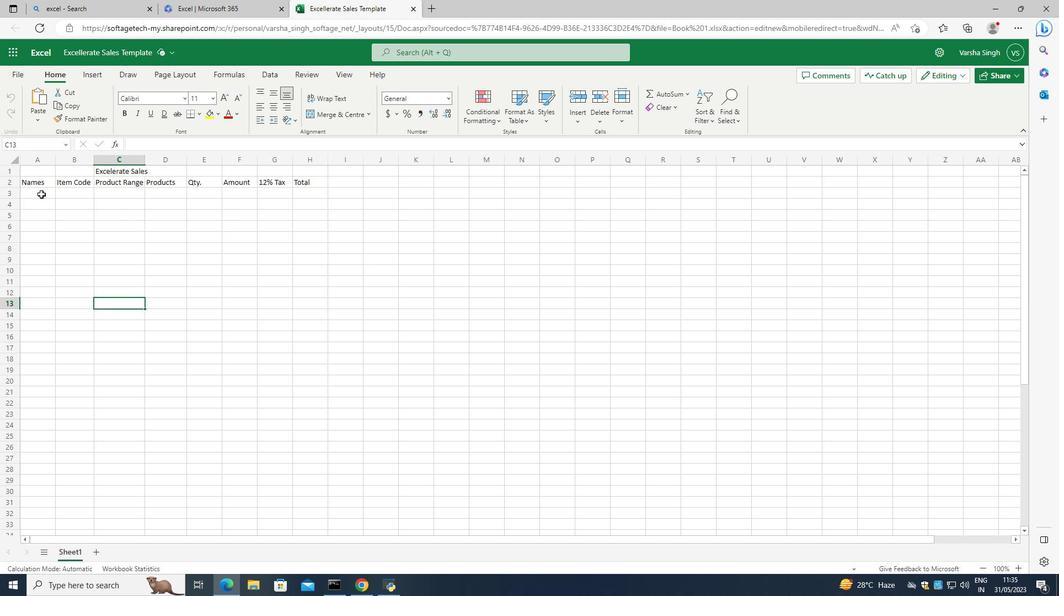 
Action: Mouse pressed left at (29, 189)
Screenshot: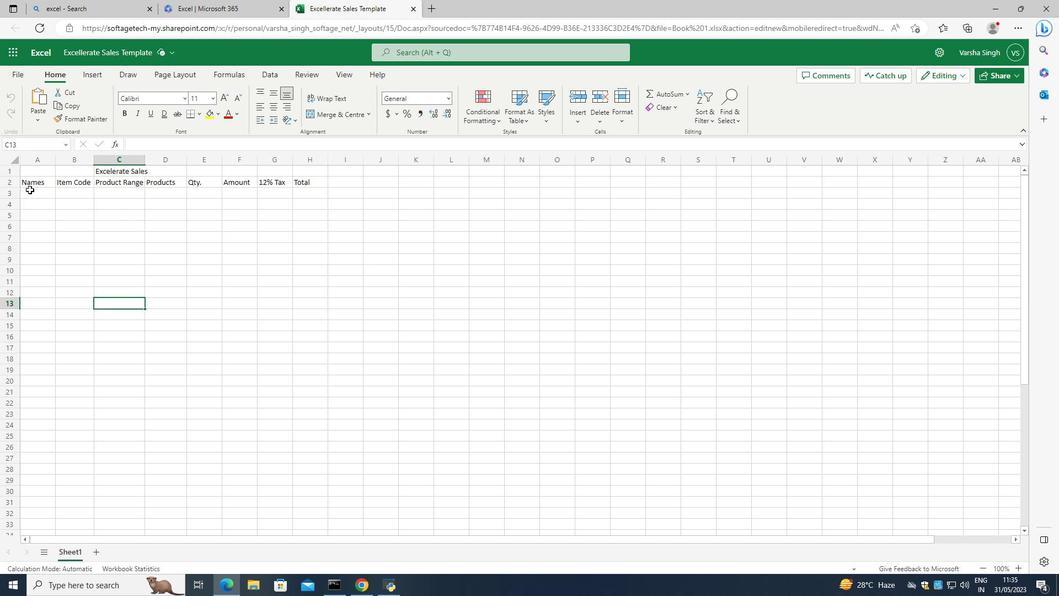 
Action: Mouse pressed left at (29, 189)
Screenshot: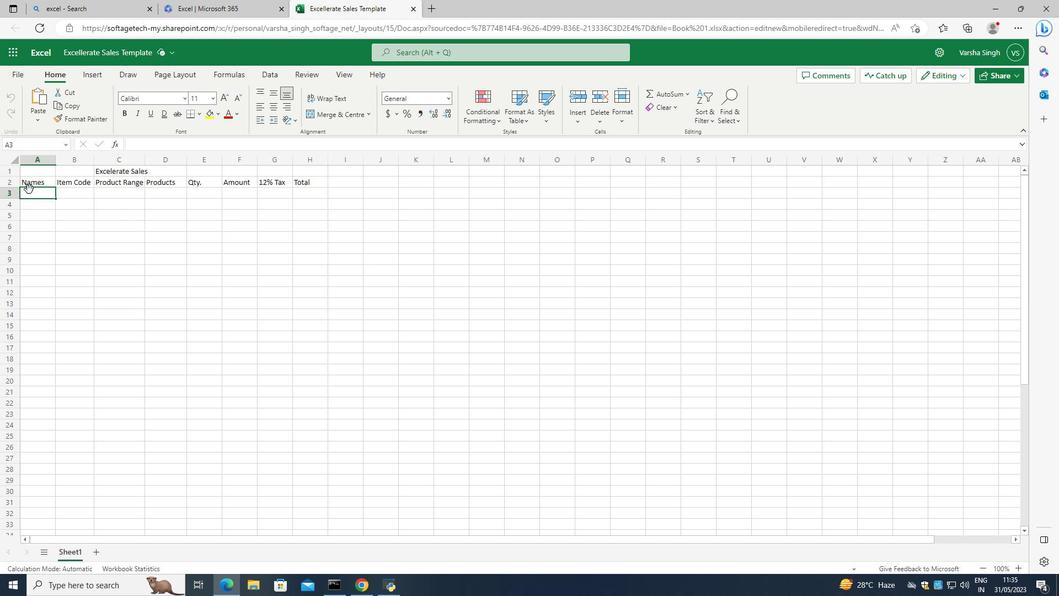 
Action: Mouse moved to (29, 191)
Screenshot: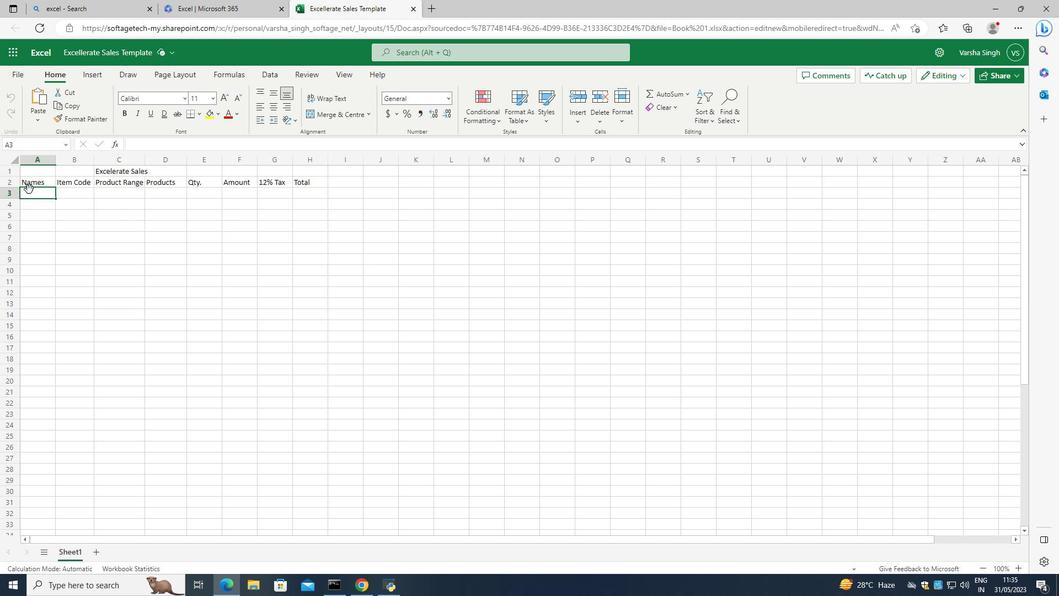 
Action: Mouse pressed left at (29, 191)
Screenshot: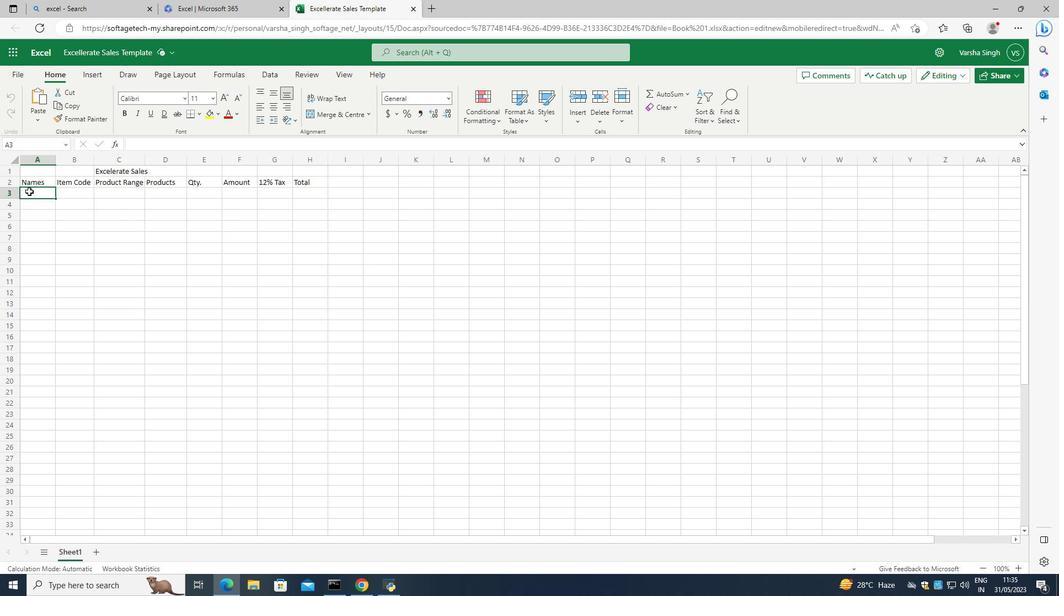 
Action: Mouse pressed left at (29, 191)
Screenshot: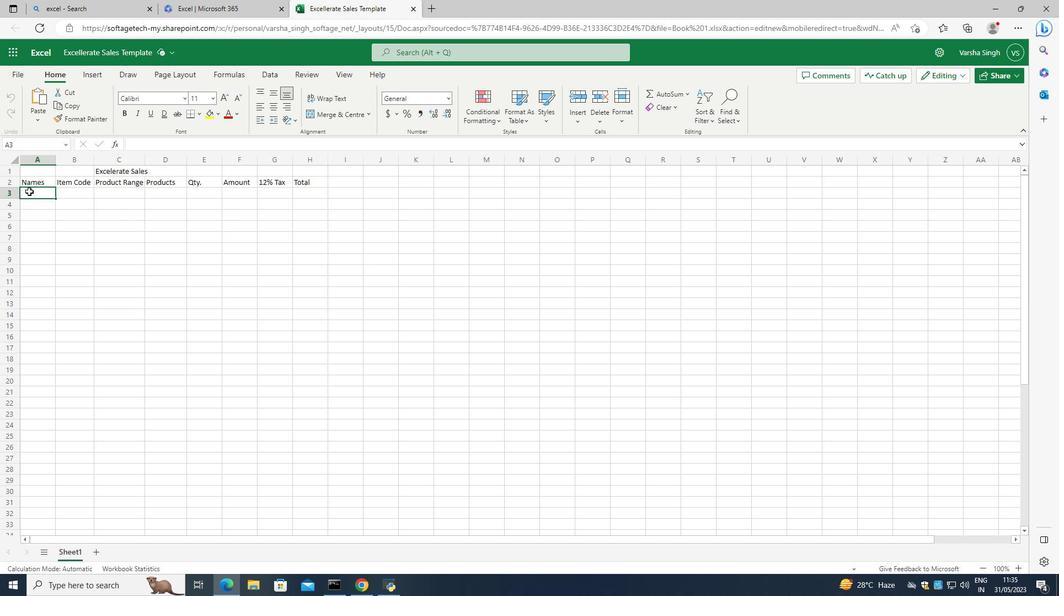 
Action: Mouse moved to (76, 202)
Screenshot: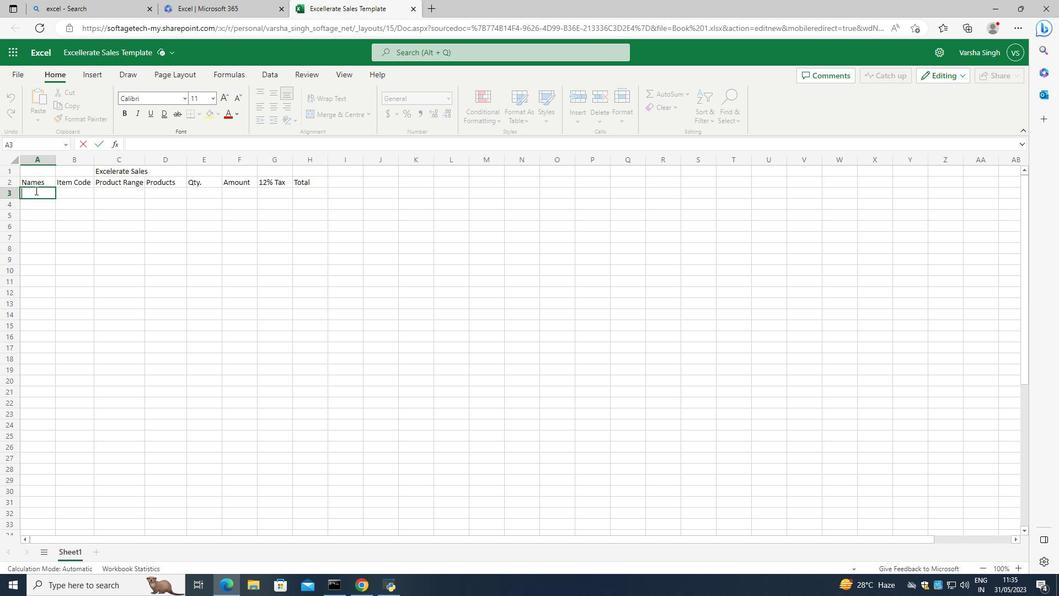 
Action: Key pressed <Key.caps_lock>D<Key.caps_lock>avid<Key.space><Key.caps_lock>W<Key.caps_lock>hite
Screenshot: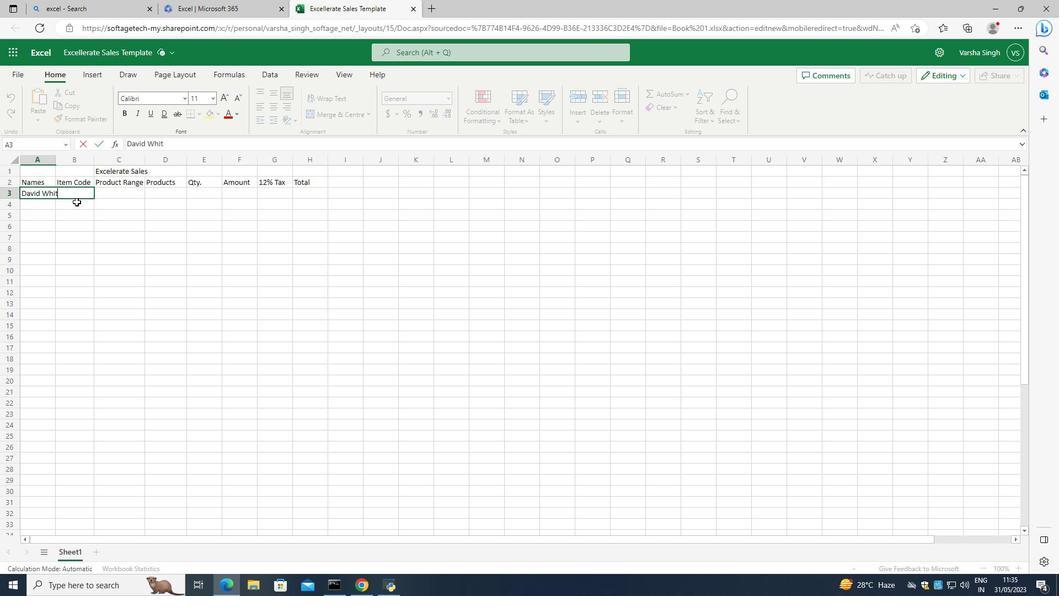 
Action: Mouse moved to (81, 217)
Screenshot: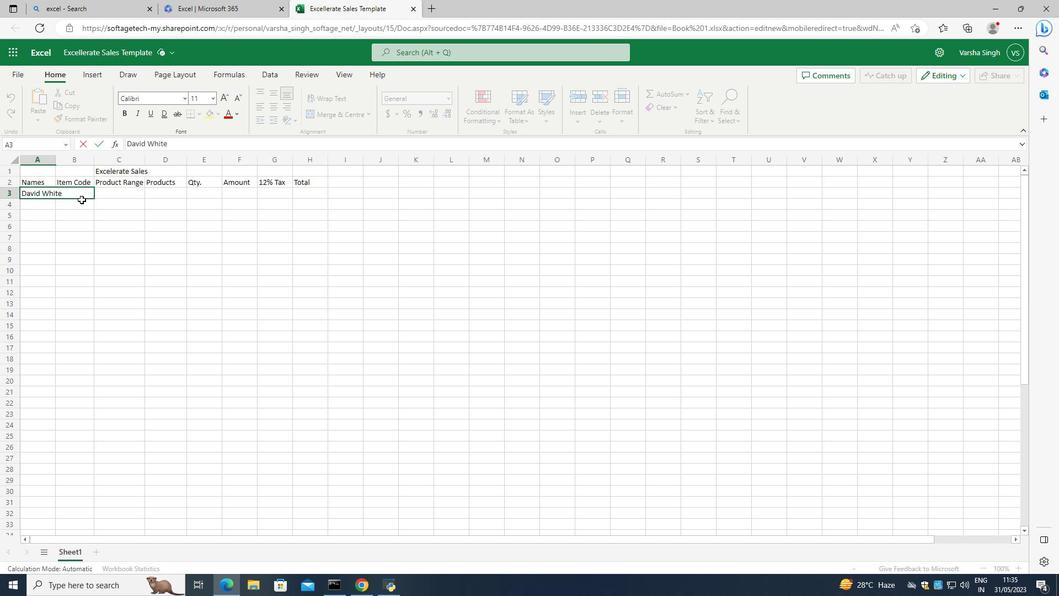 
Action: Mouse pressed left at (81, 217)
Screenshot: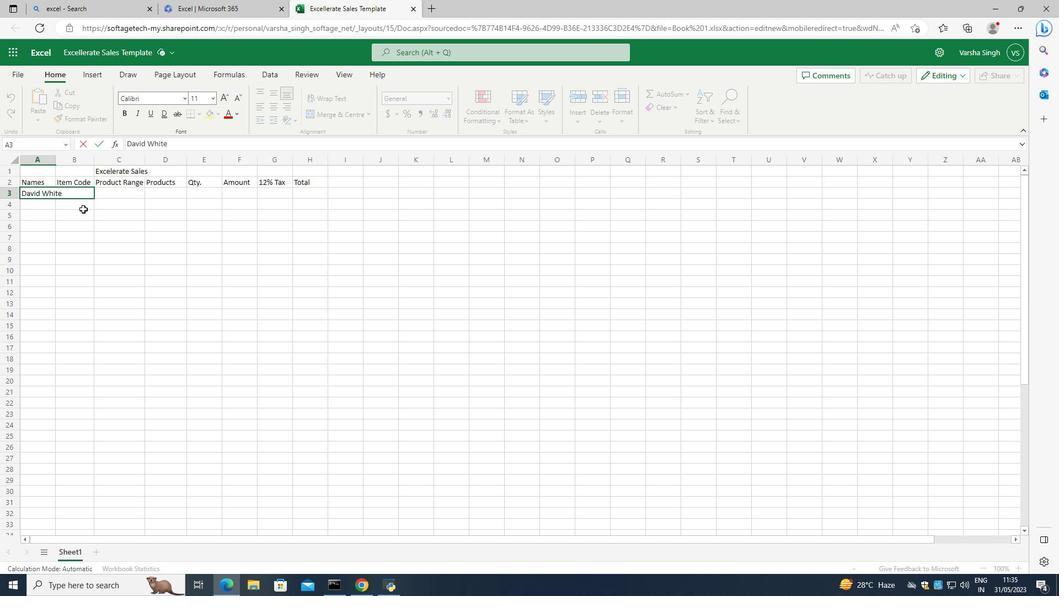
Action: Mouse moved to (27, 198)
Screenshot: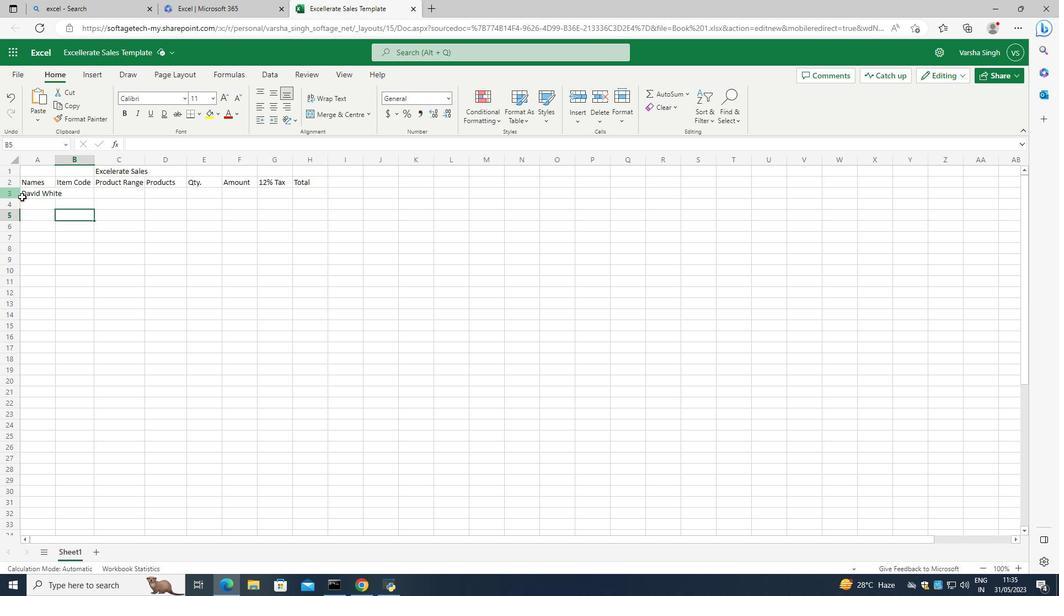 
Action: Mouse pressed left at (27, 198)
Screenshot: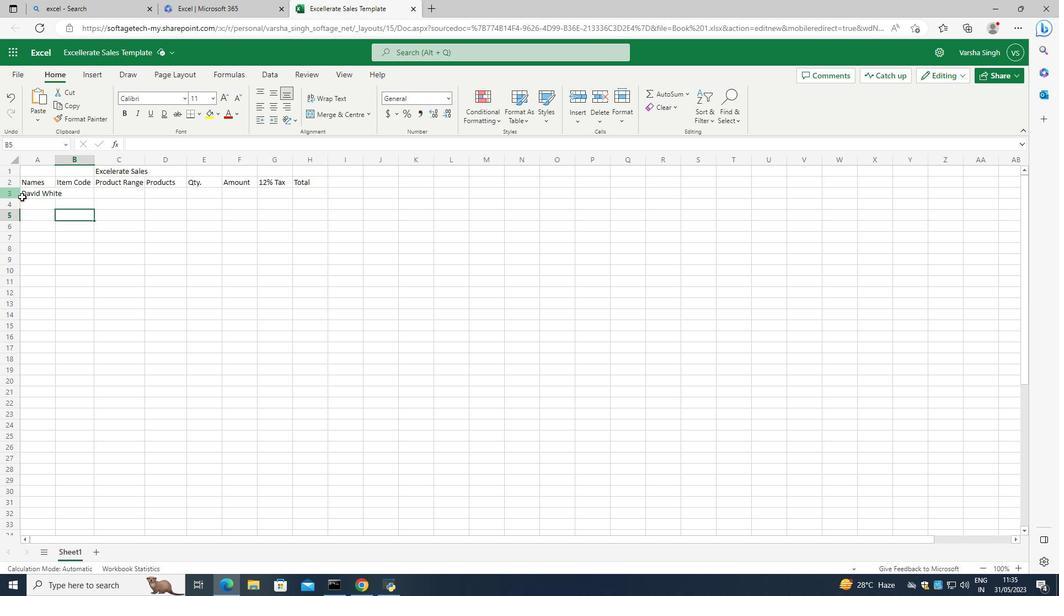 
Action: Mouse moved to (41, 176)
Screenshot: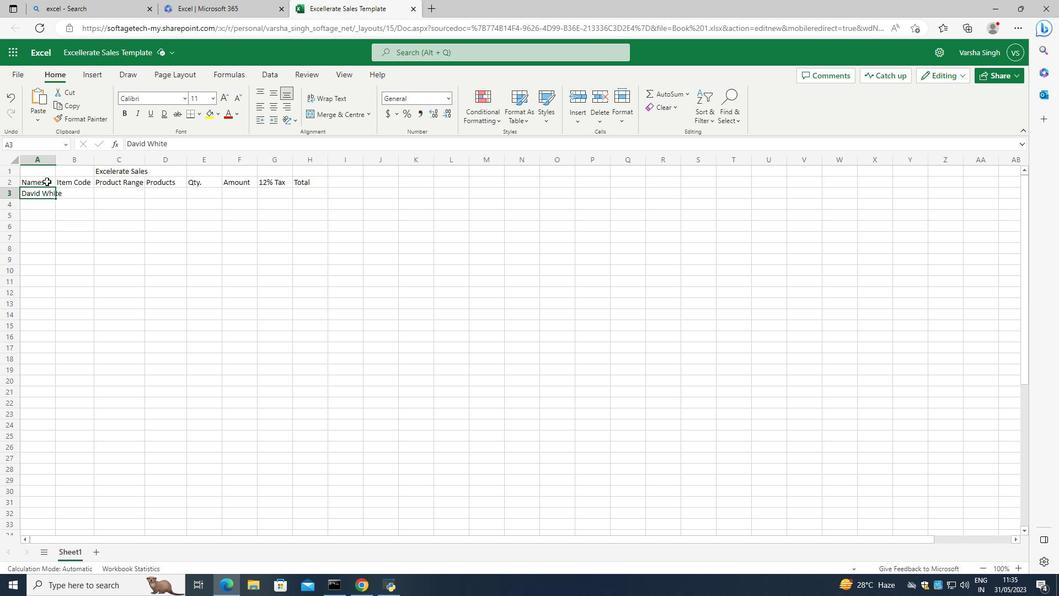 
Action: Mouse pressed left at (41, 176)
Screenshot: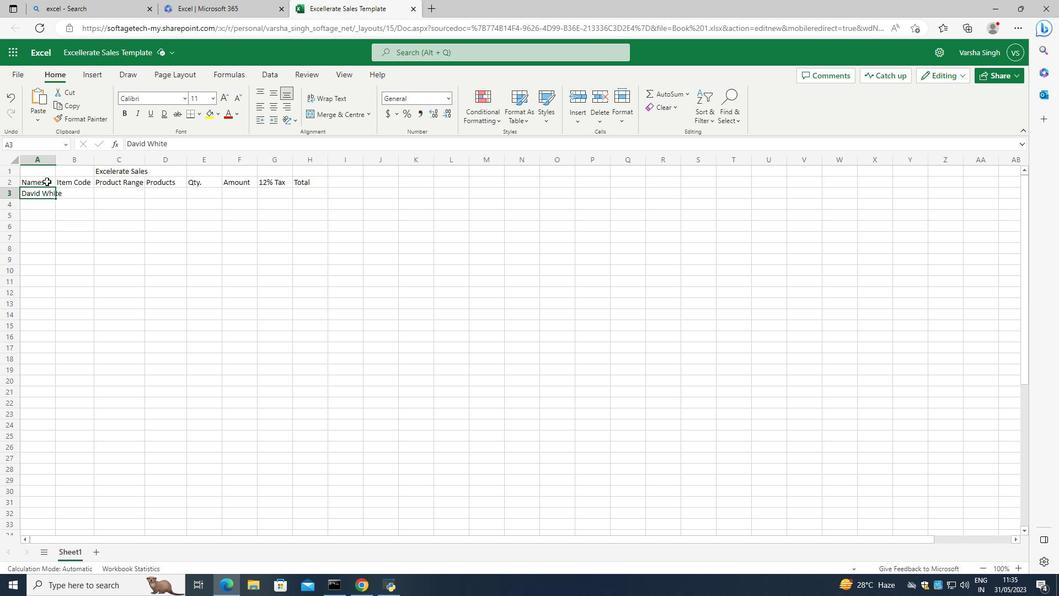 
Action: Mouse moved to (42, 175)
Screenshot: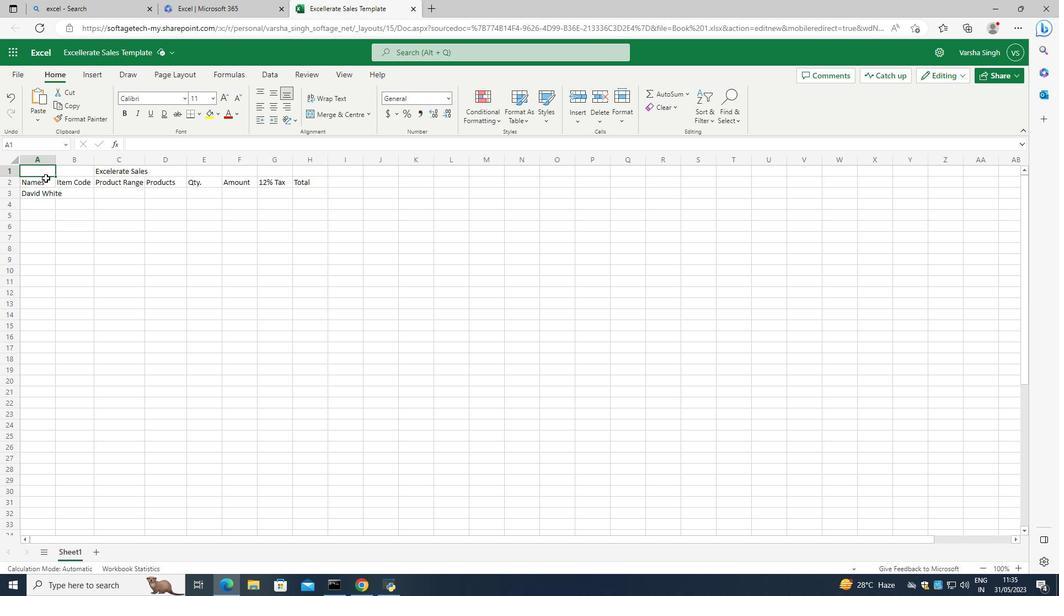 
Action: Mouse pressed left at (42, 175)
Screenshot: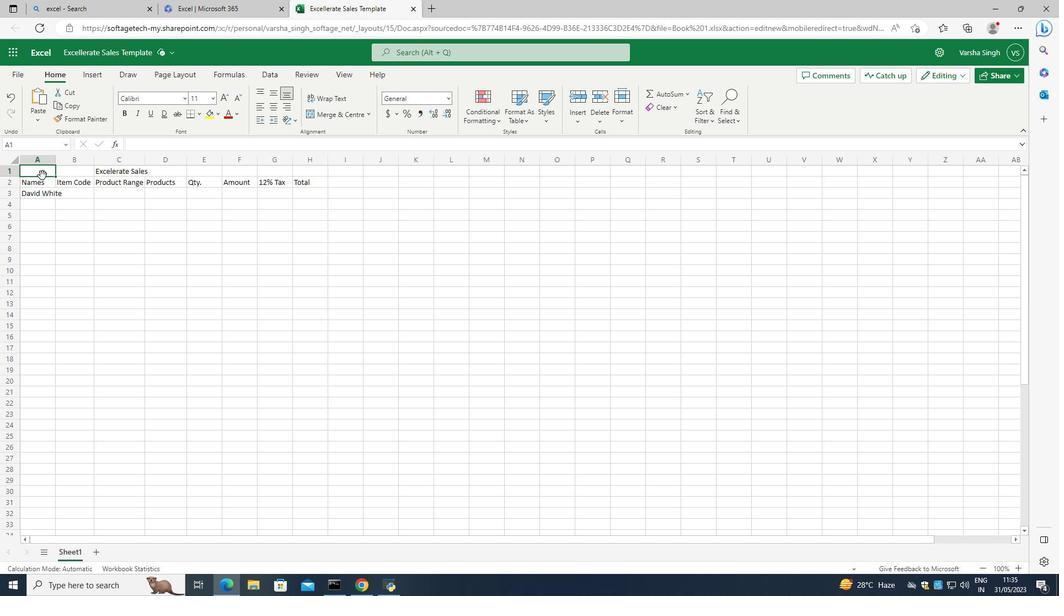 
Action: Mouse moved to (41, 178)
Screenshot: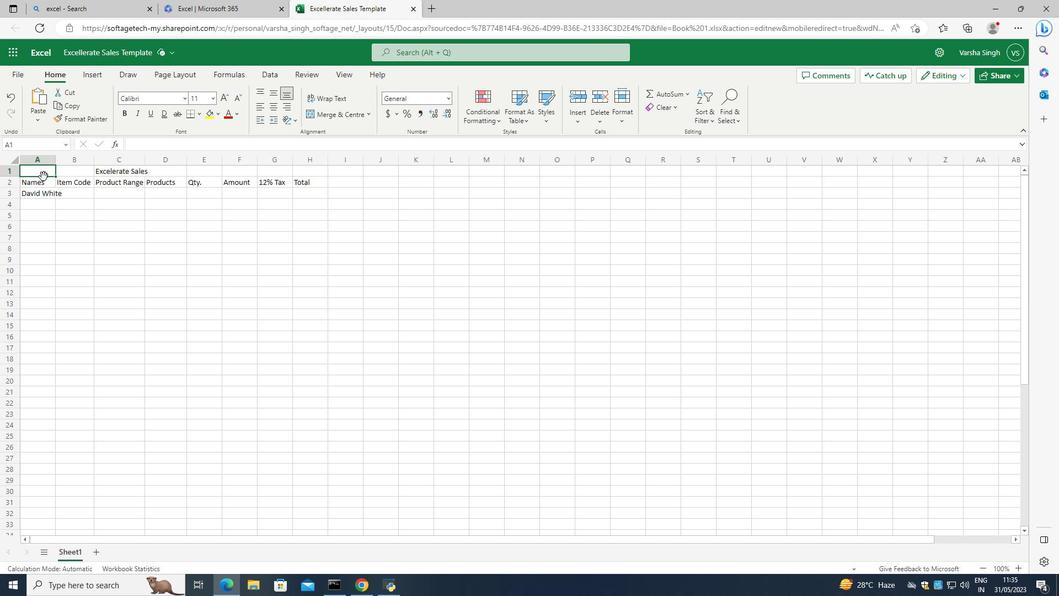 
Action: Mouse pressed left at (41, 178)
Screenshot: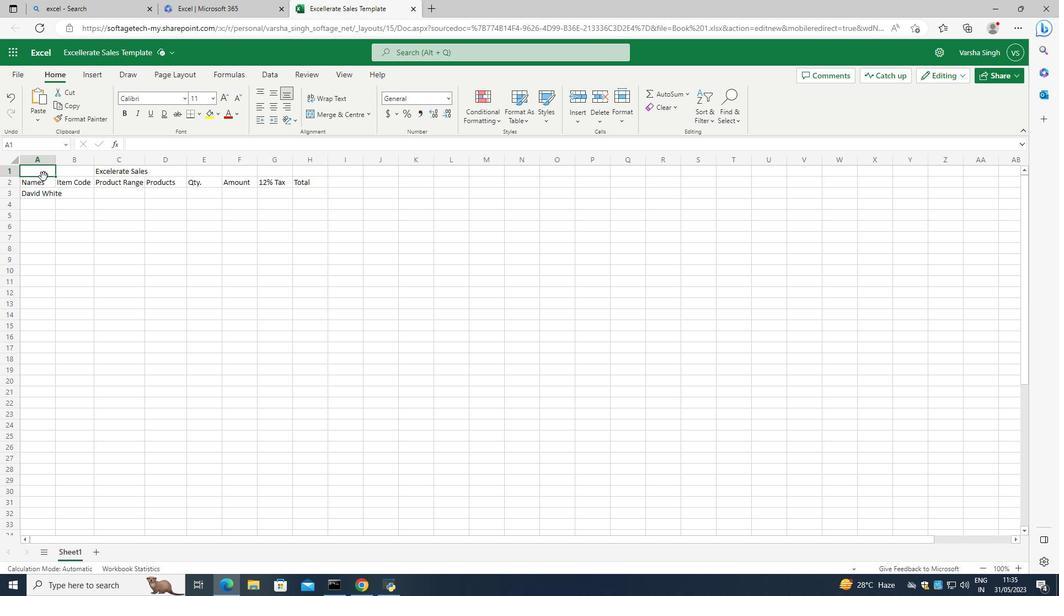 
Action: Mouse moved to (55, 163)
Screenshot: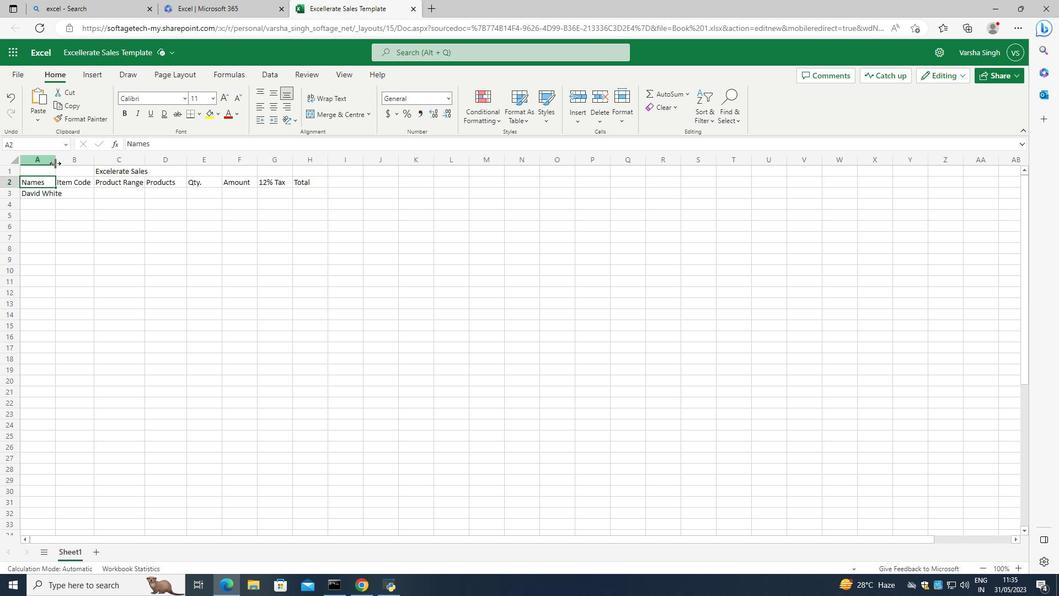
Action: Mouse pressed left at (55, 163)
Screenshot: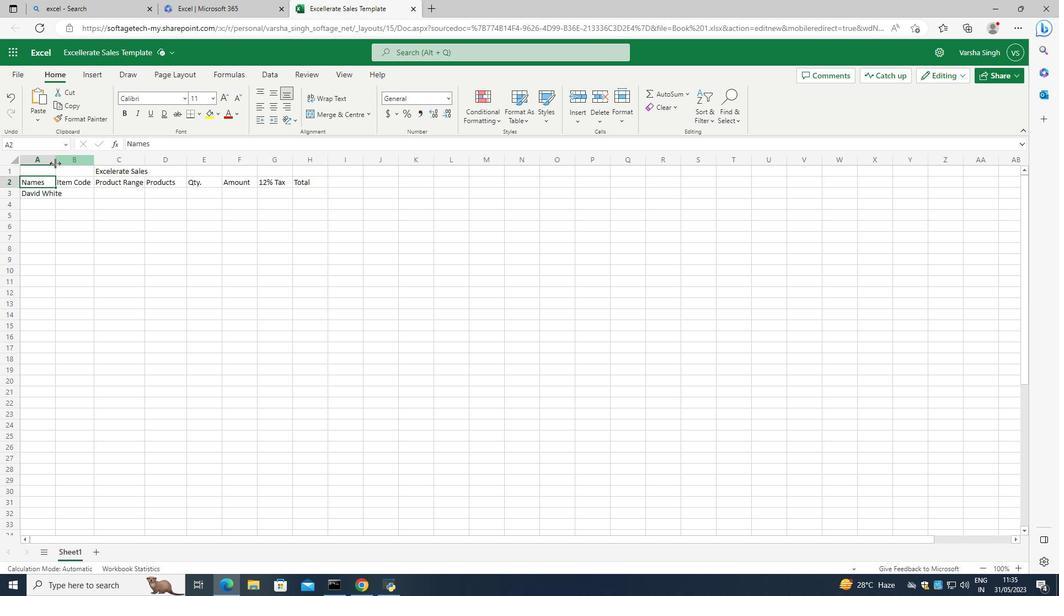 
Action: Mouse moved to (77, 242)
Screenshot: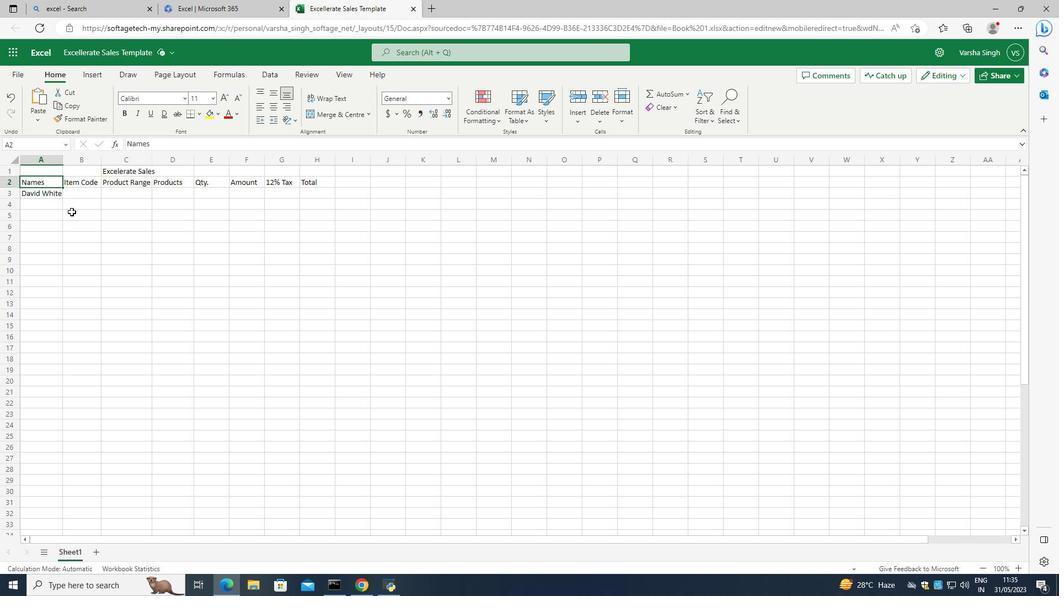 
Action: Mouse pressed left at (77, 242)
Screenshot: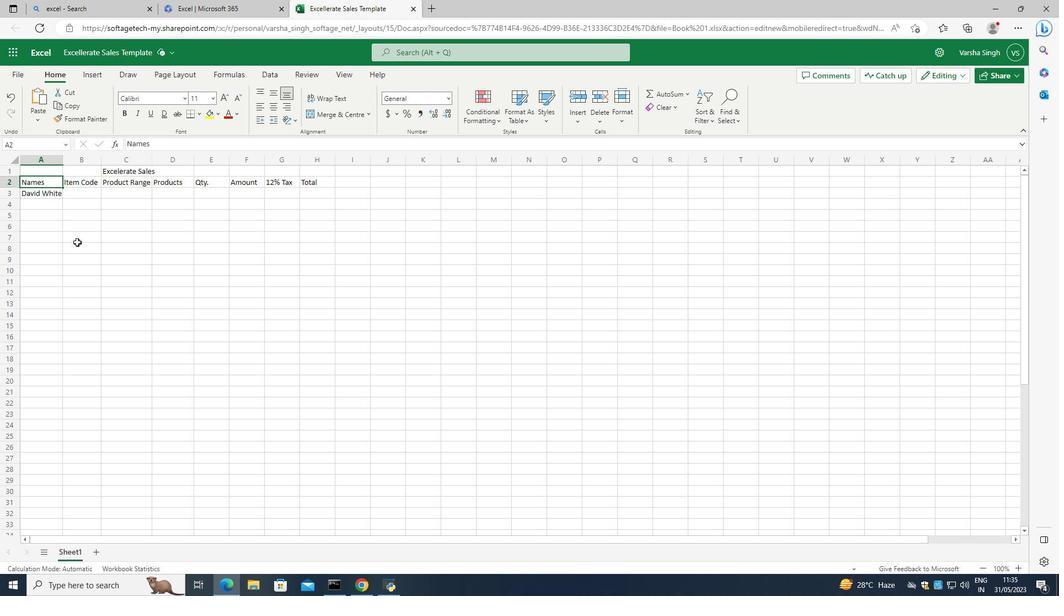 
Action: Mouse moved to (3, 205)
Screenshot: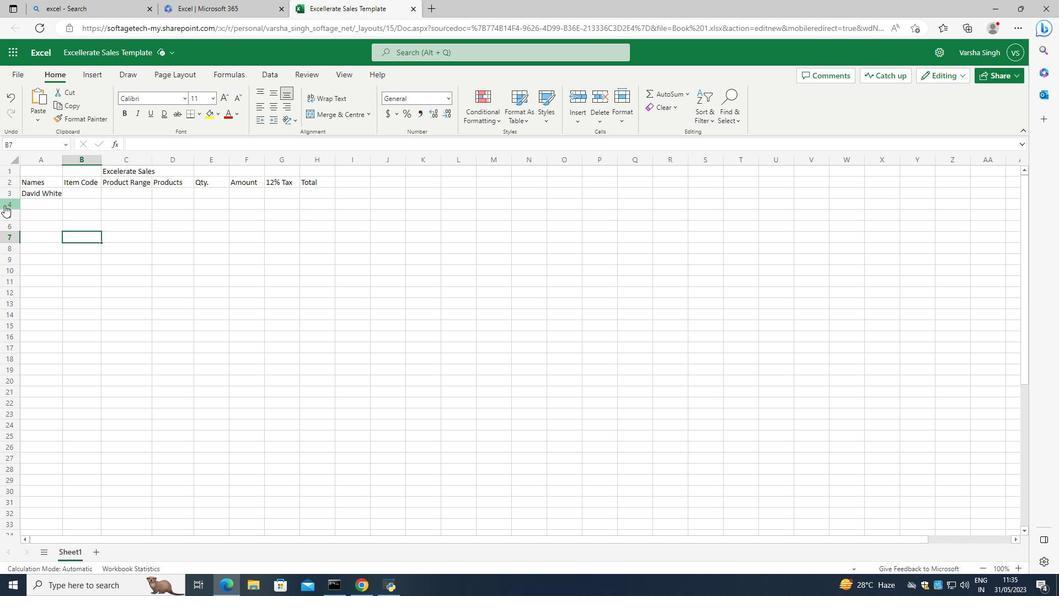 
